 Task: Enter new customer data into the Salesforce form, including personal and address details, and save the record.
Action: Mouse moved to (801, 99)
Screenshot: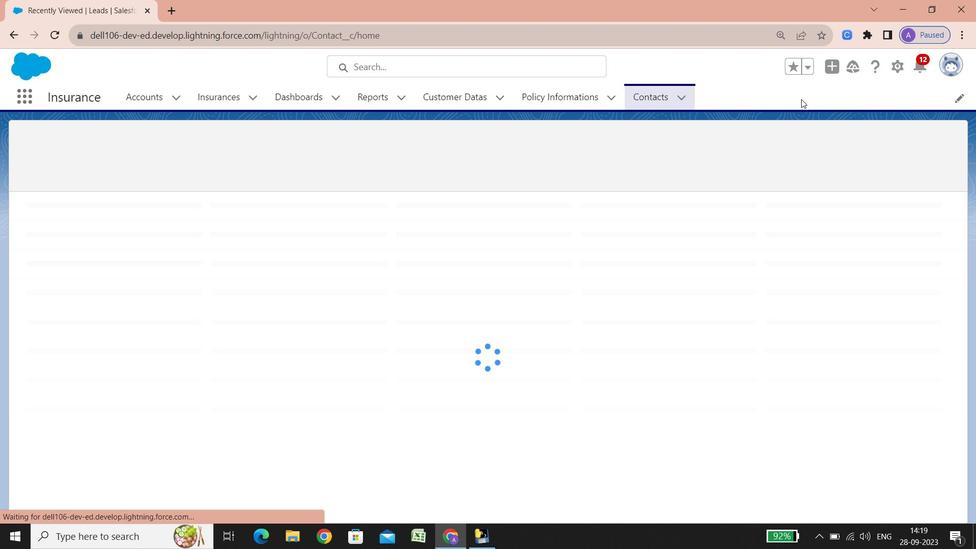 
Action: Mouse pressed left at (801, 99)
Screenshot: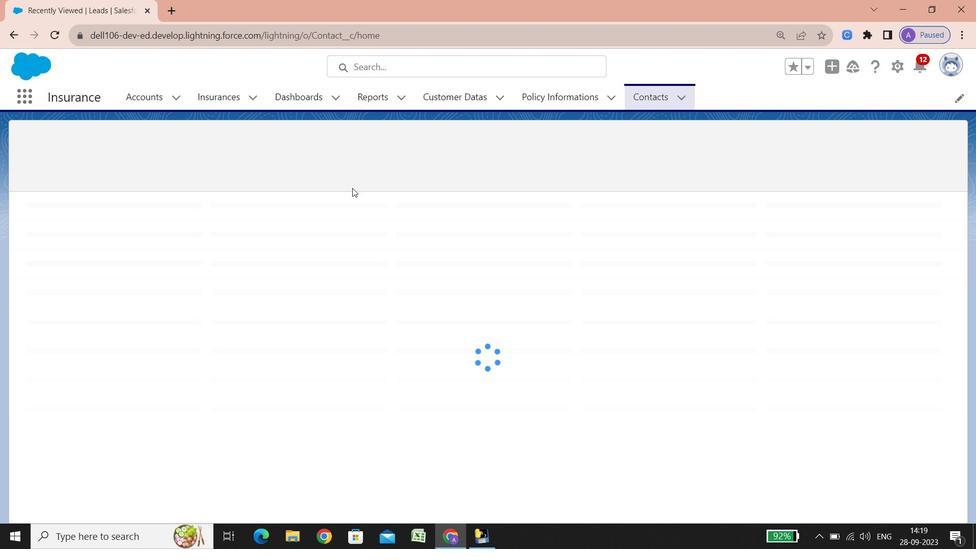 
Action: Mouse moved to (229, 98)
Screenshot: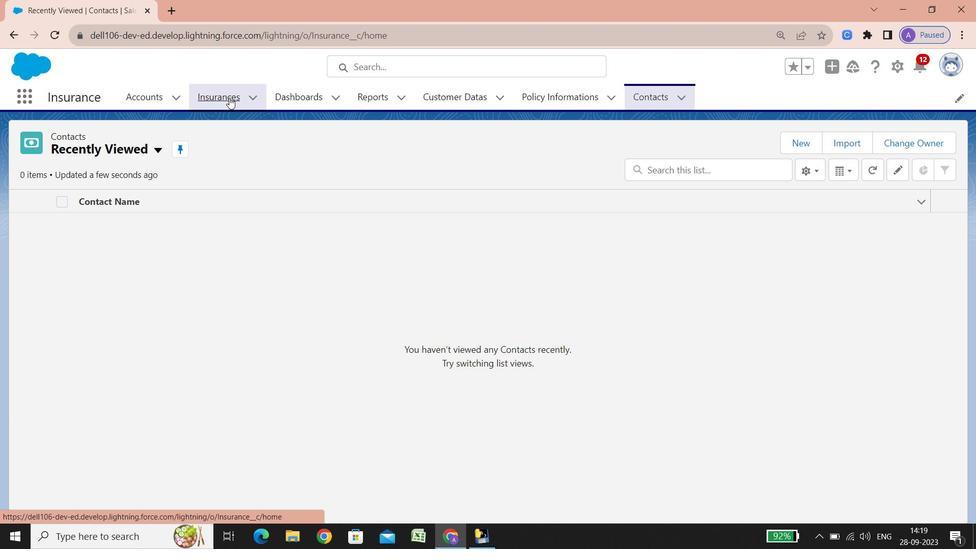 
Action: Mouse pressed left at (229, 98)
Screenshot: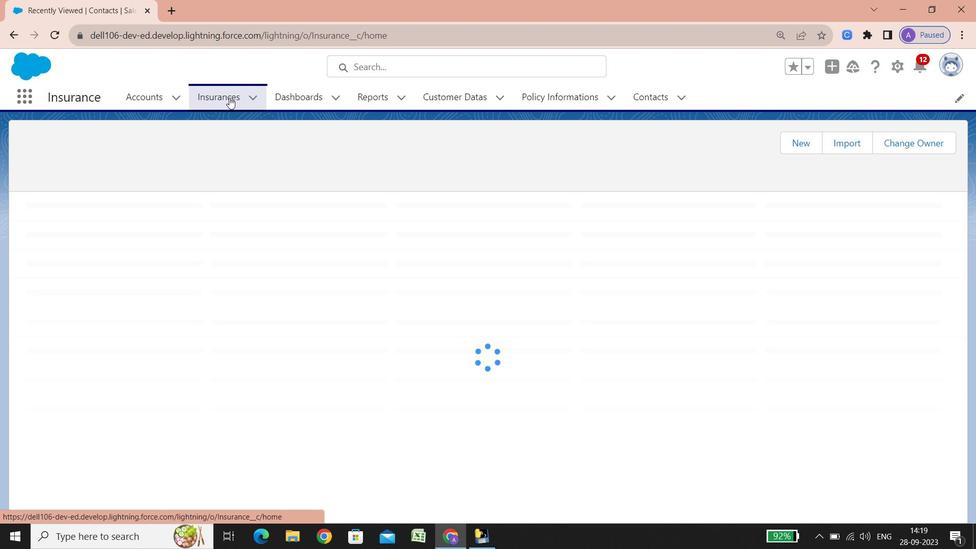 
Action: Mouse moved to (795, 138)
Screenshot: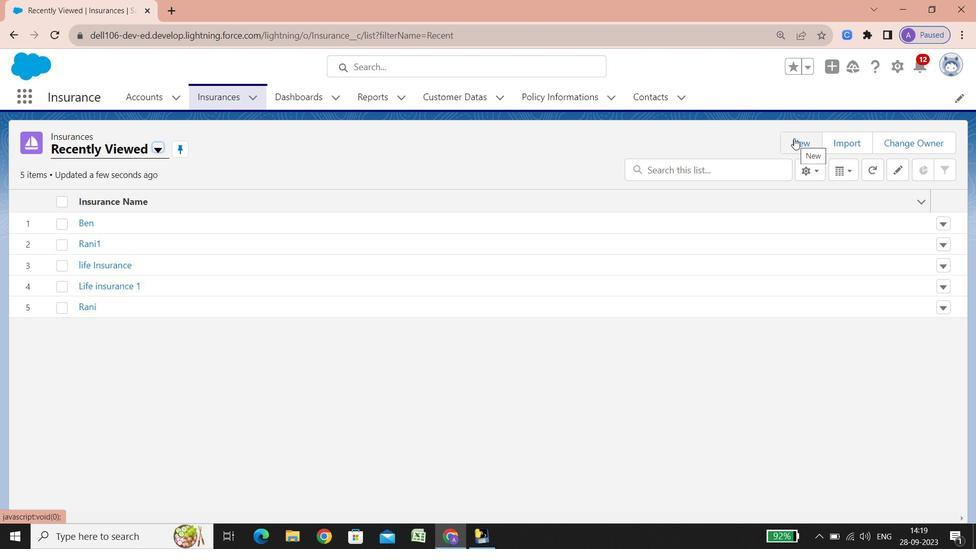 
Action: Mouse pressed left at (795, 138)
Screenshot: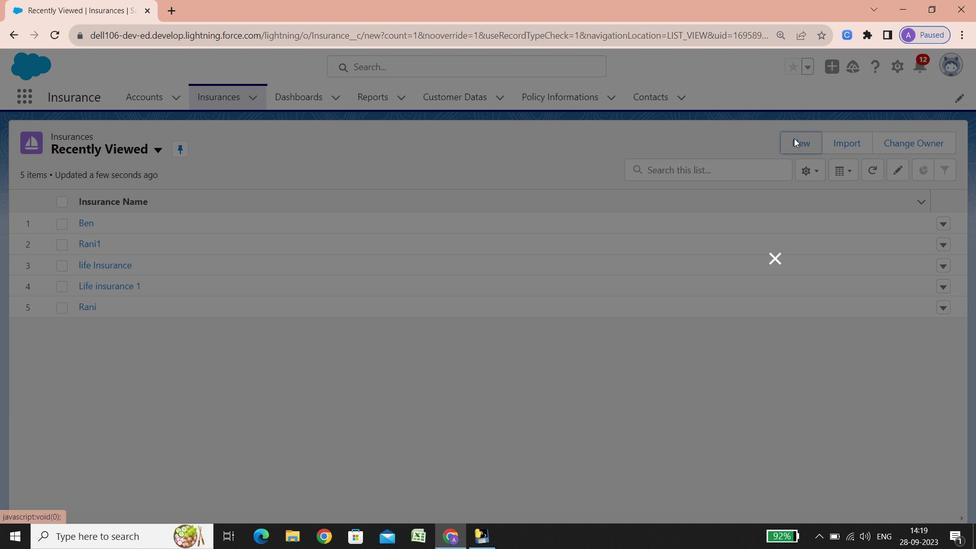 
Action: Mouse moved to (584, 296)
Screenshot: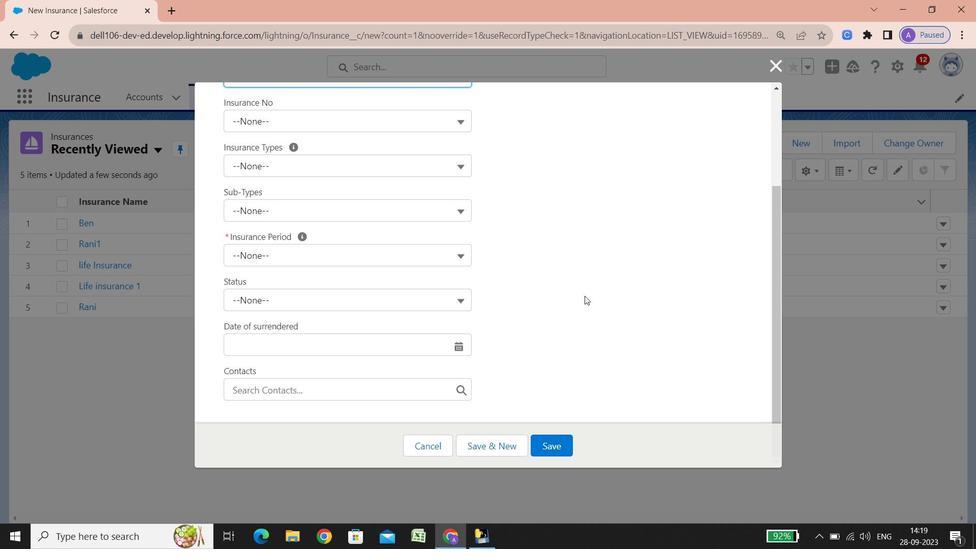 
Action: Mouse scrolled (584, 296) with delta (0, 0)
Screenshot: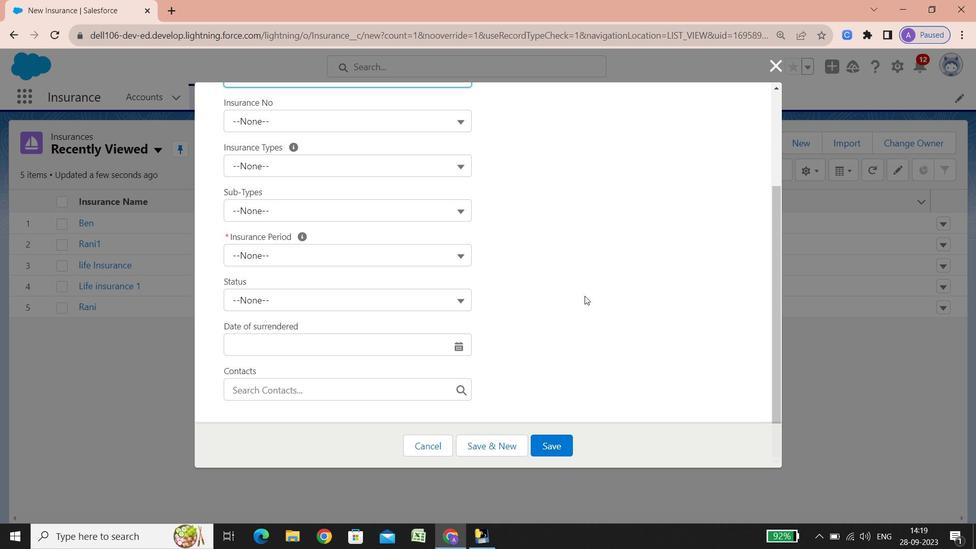 
Action: Mouse scrolled (584, 296) with delta (0, 0)
Screenshot: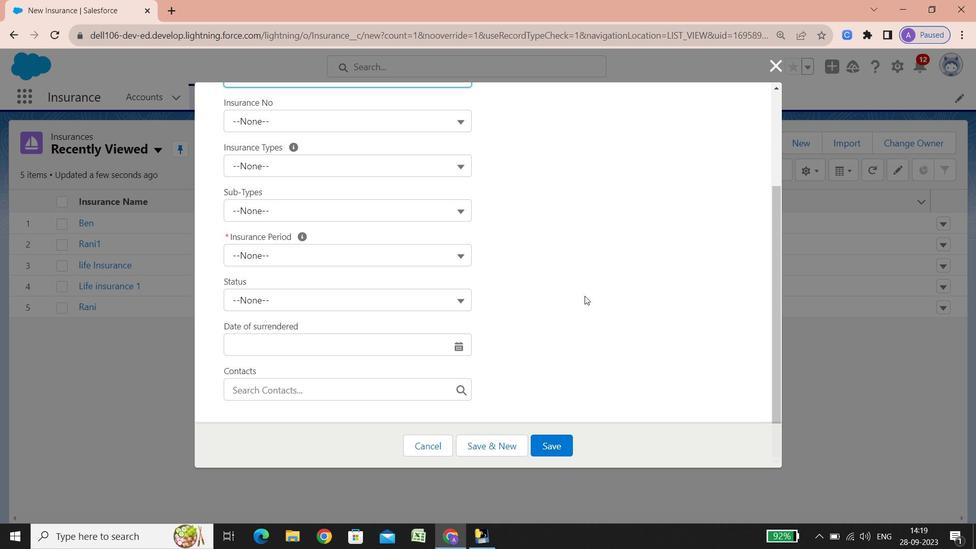 
Action: Mouse scrolled (584, 296) with delta (0, 0)
Screenshot: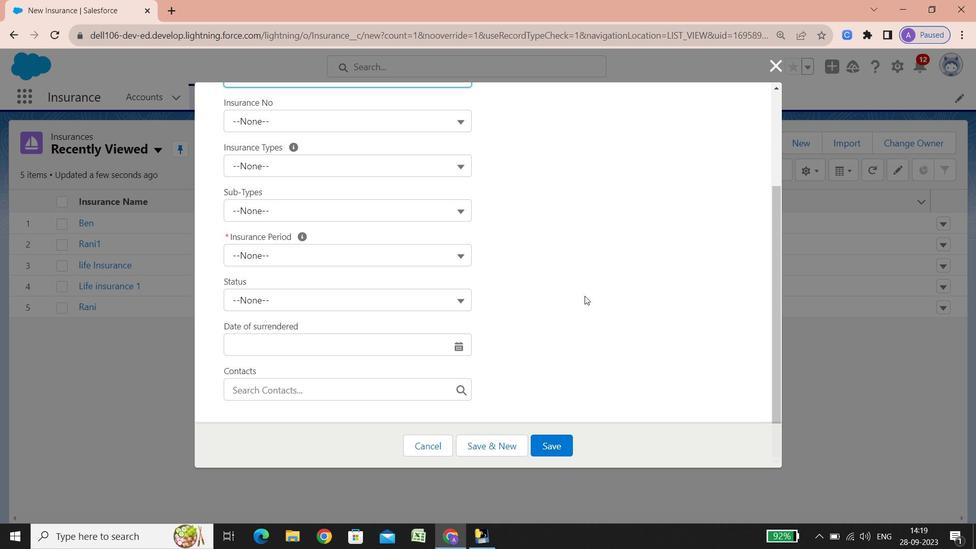
Action: Mouse scrolled (584, 296) with delta (0, 0)
Screenshot: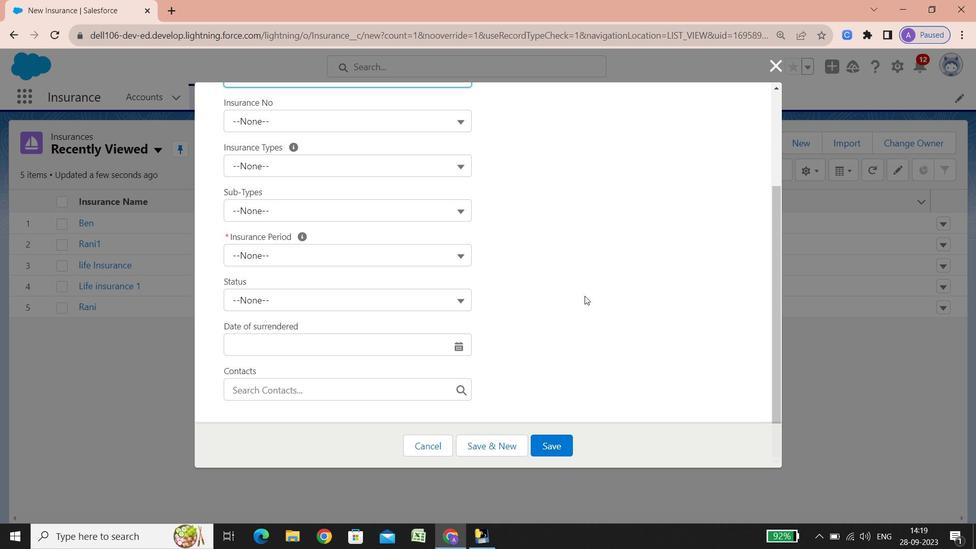 
Action: Mouse scrolled (584, 296) with delta (0, 0)
Screenshot: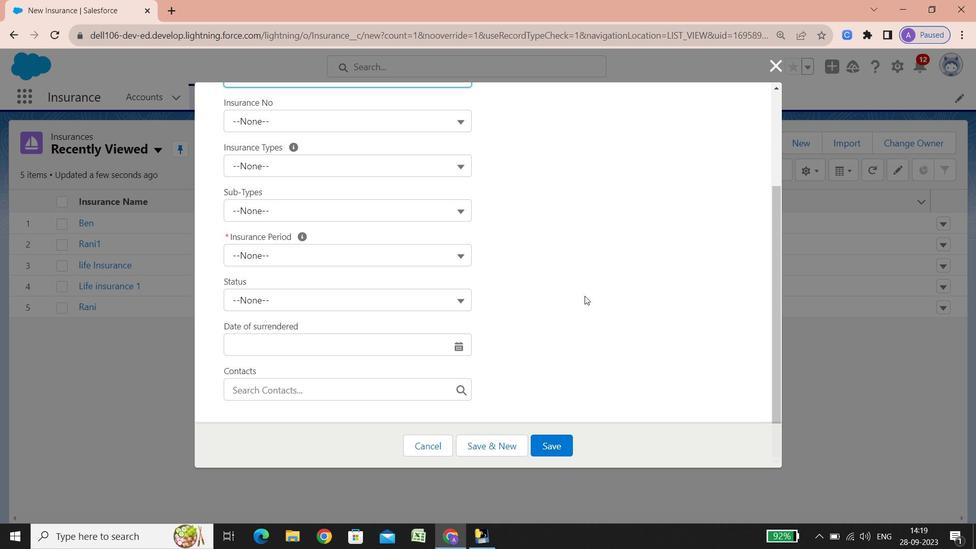 
Action: Mouse scrolled (584, 296) with delta (0, 0)
Screenshot: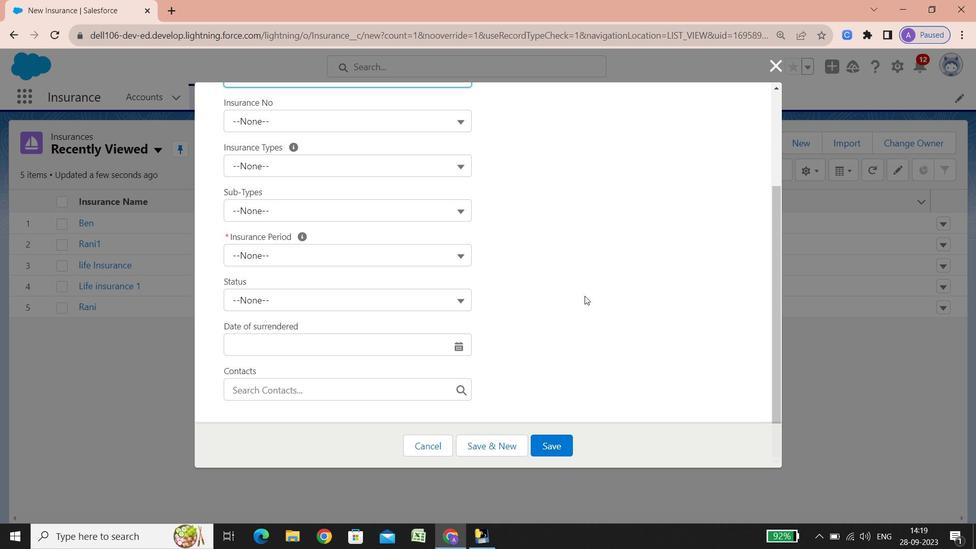 
Action: Mouse scrolled (584, 296) with delta (0, 0)
Screenshot: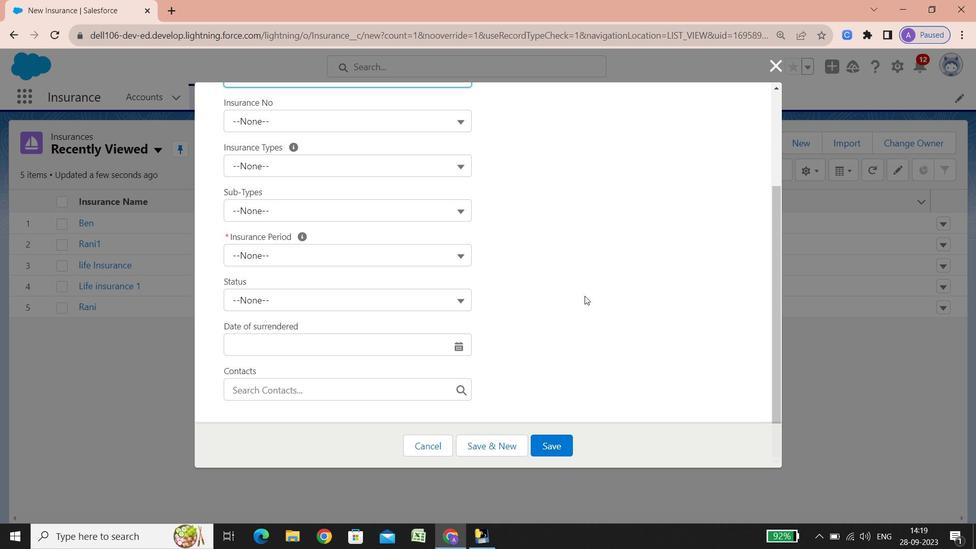 
Action: Mouse scrolled (584, 296) with delta (0, 0)
Screenshot: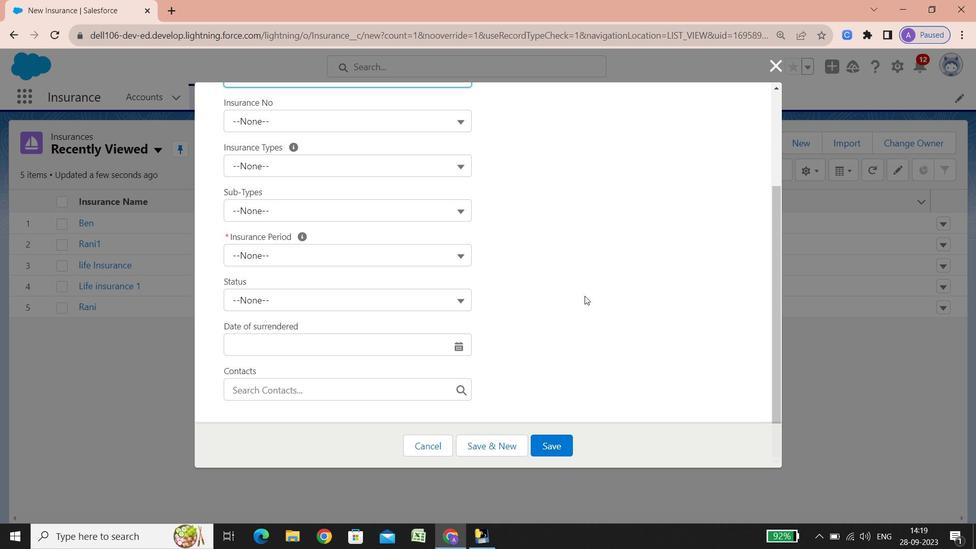 
Action: Mouse scrolled (584, 296) with delta (0, 0)
Screenshot: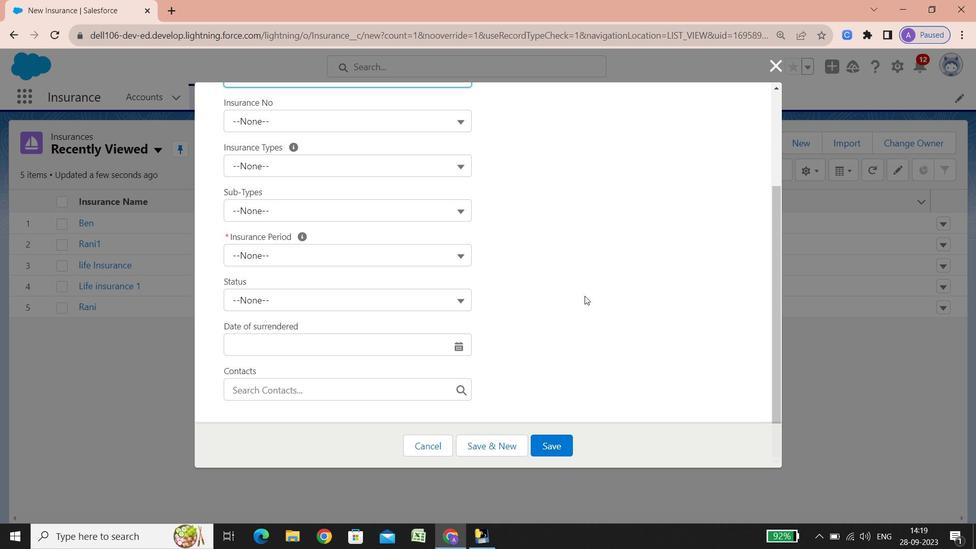 
Action: Mouse scrolled (584, 296) with delta (0, 0)
Screenshot: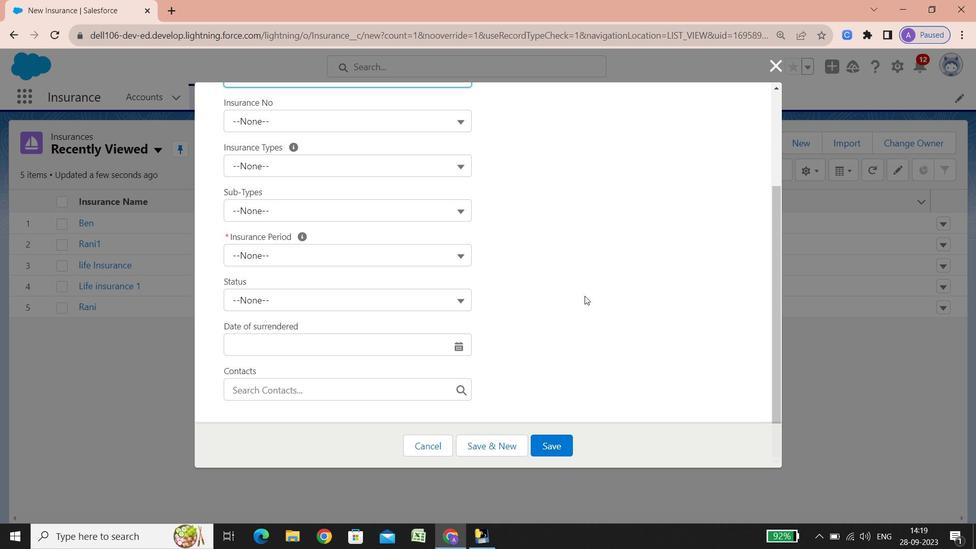 
Action: Mouse scrolled (584, 296) with delta (0, 0)
Screenshot: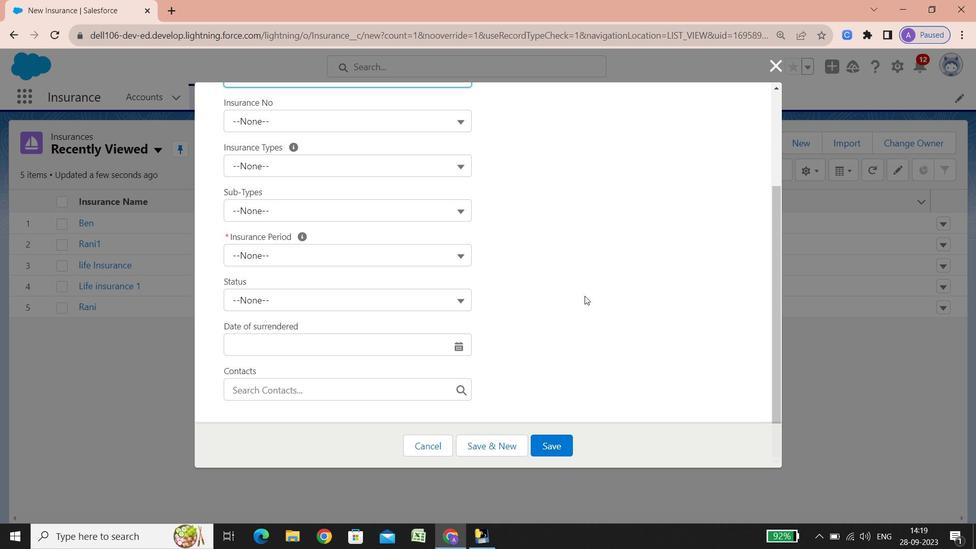 
Action: Mouse scrolled (584, 296) with delta (0, 0)
Screenshot: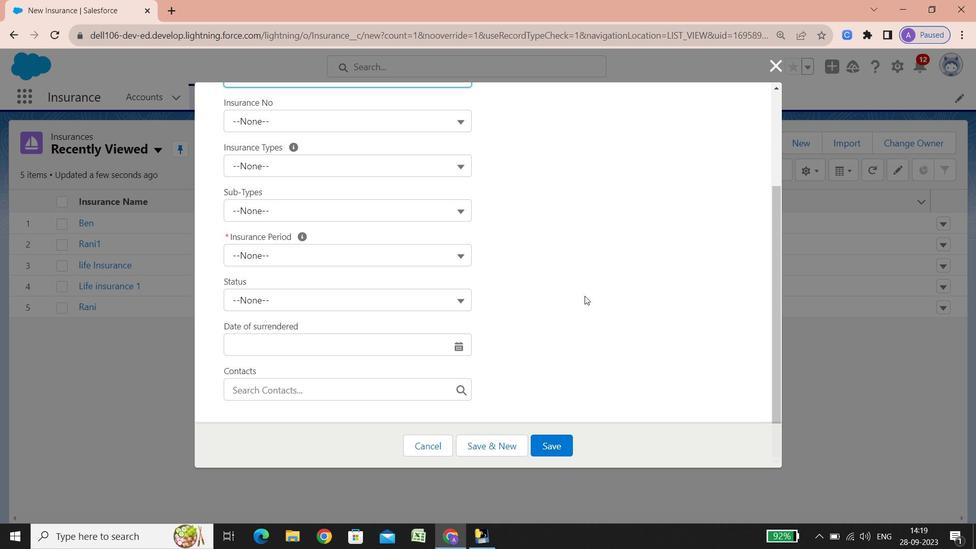 
Action: Mouse scrolled (584, 296) with delta (0, 0)
Screenshot: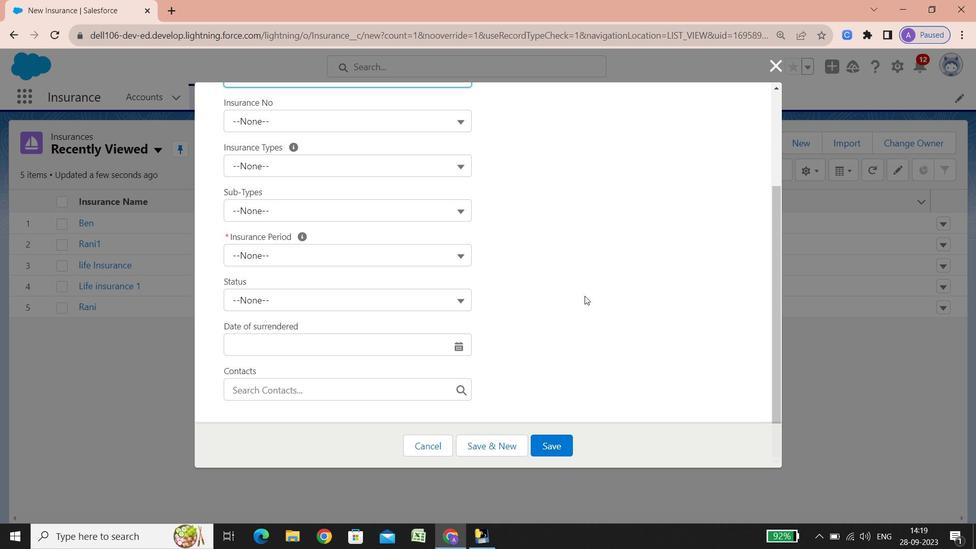 
Action: Mouse scrolled (584, 296) with delta (0, 0)
Screenshot: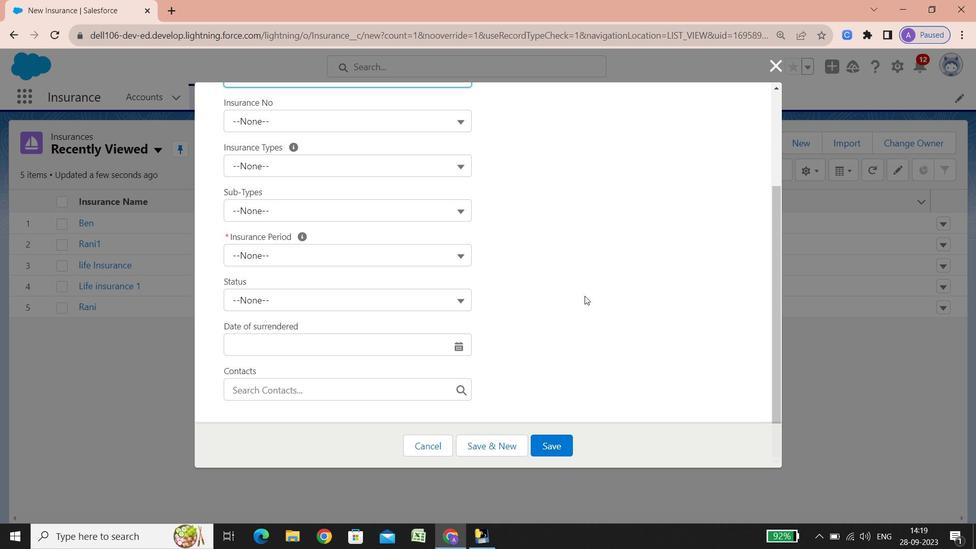 
Action: Mouse scrolled (584, 296) with delta (0, 0)
Screenshot: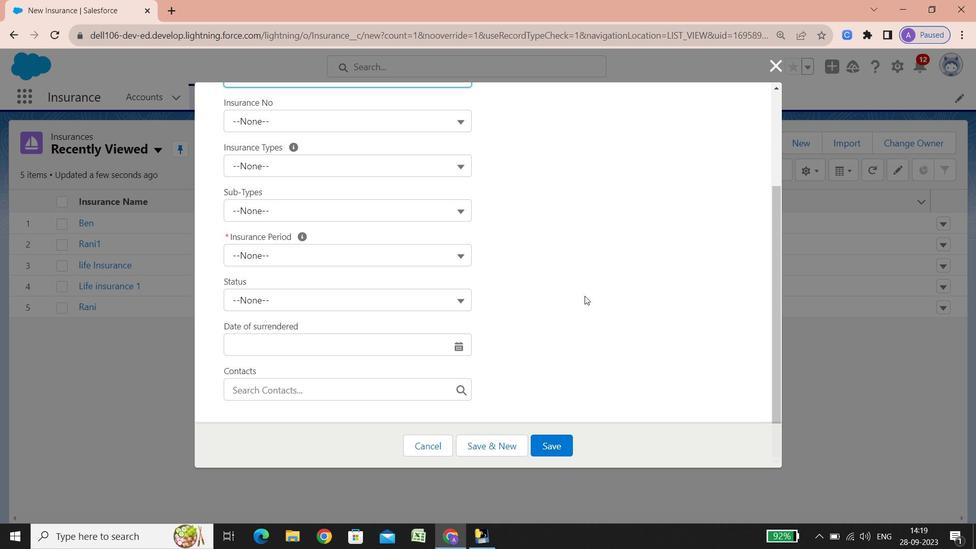 
Action: Mouse scrolled (584, 296) with delta (0, 0)
Screenshot: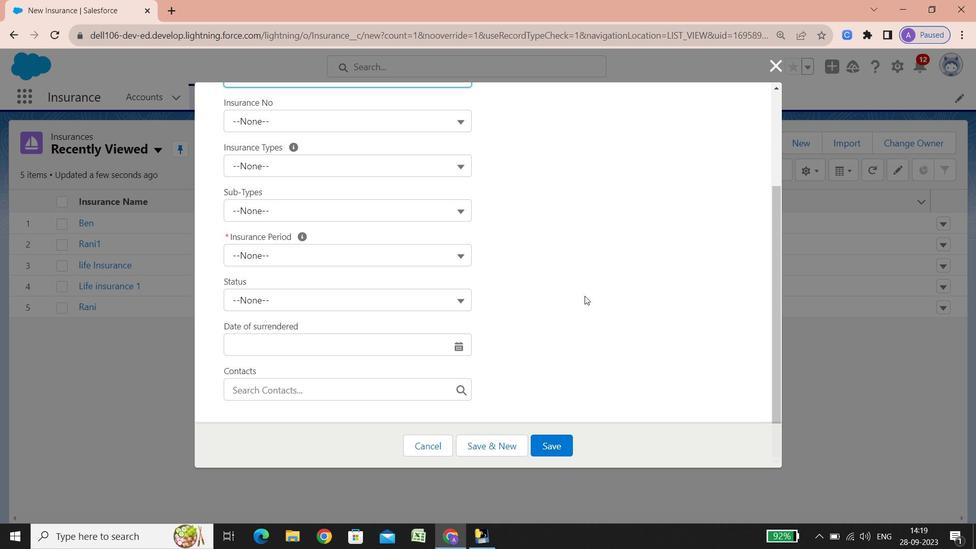 
Action: Mouse scrolled (584, 296) with delta (0, 0)
Screenshot: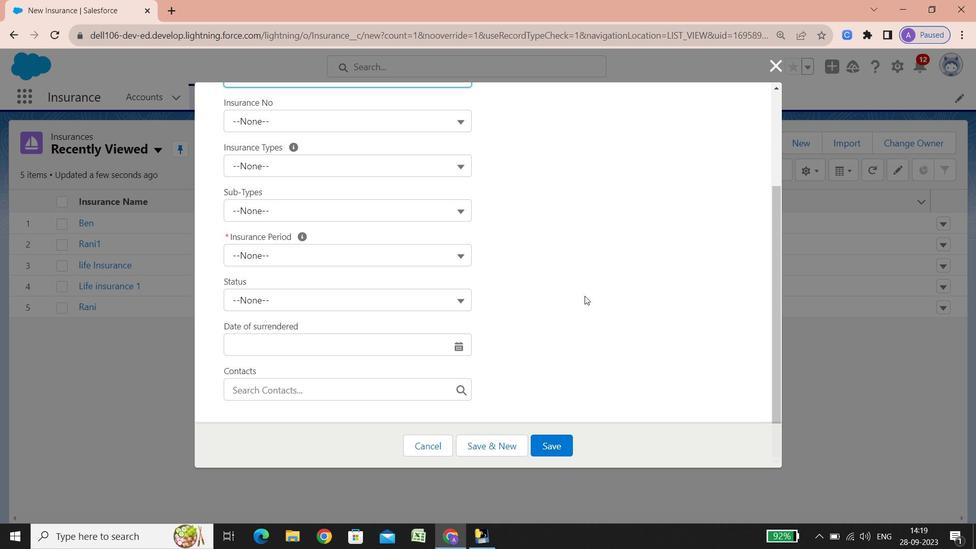 
Action: Mouse scrolled (584, 296) with delta (0, 0)
Screenshot: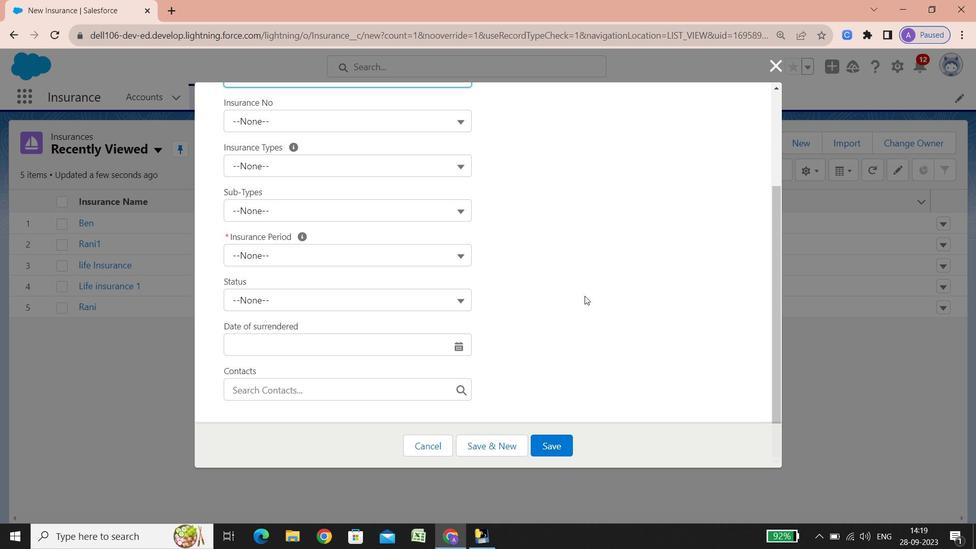 
Action: Mouse scrolled (584, 296) with delta (0, 0)
Screenshot: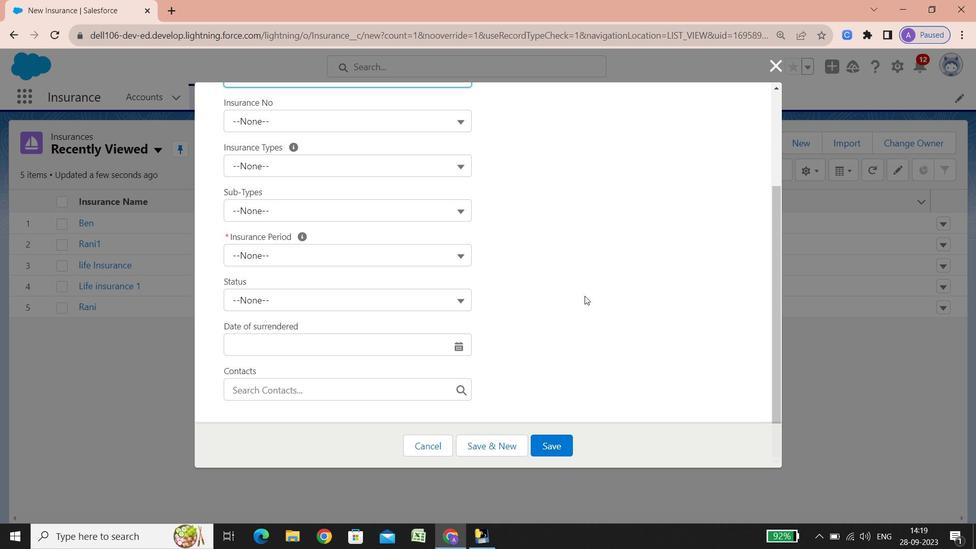 
Action: Mouse scrolled (584, 296) with delta (0, 0)
Screenshot: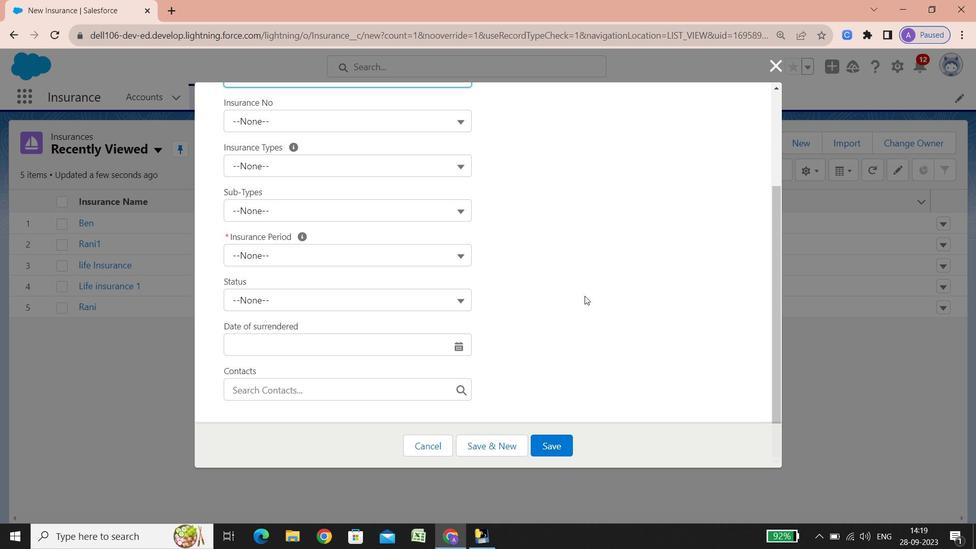 
Action: Mouse scrolled (584, 296) with delta (0, 0)
Screenshot: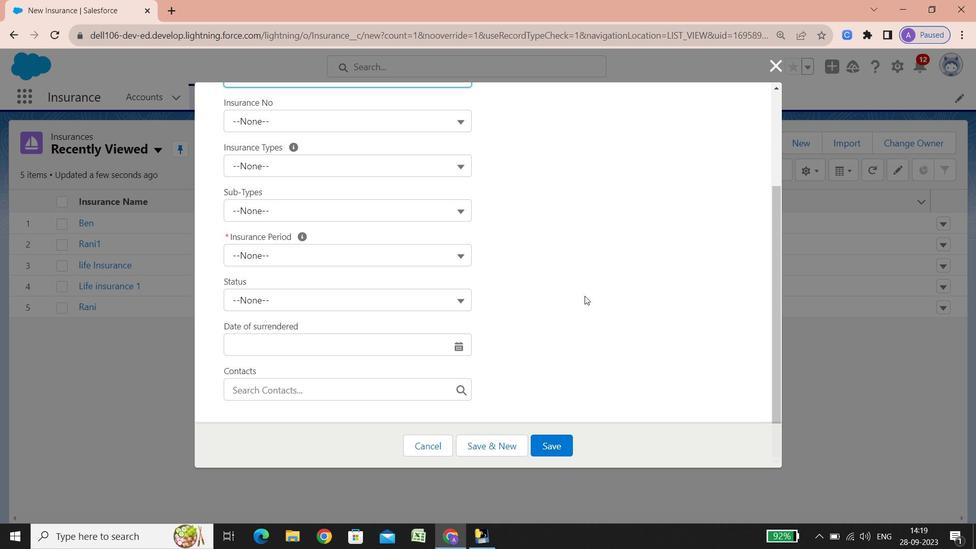 
Action: Mouse scrolled (584, 296) with delta (0, 0)
Screenshot: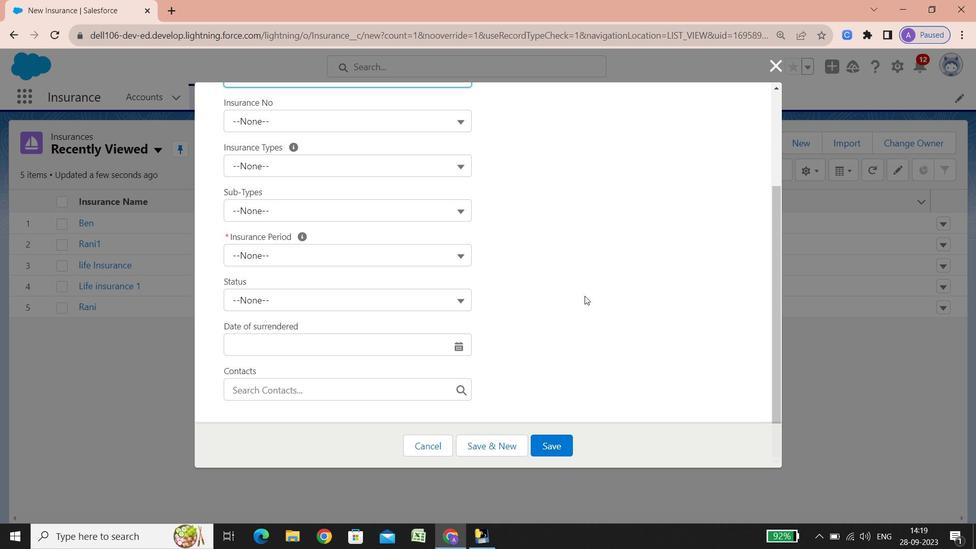 
Action: Mouse scrolled (584, 296) with delta (0, 0)
Screenshot: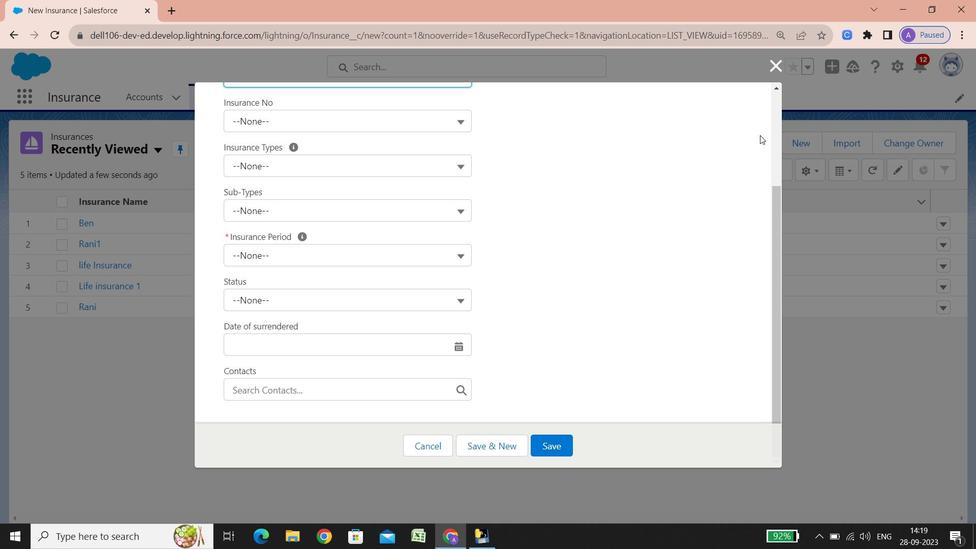 
Action: Mouse scrolled (584, 296) with delta (0, 0)
Screenshot: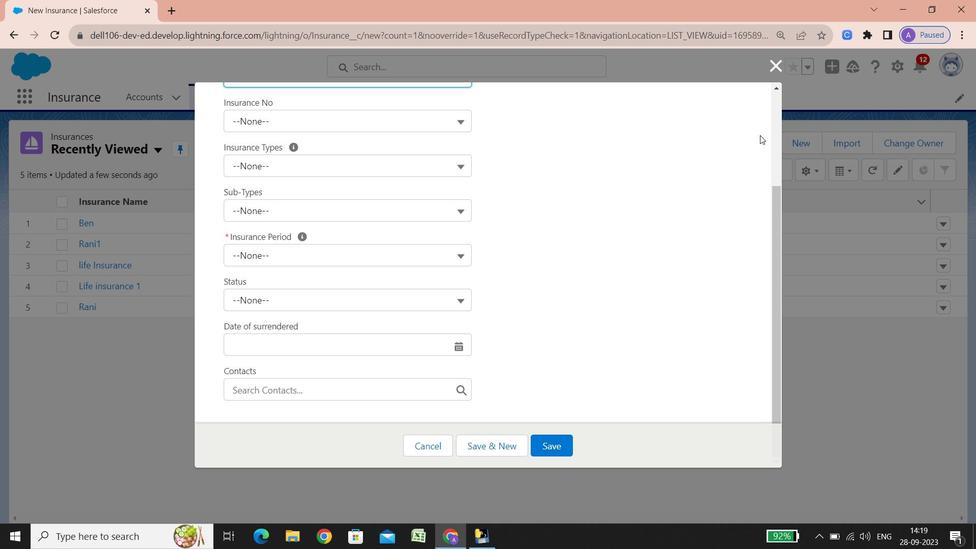 
Action: Mouse scrolled (584, 296) with delta (0, 0)
Screenshot: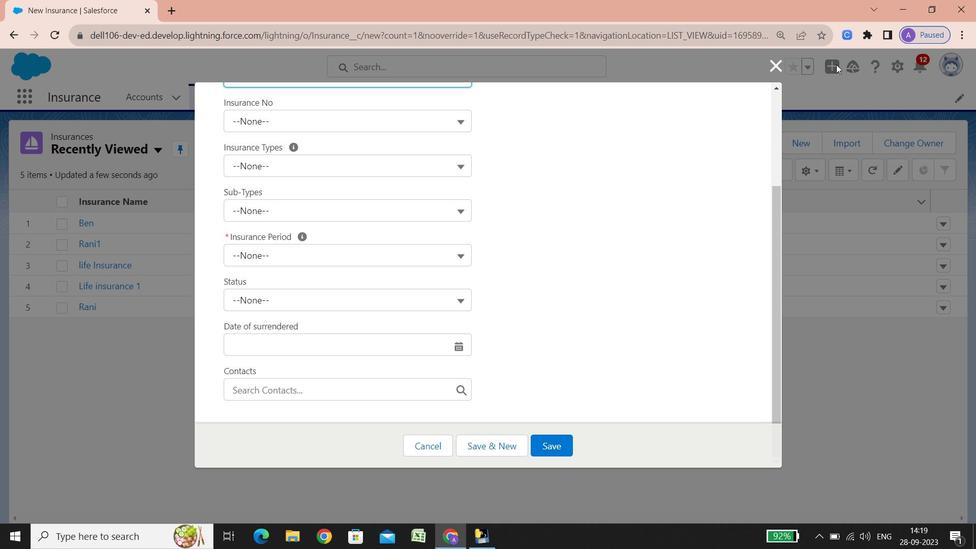 
Action: Mouse scrolled (584, 296) with delta (0, 0)
Screenshot: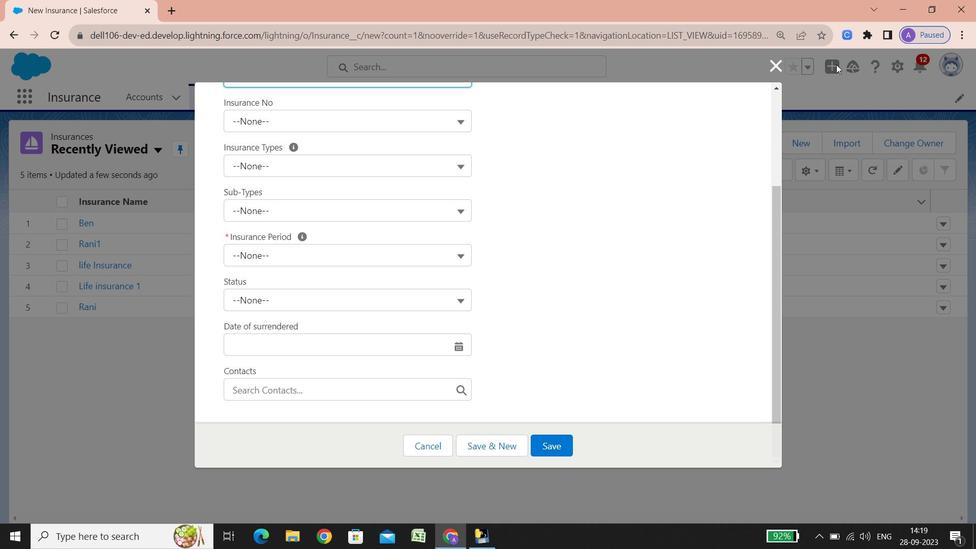
Action: Mouse scrolled (584, 296) with delta (0, 0)
Screenshot: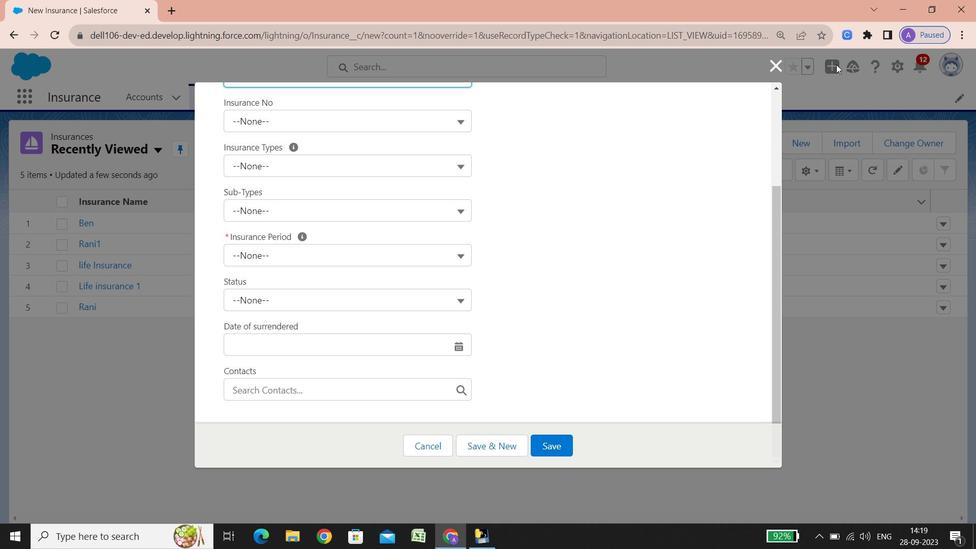 
Action: Mouse scrolled (584, 296) with delta (0, 0)
Screenshot: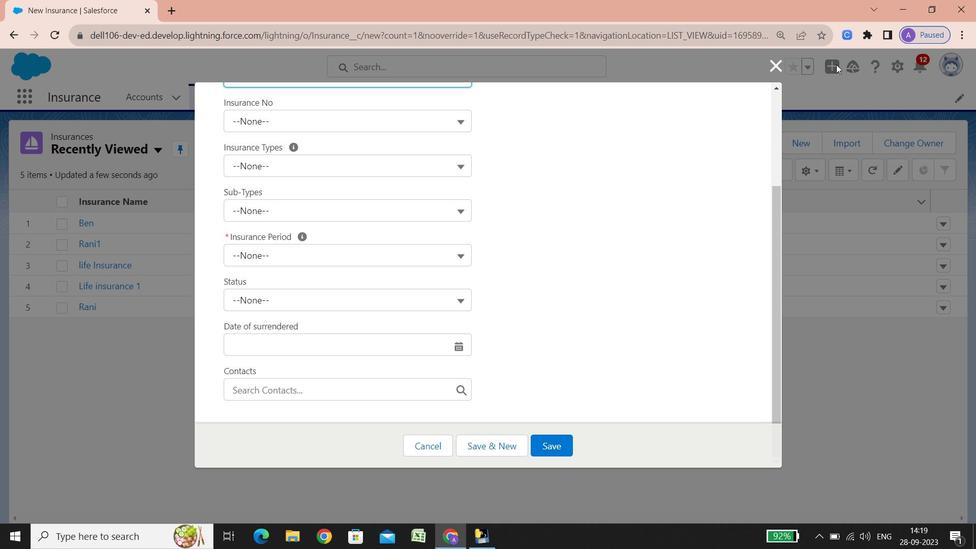 
Action: Mouse scrolled (584, 296) with delta (0, 0)
Screenshot: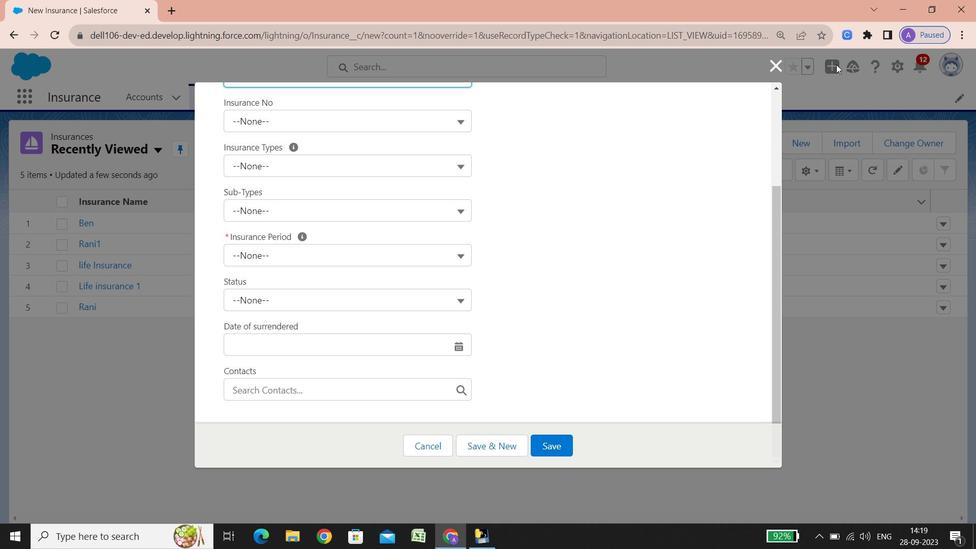 
Action: Mouse scrolled (584, 296) with delta (0, 0)
Screenshot: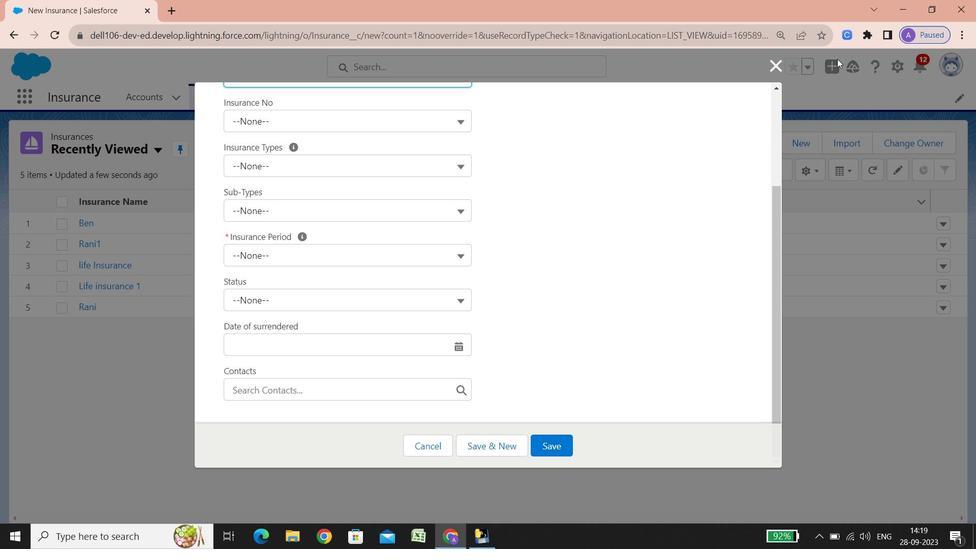 
Action: Mouse scrolled (584, 296) with delta (0, 0)
Screenshot: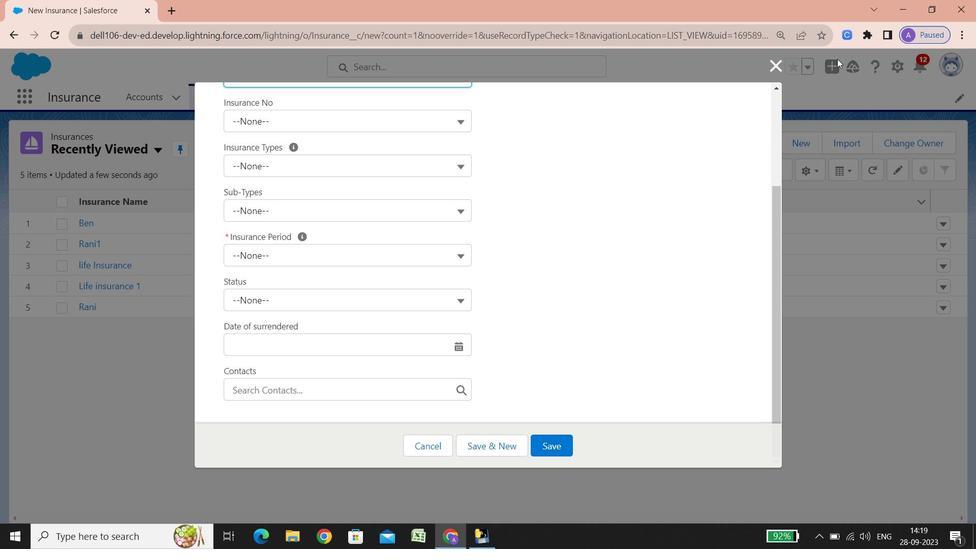 
Action: Mouse scrolled (584, 296) with delta (0, 0)
Screenshot: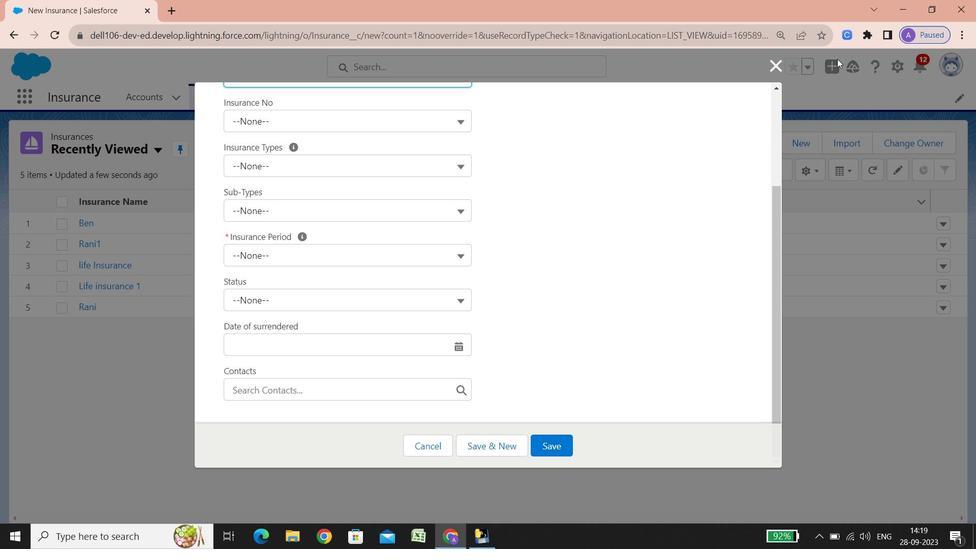 
Action: Mouse scrolled (584, 296) with delta (0, 0)
Screenshot: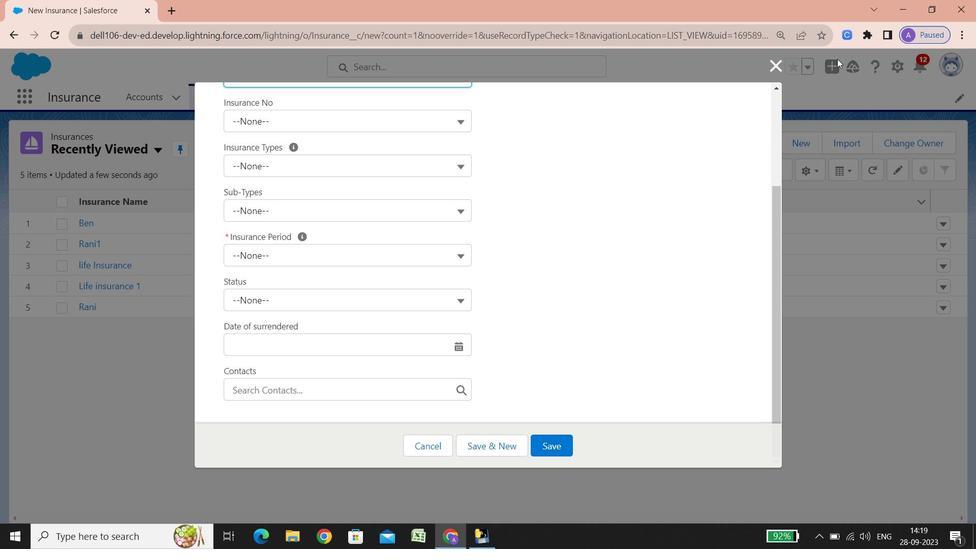 
Action: Mouse scrolled (584, 296) with delta (0, 0)
Screenshot: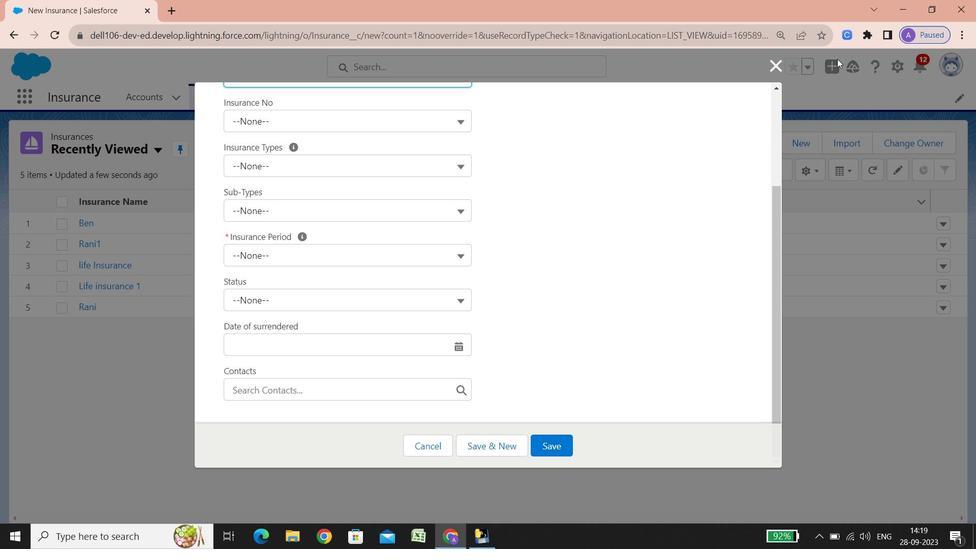 
Action: Mouse scrolled (584, 296) with delta (0, 0)
Screenshot: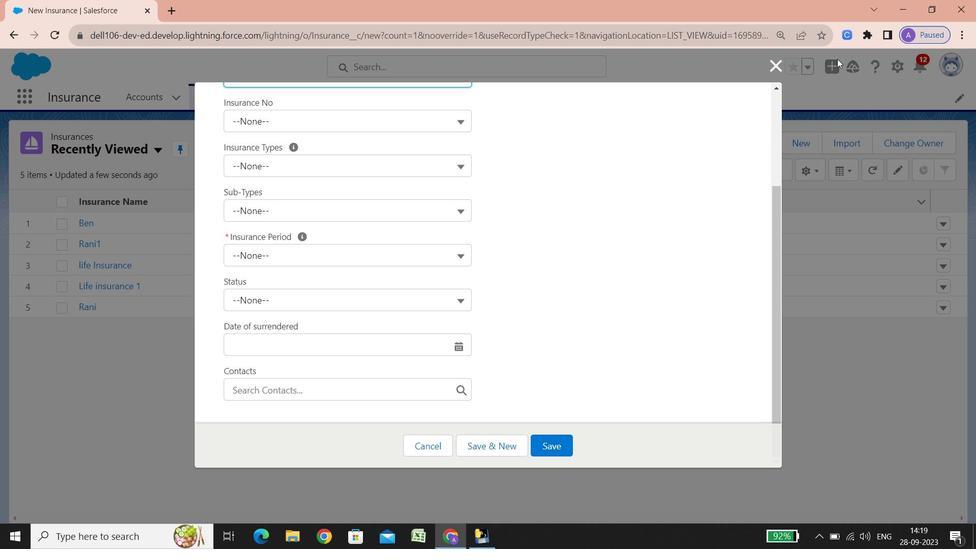 
Action: Mouse scrolled (584, 296) with delta (0, 0)
Screenshot: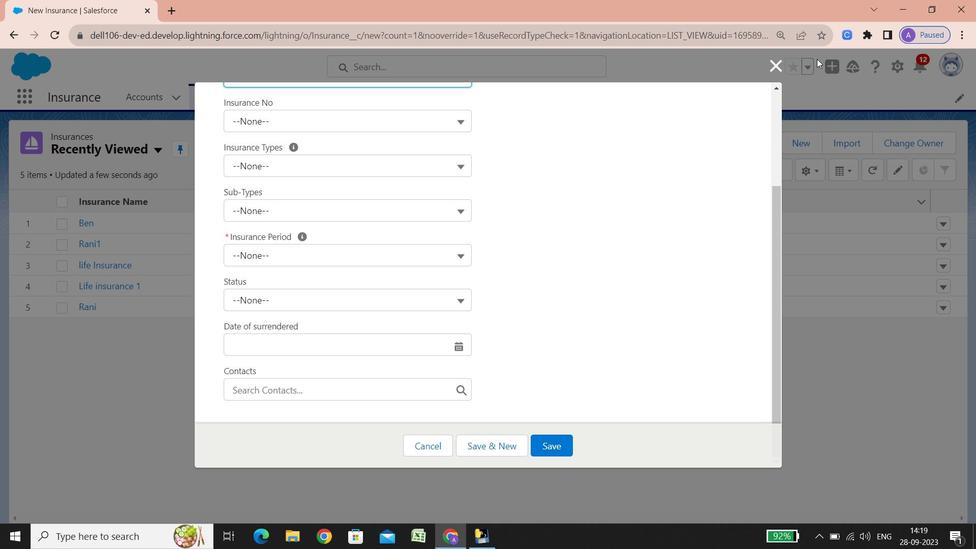 
Action: Mouse scrolled (584, 296) with delta (0, 0)
Screenshot: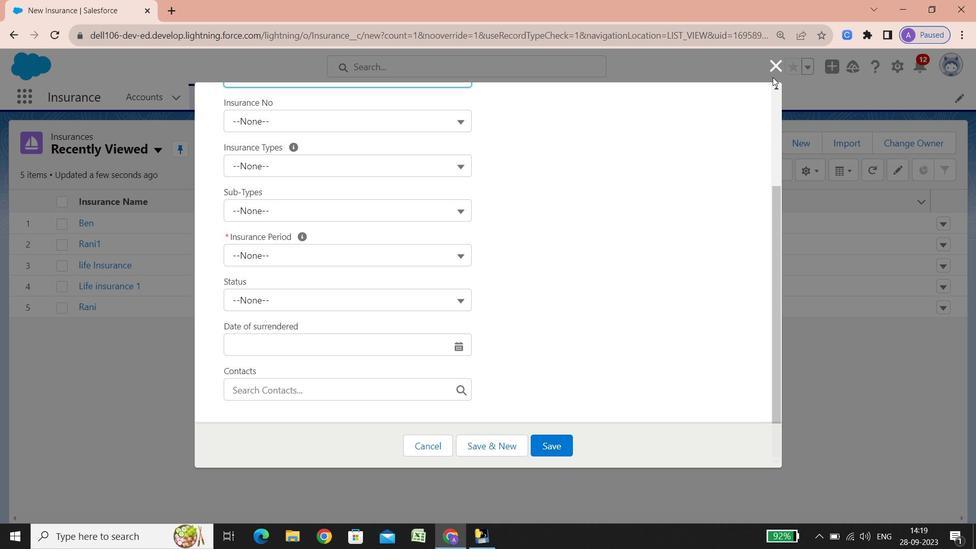
Action: Mouse moved to (776, 62)
Screenshot: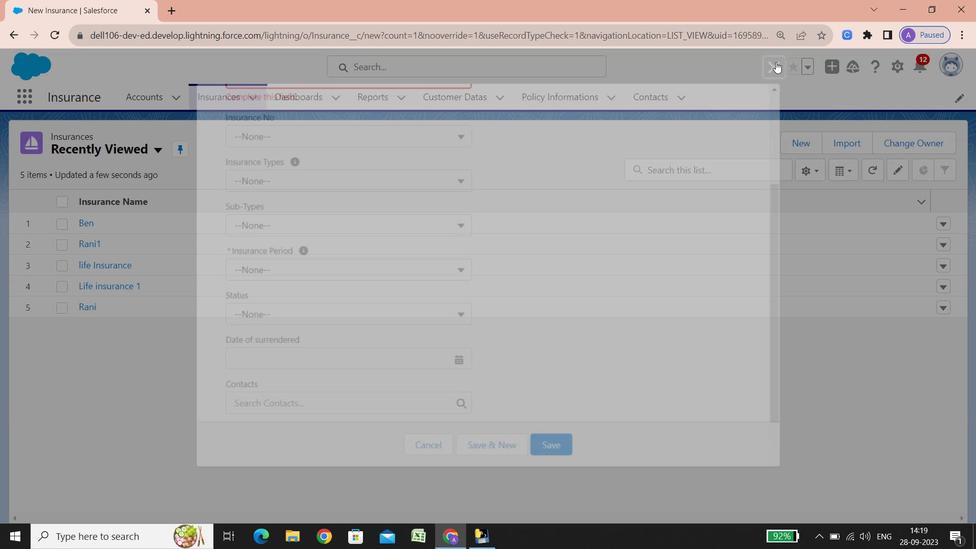 
Action: Mouse pressed left at (776, 62)
Screenshot: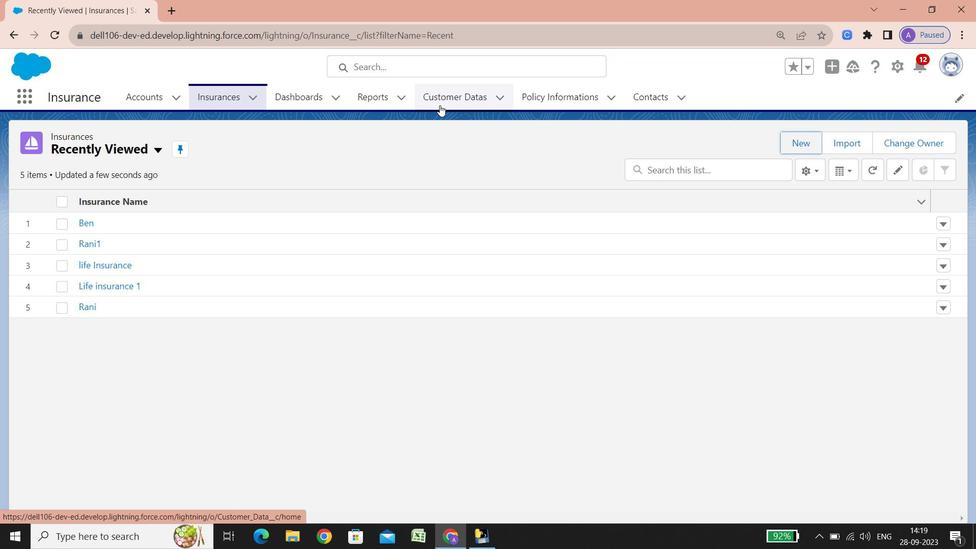 
Action: Mouse moved to (430, 92)
Screenshot: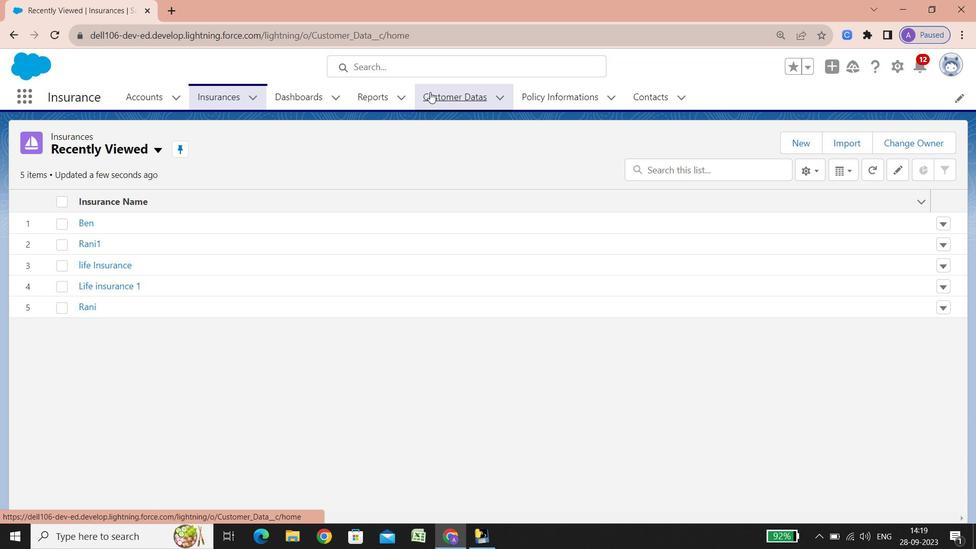 
Action: Mouse pressed left at (430, 92)
Screenshot: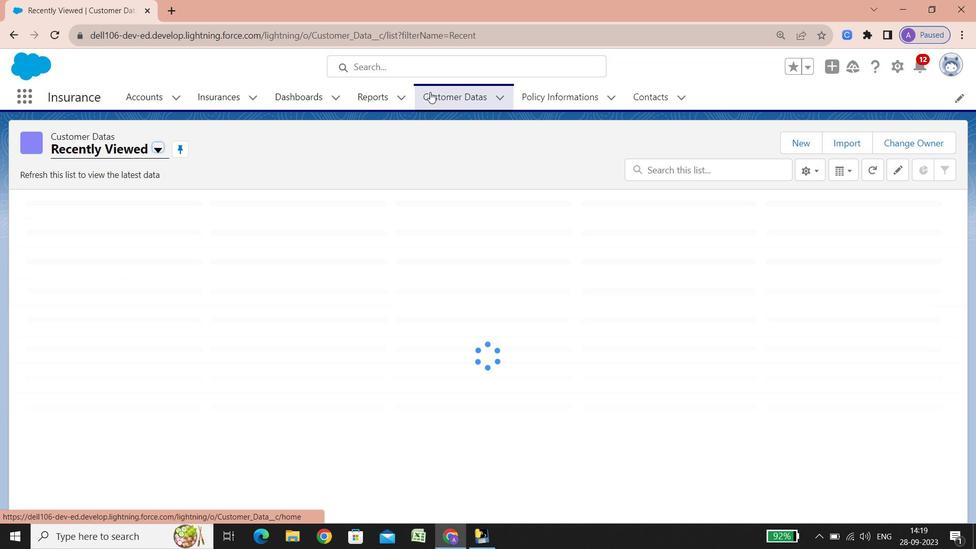 
Action: Mouse moved to (430, 91)
Screenshot: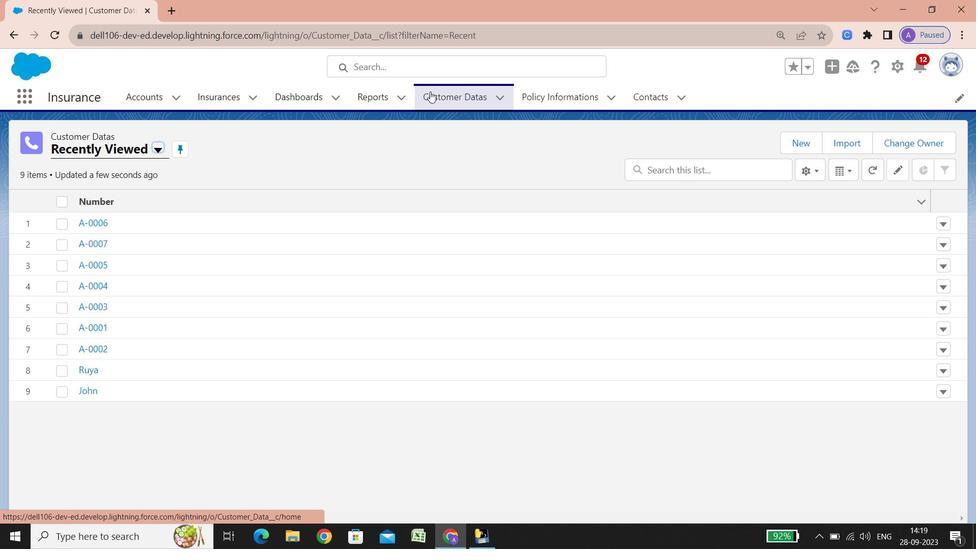 
Action: Mouse scrolled (430, 91) with delta (0, 0)
Screenshot: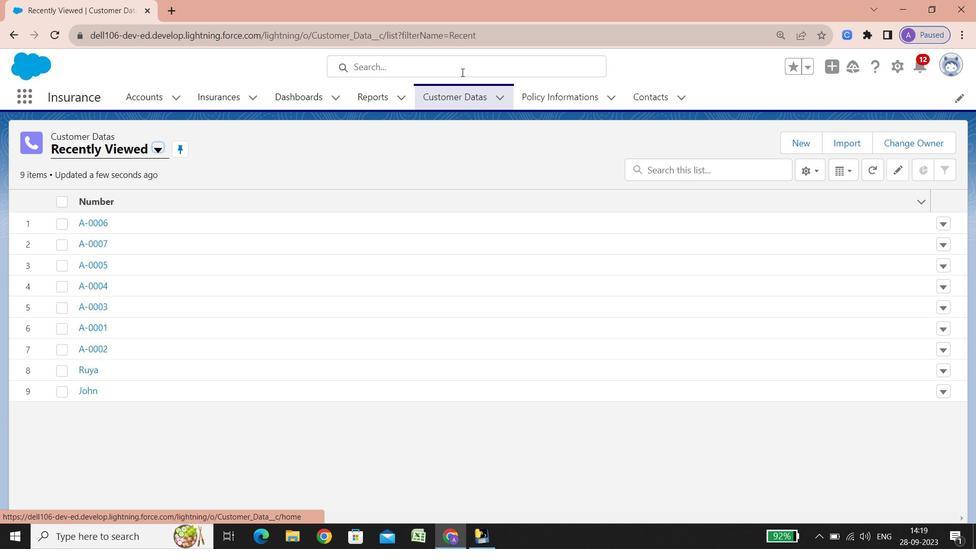 
Action: Mouse scrolled (430, 91) with delta (0, 0)
Screenshot: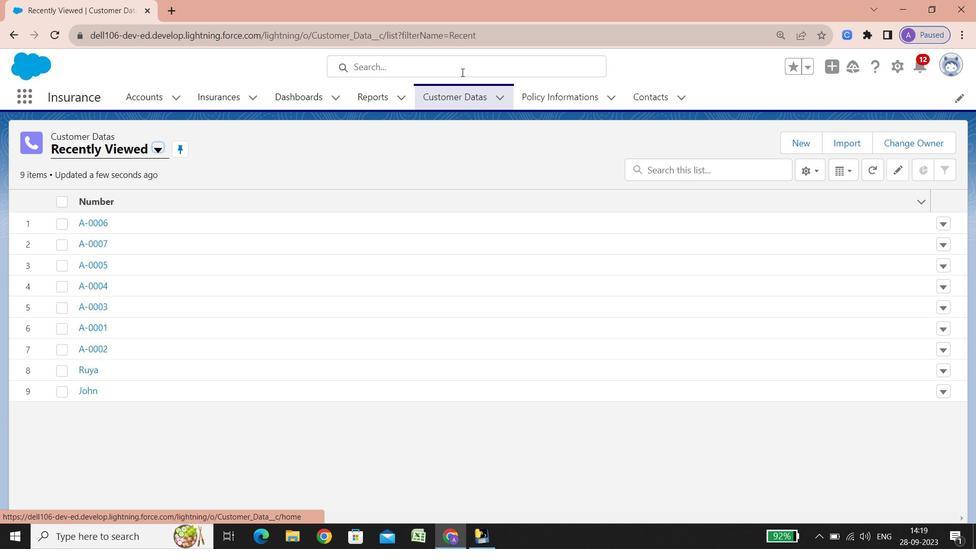 
Action: Mouse scrolled (430, 91) with delta (0, 0)
Screenshot: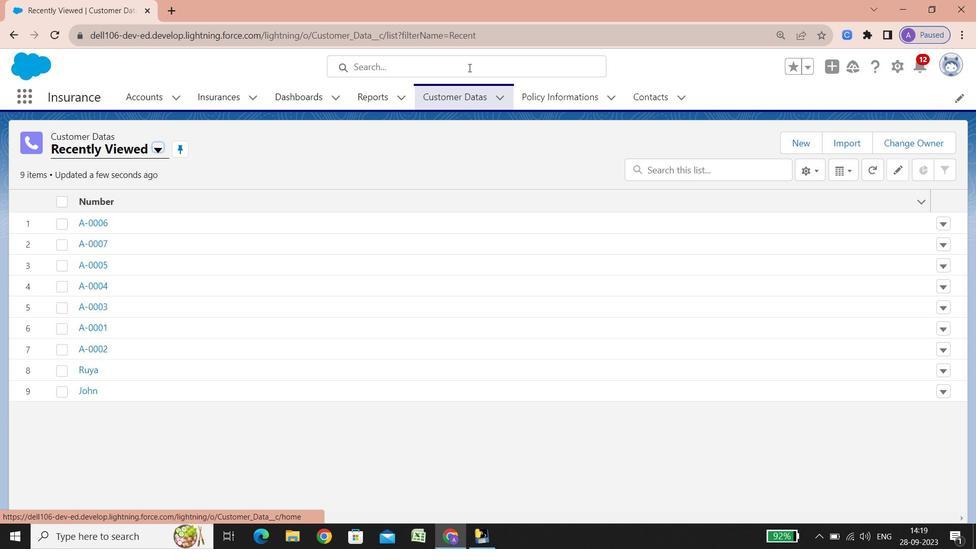 
Action: Mouse scrolled (430, 91) with delta (0, 0)
Screenshot: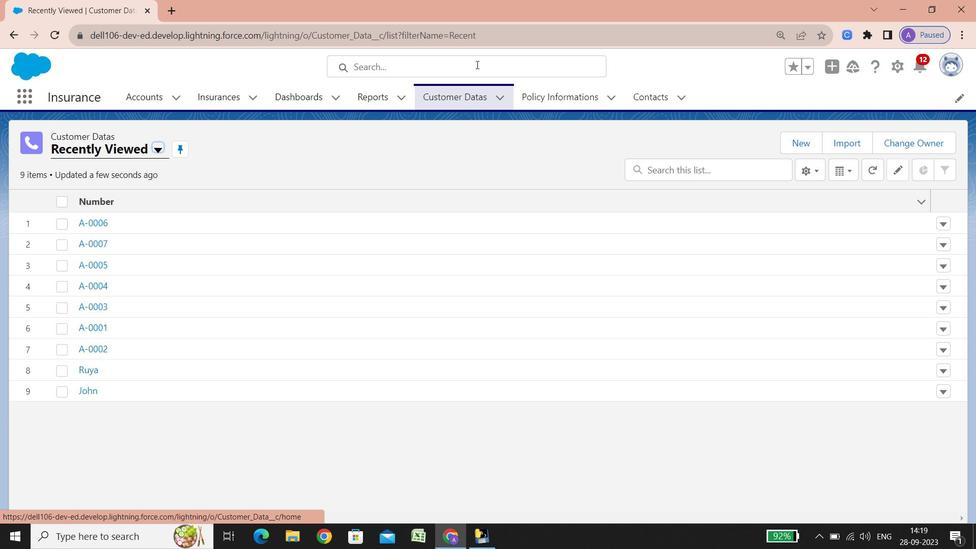 
Action: Mouse scrolled (430, 91) with delta (0, 0)
Screenshot: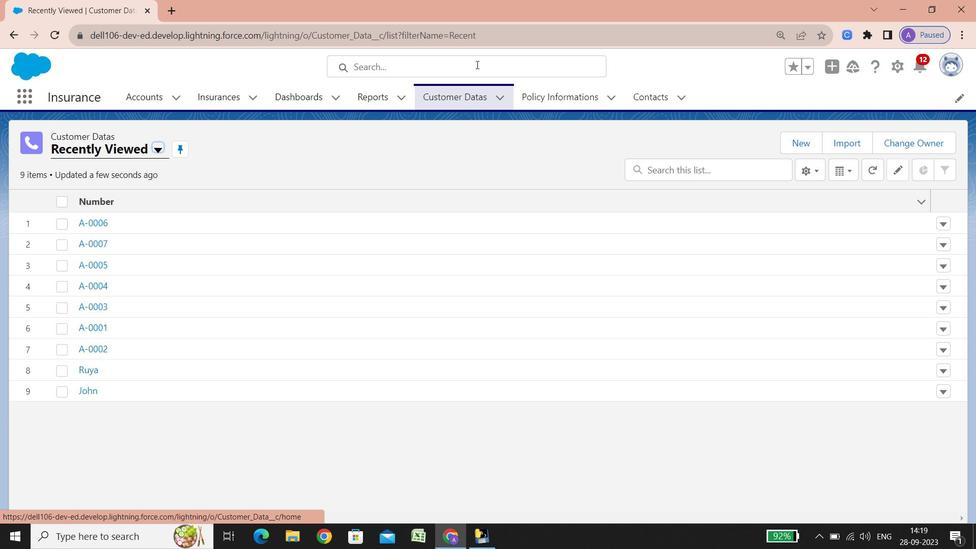 
Action: Mouse scrolled (430, 91) with delta (0, 0)
Screenshot: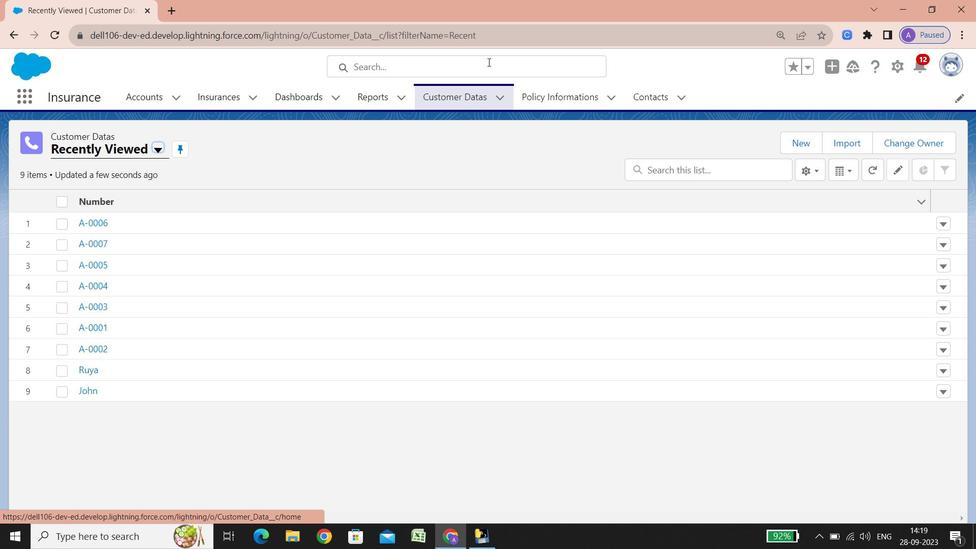
Action: Mouse scrolled (430, 91) with delta (0, 0)
Screenshot: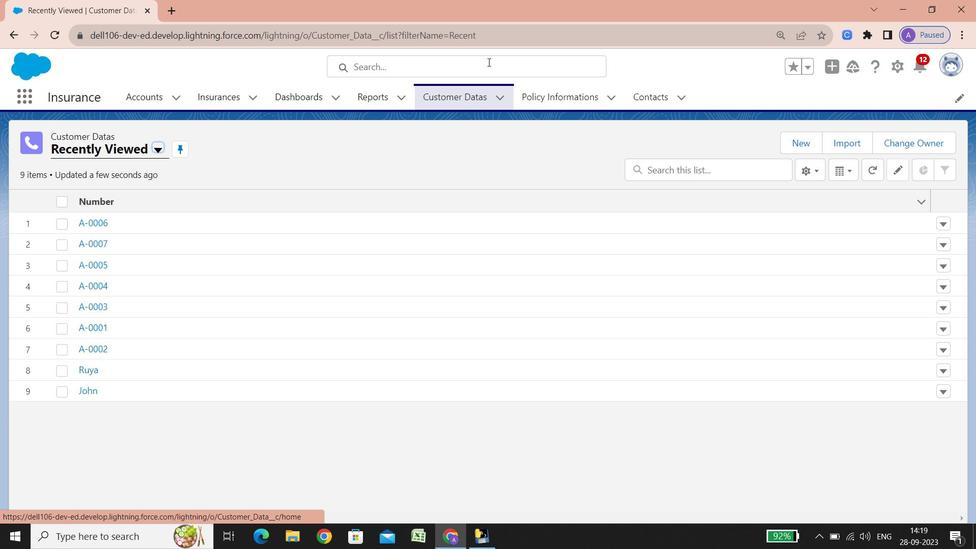 
Action: Mouse scrolled (430, 91) with delta (0, 0)
Screenshot: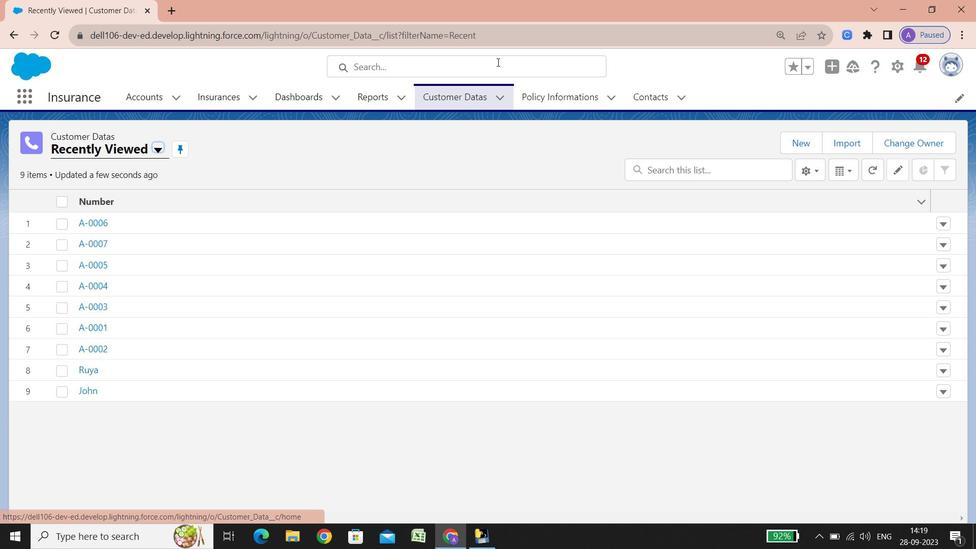 
Action: Mouse moved to (807, 145)
Screenshot: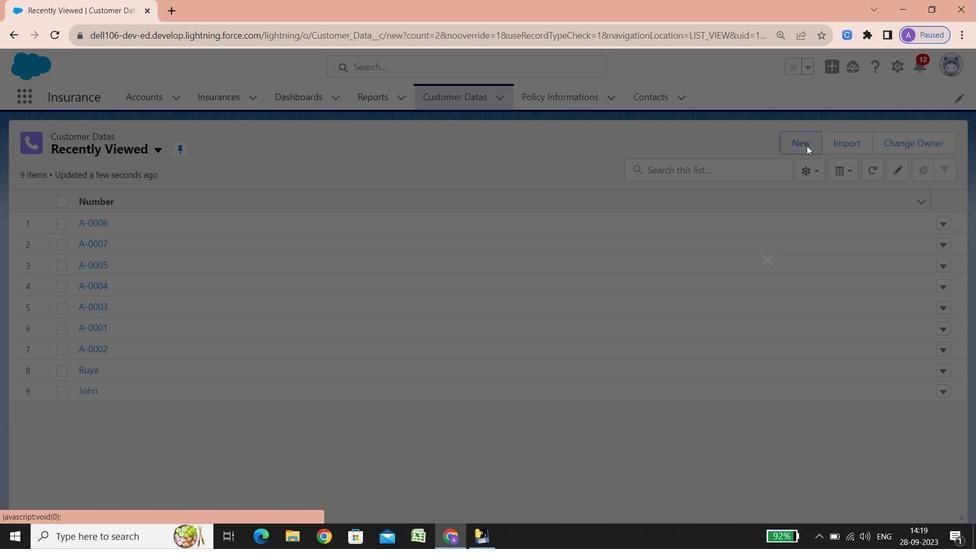 
Action: Mouse pressed left at (807, 145)
Screenshot: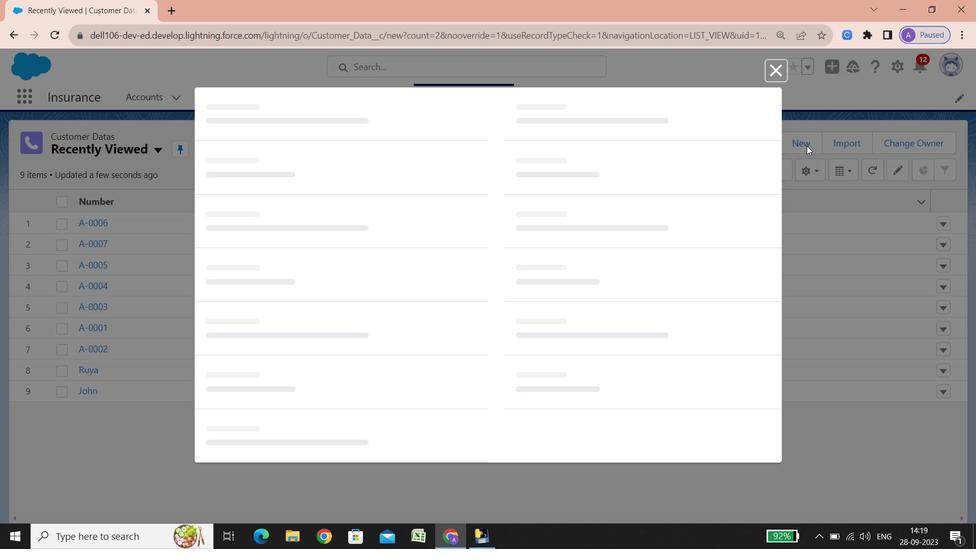 
Action: Mouse moved to (237, 246)
Screenshot: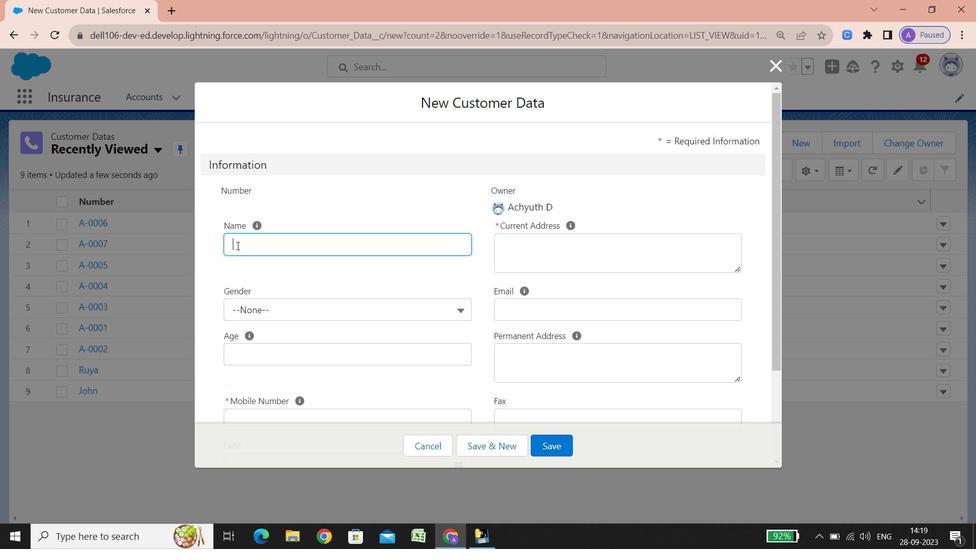 
Action: Key pressed <Key.shift><Key.shift><Key.shift><Key.shift><Key.shift><Key.shift><Key.shift><Key.shift><Key.shift><Key.shift><Key.shift><Key.shift><Key.shift><Key.shift><Key.shift><Key.shift><Key.shift><Key.shift><Key.shift><Key.shift><Key.shift>Mari
Screenshot: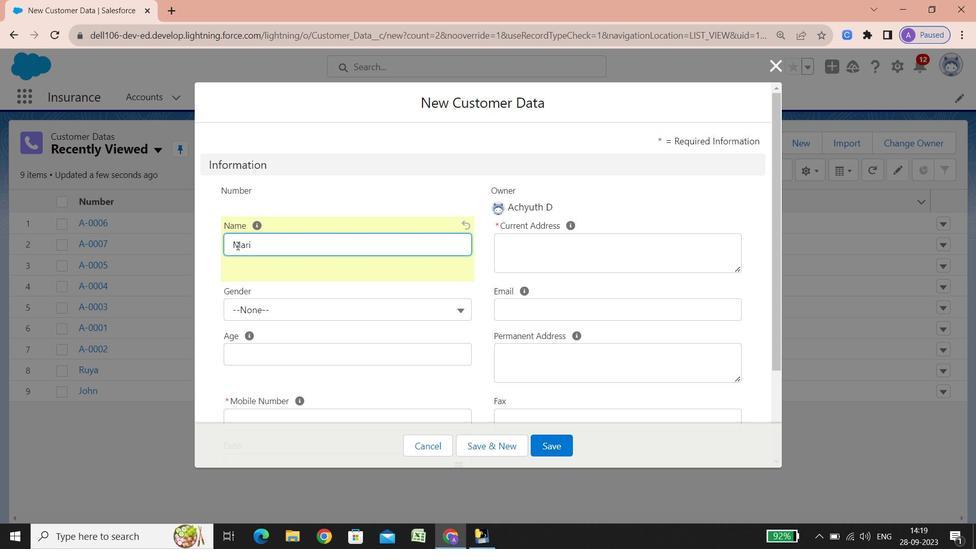 
Action: Mouse moved to (265, 304)
Screenshot: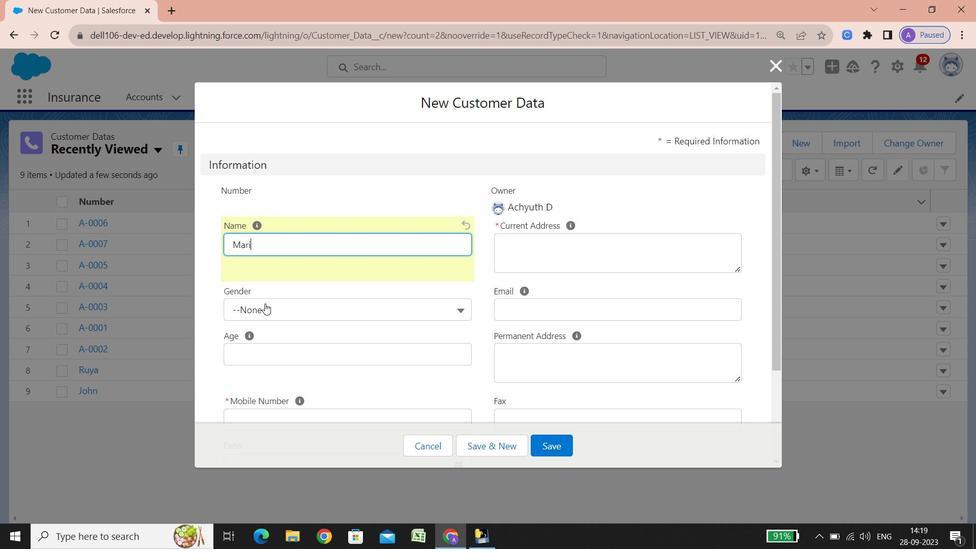 
Action: Mouse pressed left at (265, 304)
Screenshot: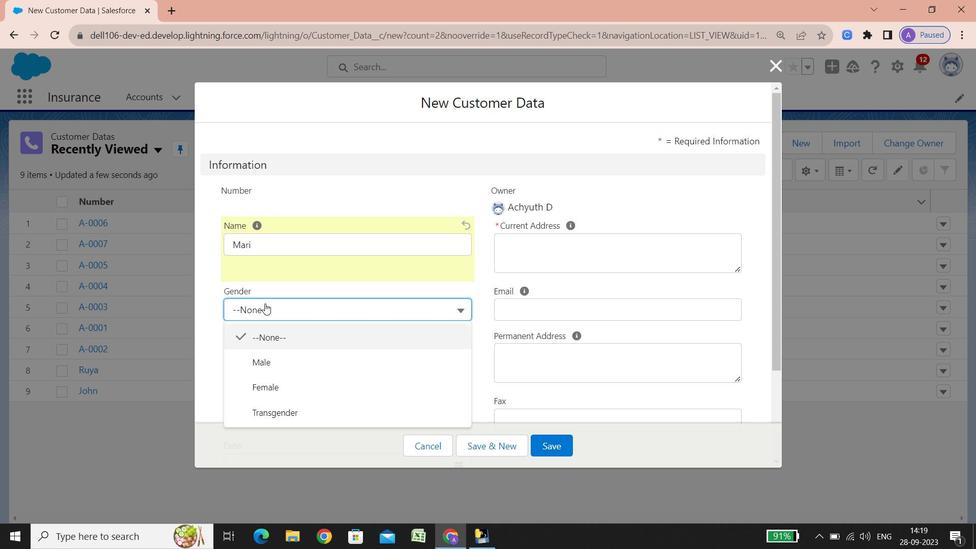
Action: Mouse moved to (266, 359)
Screenshot: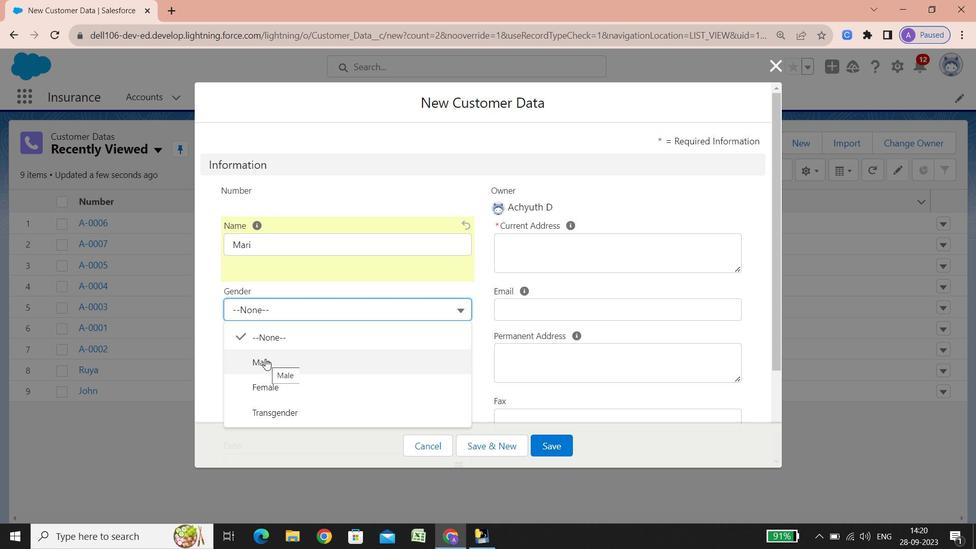 
Action: Mouse pressed left at (266, 359)
Screenshot: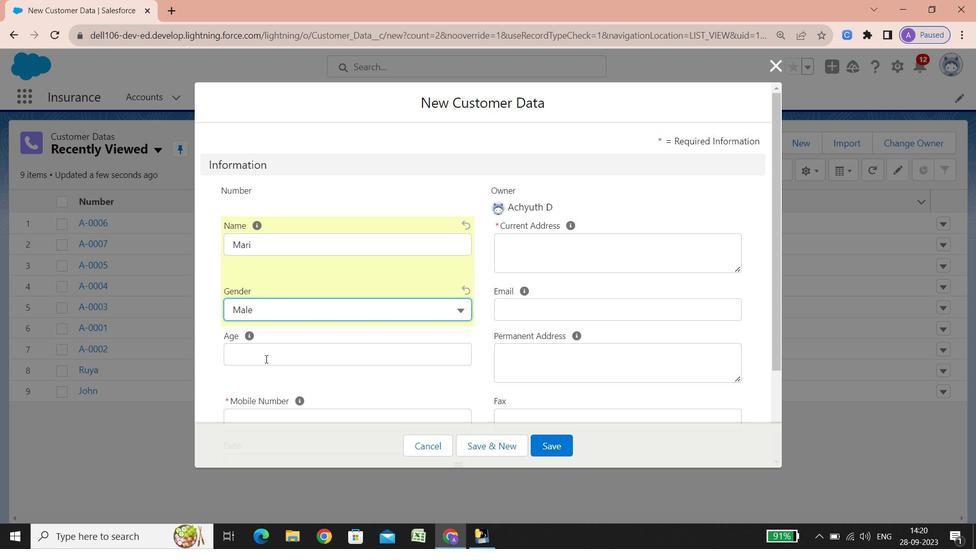 
Action: Mouse scrolled (266, 358) with delta (0, 0)
Screenshot: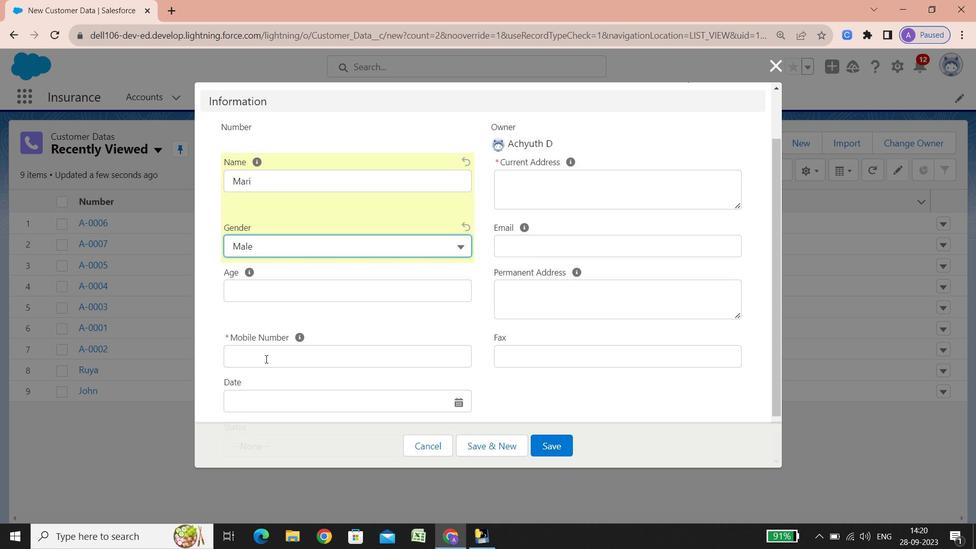 
Action: Mouse scrolled (266, 358) with delta (0, 0)
Screenshot: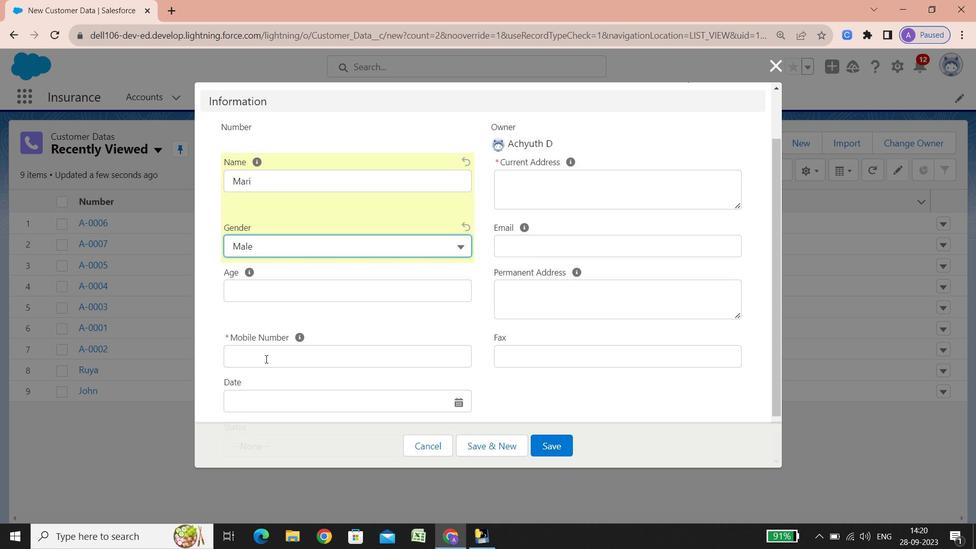 
Action: Mouse scrolled (266, 358) with delta (0, 0)
Screenshot: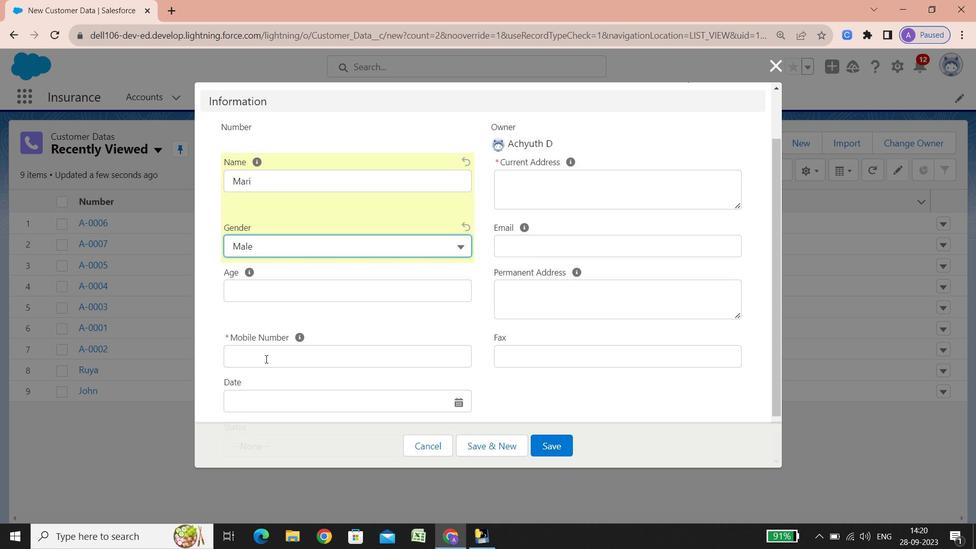 
Action: Mouse scrolled (266, 358) with delta (0, 0)
Screenshot: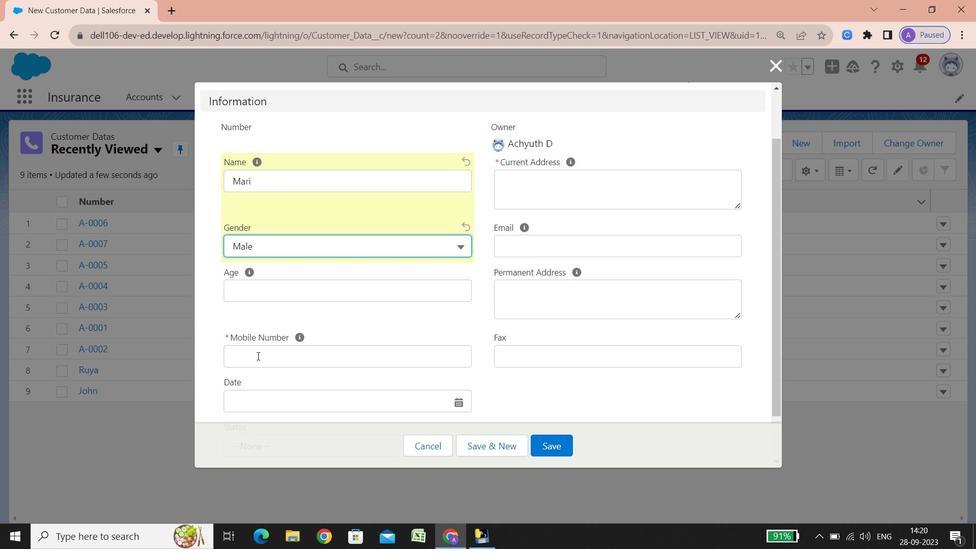 
Action: Mouse scrolled (266, 358) with delta (0, 0)
Screenshot: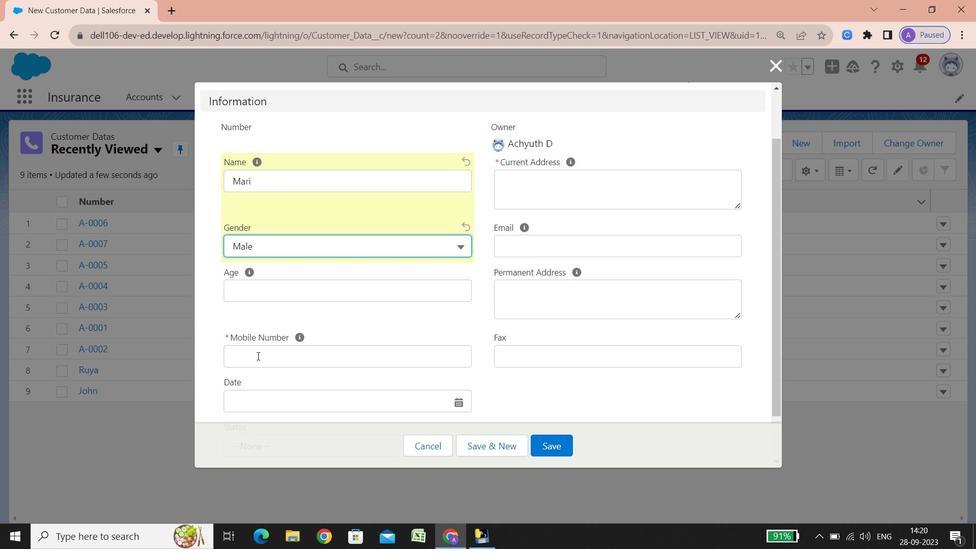 
Action: Mouse scrolled (266, 358) with delta (0, 0)
Screenshot: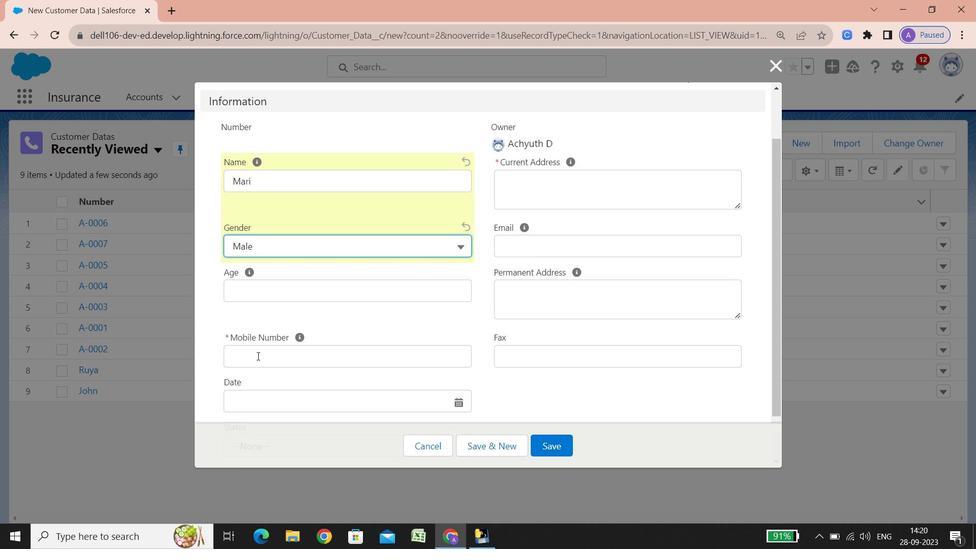
Action: Mouse scrolled (266, 358) with delta (0, 0)
Screenshot: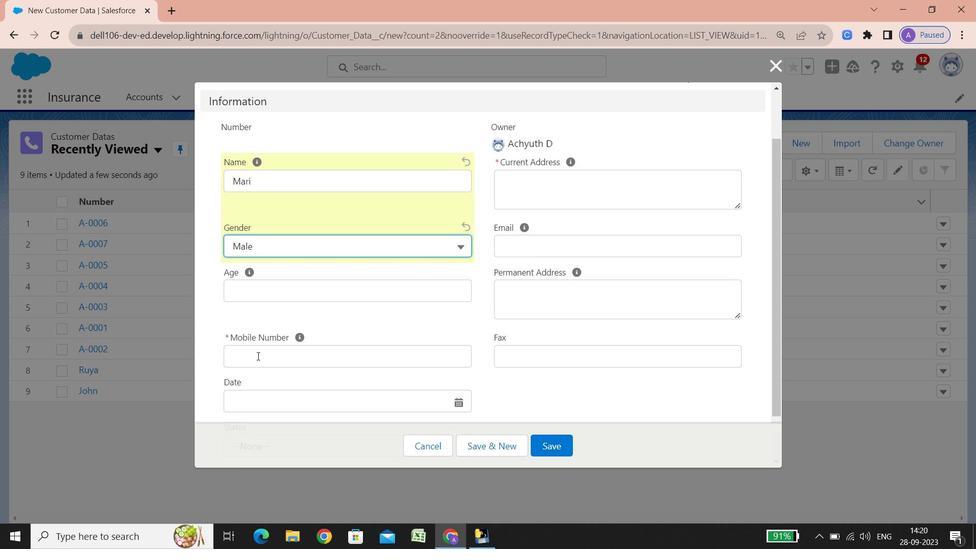 
Action: Mouse scrolled (266, 358) with delta (0, 0)
Screenshot: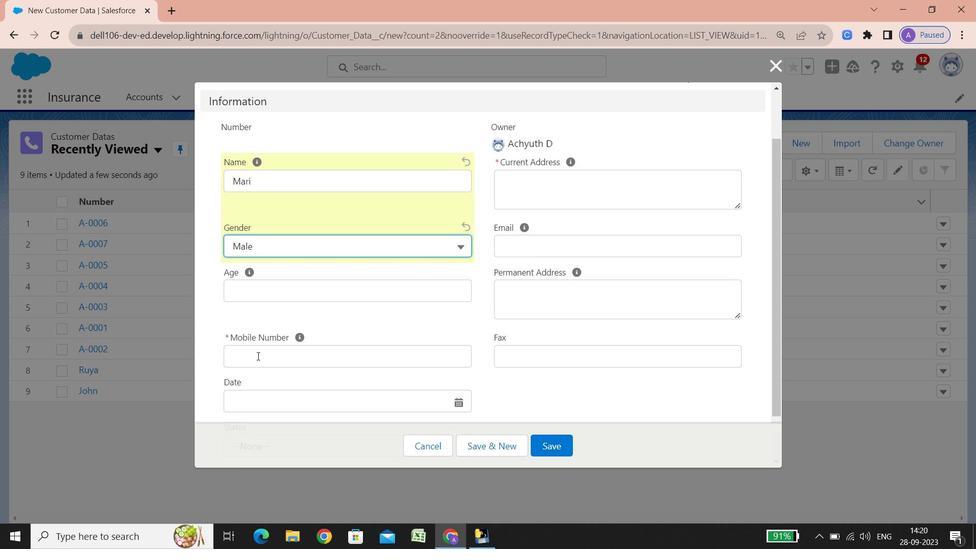 
Action: Mouse scrolled (266, 358) with delta (0, 0)
Screenshot: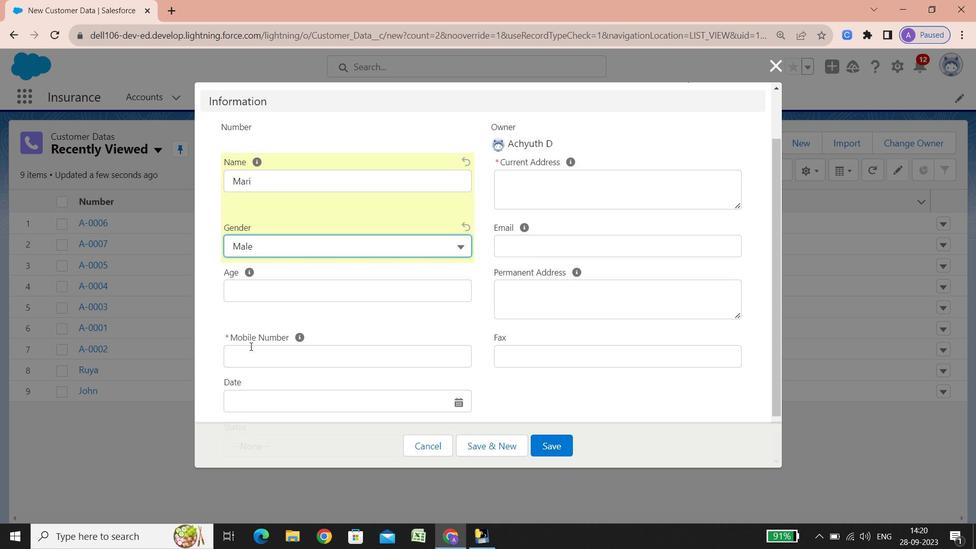 
Action: Mouse scrolled (266, 358) with delta (0, 0)
Screenshot: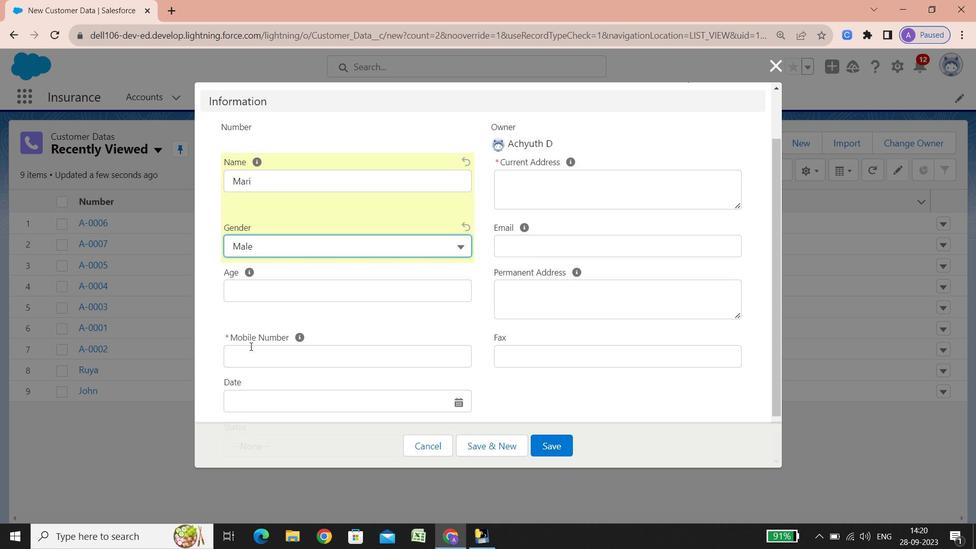 
Action: Mouse scrolled (266, 358) with delta (0, 0)
Screenshot: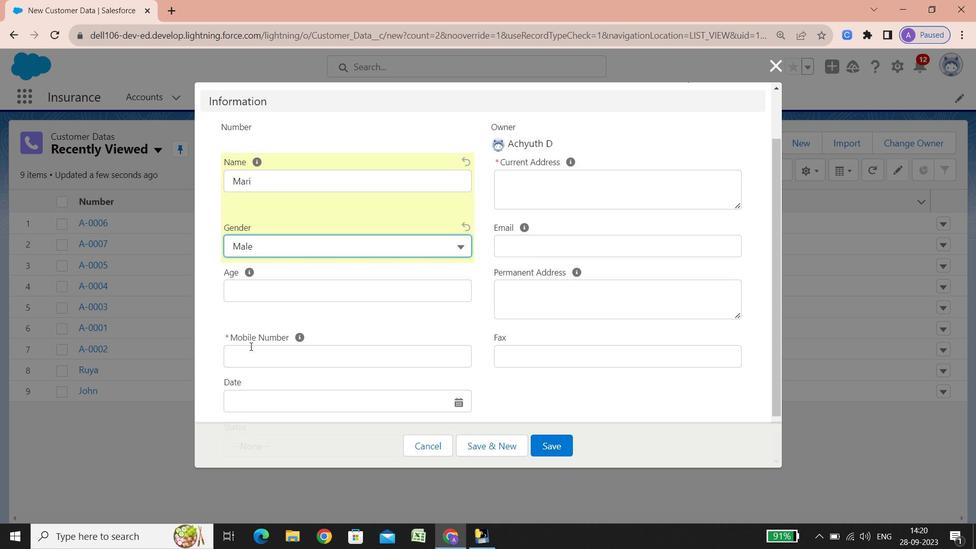 
Action: Mouse scrolled (266, 358) with delta (0, 0)
Screenshot: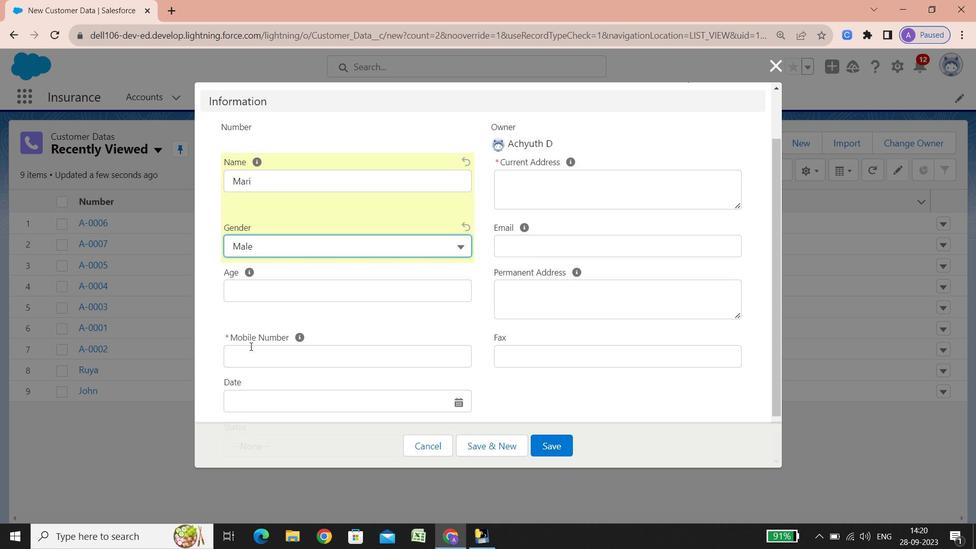 
Action: Mouse scrolled (266, 358) with delta (0, 0)
Screenshot: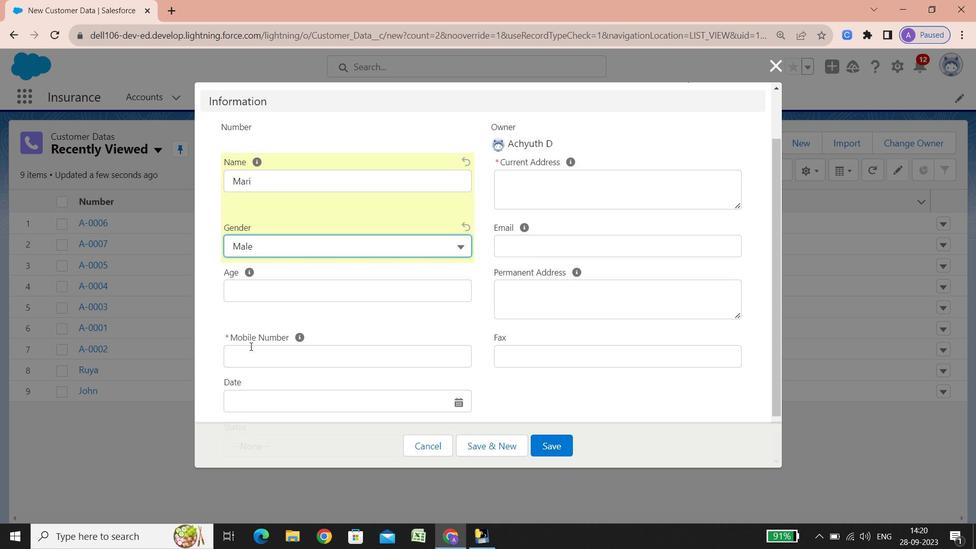
Action: Mouse scrolled (266, 358) with delta (0, 0)
Screenshot: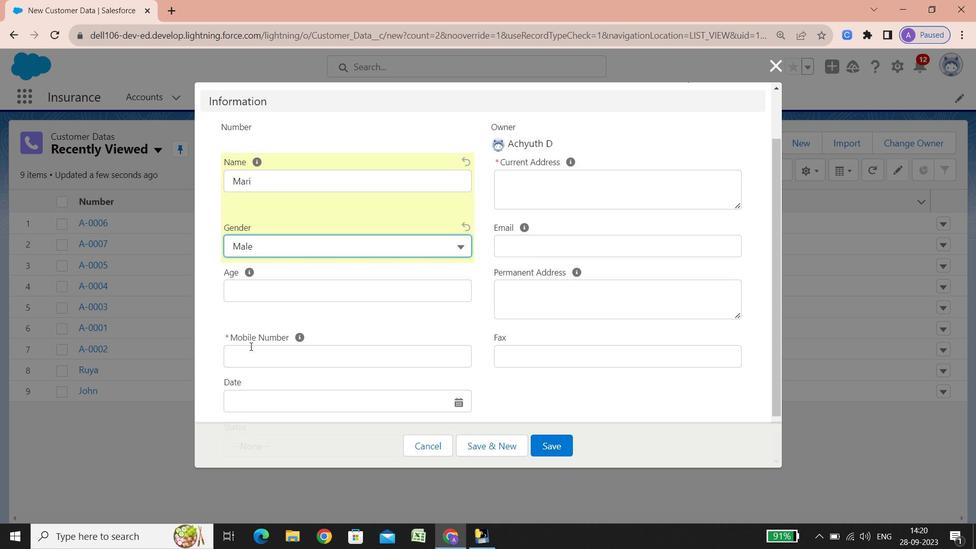 
Action: Mouse scrolled (266, 358) with delta (0, 0)
Screenshot: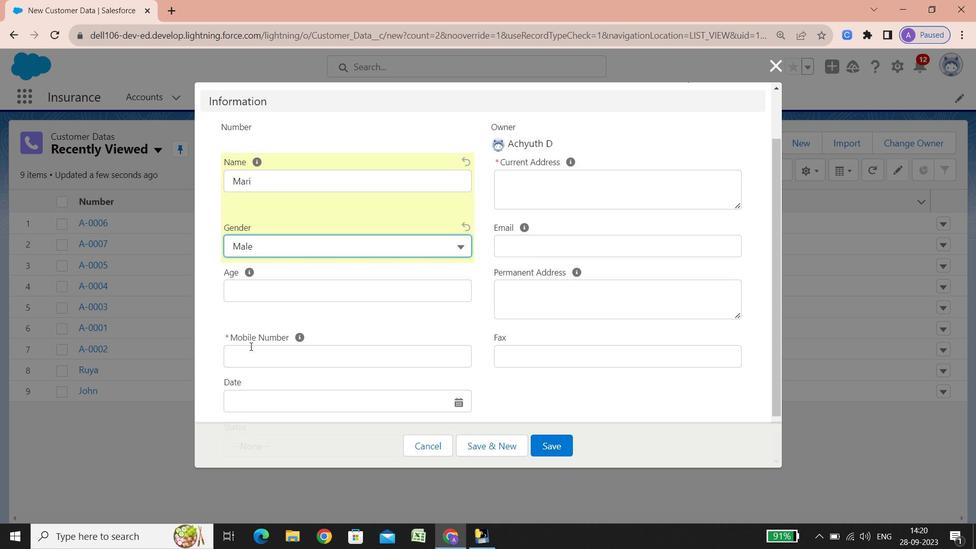 
Action: Mouse scrolled (266, 358) with delta (0, 0)
Screenshot: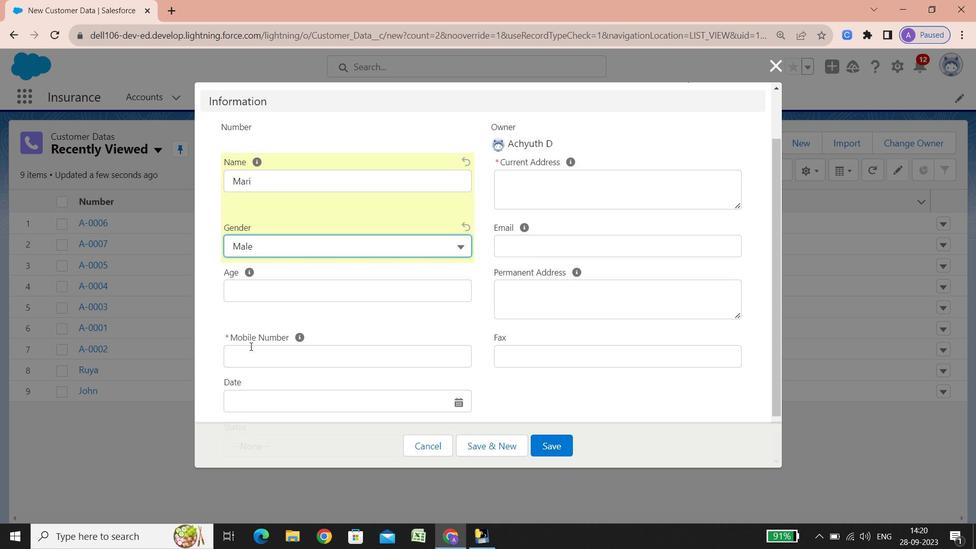 
Action: Mouse scrolled (266, 358) with delta (0, 0)
Screenshot: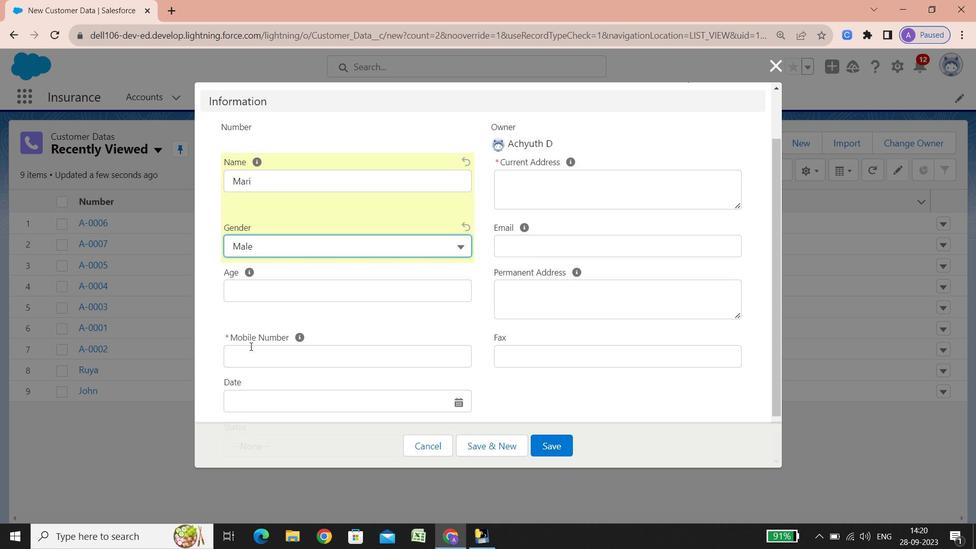 
Action: Mouse scrolled (266, 358) with delta (0, 0)
Screenshot: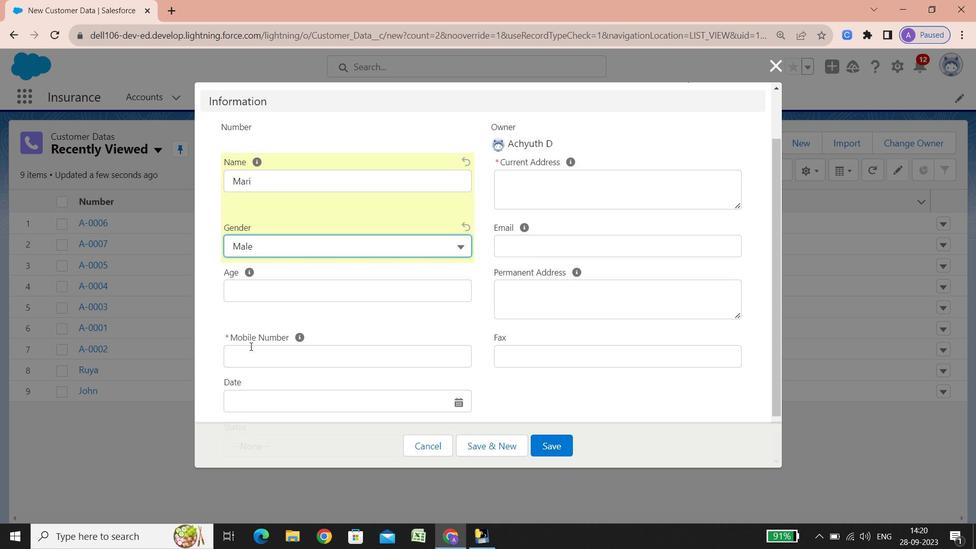 
Action: Mouse scrolled (266, 358) with delta (0, 0)
Screenshot: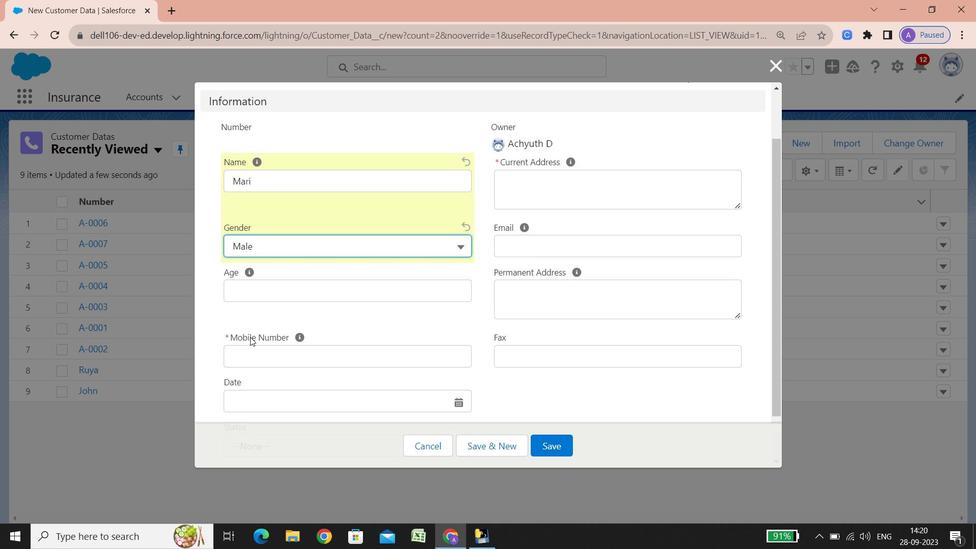
Action: Mouse scrolled (266, 358) with delta (0, 0)
Screenshot: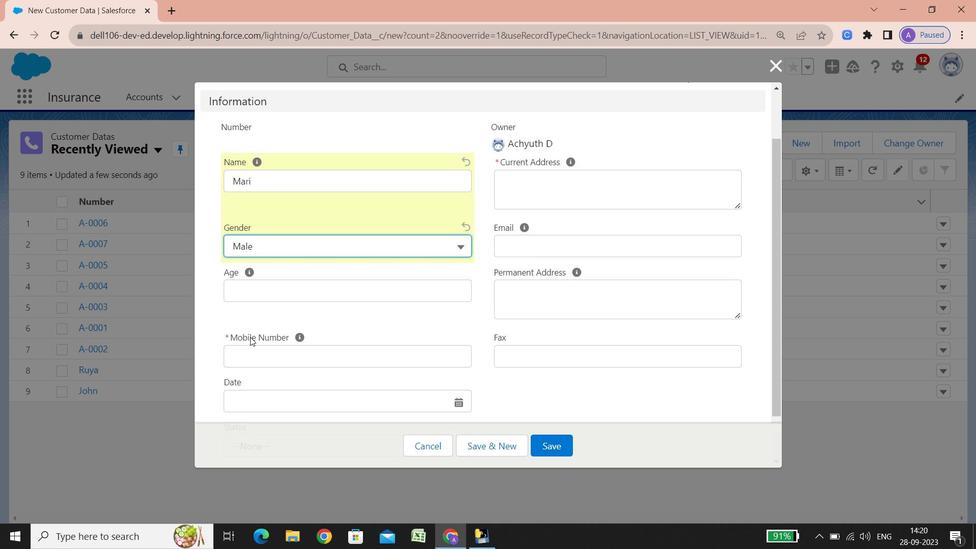 
Action: Mouse scrolled (266, 358) with delta (0, 0)
Screenshot: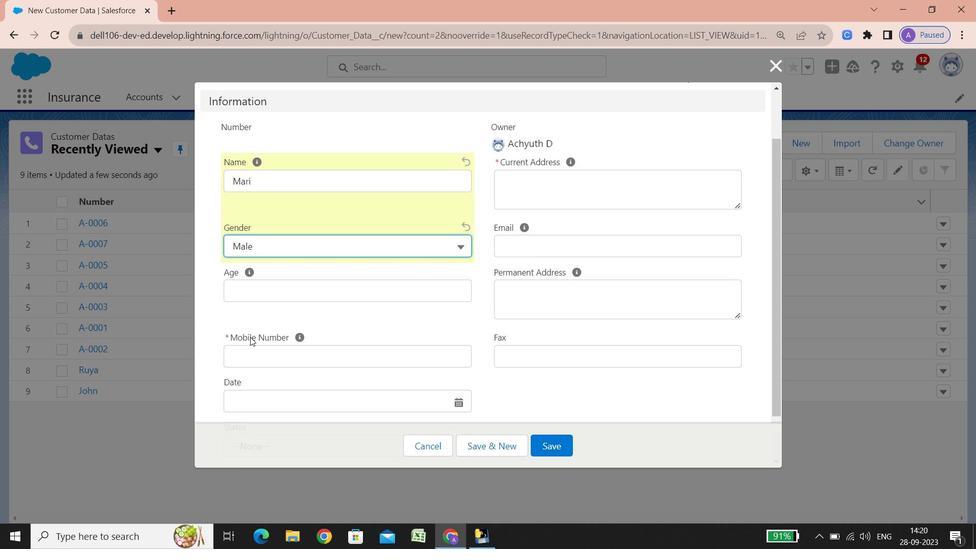 
Action: Mouse scrolled (266, 358) with delta (0, 0)
Screenshot: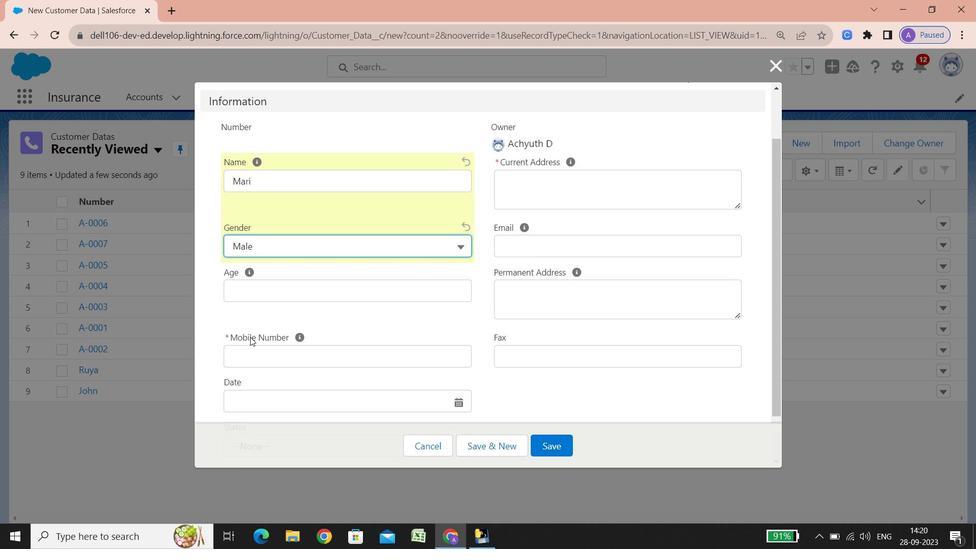 
Action: Mouse scrolled (266, 358) with delta (0, 0)
Screenshot: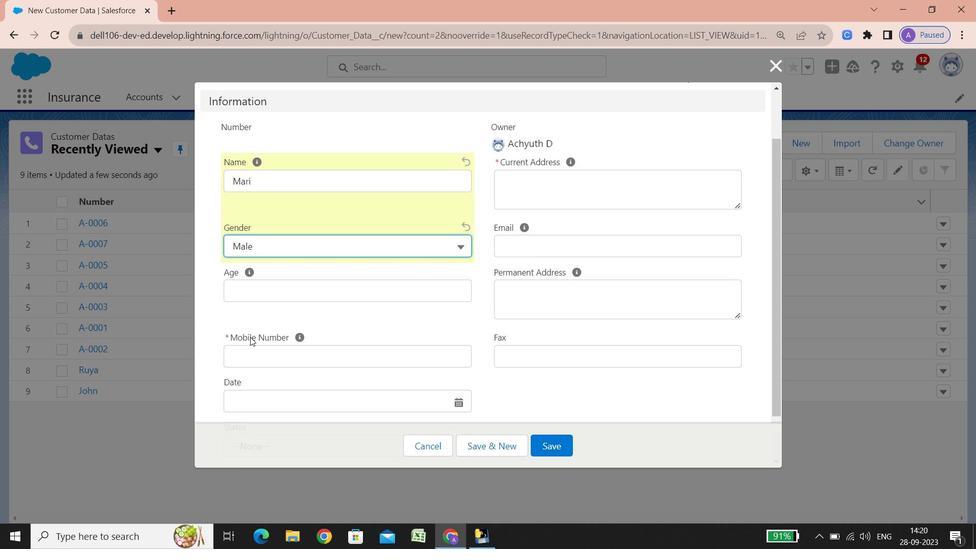 
Action: Mouse scrolled (266, 358) with delta (0, 0)
Screenshot: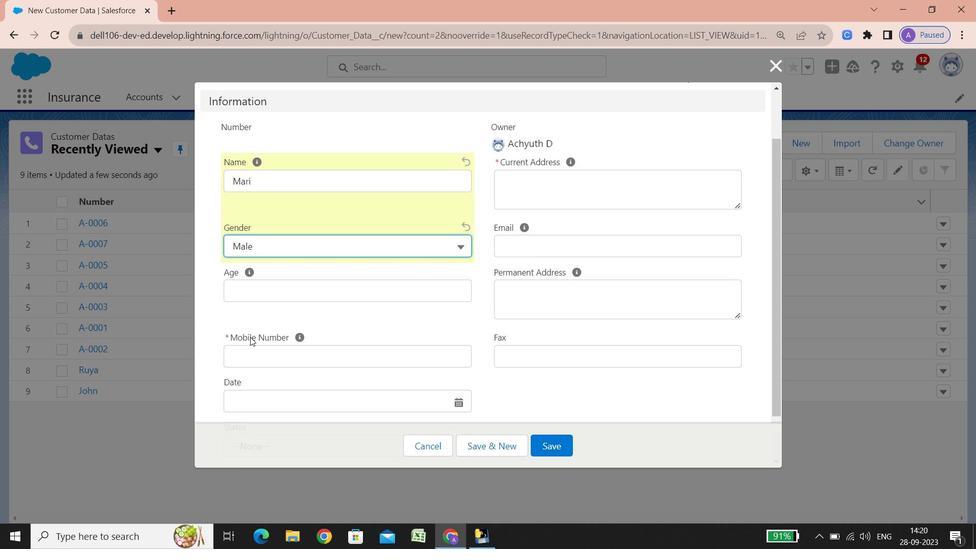 
Action: Mouse scrolled (266, 358) with delta (0, 0)
Screenshot: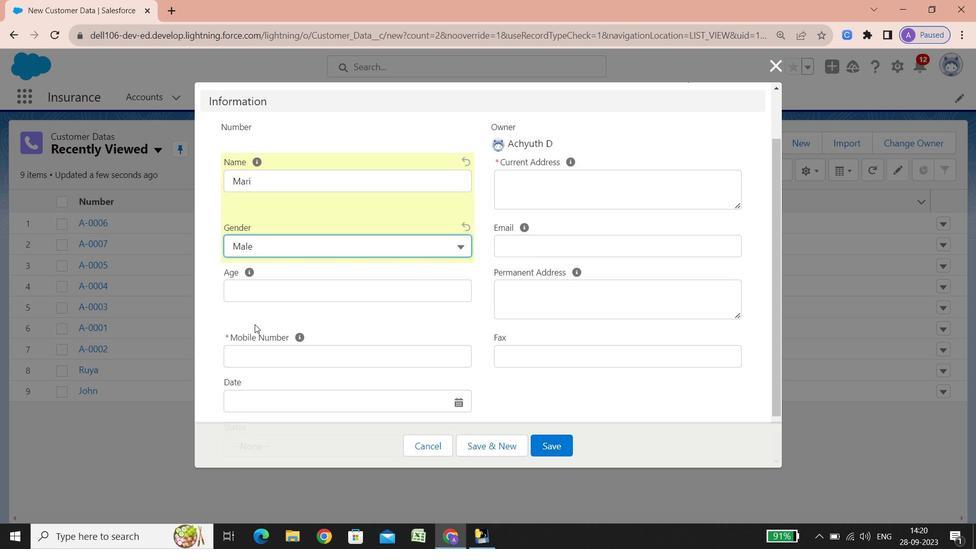 
Action: Mouse scrolled (266, 358) with delta (0, 0)
Screenshot: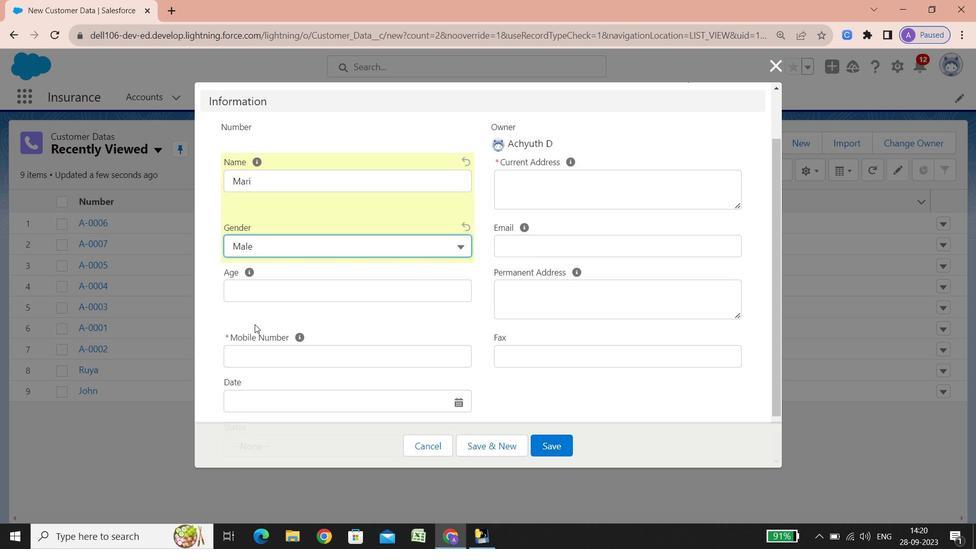 
Action: Mouse scrolled (266, 358) with delta (0, 0)
Screenshot: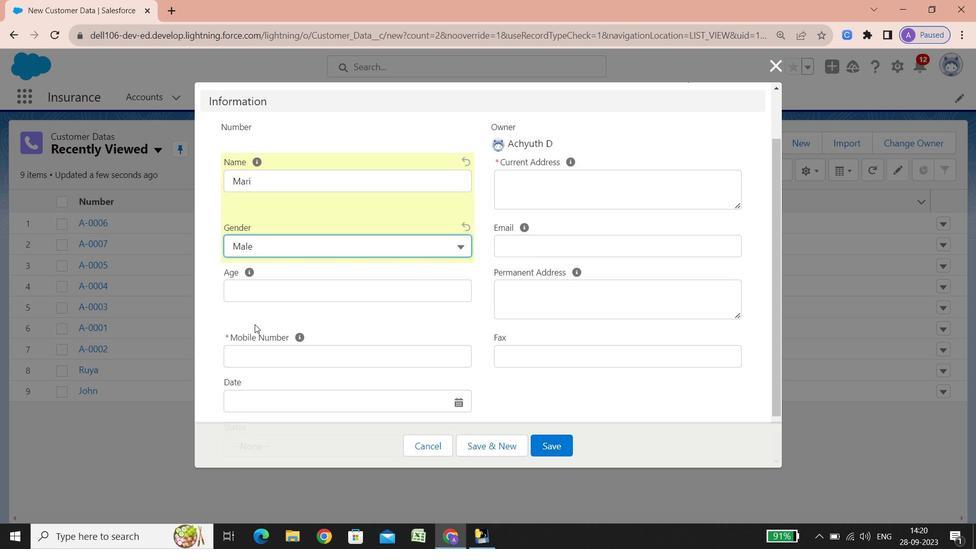 
Action: Mouse scrolled (266, 358) with delta (0, 0)
Screenshot: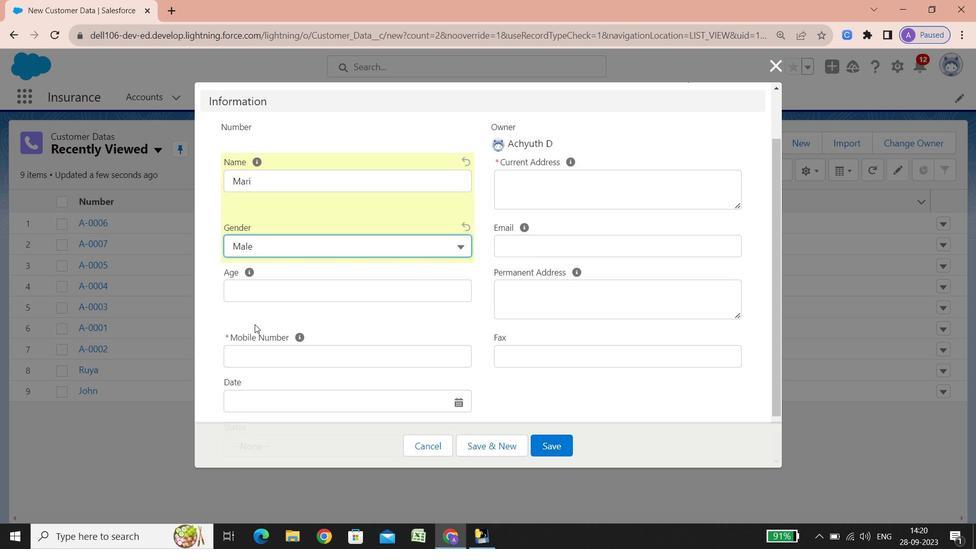 
Action: Mouse scrolled (266, 358) with delta (0, 0)
Screenshot: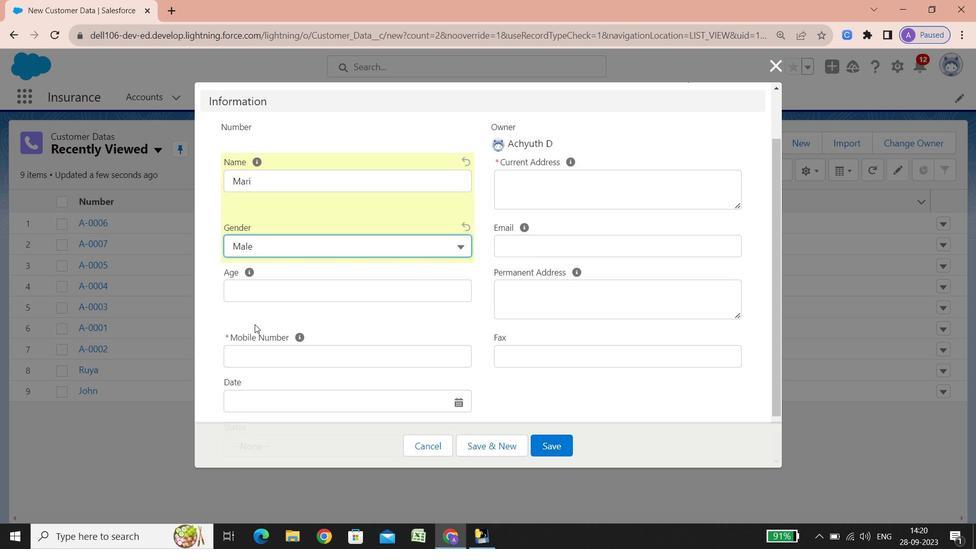 
Action: Mouse scrolled (266, 358) with delta (0, 0)
Screenshot: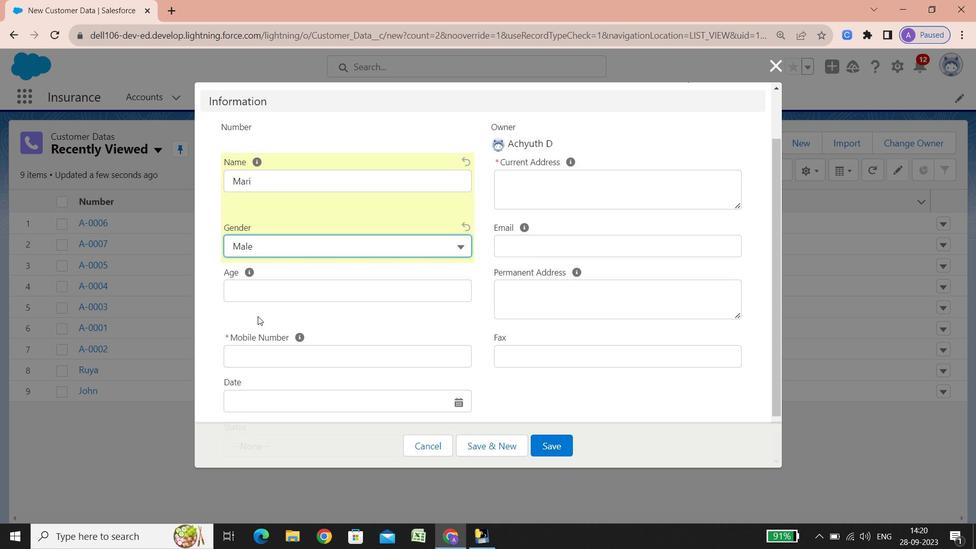 
Action: Mouse scrolled (266, 358) with delta (0, 0)
Screenshot: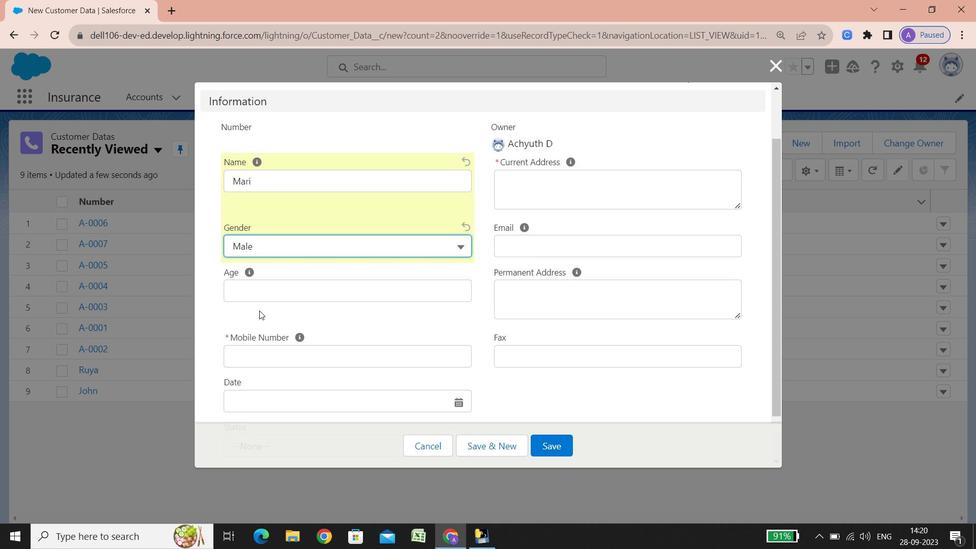 
Action: Mouse scrolled (266, 358) with delta (0, 0)
Screenshot: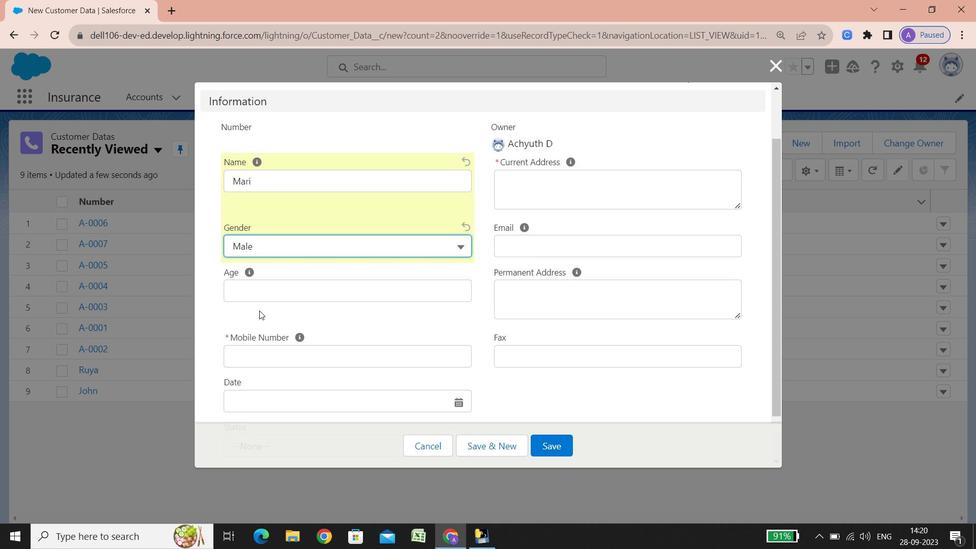 
Action: Mouse scrolled (266, 358) with delta (0, 0)
Screenshot: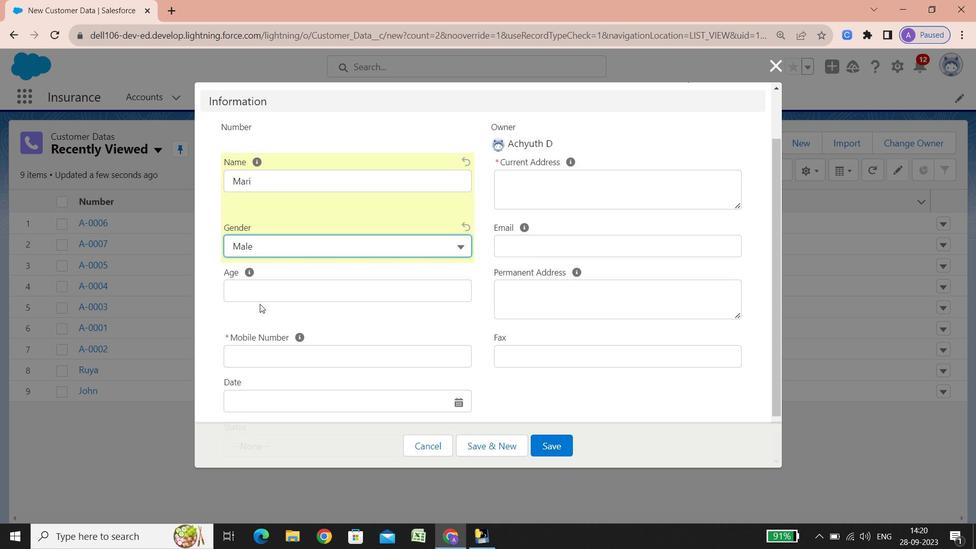 
Action: Mouse moved to (259, 293)
Screenshot: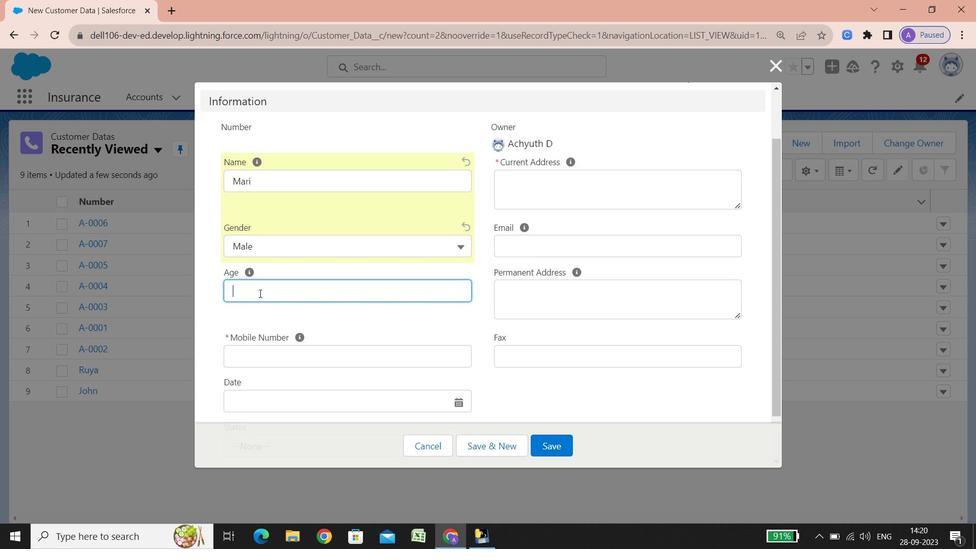 
Action: Mouse pressed left at (259, 293)
Screenshot: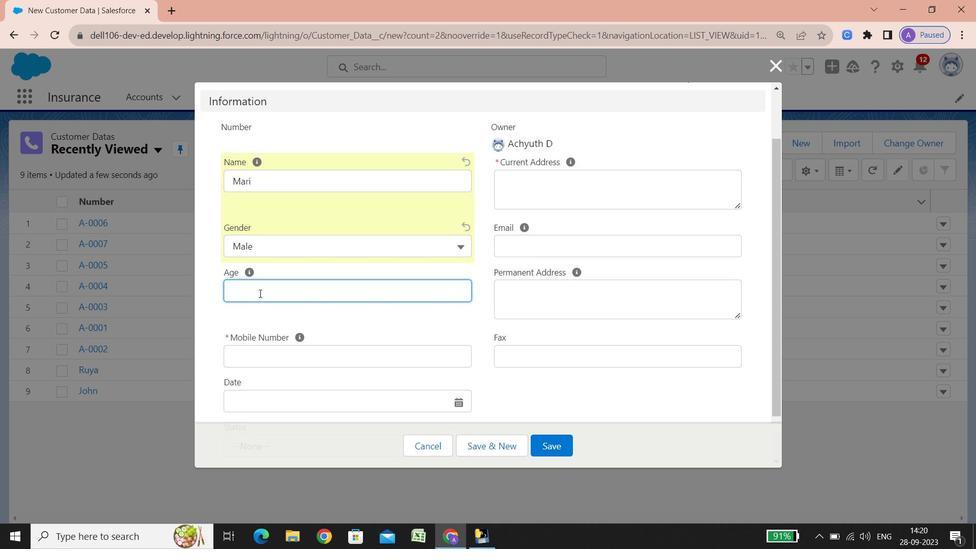 
Action: Key pressed 24
Screenshot: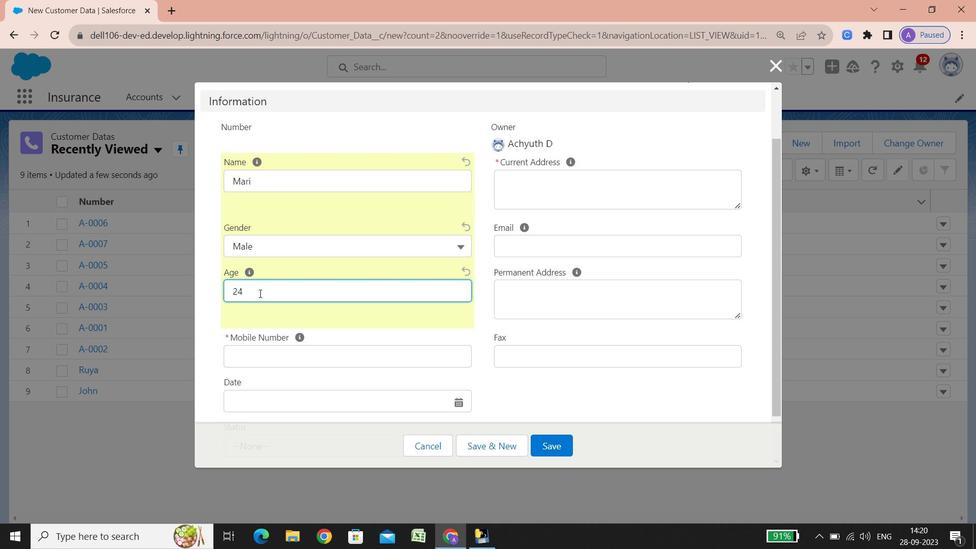 
Action: Mouse scrolled (259, 292) with delta (0, 0)
Screenshot: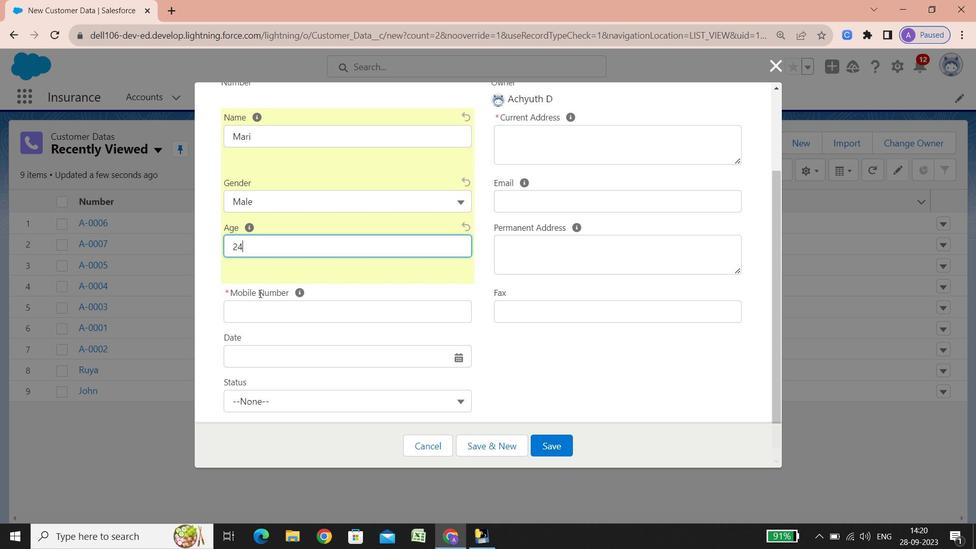 
Action: Mouse scrolled (259, 292) with delta (0, 0)
Screenshot: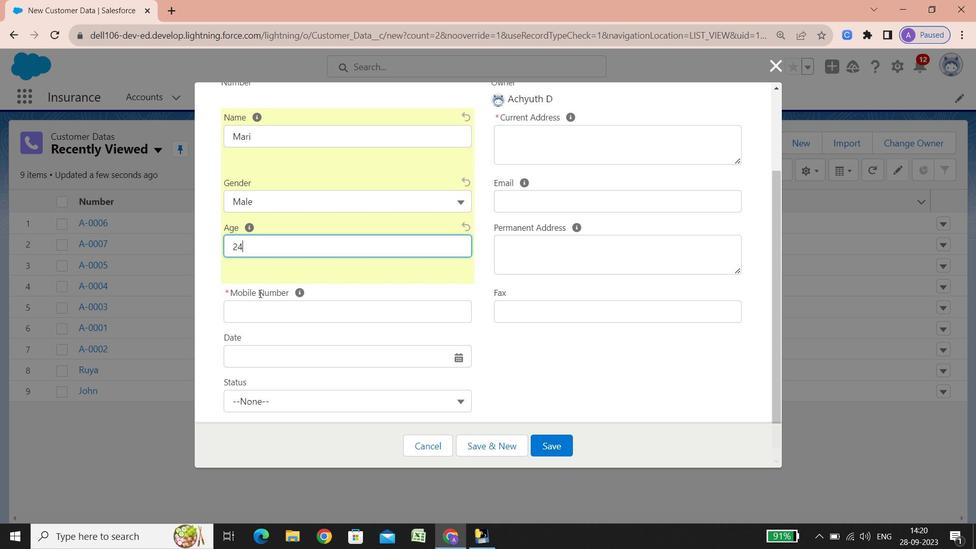 
Action: Mouse scrolled (259, 292) with delta (0, 0)
Screenshot: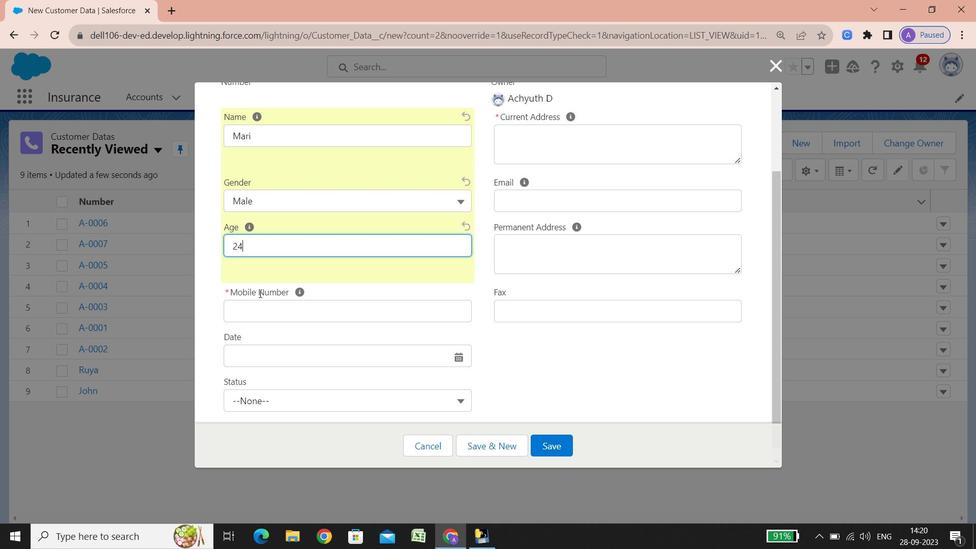 
Action: Mouse scrolled (259, 292) with delta (0, 0)
Screenshot: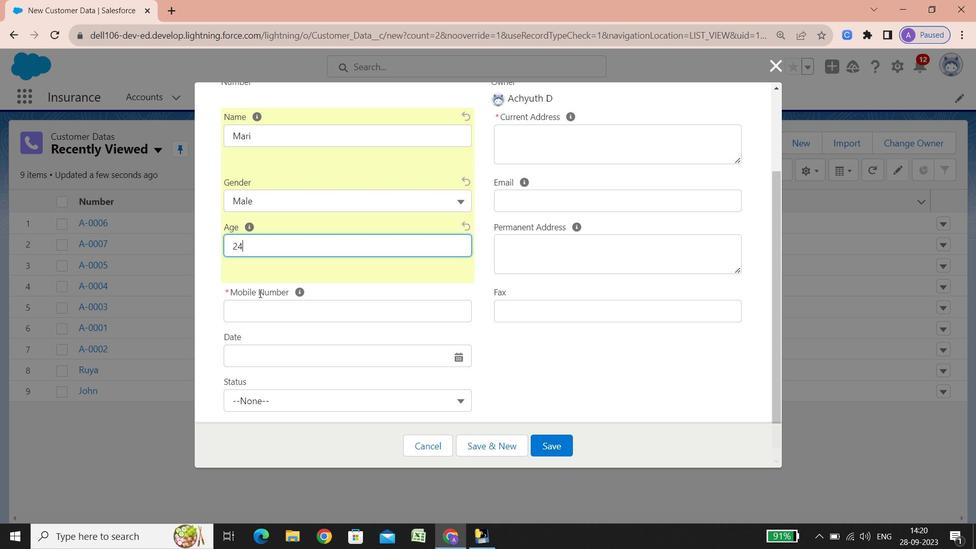
Action: Mouse scrolled (259, 292) with delta (0, 0)
Screenshot: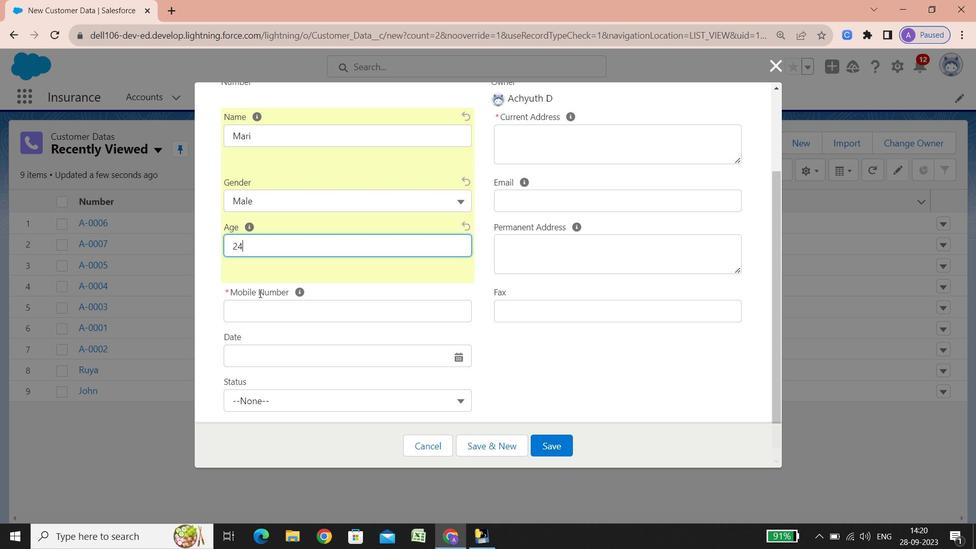 
Action: Mouse scrolled (259, 292) with delta (0, 0)
Screenshot: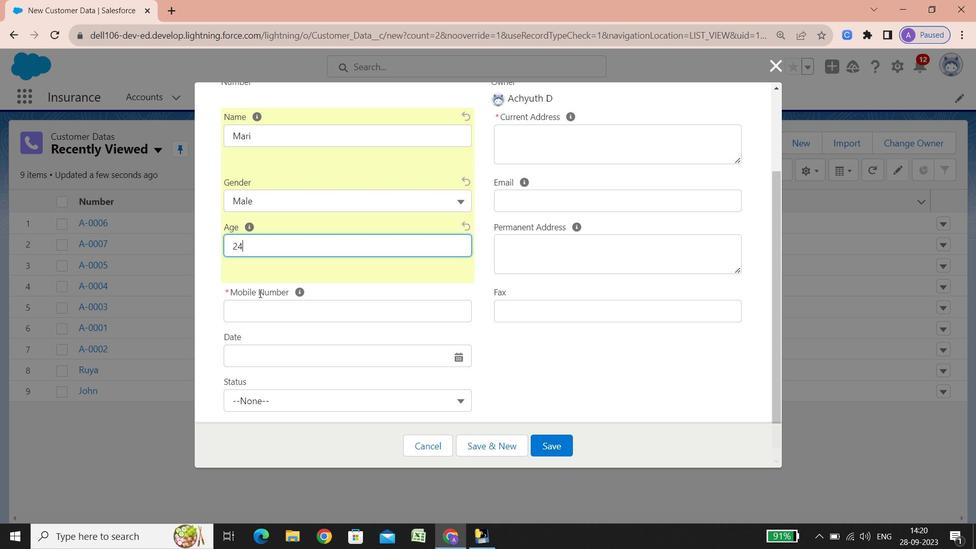 
Action: Mouse scrolled (259, 292) with delta (0, 0)
Screenshot: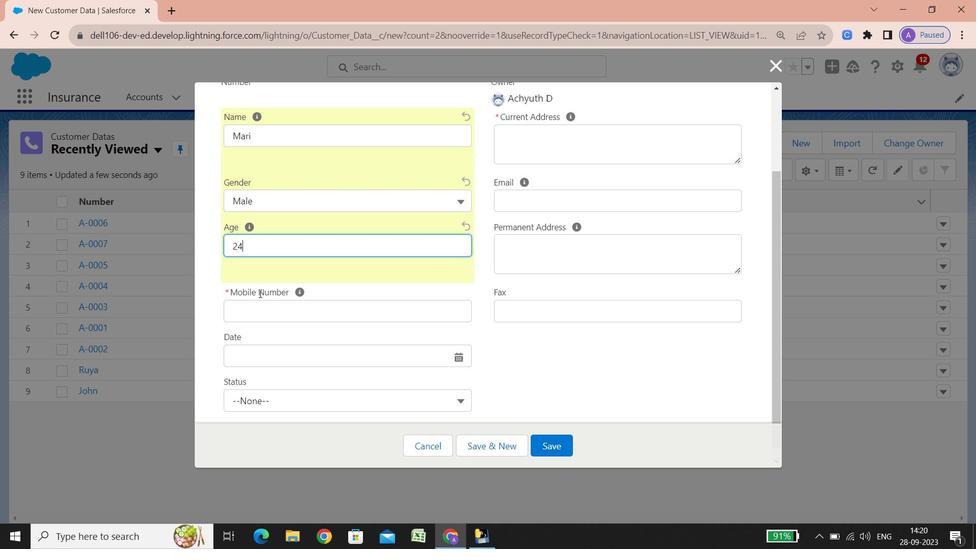 
Action: Mouse scrolled (259, 292) with delta (0, 0)
Screenshot: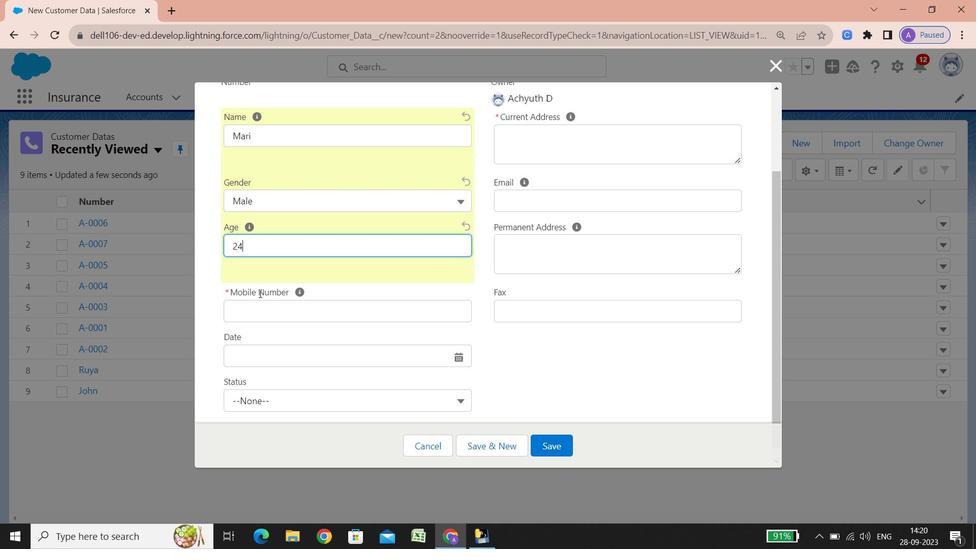 
Action: Mouse scrolled (259, 292) with delta (0, 0)
Screenshot: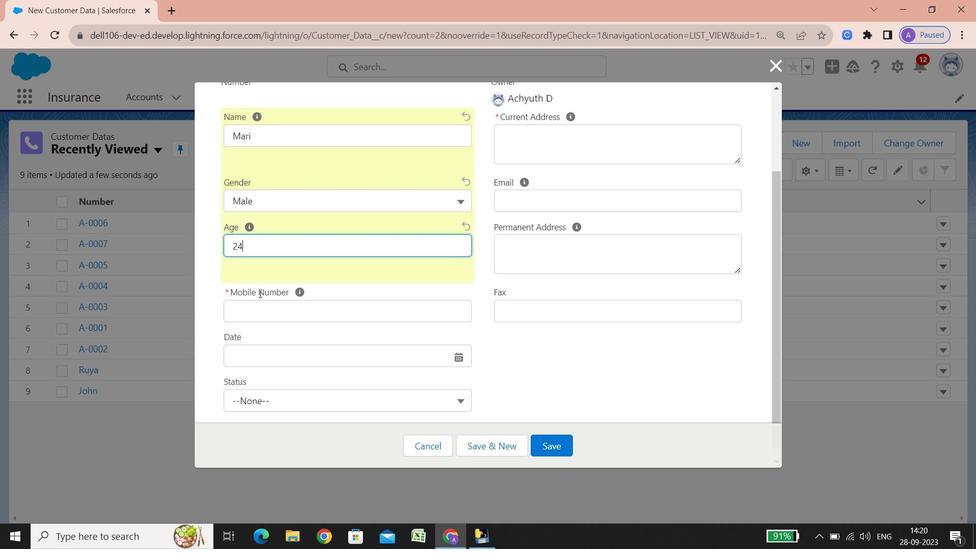 
Action: Mouse scrolled (259, 292) with delta (0, 0)
Screenshot: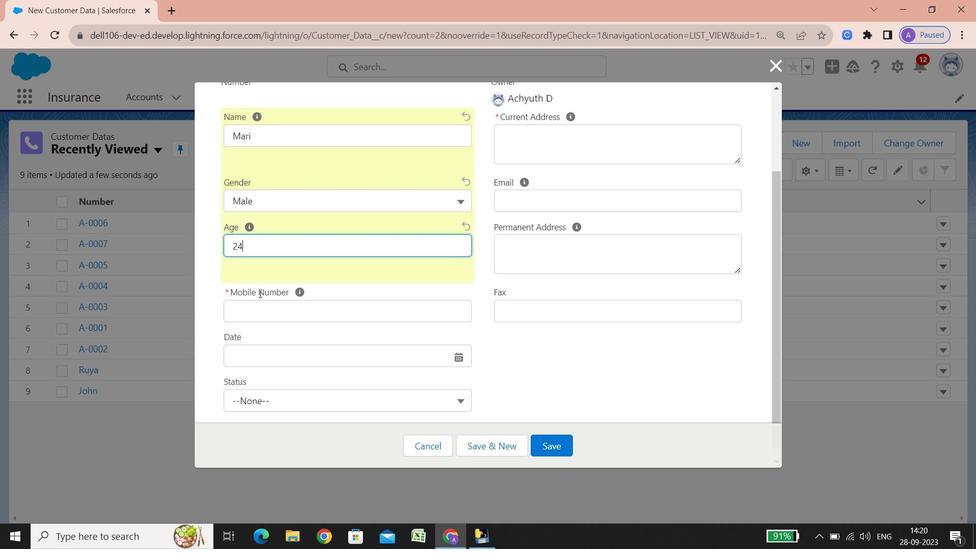 
Action: Mouse scrolled (259, 292) with delta (0, 0)
Screenshot: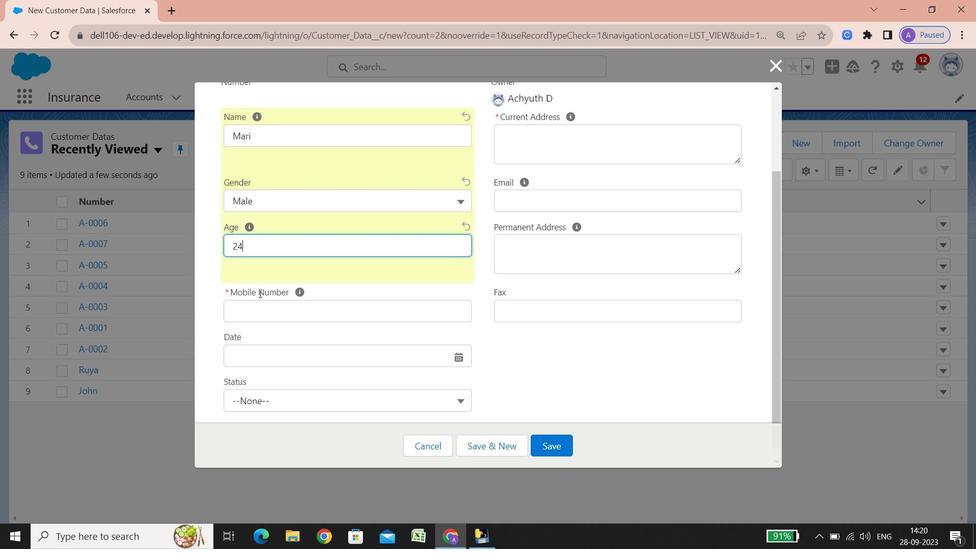 
Action: Mouse scrolled (259, 292) with delta (0, 0)
Screenshot: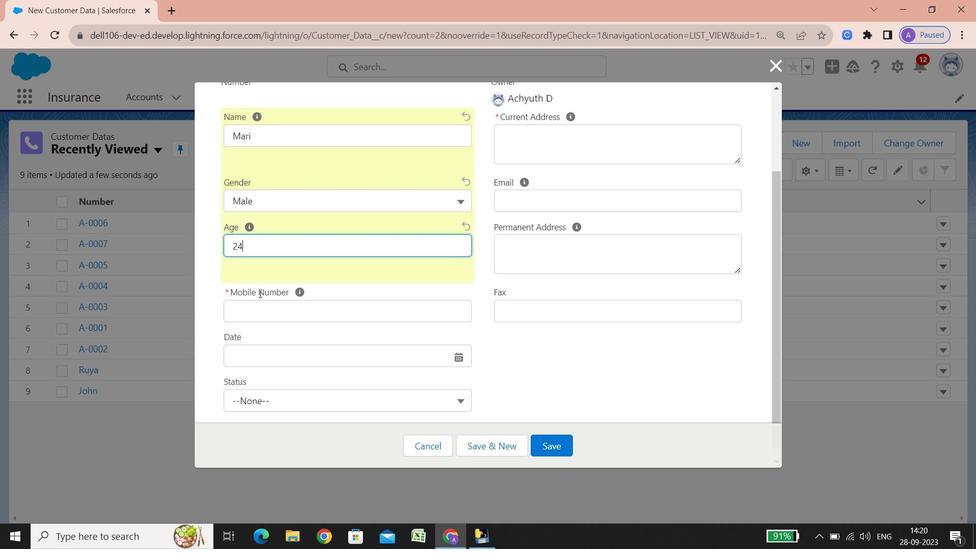 
Action: Mouse scrolled (259, 292) with delta (0, 0)
Screenshot: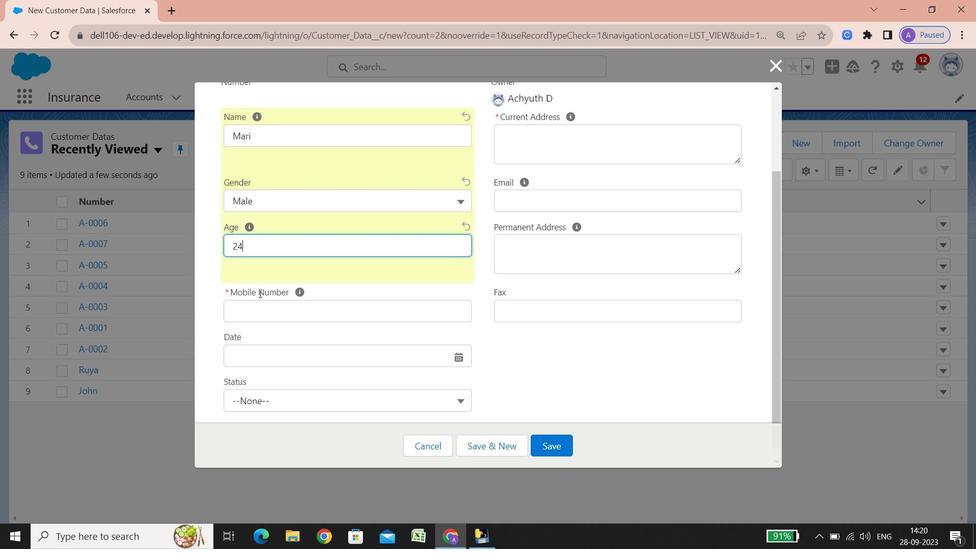 
Action: Mouse scrolled (259, 292) with delta (0, 0)
Screenshot: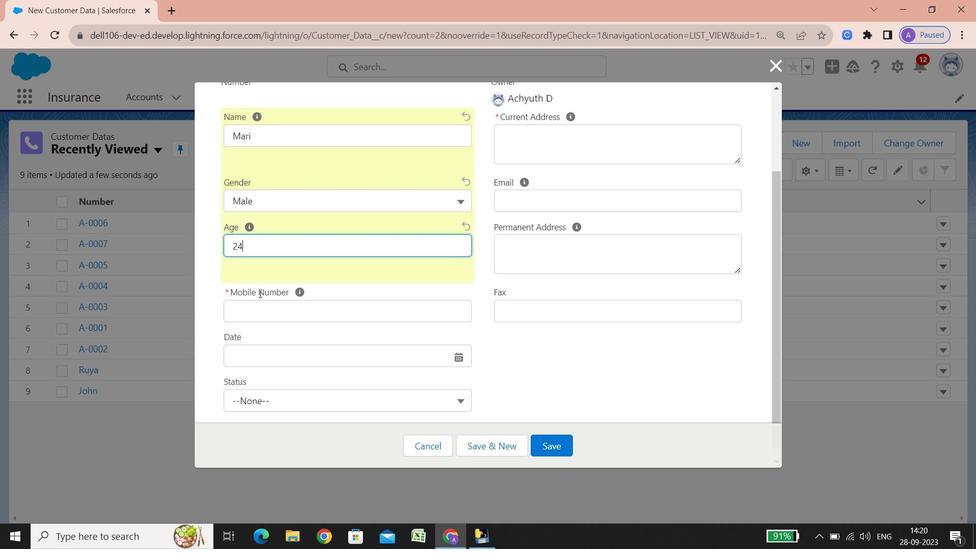 
Action: Mouse scrolled (259, 292) with delta (0, 0)
Screenshot: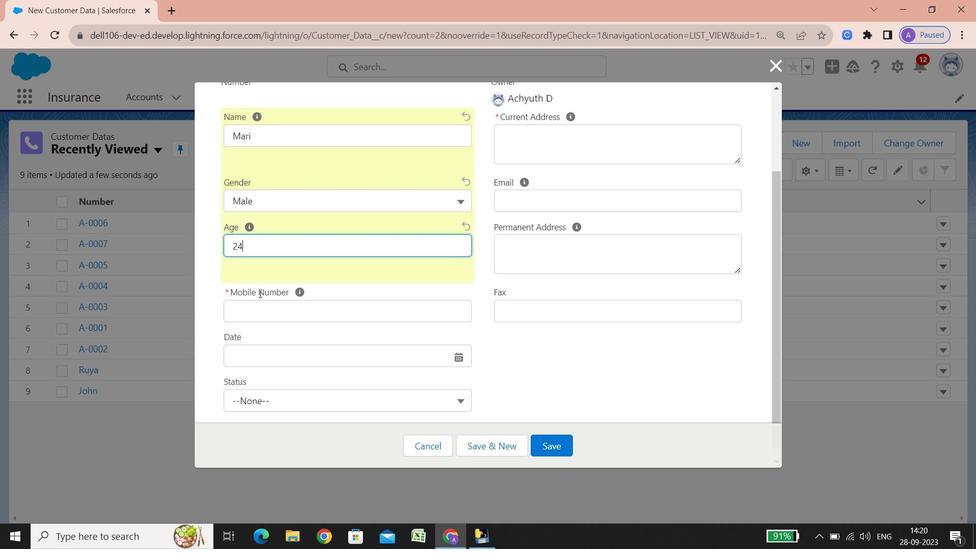 
Action: Mouse scrolled (259, 292) with delta (0, 0)
Screenshot: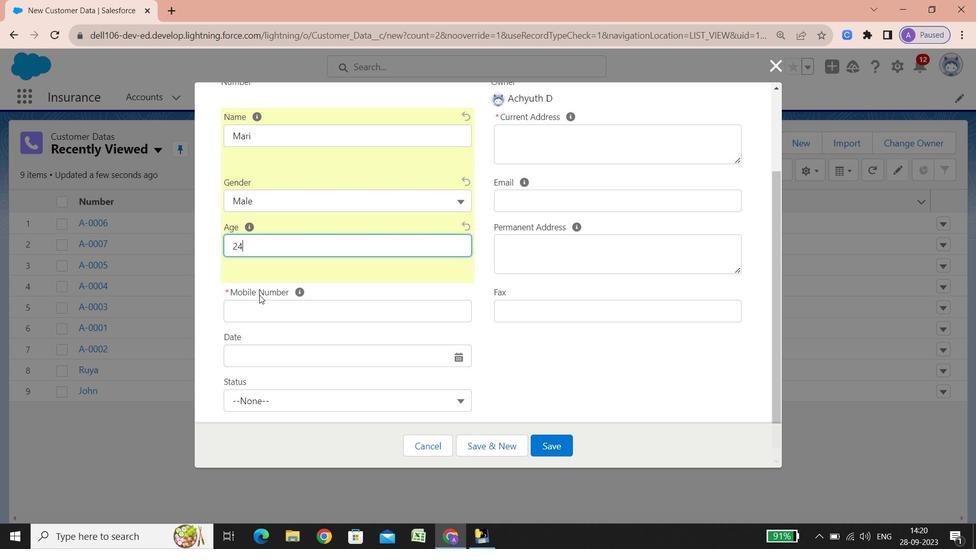 
Action: Mouse scrolled (259, 292) with delta (0, 0)
Screenshot: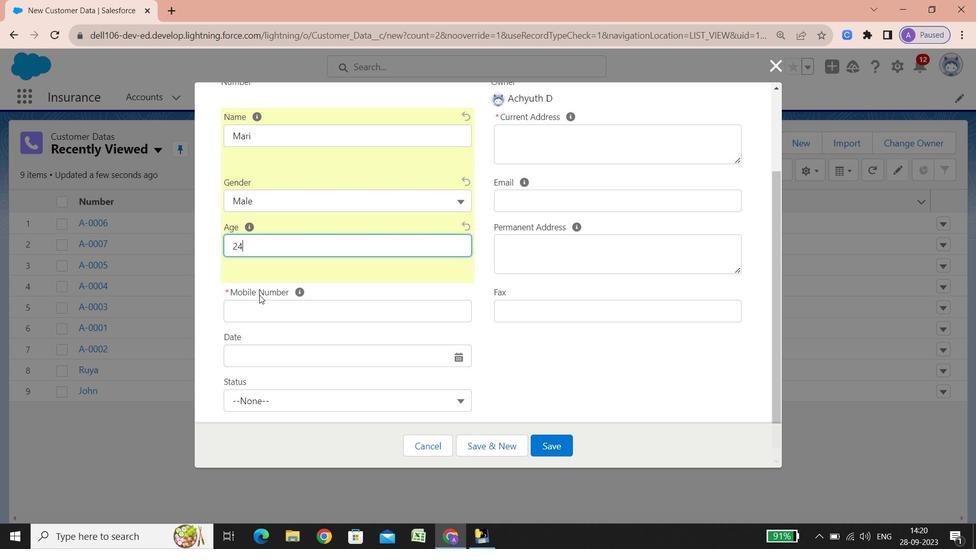 
Action: Mouse scrolled (259, 292) with delta (0, 0)
Screenshot: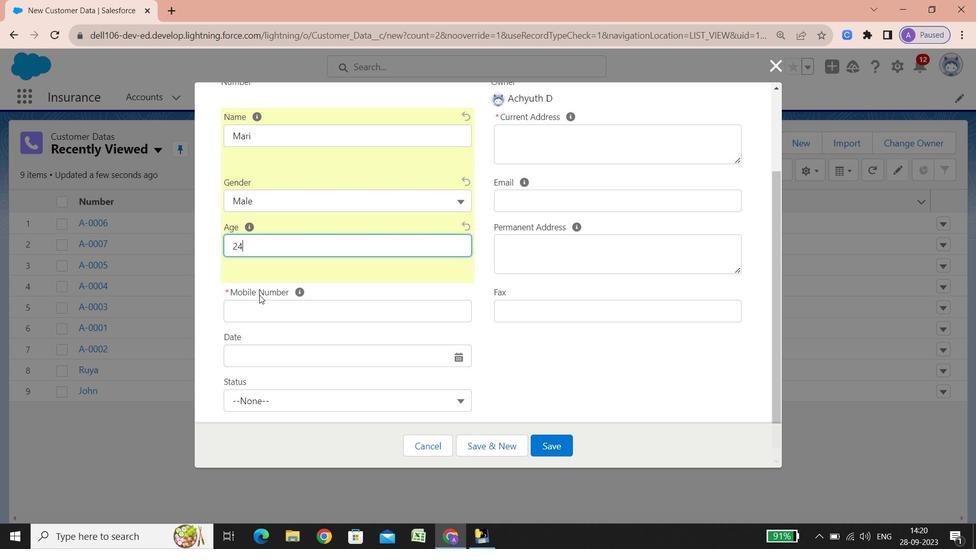 
Action: Mouse scrolled (259, 292) with delta (0, 0)
Screenshot: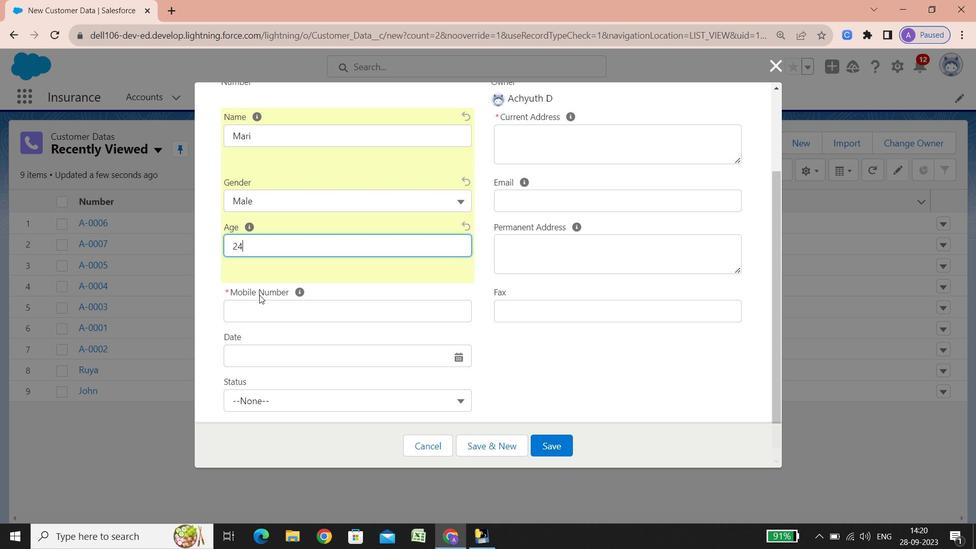 
Action: Mouse scrolled (259, 292) with delta (0, 0)
Screenshot: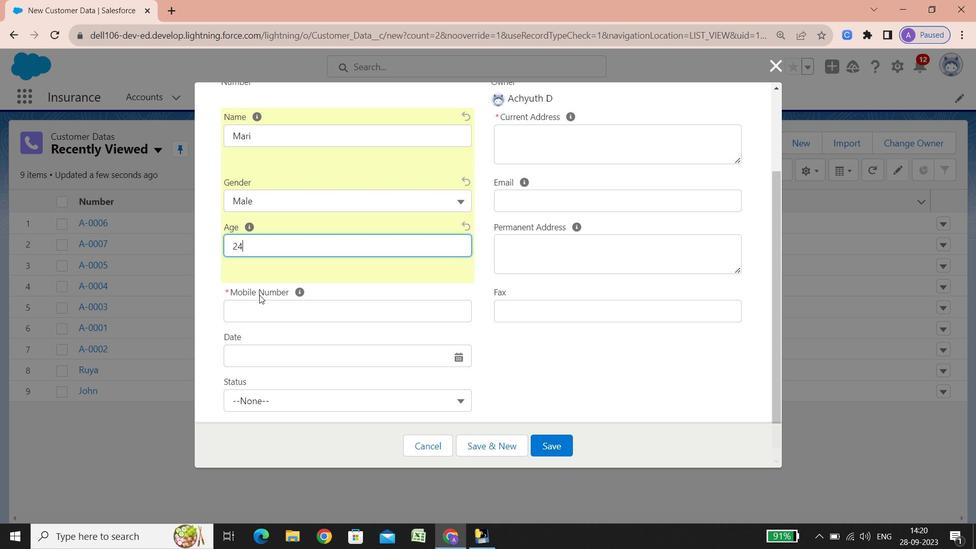 
Action: Mouse scrolled (259, 292) with delta (0, 0)
Screenshot: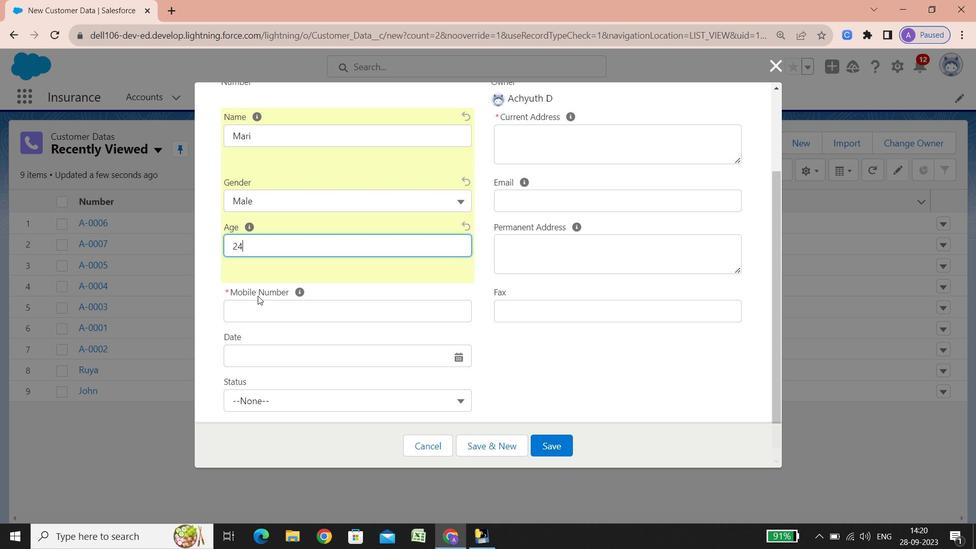 
Action: Mouse scrolled (259, 292) with delta (0, 0)
Screenshot: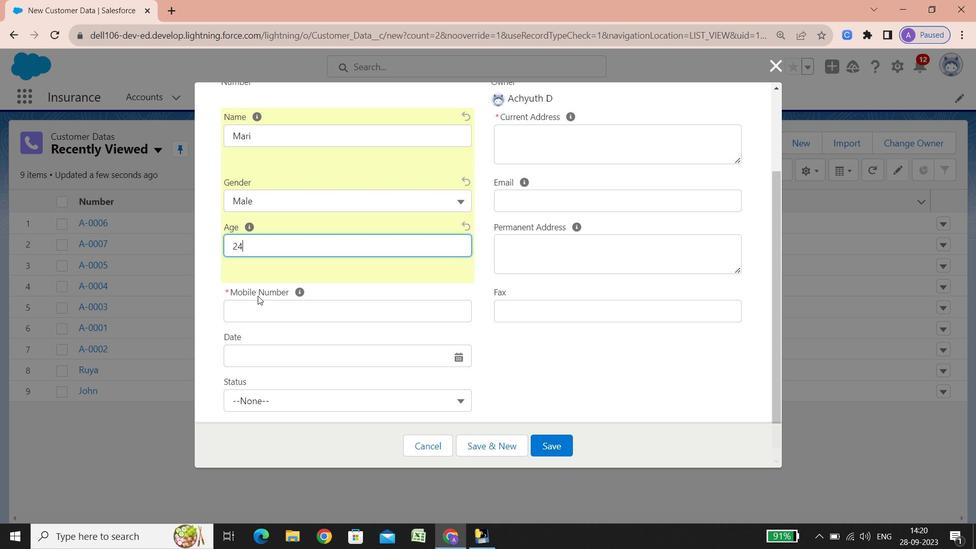 
Action: Mouse scrolled (259, 292) with delta (0, 0)
Screenshot: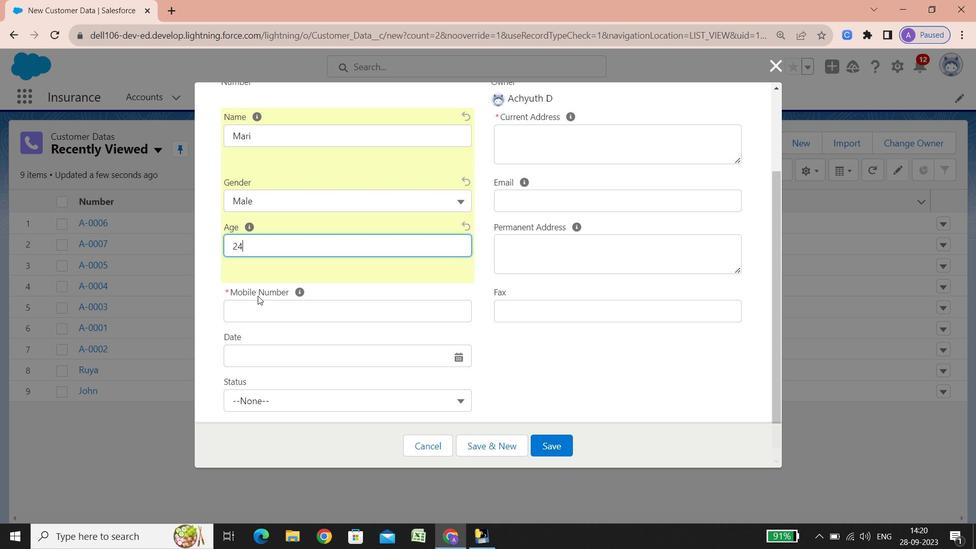 
Action: Mouse scrolled (259, 292) with delta (0, 0)
Screenshot: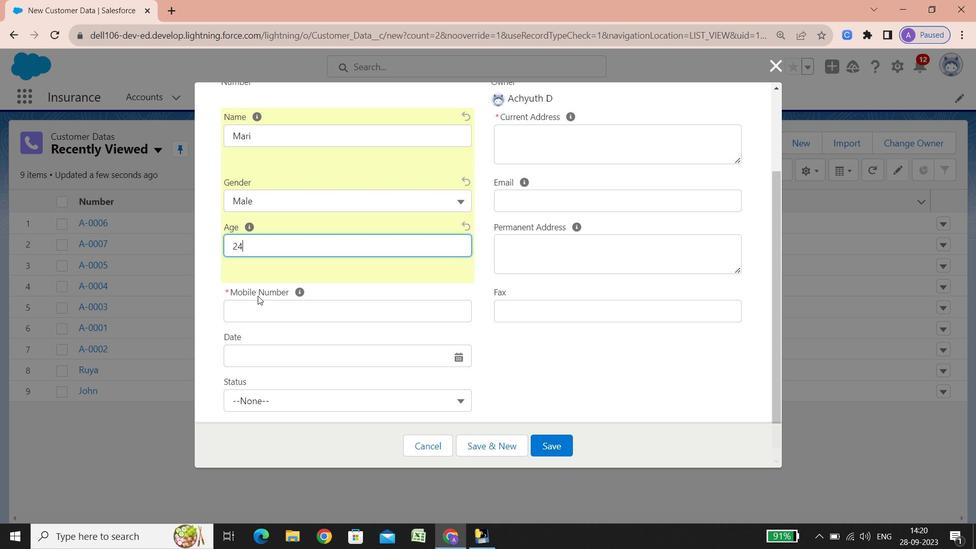 
Action: Mouse scrolled (259, 292) with delta (0, 0)
Screenshot: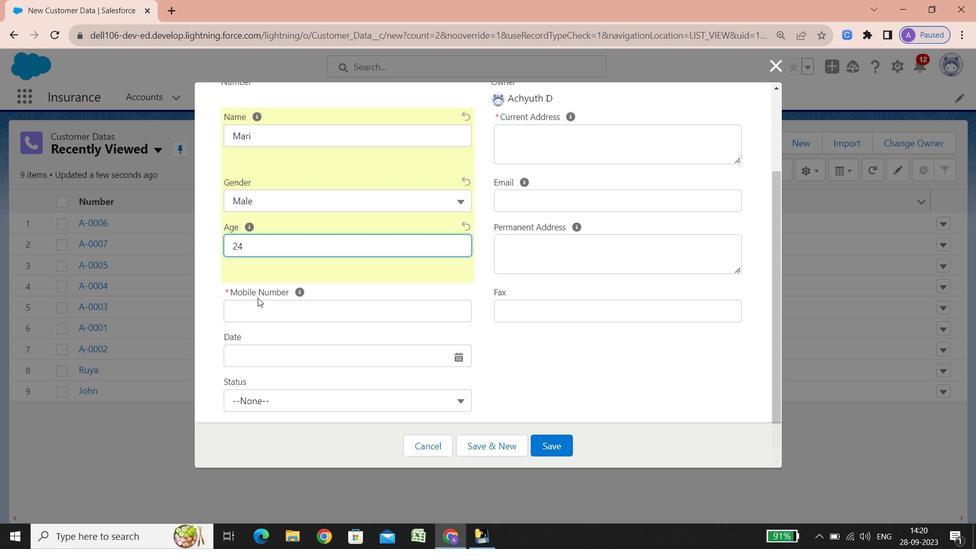 
Action: Mouse scrolled (259, 292) with delta (0, 0)
Screenshot: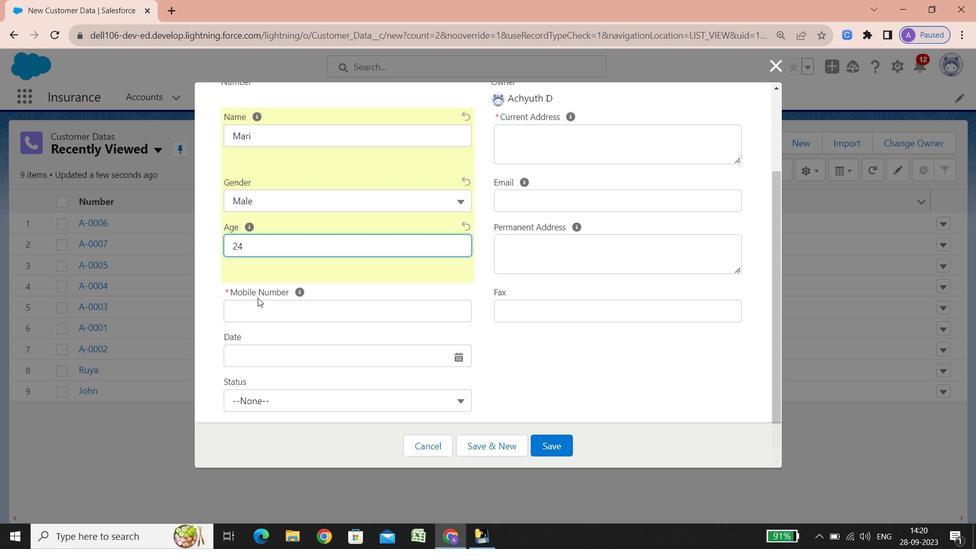 
Action: Mouse scrolled (259, 292) with delta (0, 0)
Screenshot: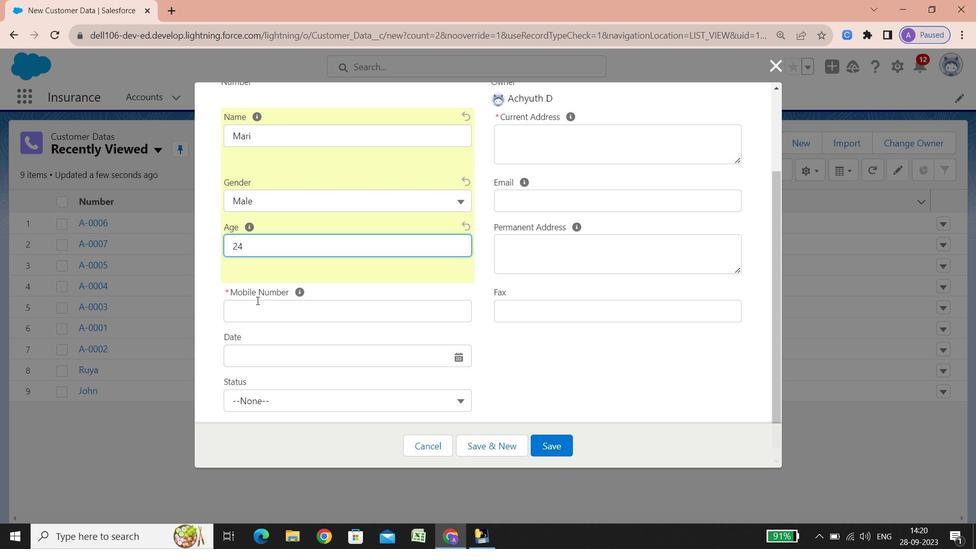 
Action: Mouse scrolled (259, 292) with delta (0, 0)
Screenshot: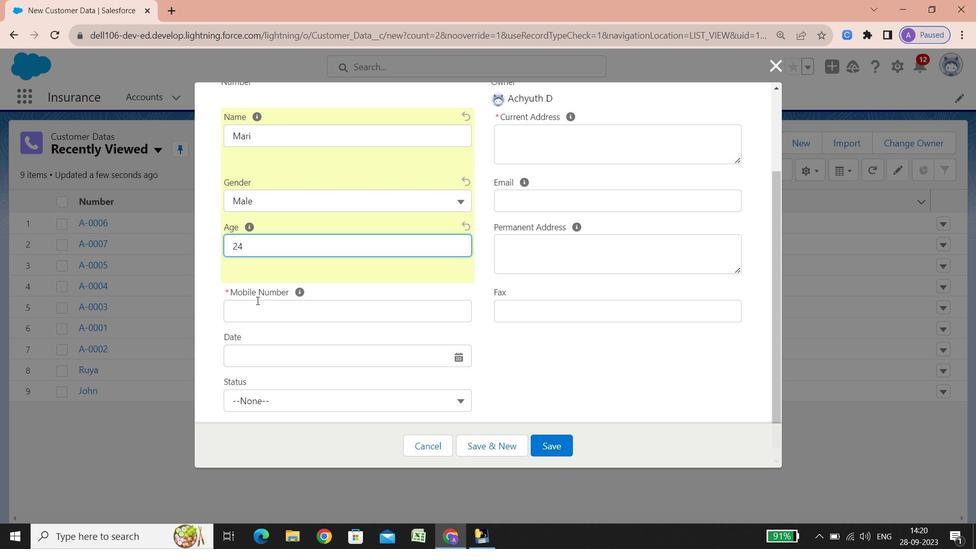 
Action: Mouse scrolled (259, 292) with delta (0, 0)
Screenshot: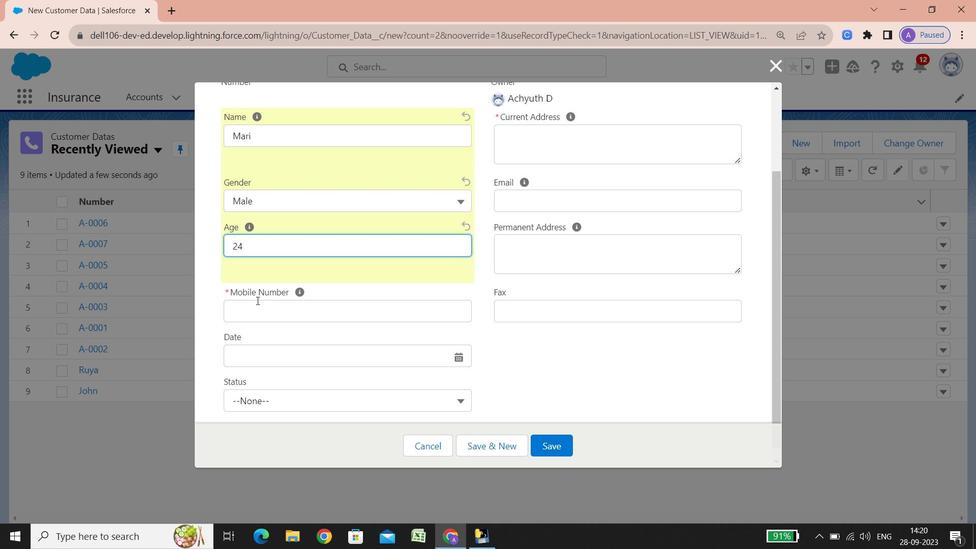 
Action: Mouse scrolled (259, 292) with delta (0, 0)
Screenshot: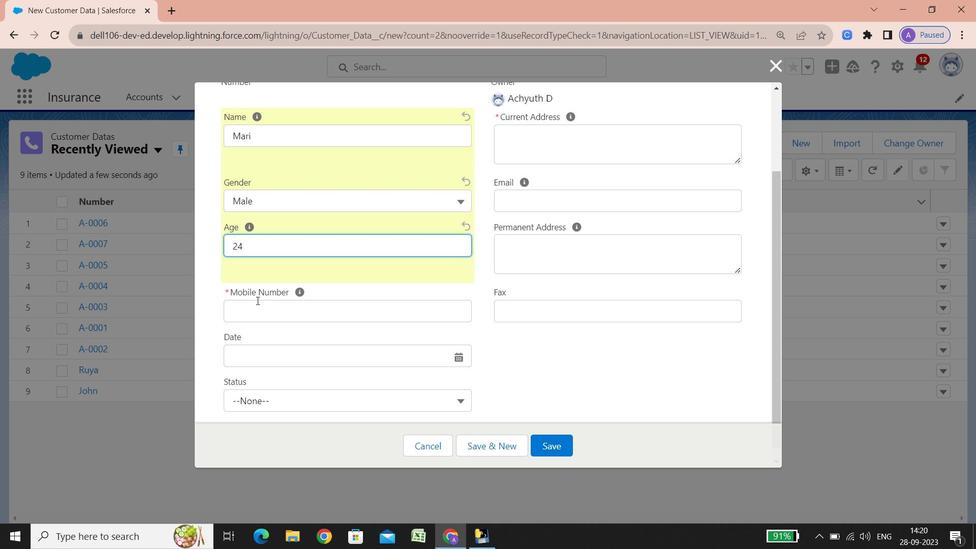 
Action: Mouse scrolled (259, 292) with delta (0, 0)
Screenshot: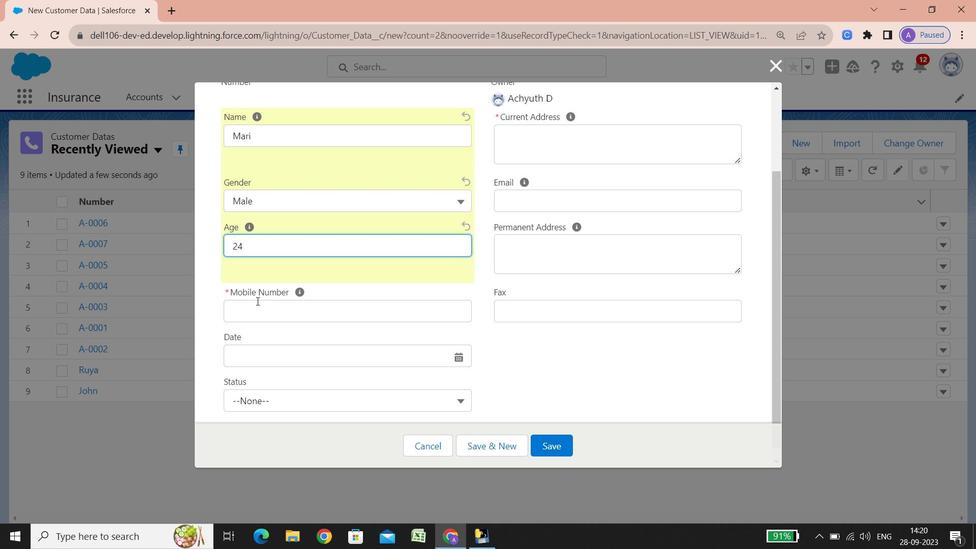 
Action: Mouse scrolled (259, 292) with delta (0, 0)
Screenshot: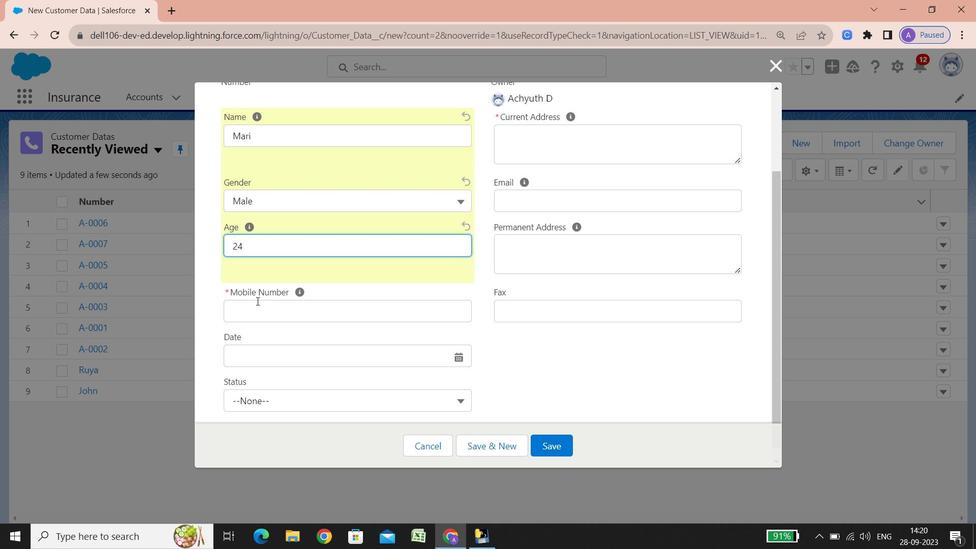 
Action: Mouse scrolled (259, 292) with delta (0, 0)
Screenshot: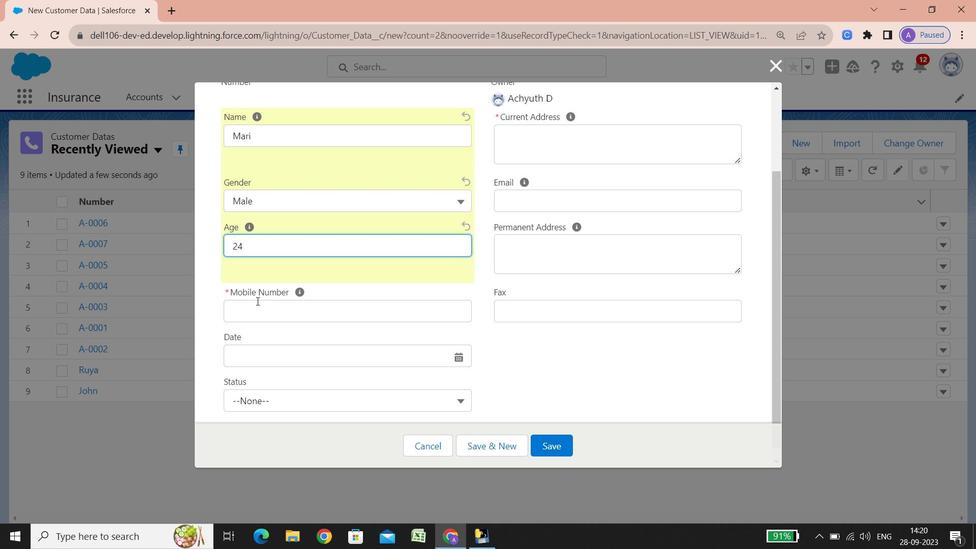 
Action: Mouse scrolled (259, 292) with delta (0, 0)
Screenshot: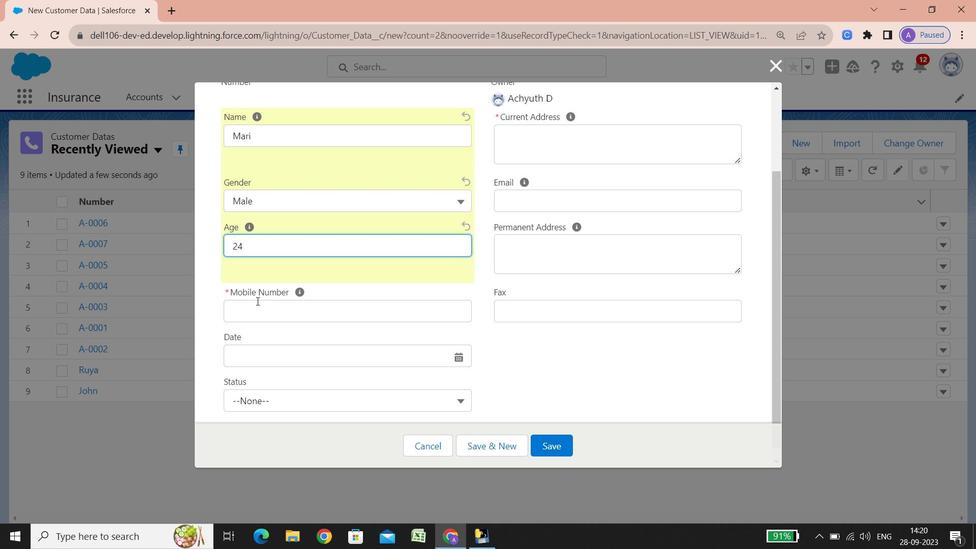 
Action: Mouse scrolled (259, 292) with delta (0, 0)
Screenshot: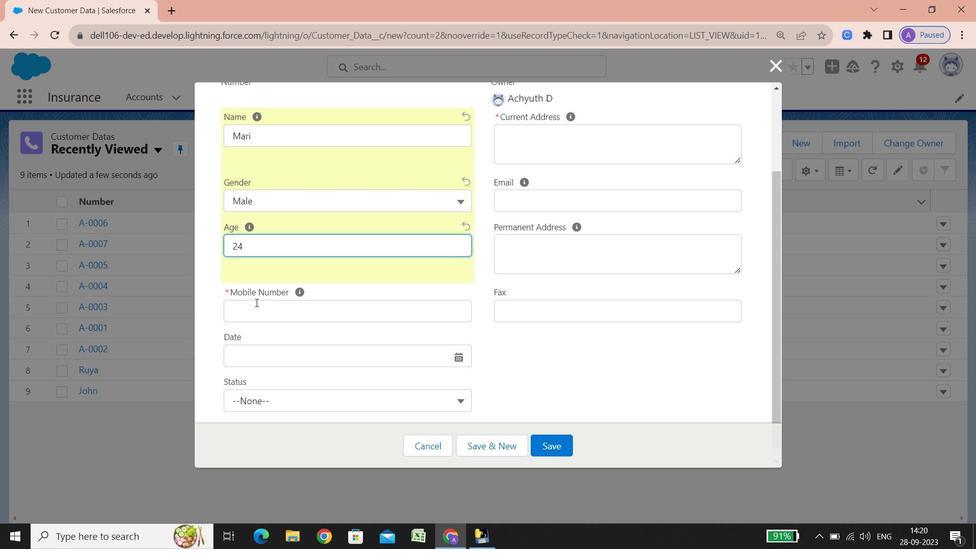 
Action: Mouse scrolled (259, 292) with delta (0, 0)
Screenshot: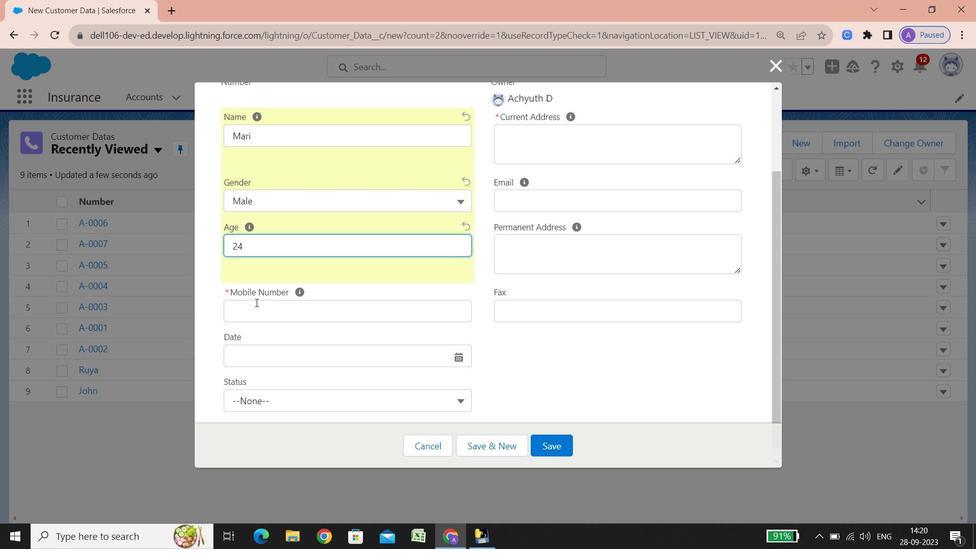 
Action: Mouse scrolled (259, 292) with delta (0, 0)
Screenshot: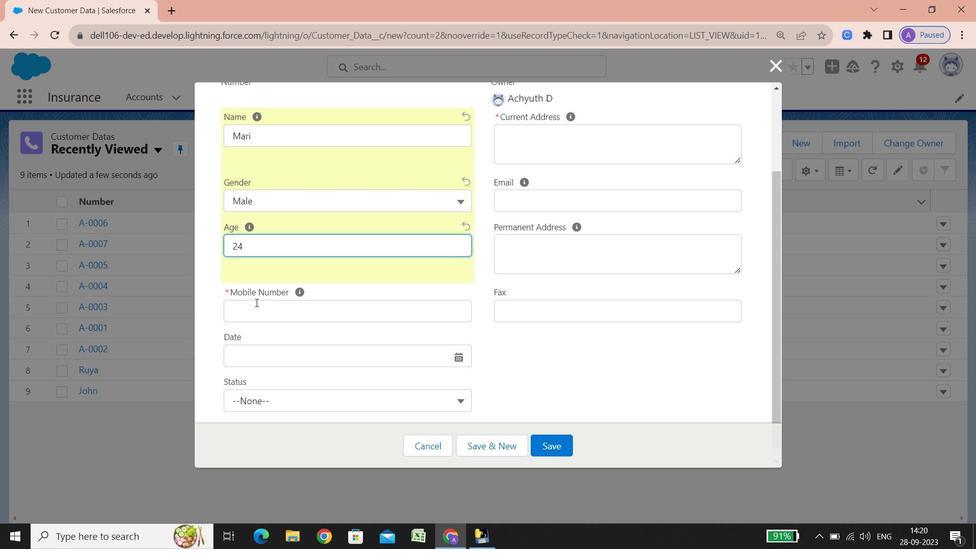 
Action: Mouse scrolled (259, 292) with delta (0, 0)
Screenshot: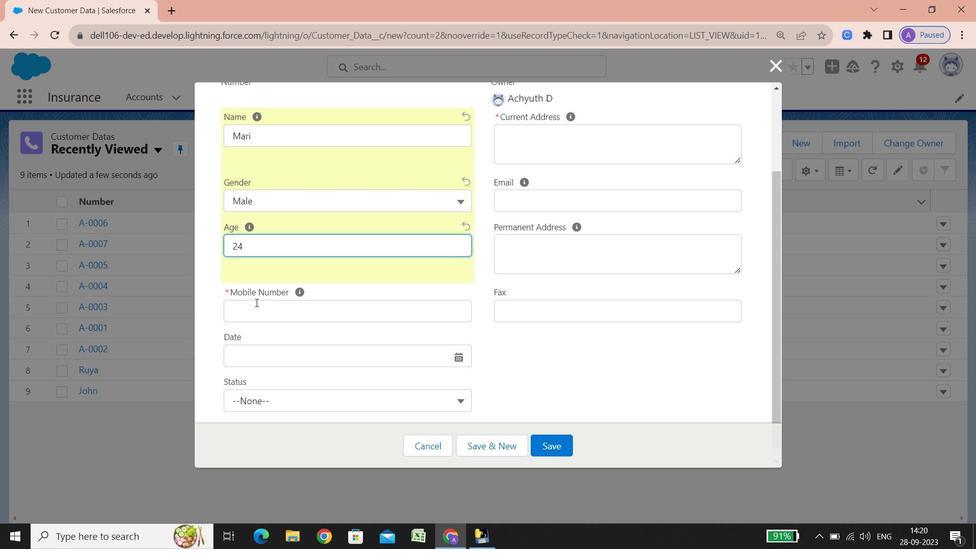 
Action: Mouse scrolled (259, 292) with delta (0, 0)
Screenshot: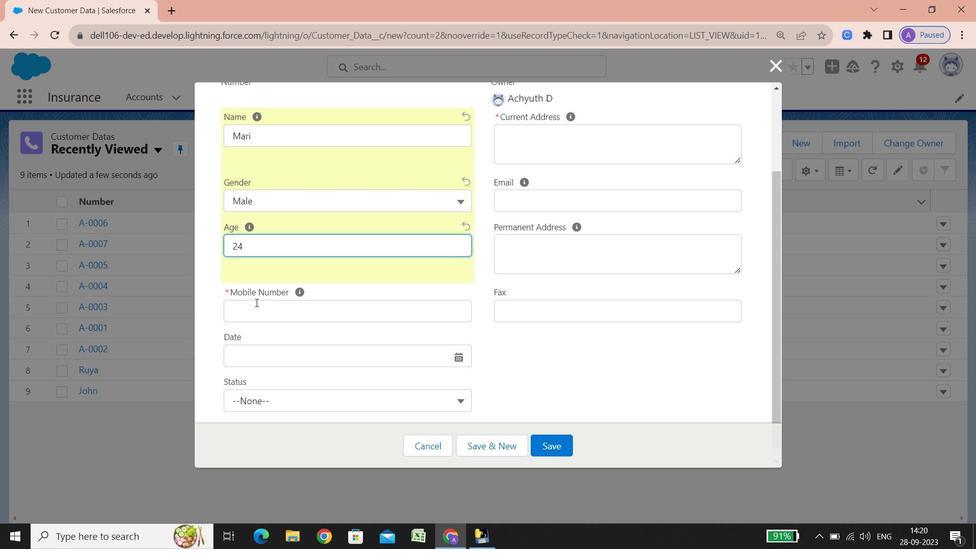 
Action: Mouse scrolled (259, 292) with delta (0, 0)
Screenshot: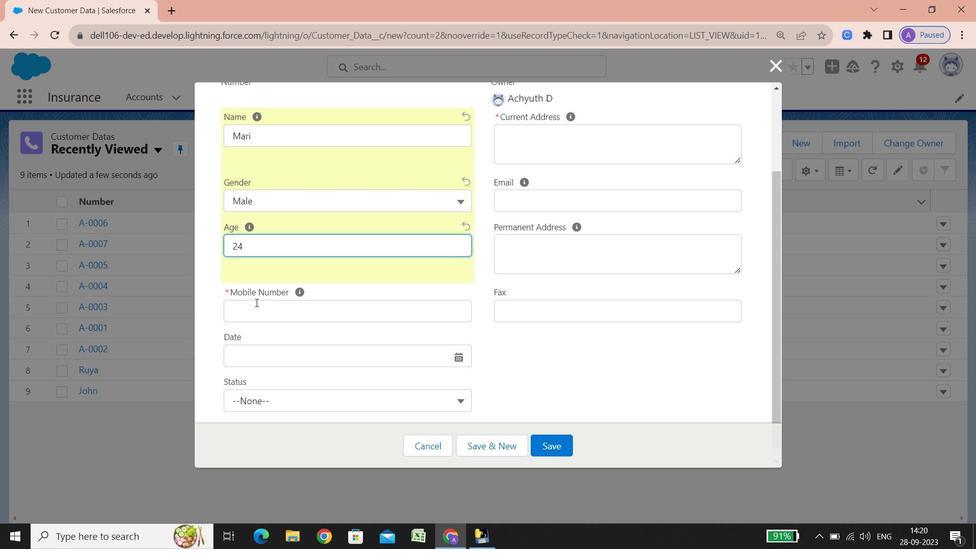 
Action: Mouse moved to (238, 310)
Screenshot: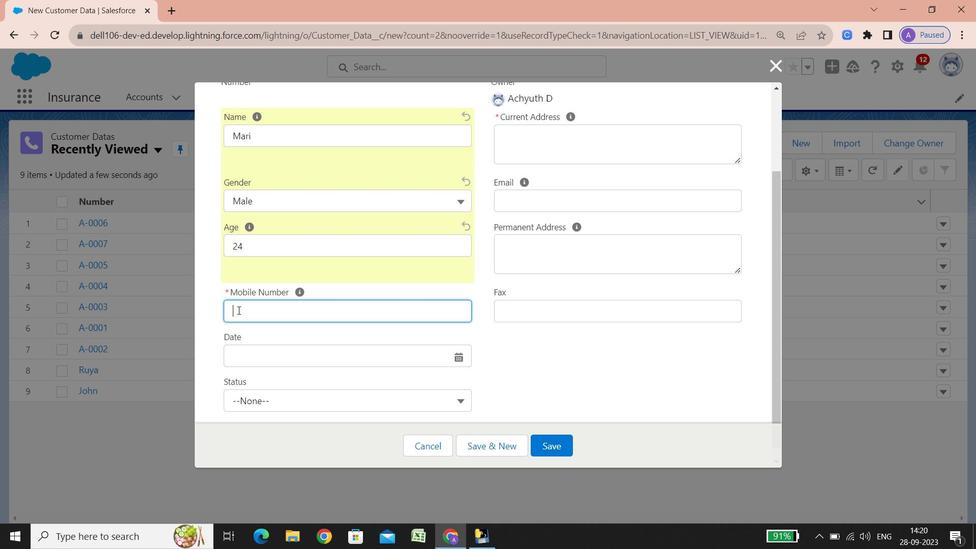 
Action: Mouse pressed left at (238, 310)
Screenshot: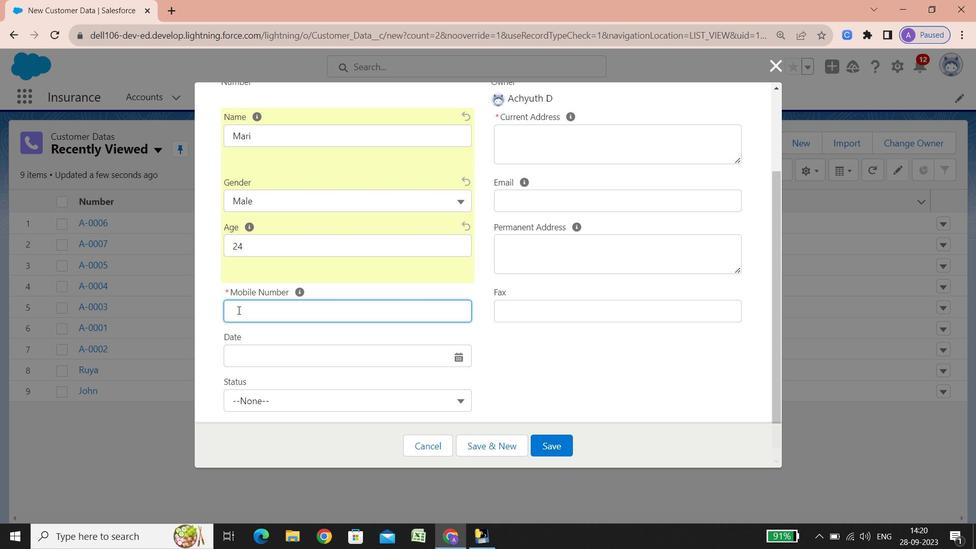 
Action: Key pressed 963254987
Screenshot: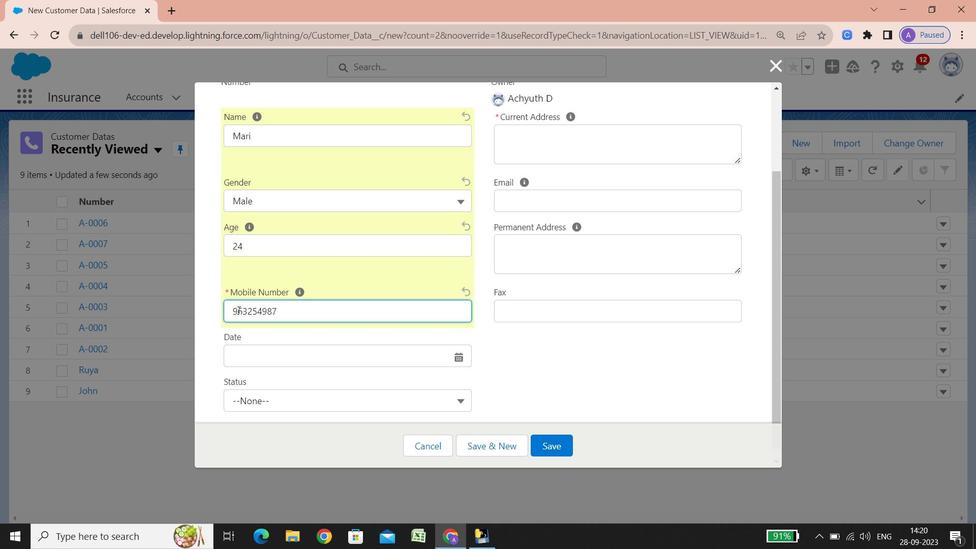 
Action: Mouse moved to (263, 360)
Screenshot: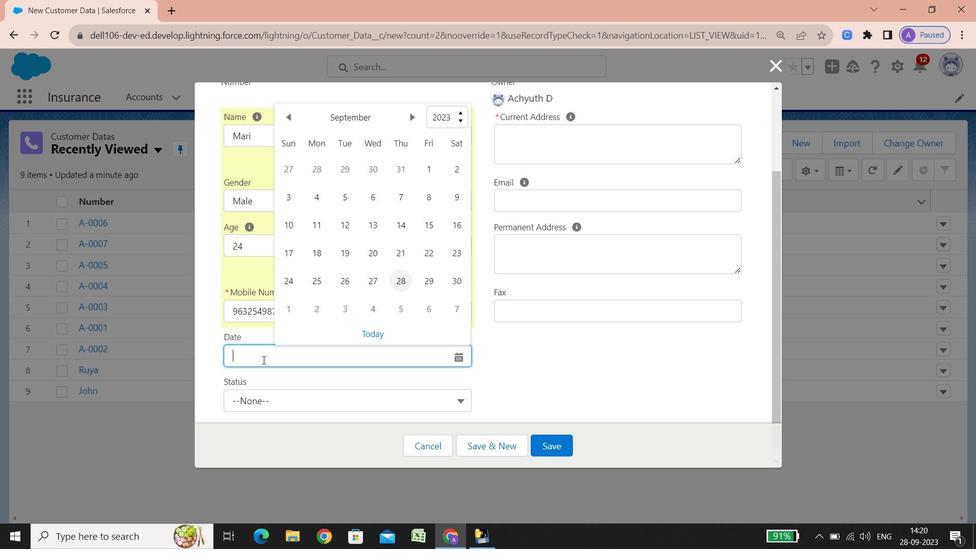 
Action: Mouse pressed left at (263, 360)
Screenshot: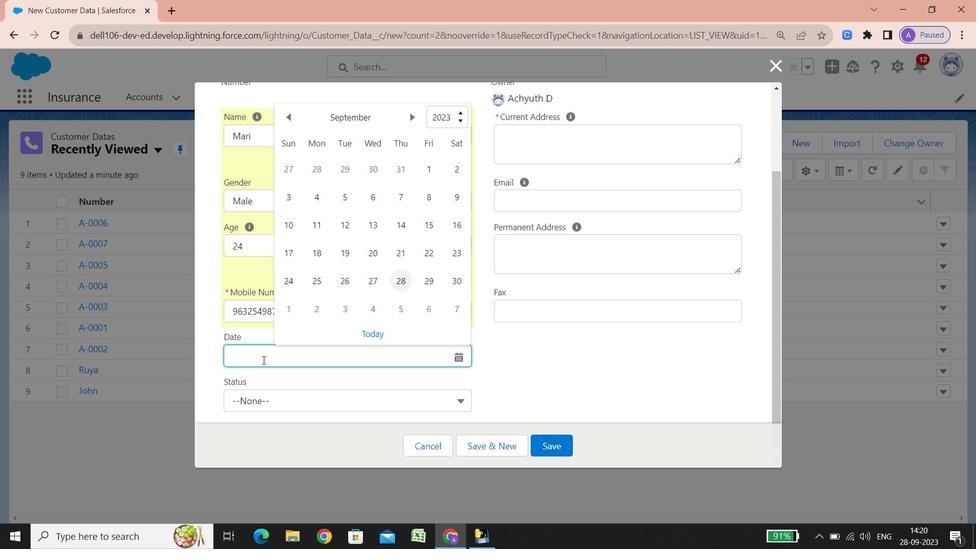 
Action: Mouse moved to (369, 273)
Screenshot: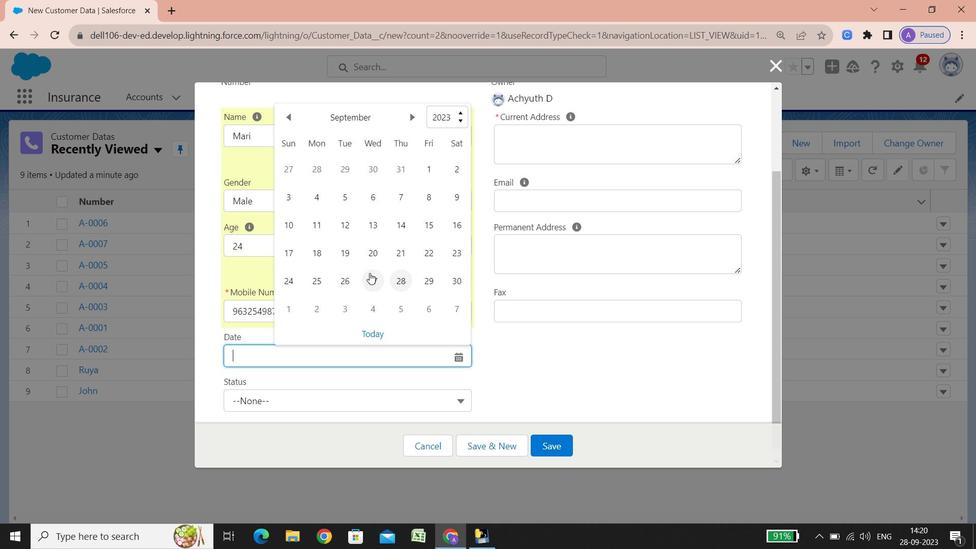
Action: Mouse pressed left at (369, 273)
Screenshot: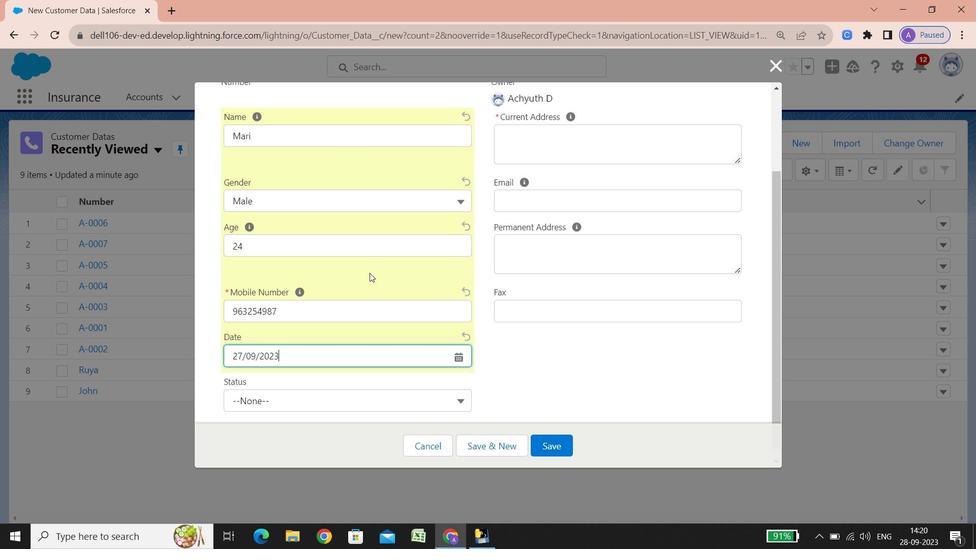 
Action: Mouse moved to (302, 397)
Screenshot: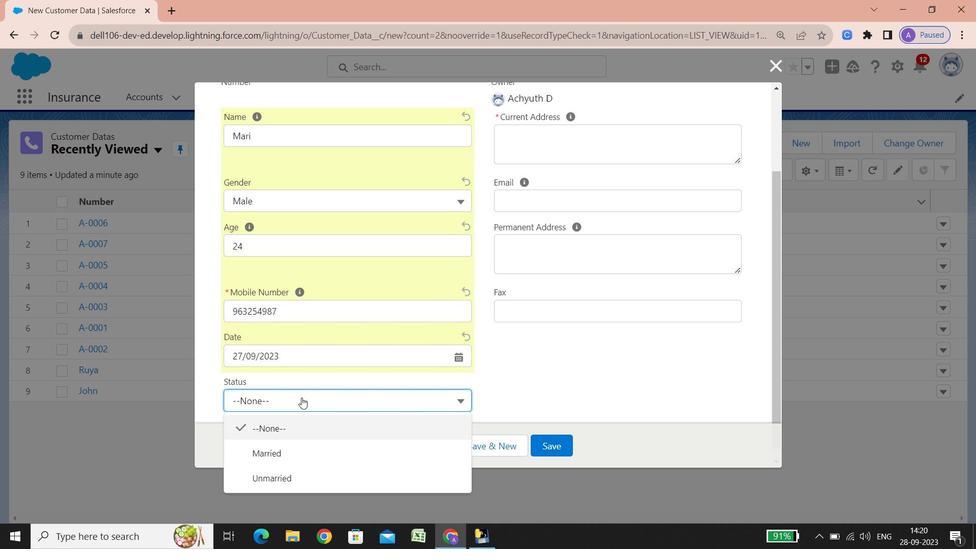 
Action: Mouse pressed left at (302, 397)
Screenshot: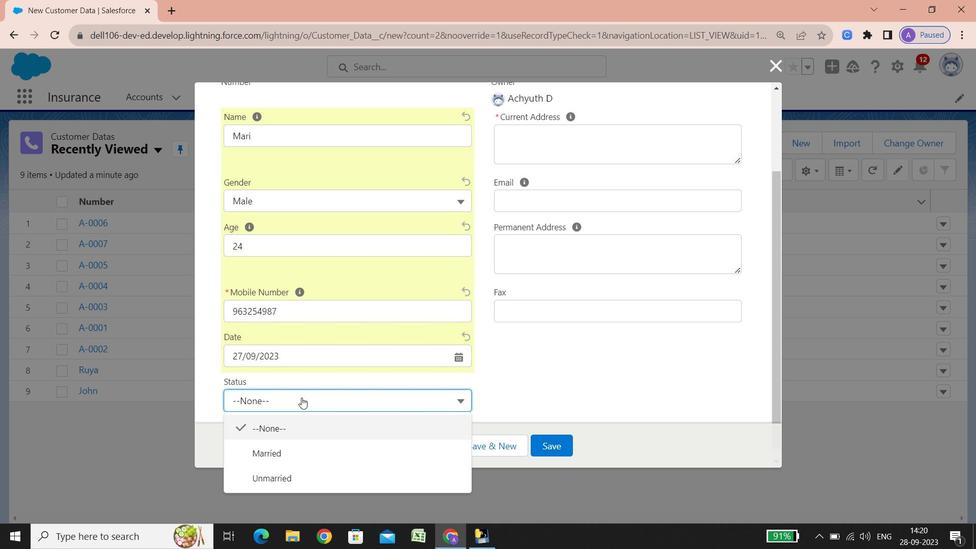 
Action: Mouse moved to (284, 475)
Screenshot: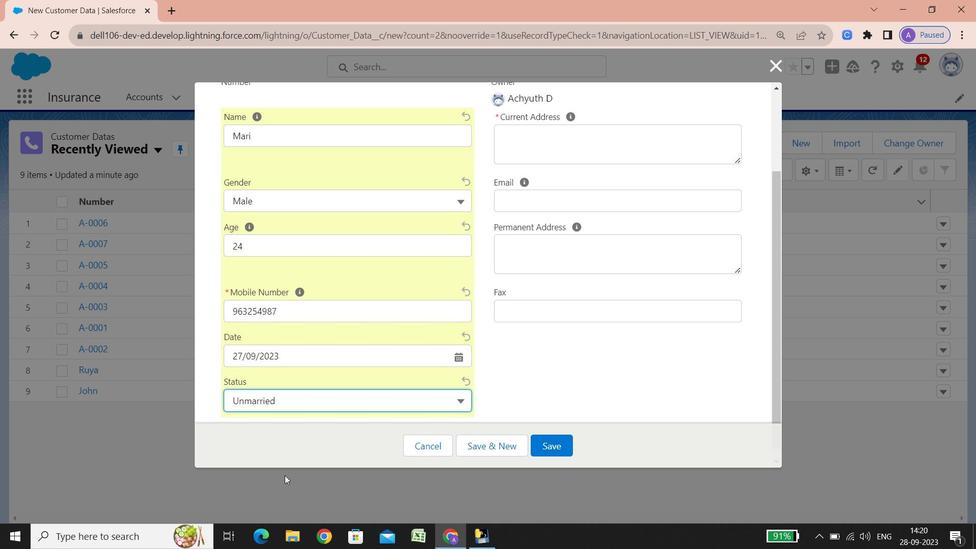 
Action: Mouse pressed left at (284, 475)
Screenshot: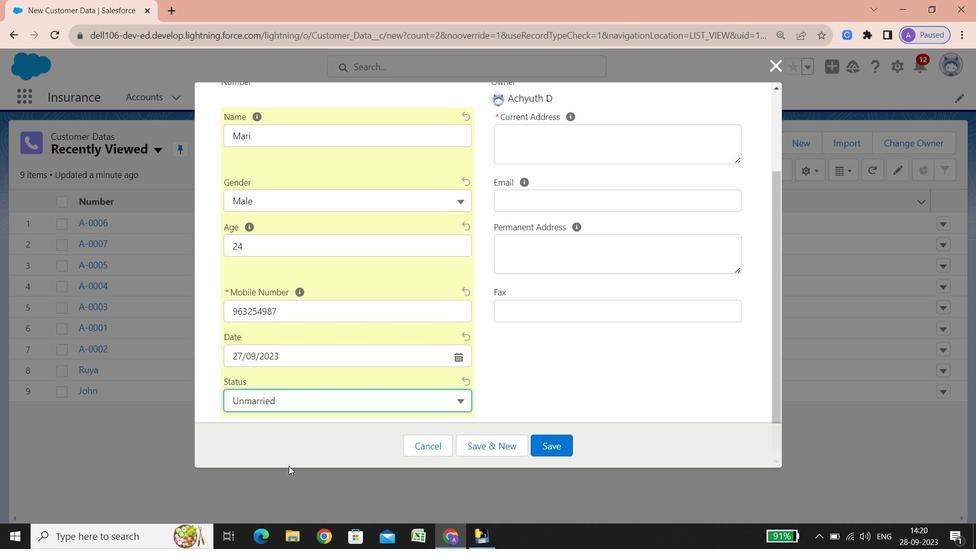 
Action: Mouse moved to (508, 141)
Screenshot: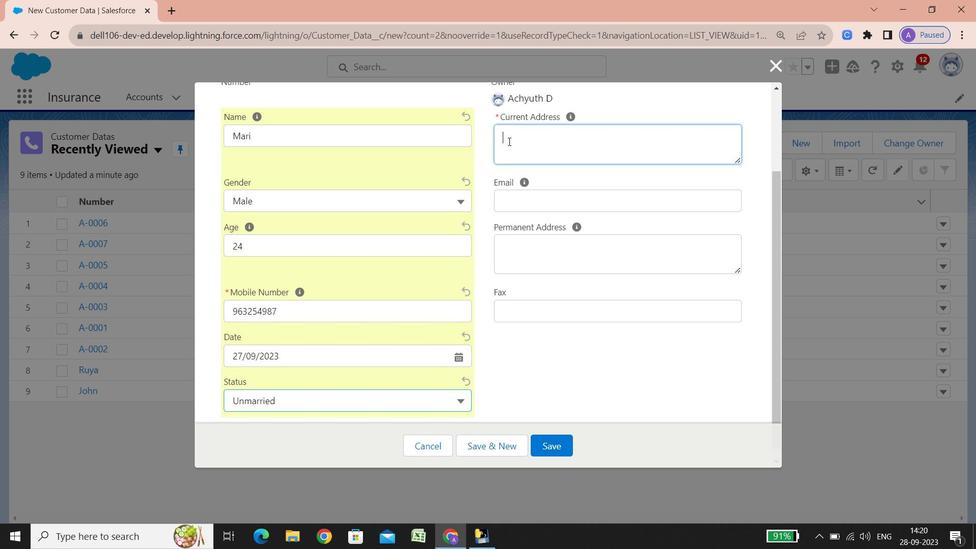 
Action: Mouse pressed left at (508, 141)
Screenshot: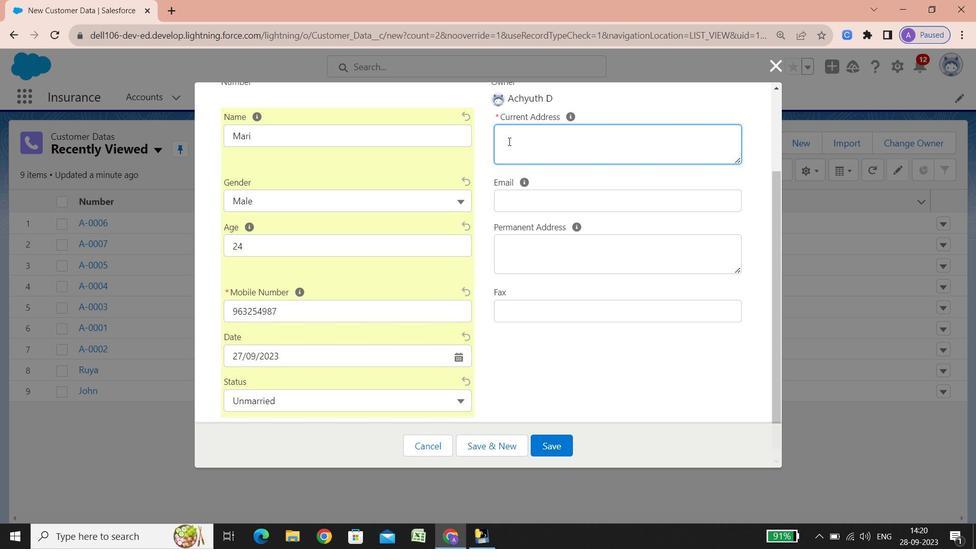 
Action: Key pressed <Key.shift><Key.shift><Key.shift><Key.shift><Key.shift><Key.shift><Key.shift><Key.shift><Key.shift><Key.shift><Key.shift><Key.shift><Key.shift>Street<Key.space><Key.shift_r><Key.shift_r><Key.shift_r><Key.shift_r>:<Key.space><Key.shift><Key.shift><Key.shift><Key.shift><Key.shift><Key.shift><Key.shift><Key.shift>$<Key.backspace>4<Key.space><Key.shift><Key.shift><Key.shift><Key.shift><Key.shift><Key.shift><Key.shift><Key.shift><Key.shift>Rue<Key.space>du<Key.space><Key.shift><Key.shift><Key.shift><Key.shift><Key.shift><Key.shift><Key.shift><Key.shift><Key.shift><Key.shift><Key.shift><Key.shift><Key.shift><Key.shift><Key.shift><Key.shift><Key.shift><Key.shift>Palais<Key.enter><Key.shift><Key.shift><Key.shift><Key.shift><Key.shift><Key.shift>City<Key.space><Key.shift_r><Key.shift_r><Key.shift_r><Key.shift_r><Key.shift_r><Key.shift_r><Key.shift_r><Key.shift_r><Key.shift_r><Key.shift_r><Key.shift_r><Key.shift_r>:<Key.space><Key.shift><Key.shift><Key.shift><Key.shift><Key.shift><Key.shift><Key.shift><Key.shift><Key.shift><Key.shift><Key.shift><Key.shift><Key.shift>Ermont<Key.enter><Key.shift><Key.shift><Key.shift><Key.shift><Key.shift><Key.shift><Key.shift><Key.shift><Key.shift><Key.shift><Key.shift><Key.shift><Key.shift><Key.shift><Key.shift><Key.shift><Key.shift><Key.shift><Key.shift><Key.shift><Key.shift><Key.shift><Key.shift>State/<Key.shift><Key.shift><Key.shift><Key.shift><Key.shift><Key.shift><Key.shift><Key.shift><Key.shift><Key.shift><Key.shift><Key.shift><Key.shift><Key.shift><Key.shift><Key.shift><Key.shift><Key.shift><Key.shift><Key.shift><Key.shift><Key.shift><Key.shift><Key.shift><Key.shift><Key.shift><Key.shift>Province/area<Key.space><Key.shift_r>:<Key.space>lie-de-<Key.shift><Key.shift><Key.shift><Key.shift><Key.shift><Key.shift><Key.shift><Key.shift>France<Key.enter><Key.shift><Key.shift><Key.shift><Key.shift><Key.shift><Key.shift><Key.shift><Key.shift>Phone<Key.space>number<Key.space><Key.shift_r><Key.shift_r><Key.shift_r><Key.shift_r><Key.shift_r><Key.shift_r><Key.shift_r><Key.shift_r>:<Key.space>01.80.62.83.23<Key.enter><Key.shift><Key.shift><Key.shift><Key.shift><Key.shift><Key.shift><Key.shift><Key.shift>Zip<Key.space>code<Key.space><Key.shift_r><Key.shift_r><Key.shift_r><Key.shift_r><Key.shift_r><Key.shift_r><Key.shift_r><Key.shift_r><Key.shift_r><Key.shift_r><Key.shift_r>:<Key.space>95120<Key.enter><Key.shift><Key.shift>Country<Key.space>calling<Key.space>code<Key.space><Key.shift_r>:<Key.space><Key.shift_r><Key.shift_r><Key.shift_r>+33<Key.enter><Key.shift><Key.shift><Key.shift><Key.shift><Key.shift><Key.shift><Key.shift><Key.shift><Key.shift><Key.shift><Key.shift>Country<Key.space><Key.shift_r>:<Key.space><Key.shift><Key.shift><Key.shift><Key.shift><Key.shift><Key.shift><Key.shift><Key.shift><Key.shift><Key.shift><Key.shift><Key.shift><Key.shift>France
Screenshot: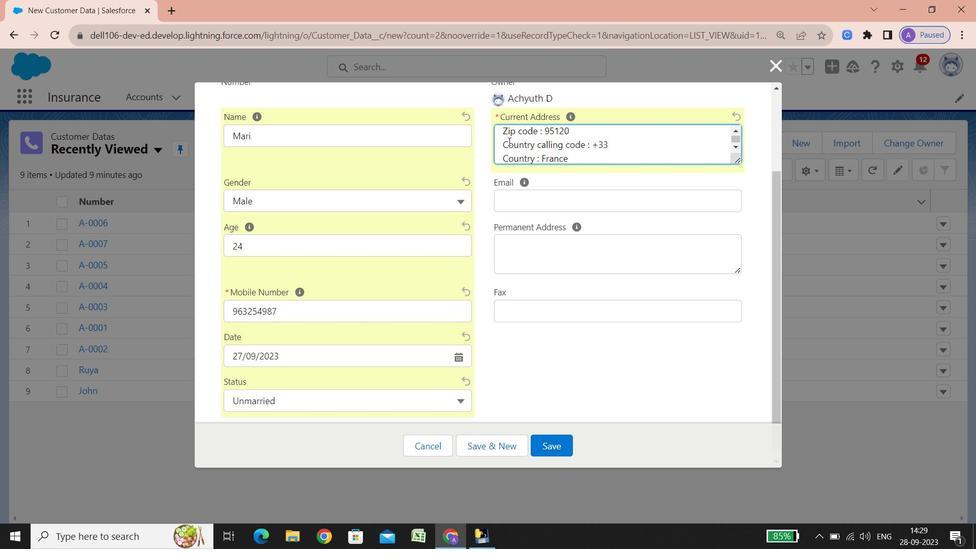 
Action: Mouse moved to (518, 211)
Screenshot: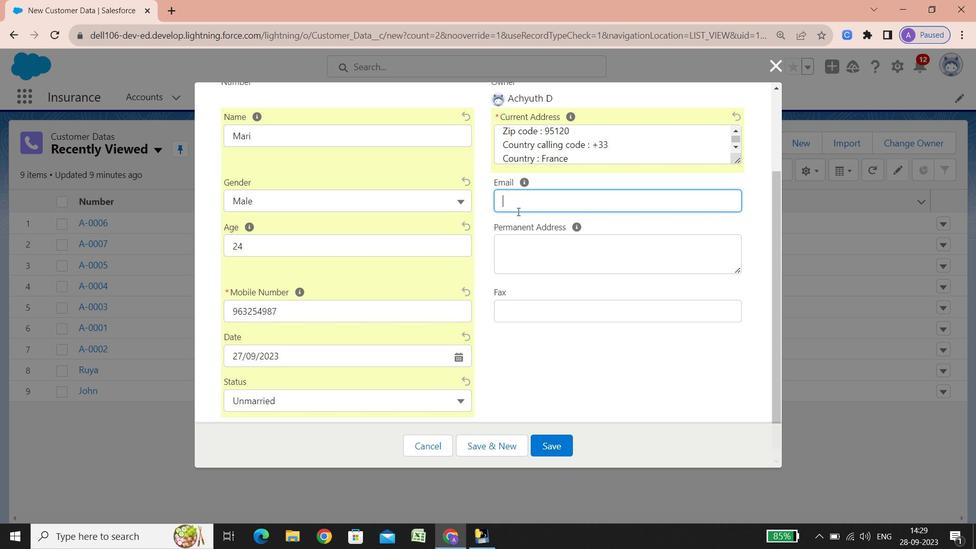
Action: Mouse pressed left at (518, 211)
Screenshot: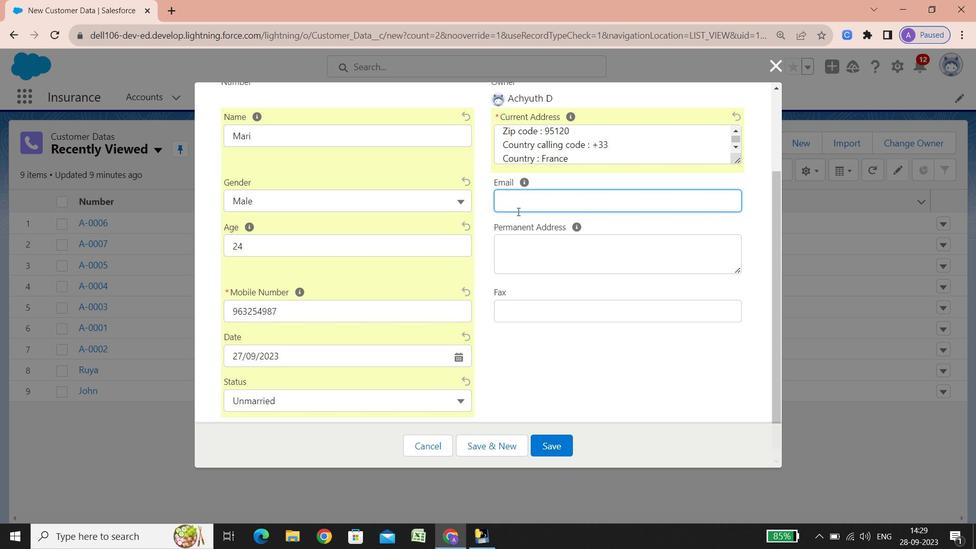 
Action: Key pressed <Key.shift>Mari323<Key.shift_r><Key.shift_r><Key.shift_r>@soft.com
Screenshot: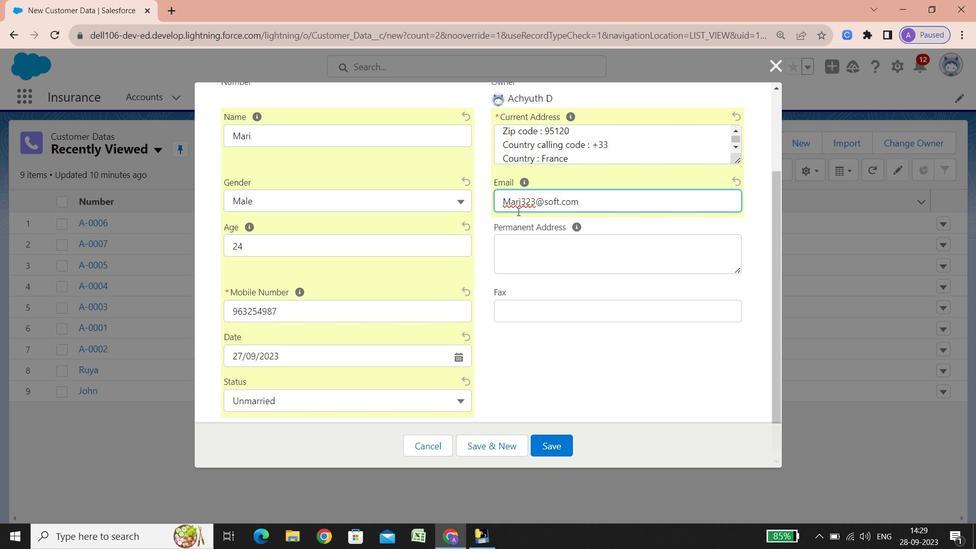 
Action: Mouse moved to (501, 240)
Screenshot: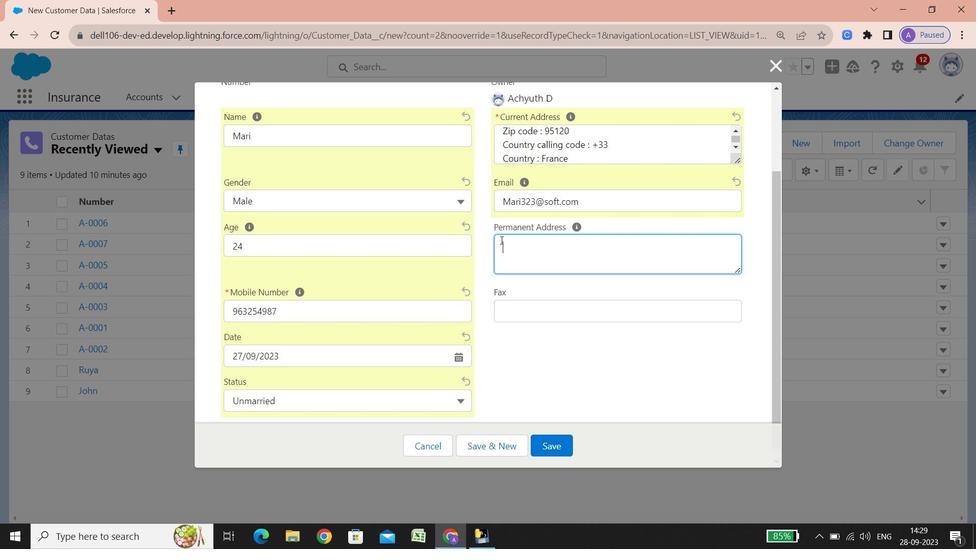 
Action: Mouse pressed left at (501, 240)
Screenshot: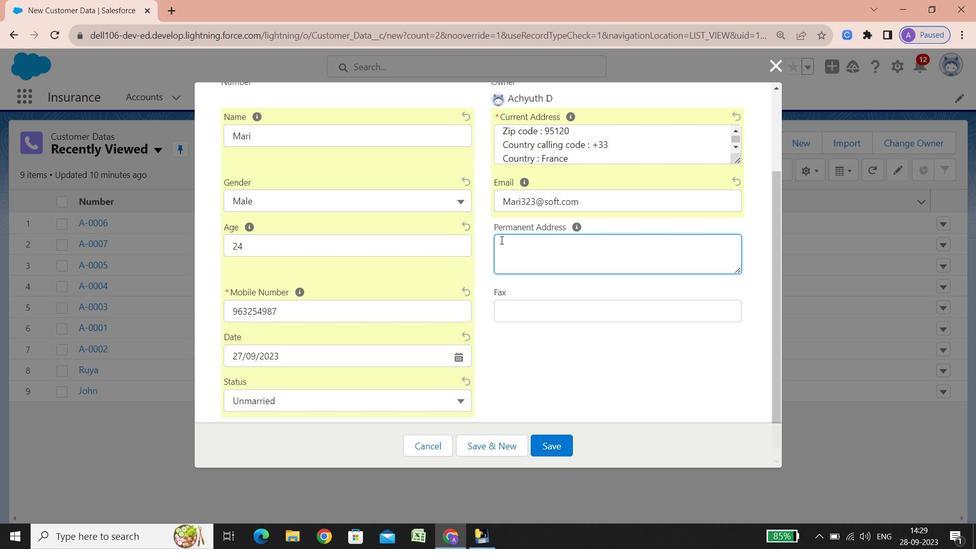 
Action: Key pressed <Key.shift><Key.shift><Key.shift><Key.shift><Key.shift><Key.shift><Key.shift><Key.shift><Key.shift><Key.shift><Key.shift><Key.shift>Stret<Key.backspace><Key.backspace>et<Key.backspace>et<Key.space><Key.shift_r><Key.shift_r><Key.shift_r><Key.shift_r><Key.shift_r><Key.shift_r>:<Key.space>82<Key.space><Key.shift><Key.shift><Key.shift><Key.shift><Key.shift><Key.shift><Key.shift><Key.shift><Key.shift><Key.shift><Key.shift><Key.shift><Key.shift><Key.shift><Key.shift><Key.shift><Key.shift><Key.shift><Key.shift><Key.shift><Key.shift><Key.shift><Key.shift><Key.shift><Key.shift>Rue<Key.space><Key.shift><Key.shift><Key.shift><Key.shift><Key.shift><Key.shift><Key.shift><Key.shift><Key.shift><Key.shift><Key.shift><Key.shift><Key.shift><Key.shift><Key.shift><Key.shift><Key.shift><Key.shift><Key.shift><Key.shift><Key.shift><Key.shift><Key.shift><Key.shift>Marie<Key.space><Key.shift><Key.shift><Key.shift><Key.shift><Key.shift><Key.shift><Key.shift>De<Key.space><Key.shift>Medicis<Key.enter><Key.shift><Key.shift><Key.shift><Key.shift><Key.shift><Key.shift><Key.shift><Key.shift><Key.shift><Key.shift><Key.shift><Key.shift><Key.shift><Key.shift><Key.shift><Key.shift><Key.shift><Key.shift><Key.shift><Key.shift><Key.shift><Key.shift><Key.shift><Key.shift>City<Key.space><Key.shift_r>:<Key.space><Key.shift><Key.shift><Key.shift><Key.shift><Key.shift><Key.shift><Key.shift><Key.shift><Key.shift><Key.shift><Key.shift>Cannes<Key.enter><Key.shift>State/<Key.shift><Key.shift><Key.shift><Key.shift>Province/area<Key.space><Key.shift_r>:<Key.space><Key.shift><Key.shift>Provence-<Key.shift><Key.shift><Key.shift><Key.shift>Alpes-<Key.shift><Key.shift>Cote<Key.space>d.<Key.backspace><Key.shift_r>><Key.backspace>'<Key.shift><Key.shift><Key.shift><Key.shift><Key.shift><Key.shift><Key.shift><Key.shift><Key.shift><Key.shift><Key.shift><Key.shift><Key.shift><Key.shift>Azur<Key.enter><Key.shift><Key.shift><Key.shift><Key.shift><Key.shift><Key.shift><Key.shift><Key.shift><Key.shift><Key.shift><Key.shift><Key.shift><Key.shift><Key.shift><Key.shift><Key.shift><Key.shift><Key.shift>Phone<Key.space><Key.shift><Key.shift><Key.shift><Key.shift><Key.shift><Key.shift><Key.shift><Key.shift><Key.shift><Key.shift>Number<Key.space><Key.shift_r><Key.shift_r><Key.shift_r><Key.shift_r>:<Key.space>04.09.13.90.71<Key.enter><Key.shift><Key.shift>Zip<Key.space>code<Key.space><Key.shift_r><Key.shift_r><Key.shift_r><Key.shift_r><Key.shift_r><Key.shift_r>:<Key.space>06440<Key.backspace><Key.backspace>00<Key.enter><Key.shift><Key.shift><Key.shift><Key.shift><Key.shift><Key.shift><Key.shift><Key.shift>Country<Key.shift_r>:<Key.space>calling<Key.space>code<Key.space><Key.shift_r><Key.shift_r>:<Key.space><Key.shift_r><Key.shift_r><Key.shift_r><Key.shift_r><Key.shift_r><Key.shift_r><Key.shift_r><Key.shift_r><Key.shift_r><Key.shift_r>+33<Key.enter><Key.shift>Country
Screenshot: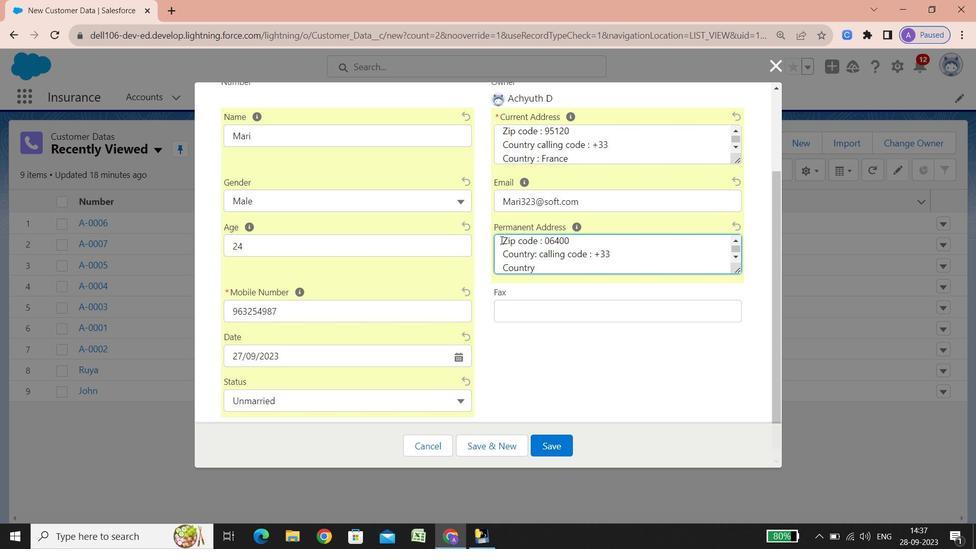 
Action: Mouse moved to (537, 254)
Screenshot: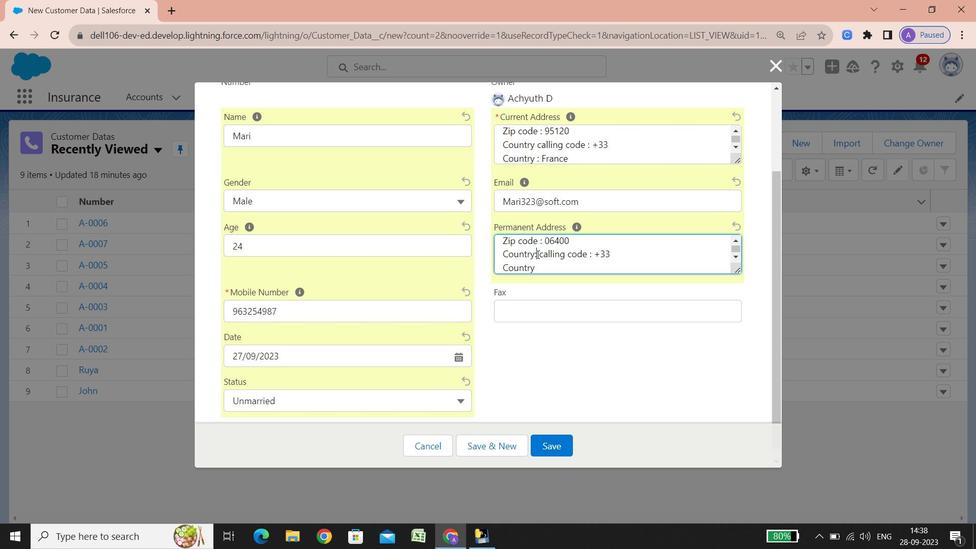 
Action: Mouse pressed left at (537, 254)
Screenshot: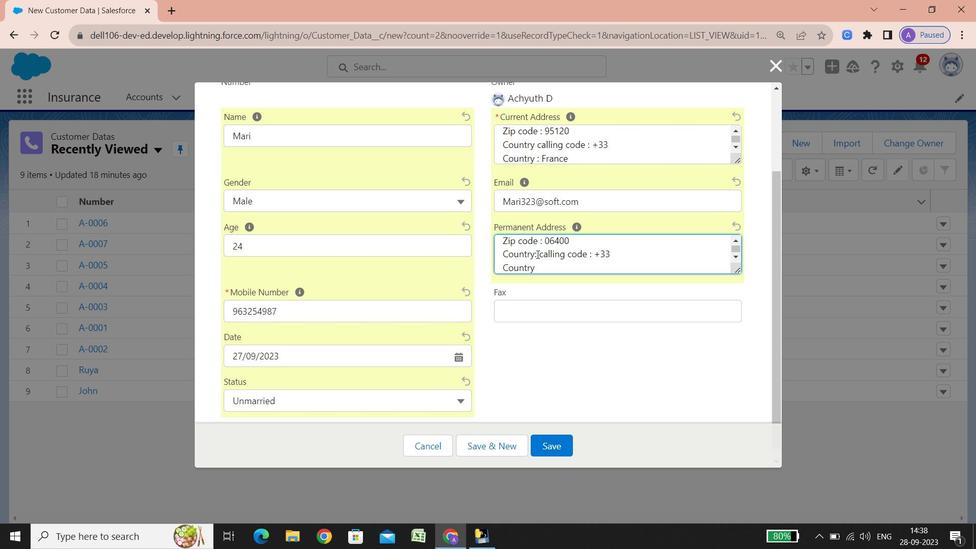 
Action: Key pressed <Key.backspace>
Screenshot: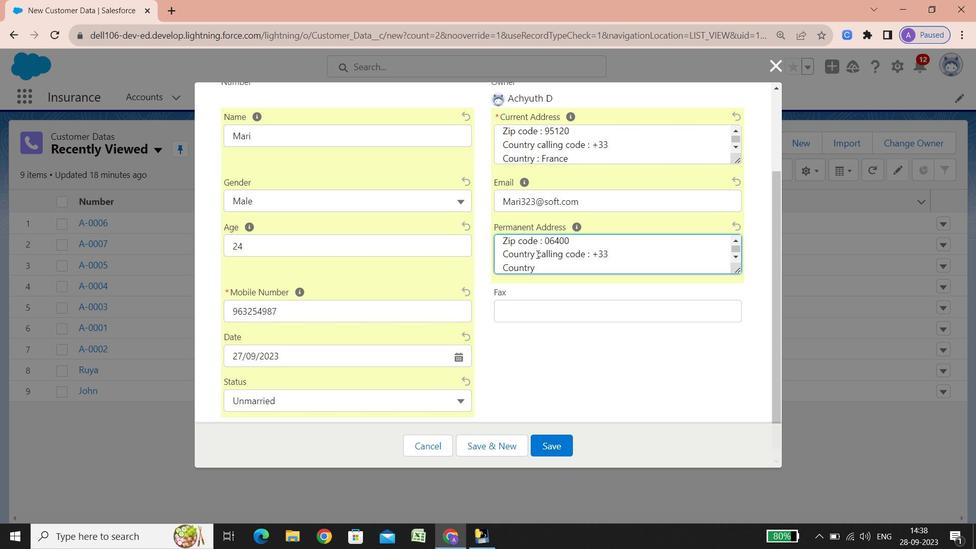 
Action: Mouse moved to (537, 270)
Screenshot: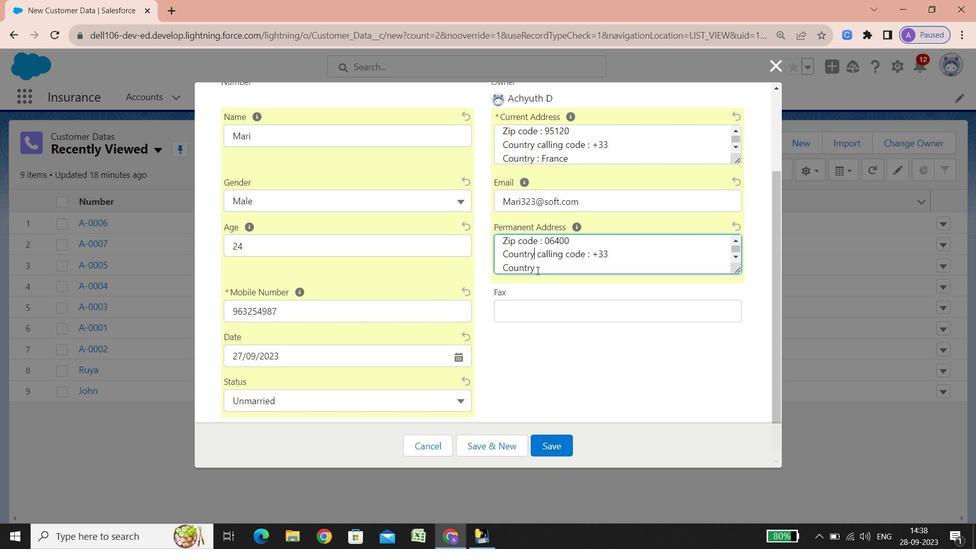 
Action: Mouse pressed left at (537, 270)
Screenshot: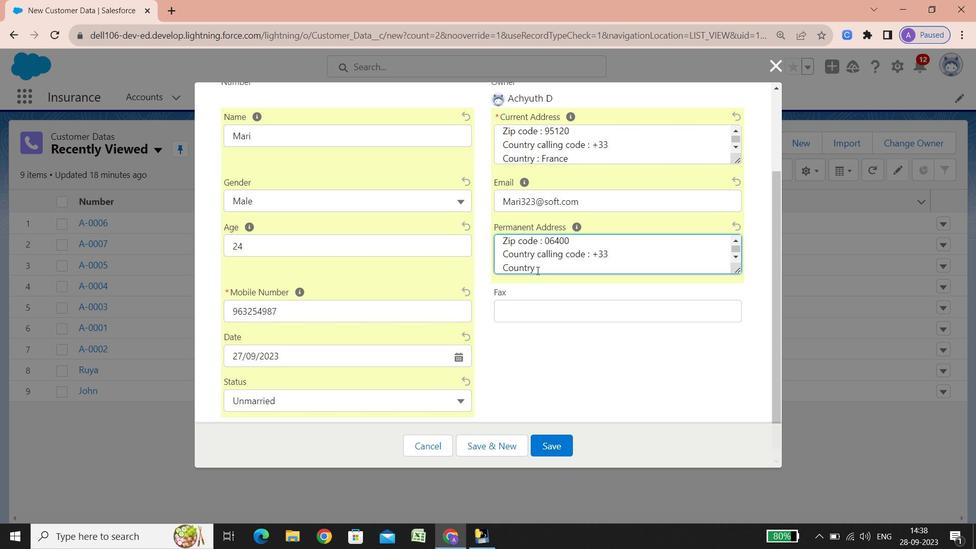 
Action: Key pressed <Key.space><Key.shift_r><Key.shift_r><Key.shift_r>:
Screenshot: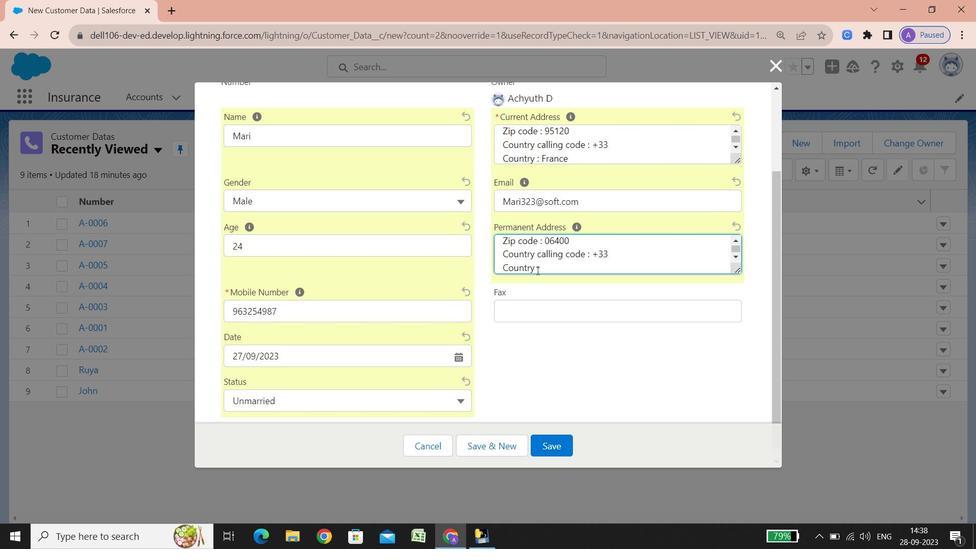 
Action: Mouse moved to (727, 227)
Screenshot: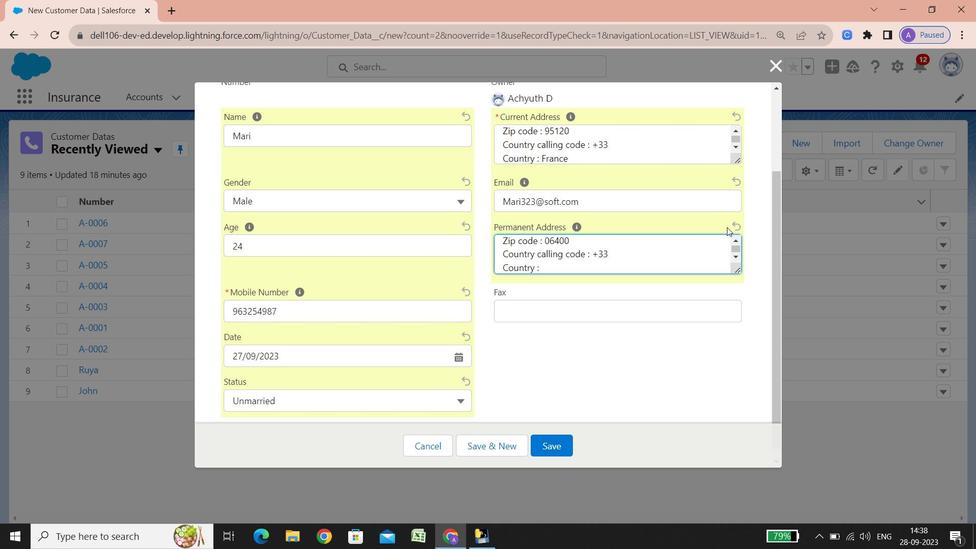 
Action: Key pressed <Key.space><Key.space><Key.shift><Key.shift><Key.shift>France
Screenshot: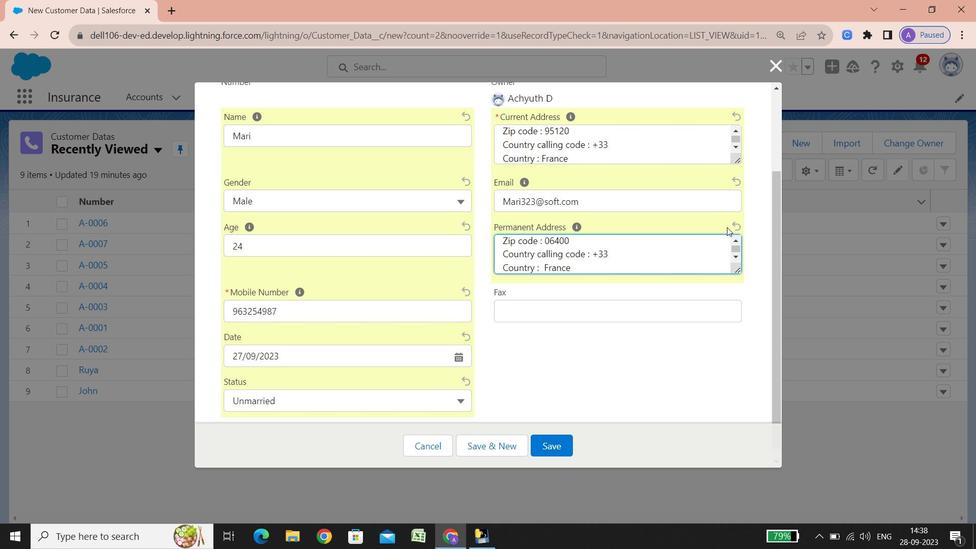 
Action: Mouse moved to (549, 315)
Screenshot: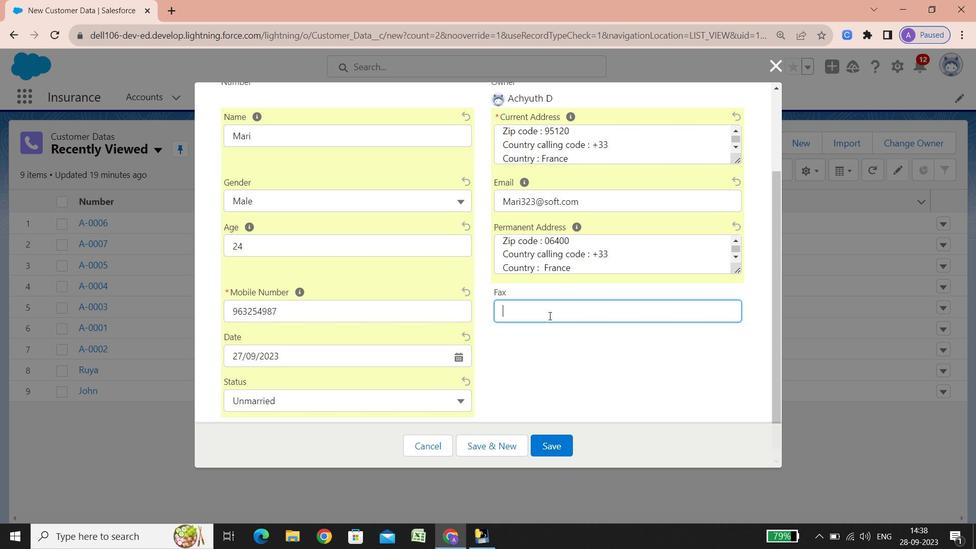 
Action: Mouse pressed left at (549, 315)
Screenshot: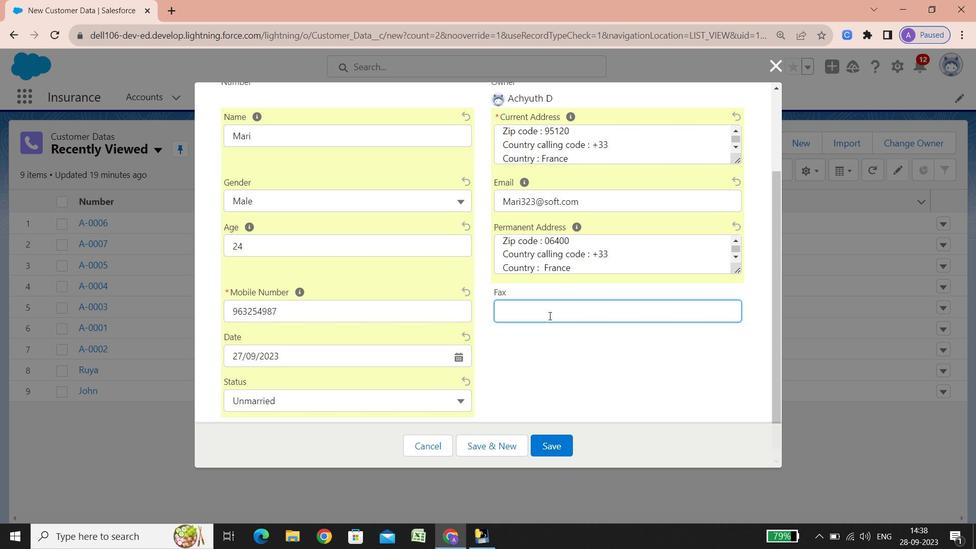 
Action: Key pressed 3618398199156
Screenshot: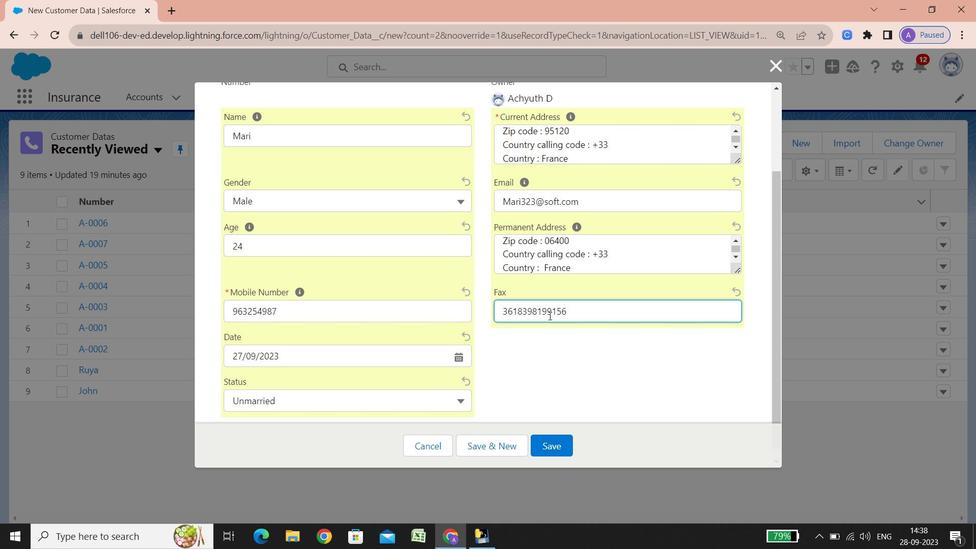
Action: Mouse scrolled (549, 315) with delta (0, 0)
Screenshot: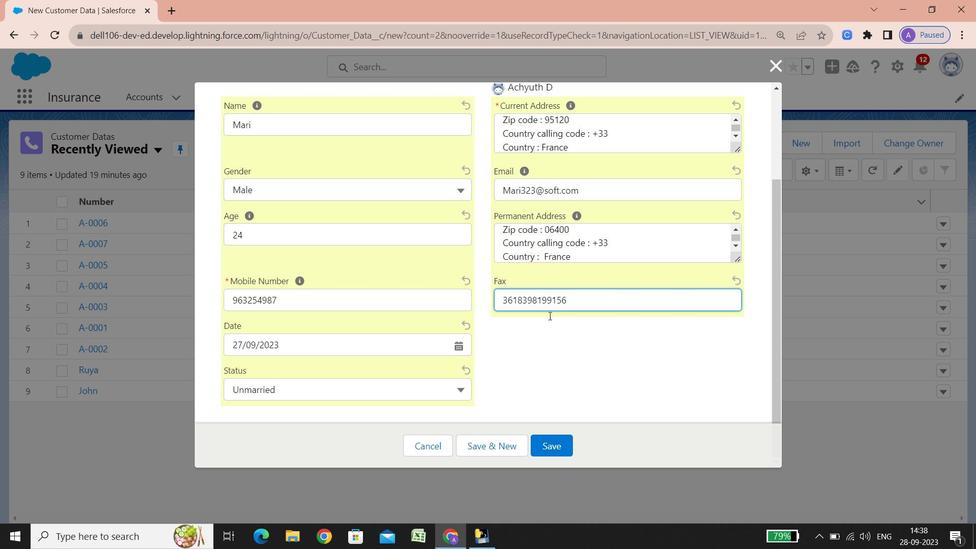 
Action: Mouse scrolled (549, 315) with delta (0, 0)
Screenshot: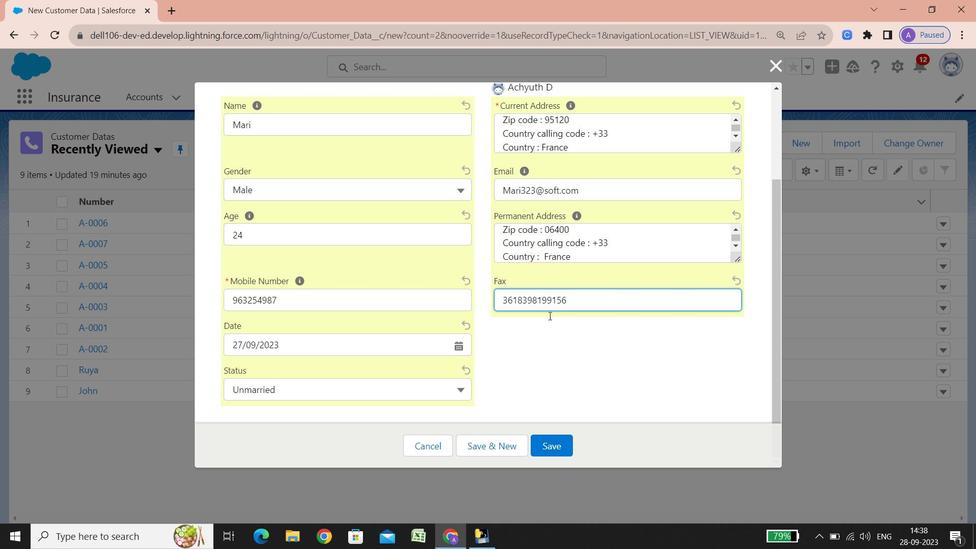
Action: Mouse scrolled (549, 315) with delta (0, 0)
Screenshot: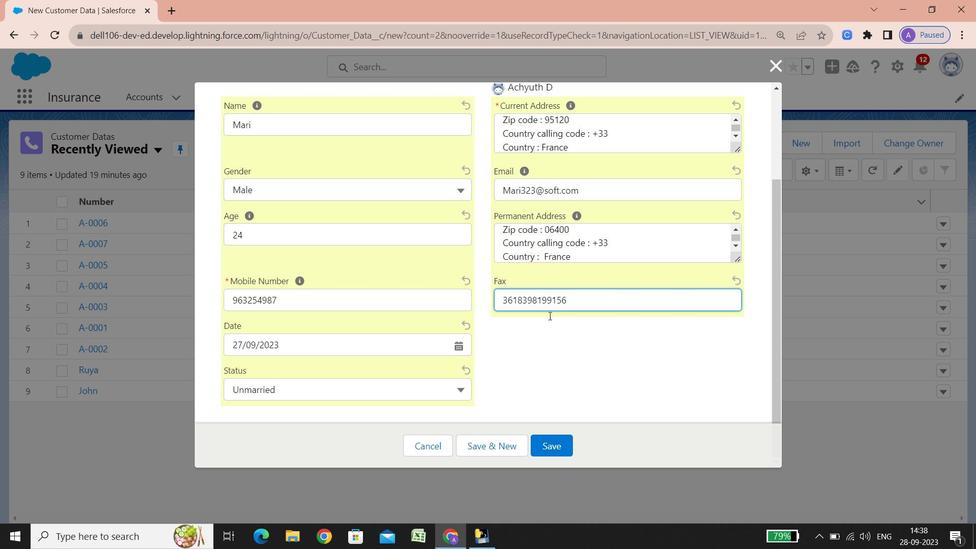 
Action: Mouse scrolled (549, 315) with delta (0, 0)
Screenshot: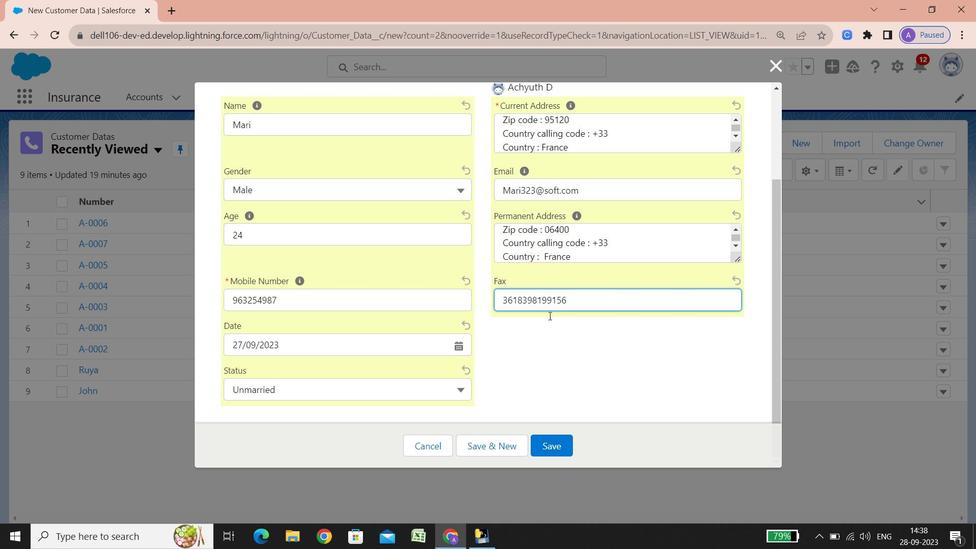 
Action: Mouse scrolled (549, 315) with delta (0, 0)
Screenshot: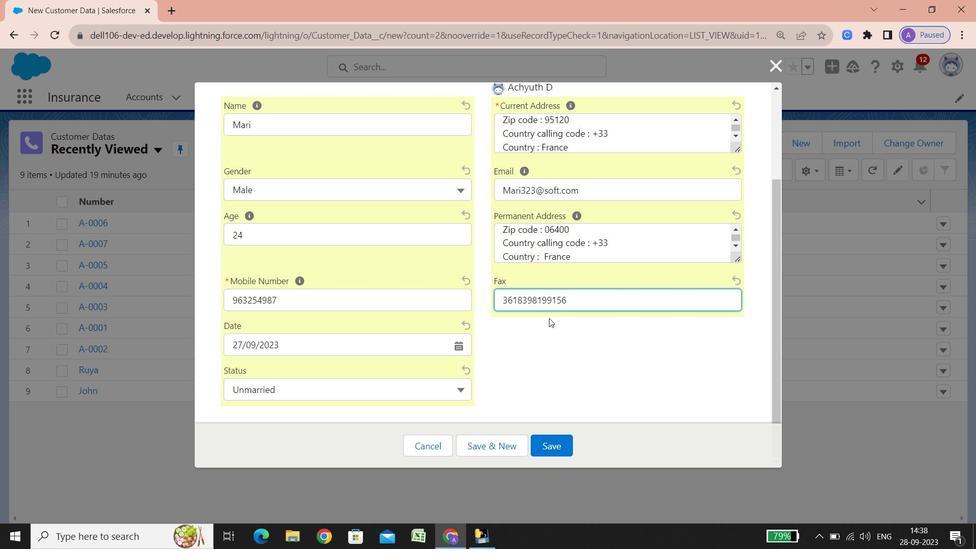 
Action: Mouse scrolled (549, 315) with delta (0, 0)
Screenshot: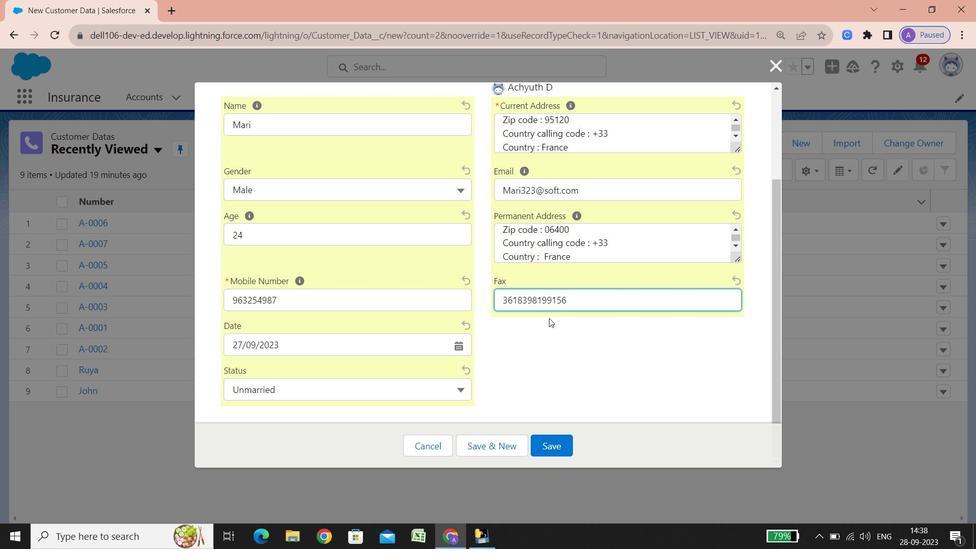 
Action: Mouse scrolled (549, 315) with delta (0, 0)
Screenshot: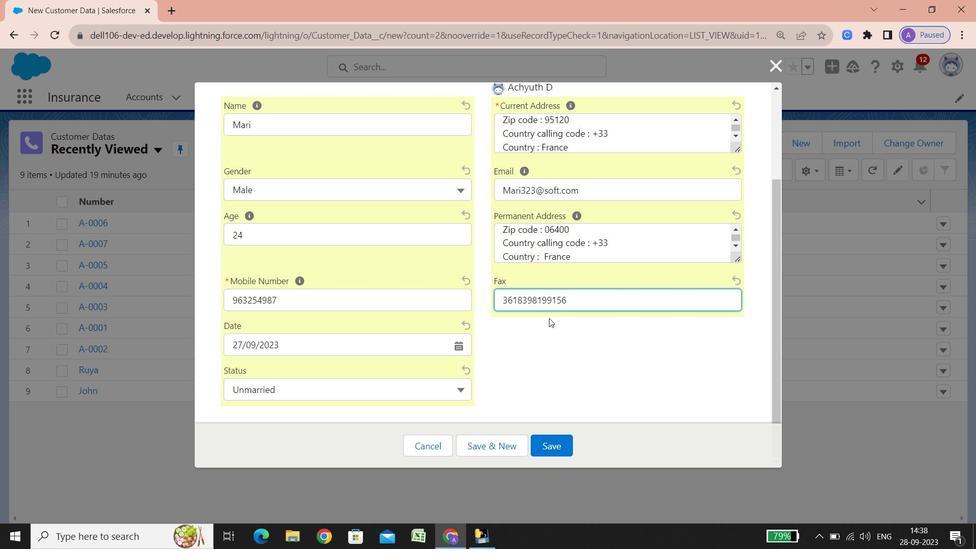 
Action: Mouse scrolled (549, 315) with delta (0, 0)
Screenshot: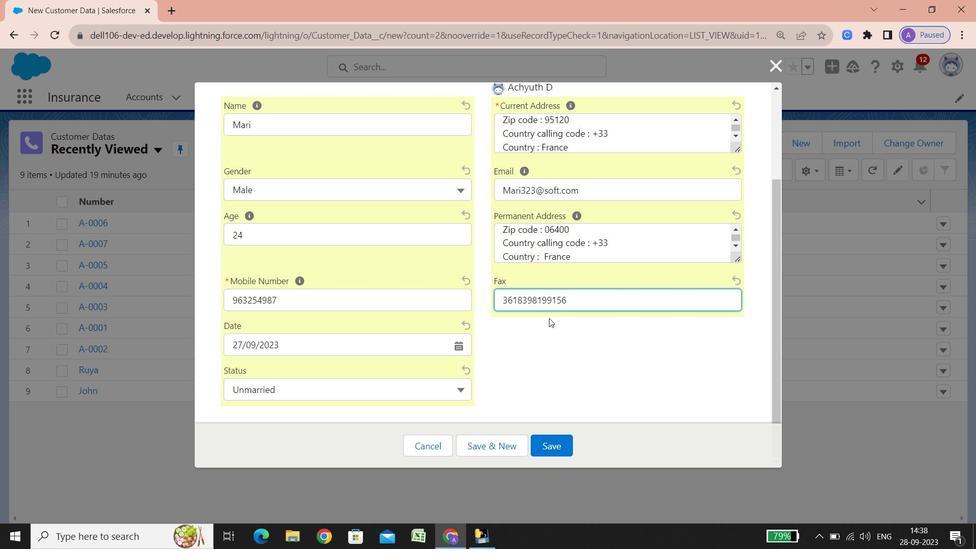 
Action: Mouse scrolled (549, 315) with delta (0, 0)
Screenshot: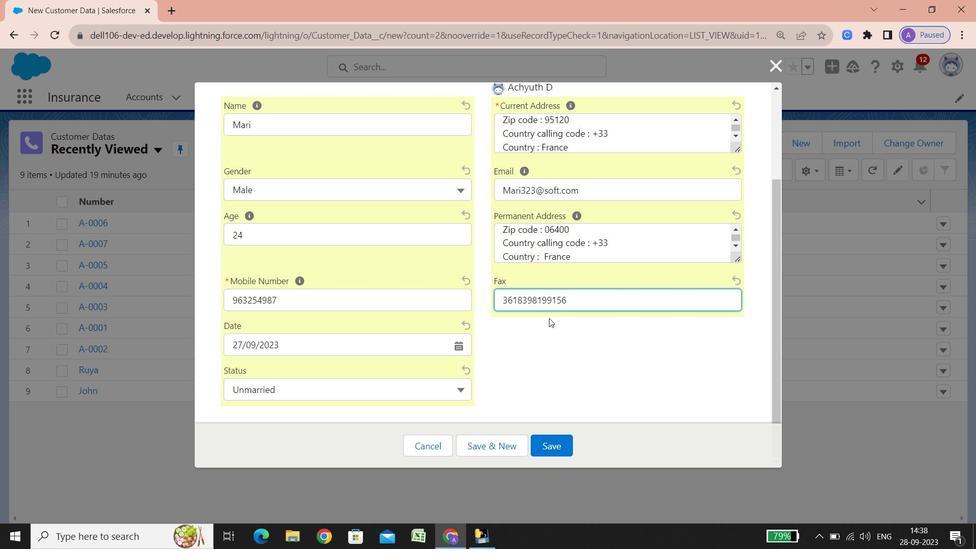
Action: Mouse scrolled (549, 315) with delta (0, 0)
Screenshot: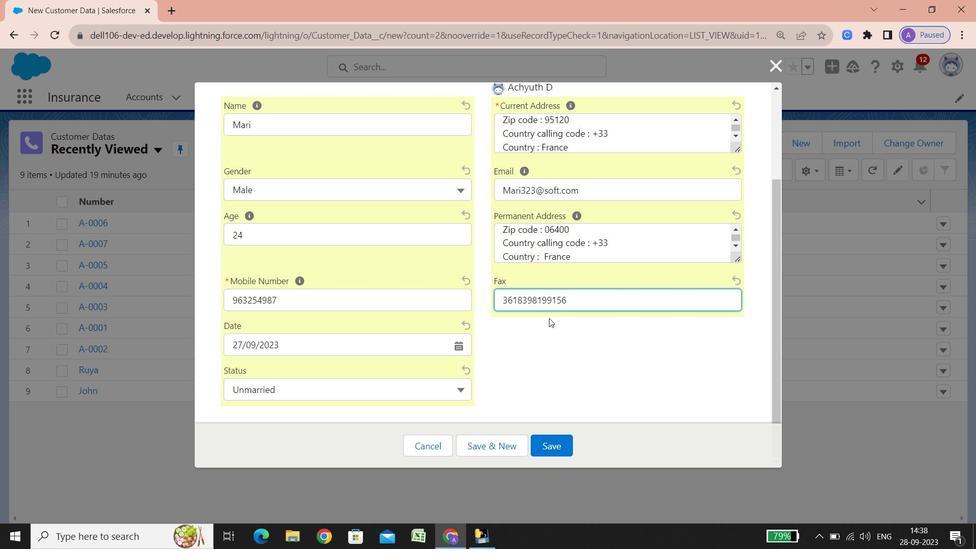 
Action: Mouse scrolled (549, 315) with delta (0, 0)
Screenshot: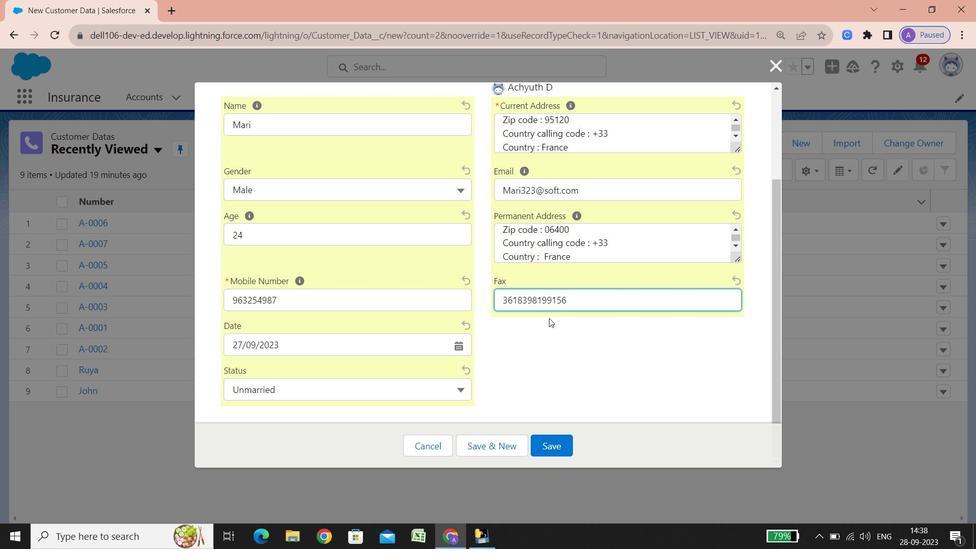 
Action: Mouse scrolled (549, 315) with delta (0, 0)
Screenshot: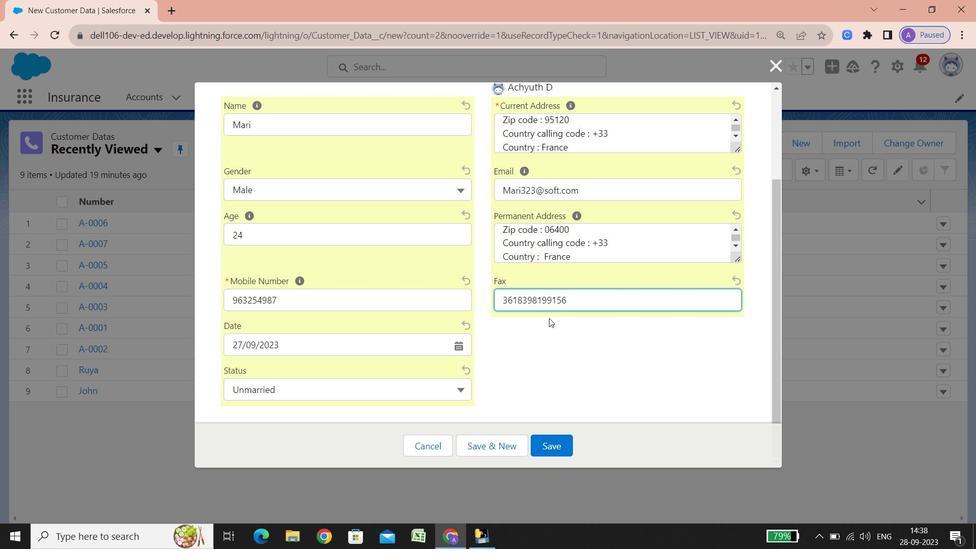 
Action: Mouse scrolled (549, 315) with delta (0, 0)
Screenshot: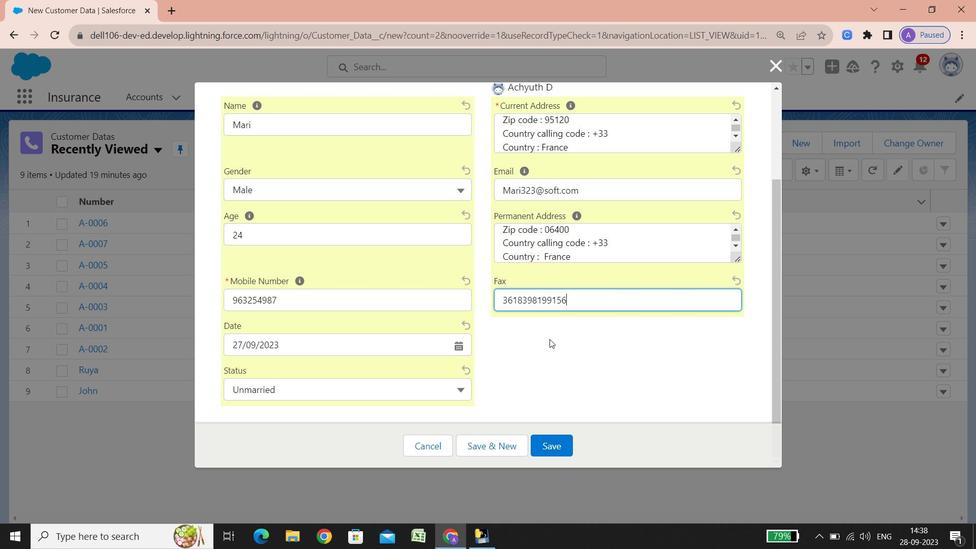 
Action: Mouse scrolled (549, 315) with delta (0, 0)
Screenshot: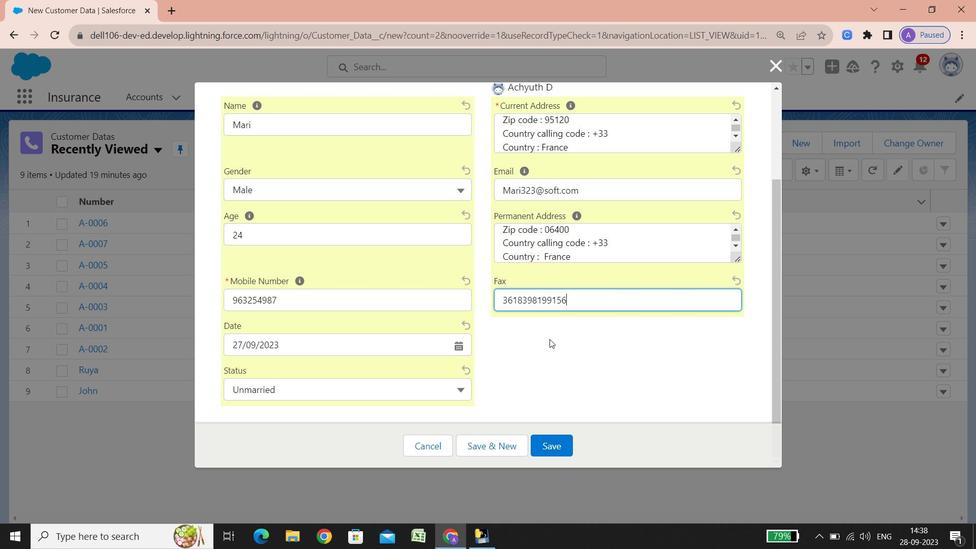 
Action: Mouse scrolled (549, 315) with delta (0, 0)
Screenshot: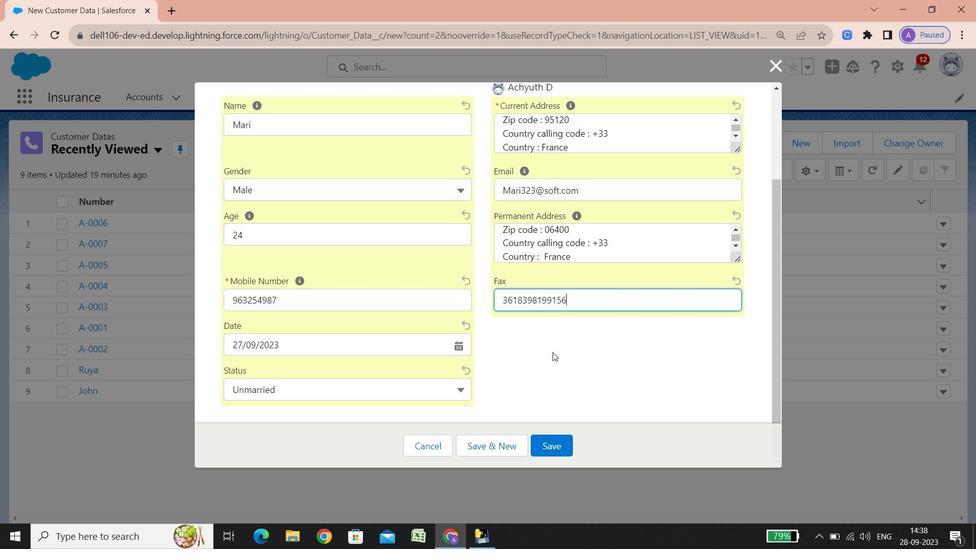 
Action: Mouse scrolled (549, 315) with delta (0, 0)
Screenshot: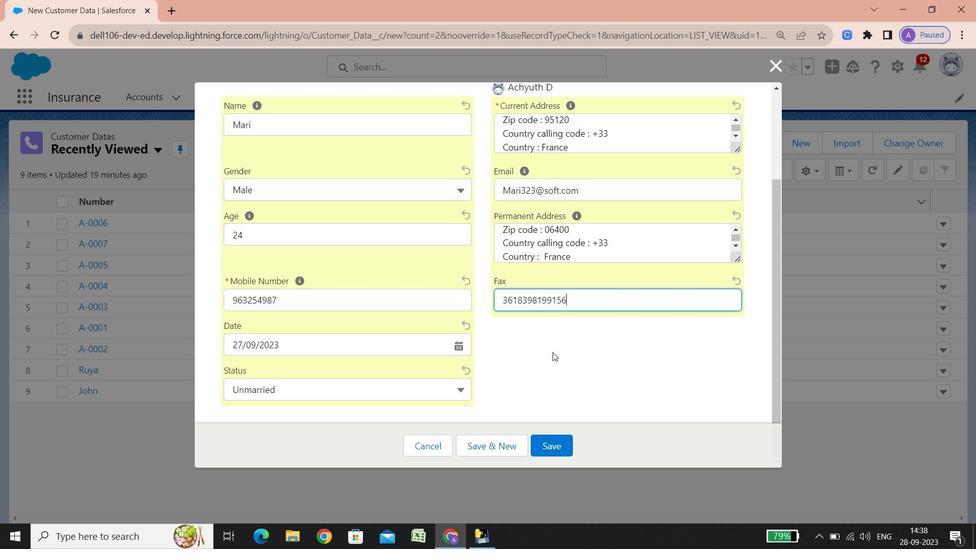 
Action: Mouse scrolled (549, 315) with delta (0, 0)
Screenshot: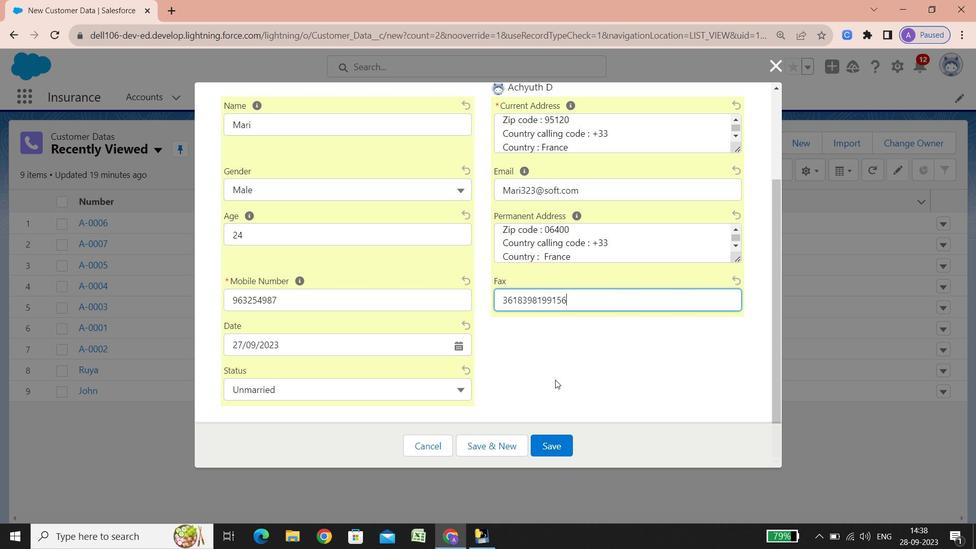 
Action: Mouse scrolled (549, 315) with delta (0, 0)
Screenshot: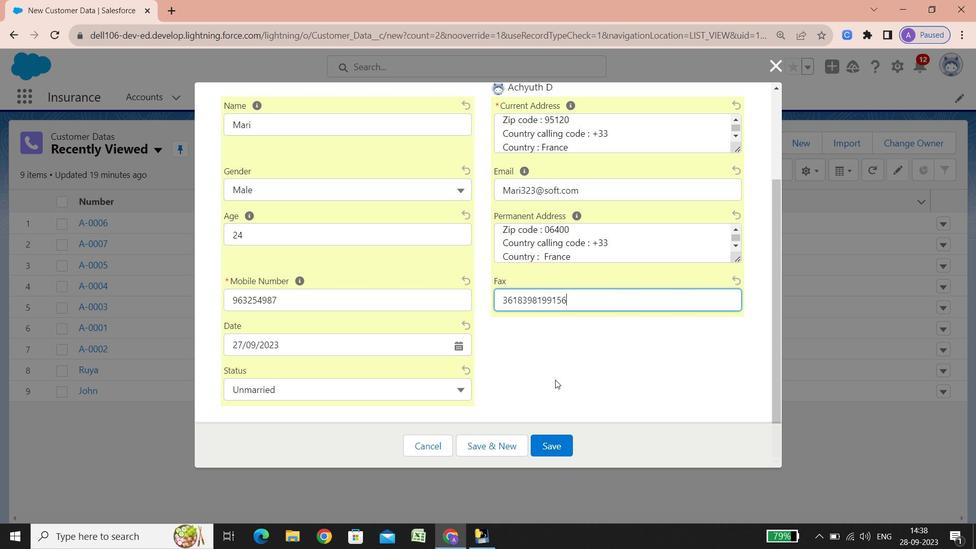 
Action: Mouse scrolled (549, 315) with delta (0, 0)
Screenshot: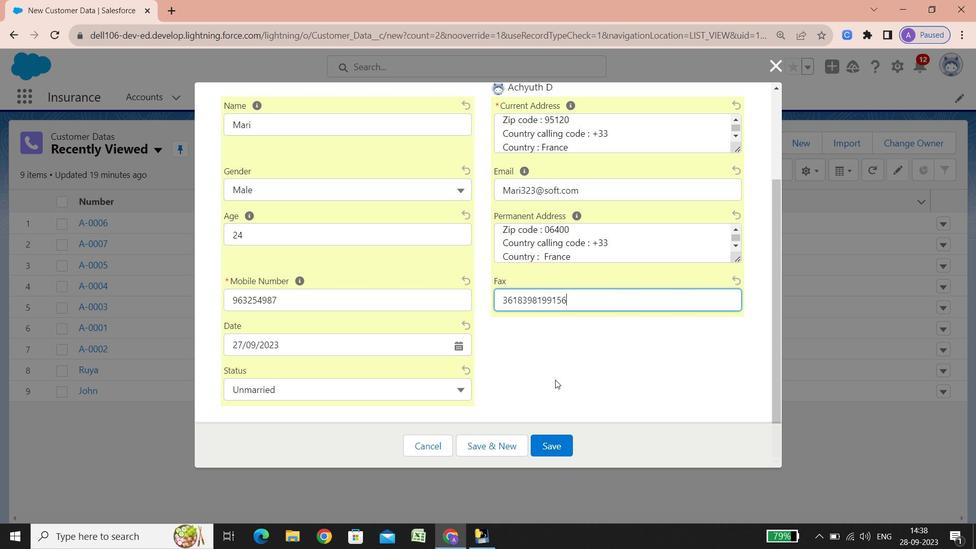 
Action: Mouse scrolled (549, 315) with delta (0, 0)
Screenshot: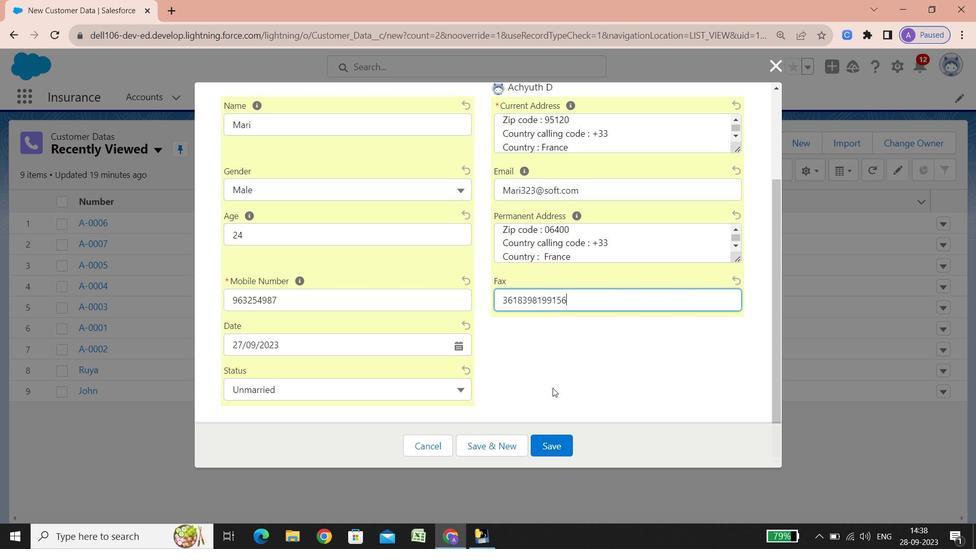 
Action: Mouse scrolled (549, 315) with delta (0, 0)
Screenshot: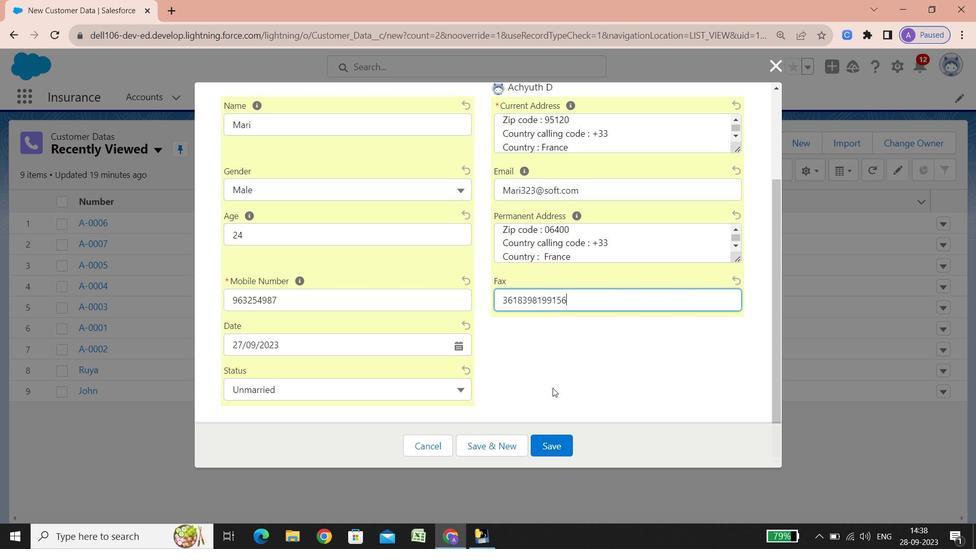 
Action: Mouse scrolled (549, 315) with delta (0, 0)
Screenshot: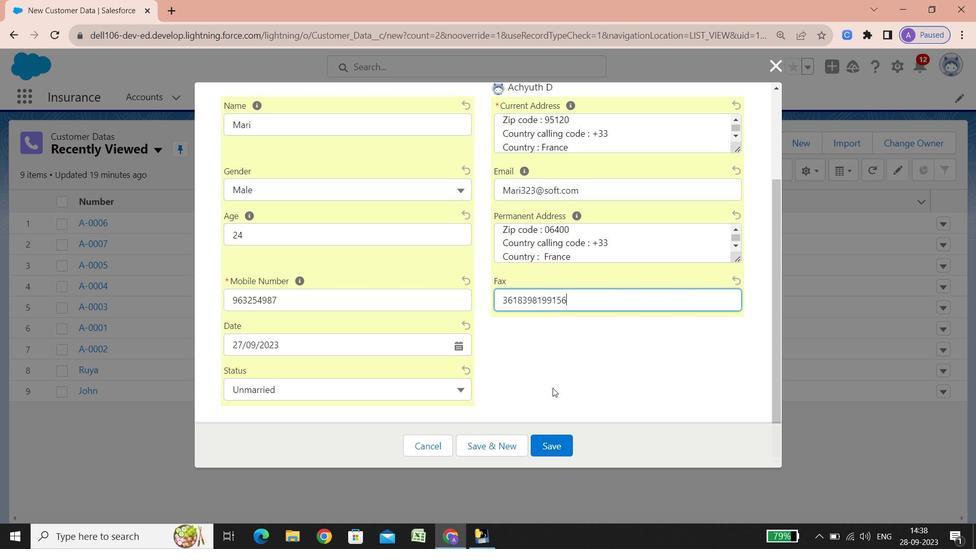 
Action: Mouse moved to (547, 444)
Screenshot: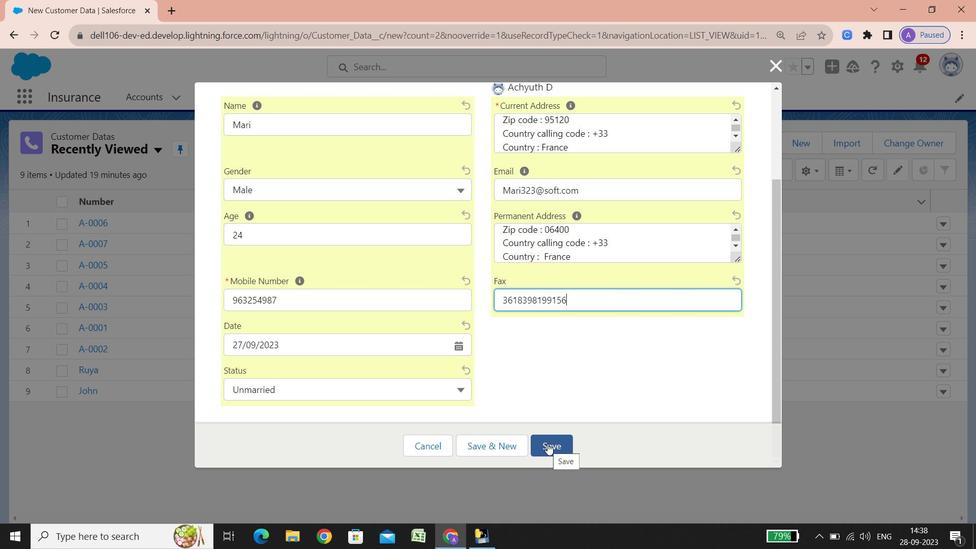 
Action: Mouse pressed left at (547, 444)
Screenshot: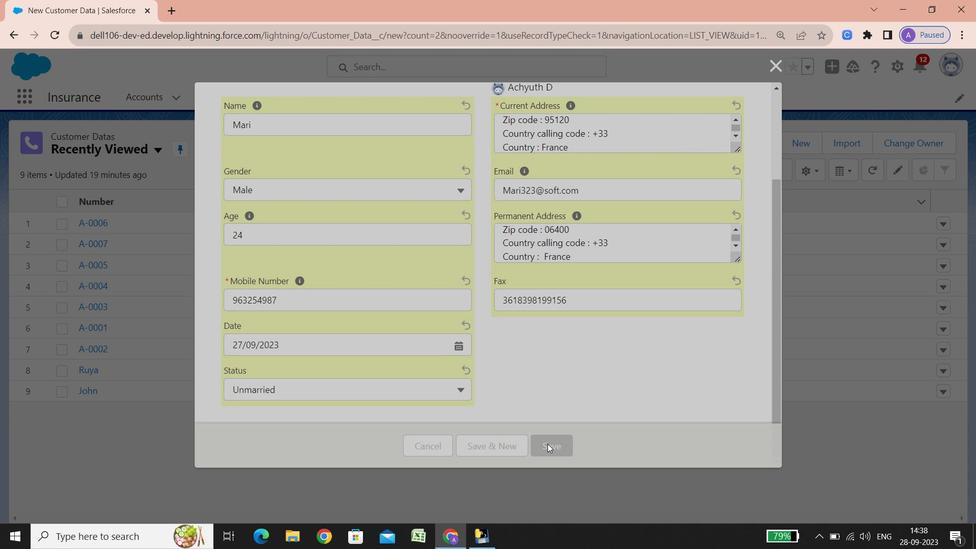 
Action: Mouse moved to (430, 371)
Screenshot: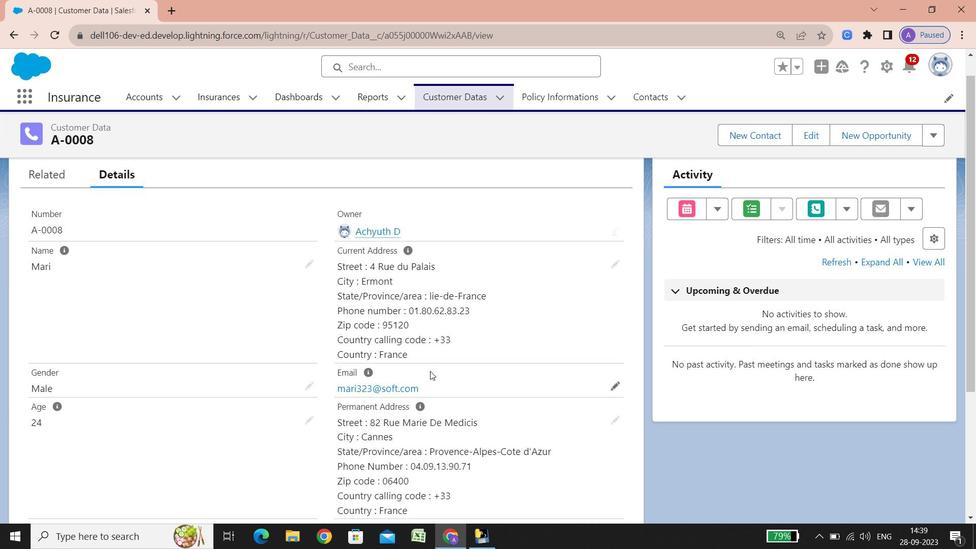 
Action: Mouse scrolled (430, 370) with delta (0, 0)
Screenshot: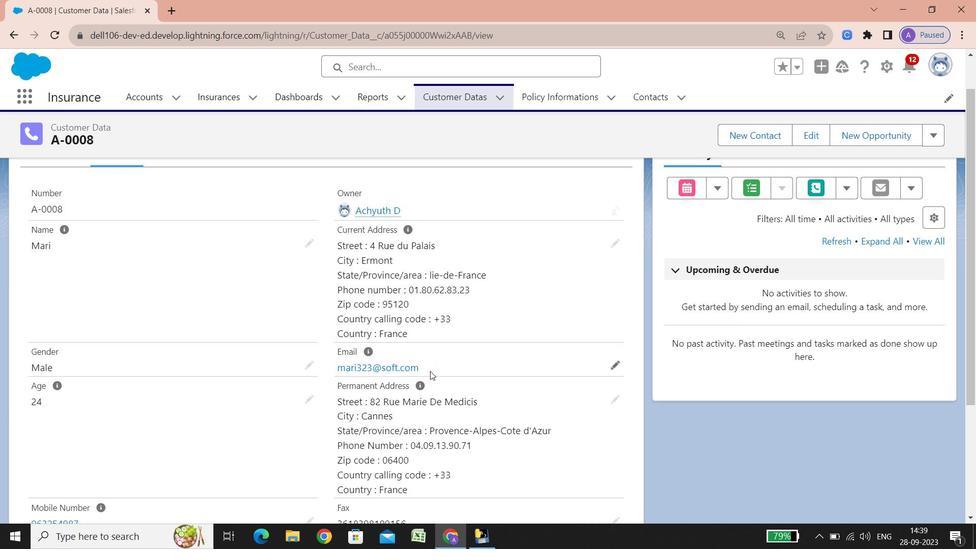 
Action: Mouse scrolled (430, 370) with delta (0, 0)
Screenshot: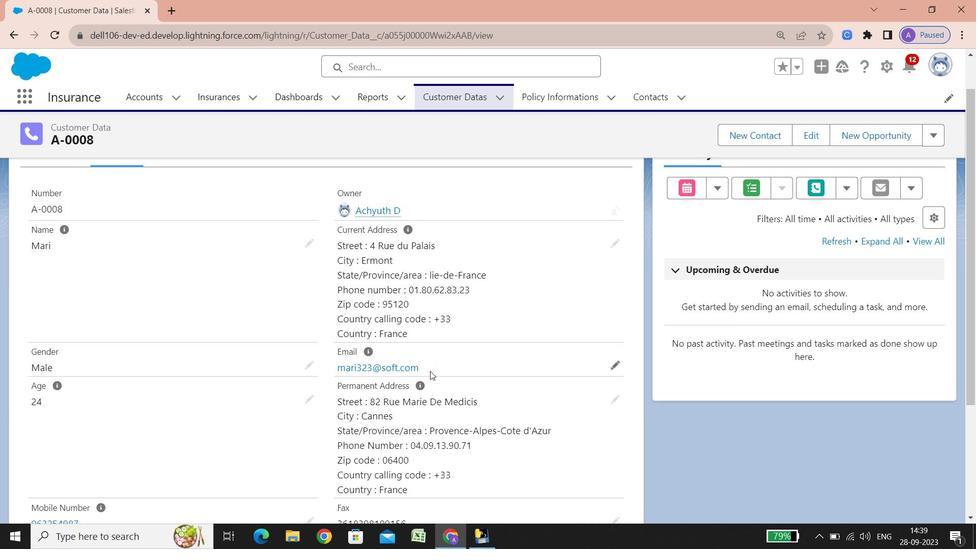 
Action: Mouse scrolled (430, 370) with delta (0, 0)
Screenshot: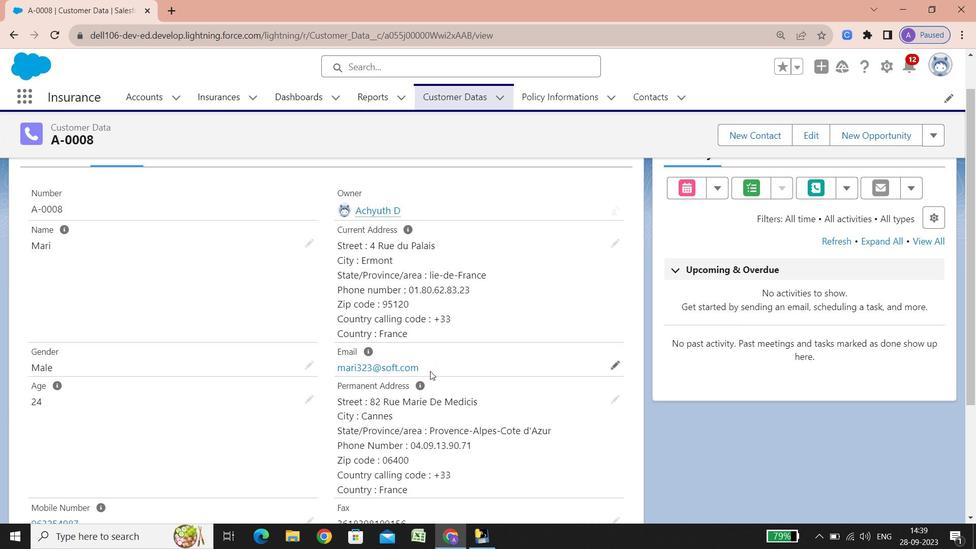 
Action: Mouse scrolled (430, 370) with delta (0, 0)
Screenshot: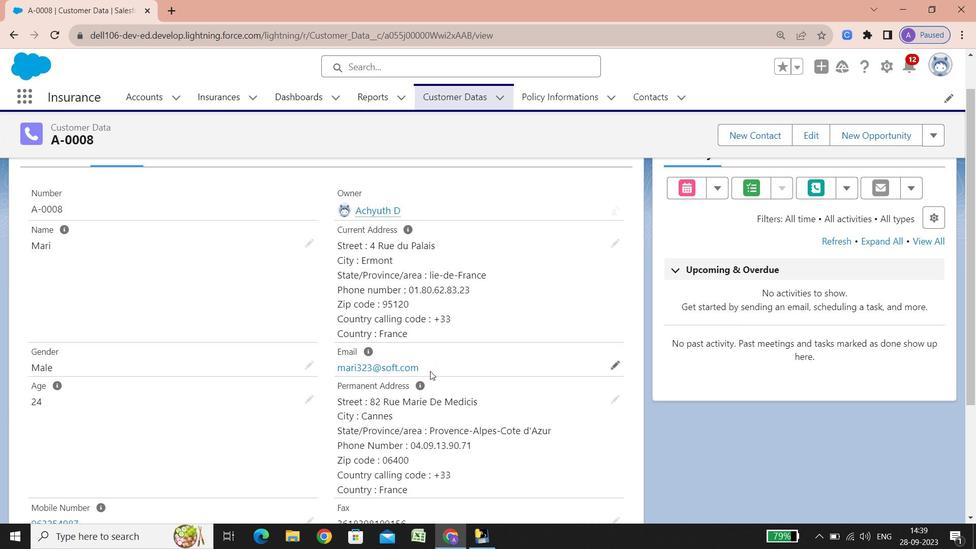 
Action: Mouse scrolled (430, 370) with delta (0, 0)
Screenshot: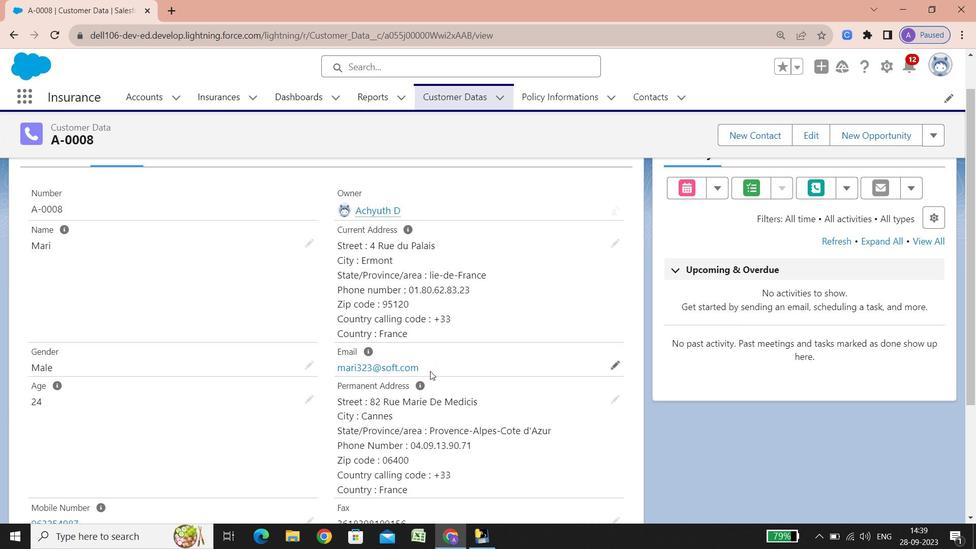
Action: Mouse scrolled (430, 370) with delta (0, 0)
Screenshot: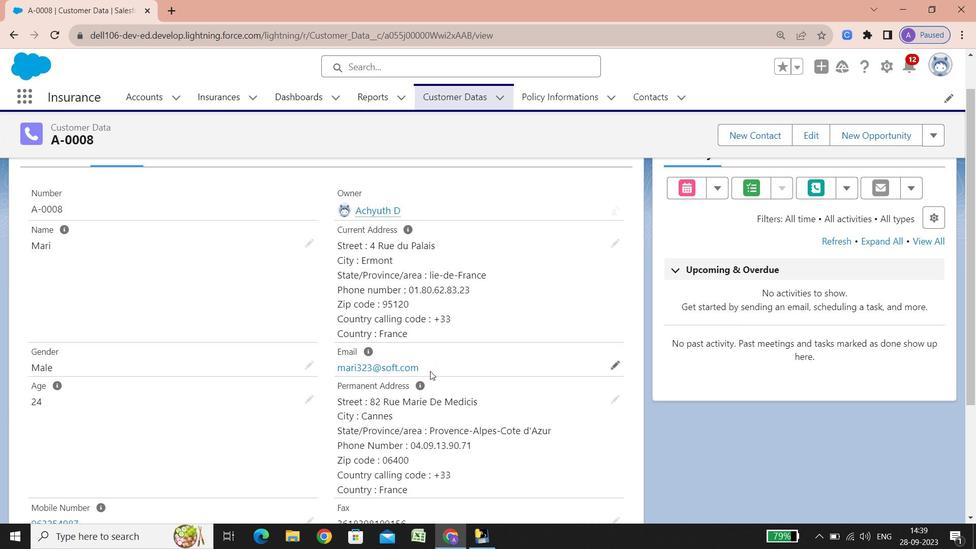 
Action: Mouse scrolled (430, 370) with delta (0, 0)
Screenshot: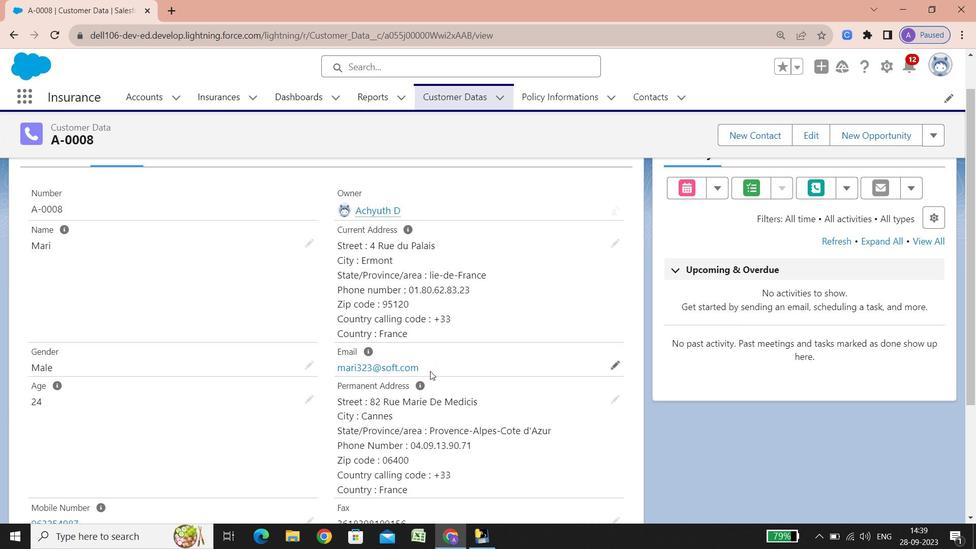 
Action: Mouse scrolled (430, 370) with delta (0, 0)
Screenshot: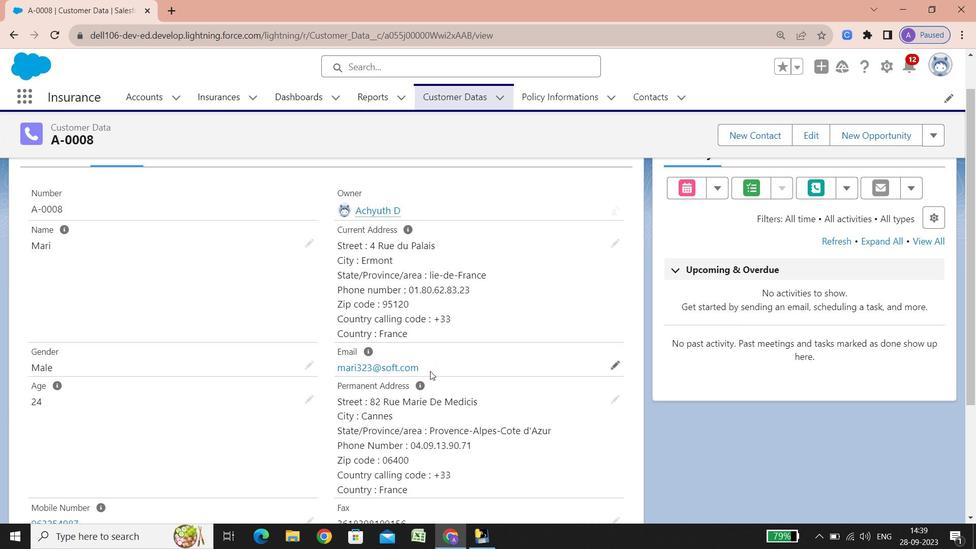 
Action: Mouse scrolled (430, 370) with delta (0, 0)
Screenshot: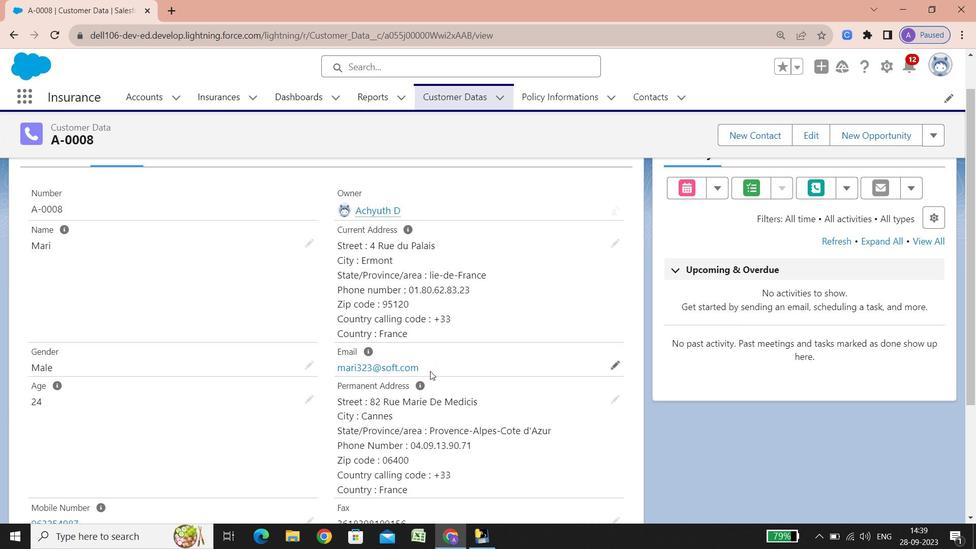 
Action: Mouse scrolled (430, 370) with delta (0, 0)
Screenshot: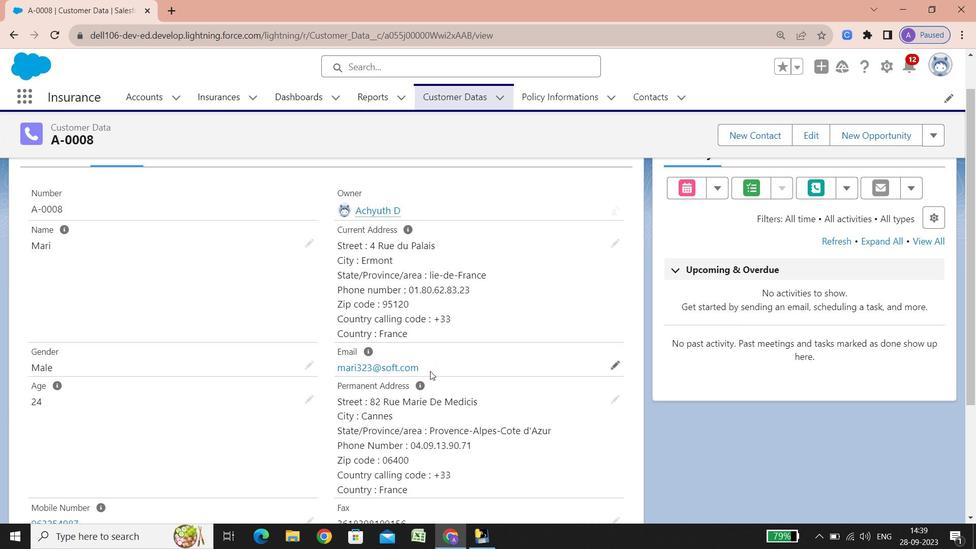 
Action: Mouse scrolled (430, 370) with delta (0, 0)
Screenshot: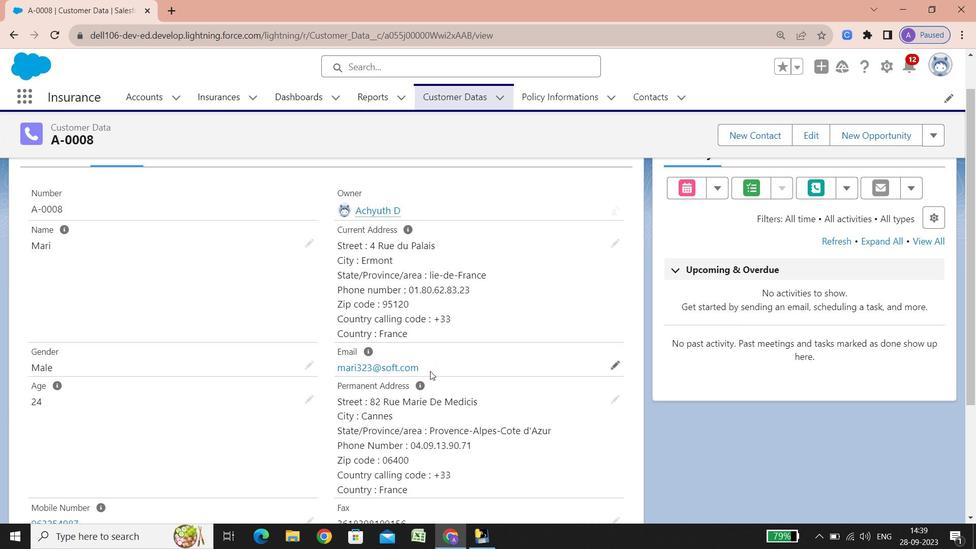 
Action: Mouse scrolled (430, 370) with delta (0, 0)
Screenshot: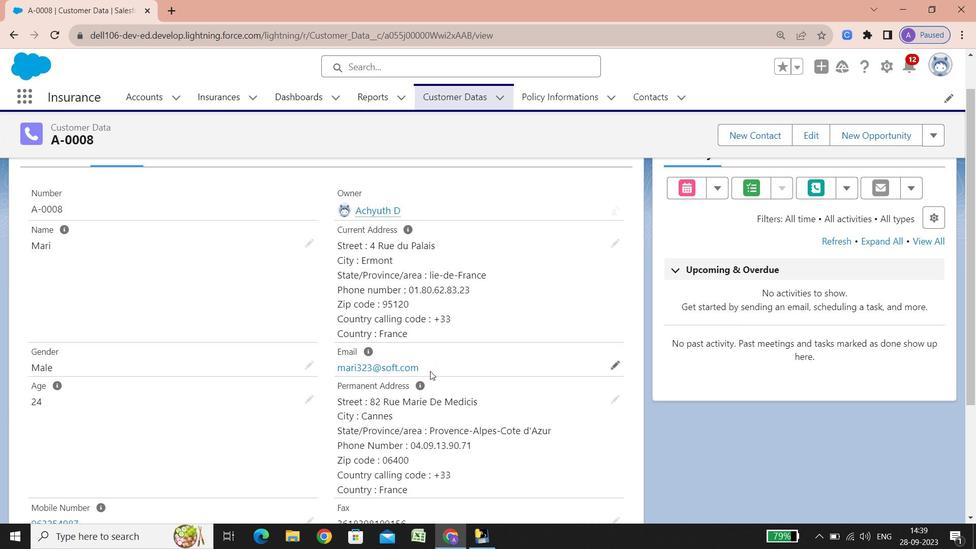 
Action: Mouse scrolled (430, 370) with delta (0, 0)
Screenshot: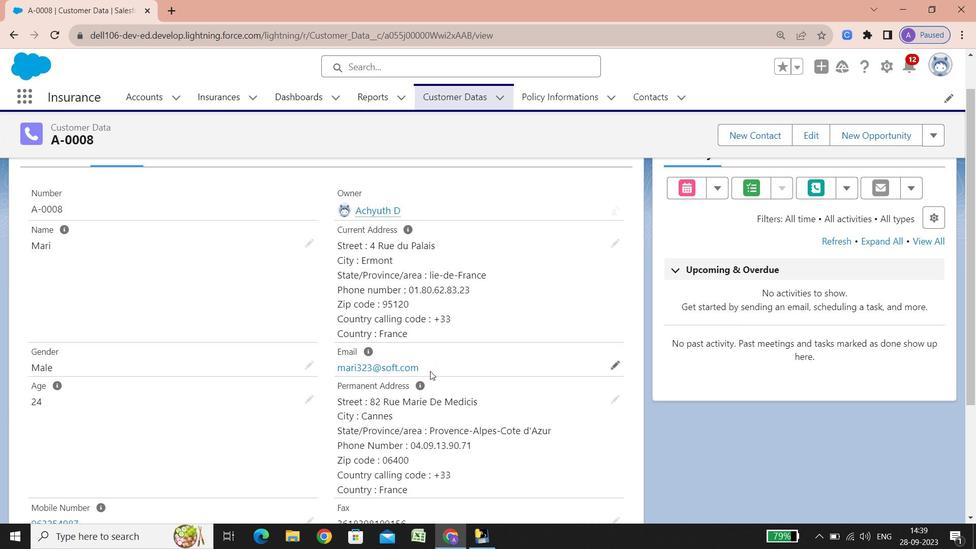 
Action: Mouse scrolled (430, 370) with delta (0, 0)
Screenshot: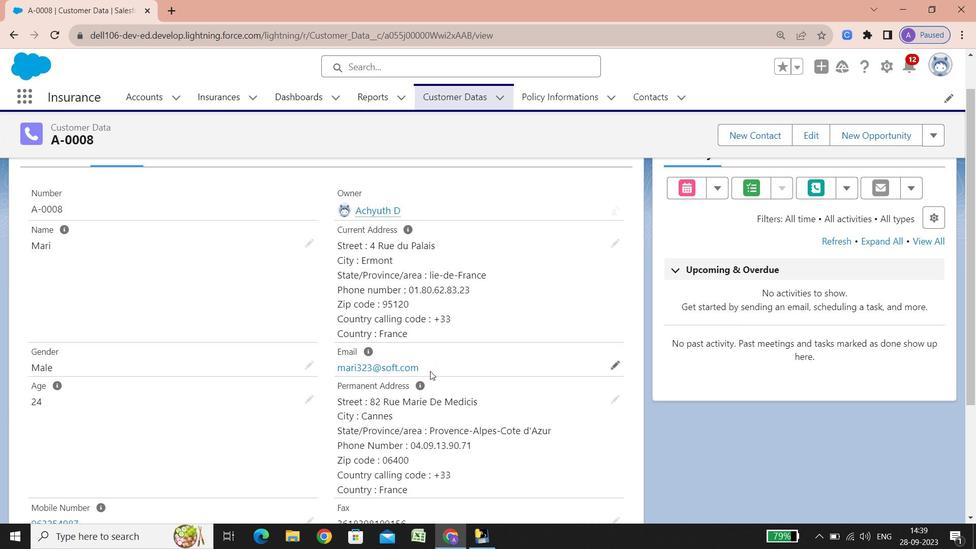 
Action: Mouse scrolled (430, 370) with delta (0, 0)
Screenshot: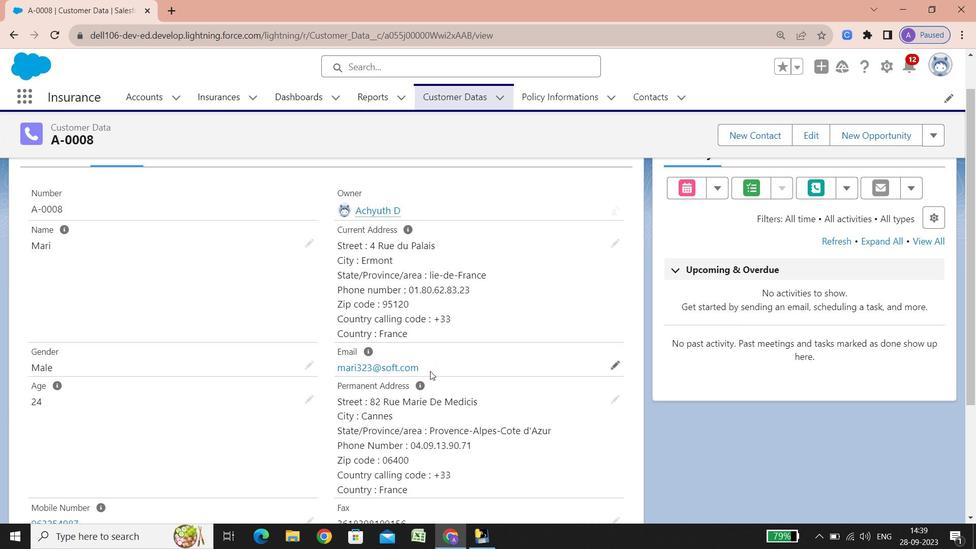 
Action: Mouse scrolled (430, 370) with delta (0, 0)
Screenshot: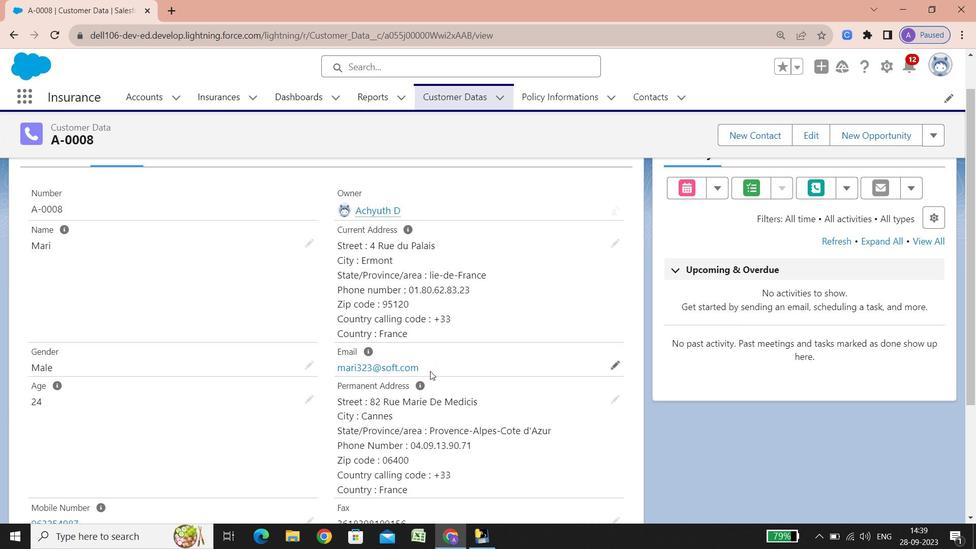 
Action: Mouse scrolled (430, 370) with delta (0, 0)
Screenshot: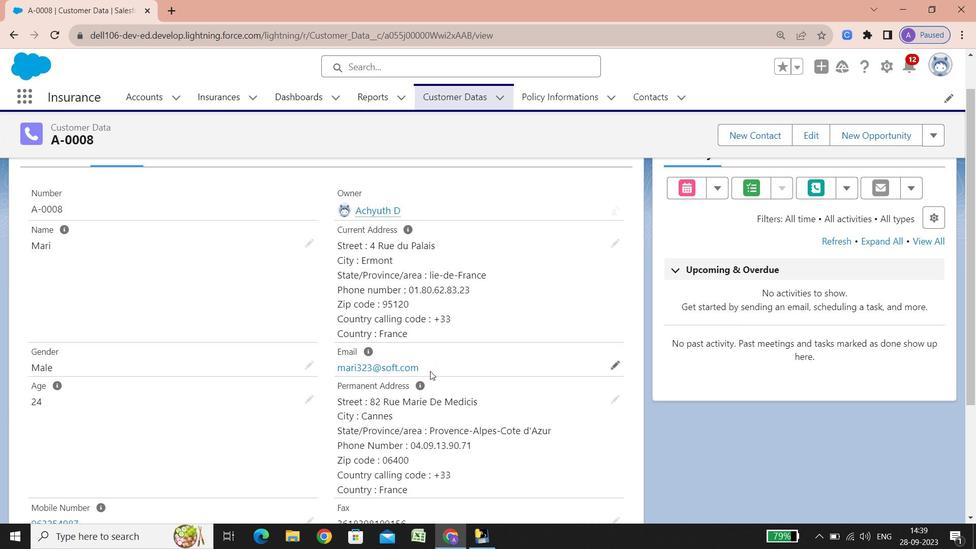 
Action: Mouse scrolled (430, 370) with delta (0, 0)
Screenshot: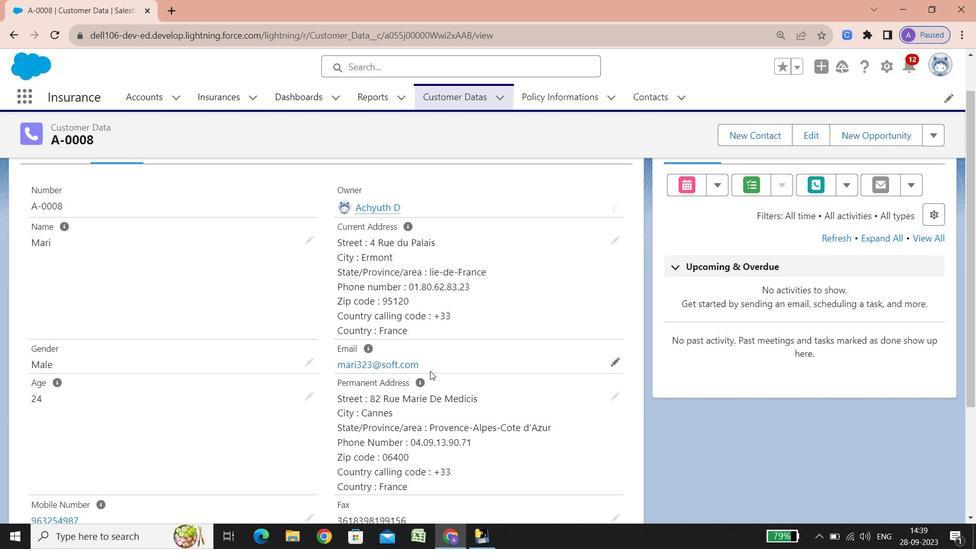 
Action: Mouse scrolled (430, 370) with delta (0, 0)
Screenshot: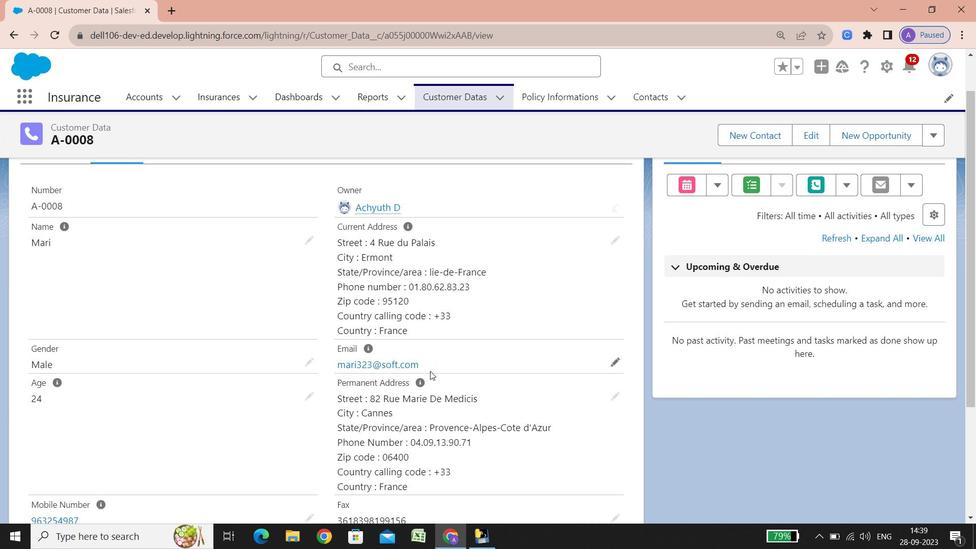 
Action: Mouse scrolled (430, 370) with delta (0, 0)
Screenshot: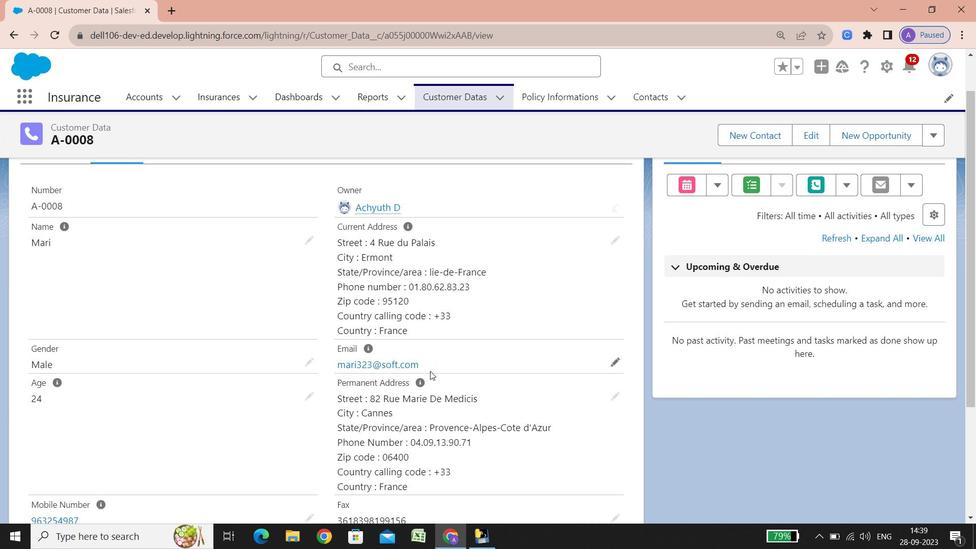 
Action: Mouse scrolled (430, 370) with delta (0, 0)
Screenshot: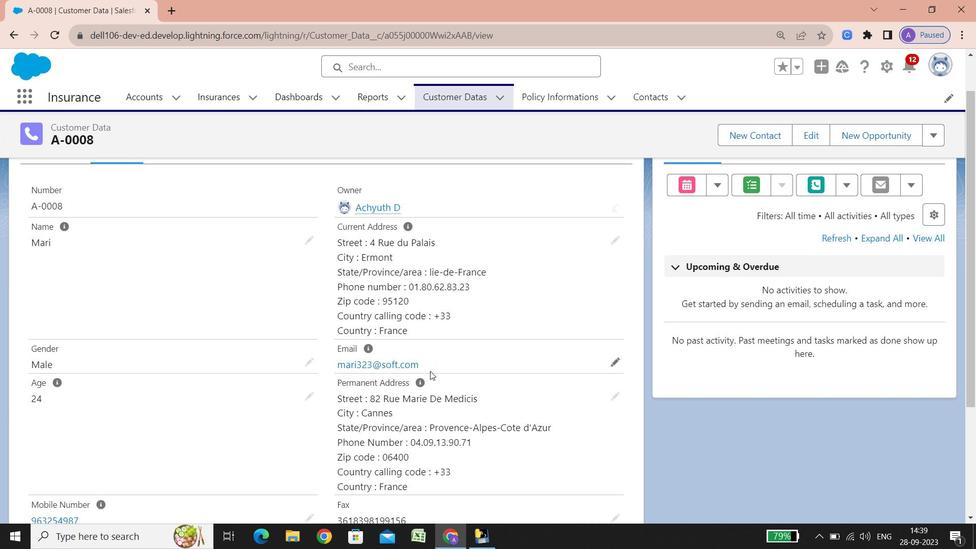 
Action: Mouse scrolled (430, 370) with delta (0, 0)
Screenshot: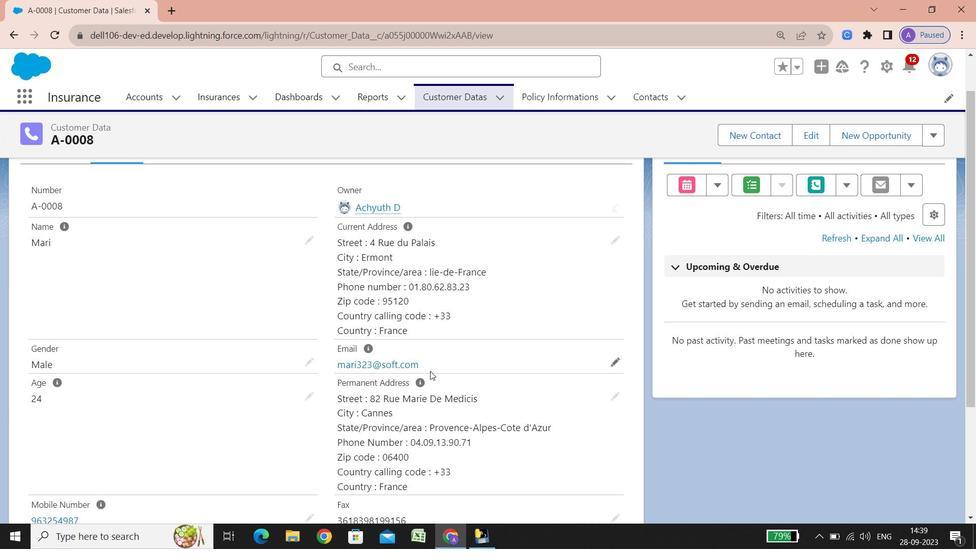 
Action: Mouse scrolled (430, 370) with delta (0, 0)
Screenshot: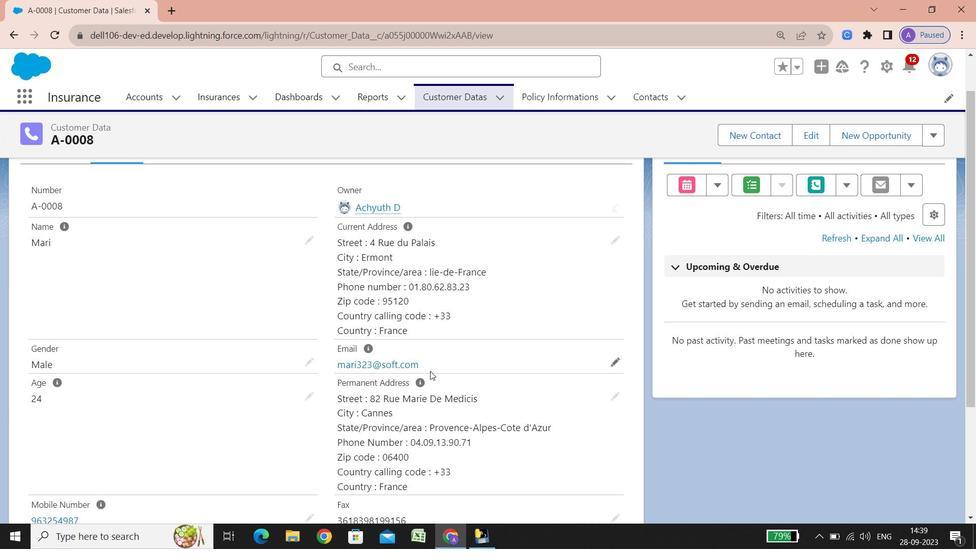 
Action: Mouse scrolled (430, 370) with delta (0, 0)
Screenshot: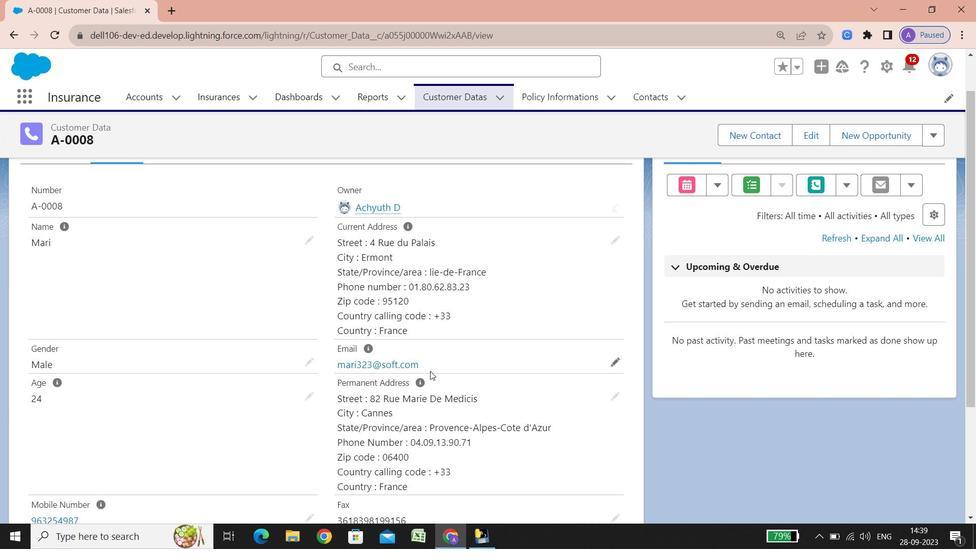 
Action: Mouse scrolled (430, 370) with delta (0, 0)
Screenshot: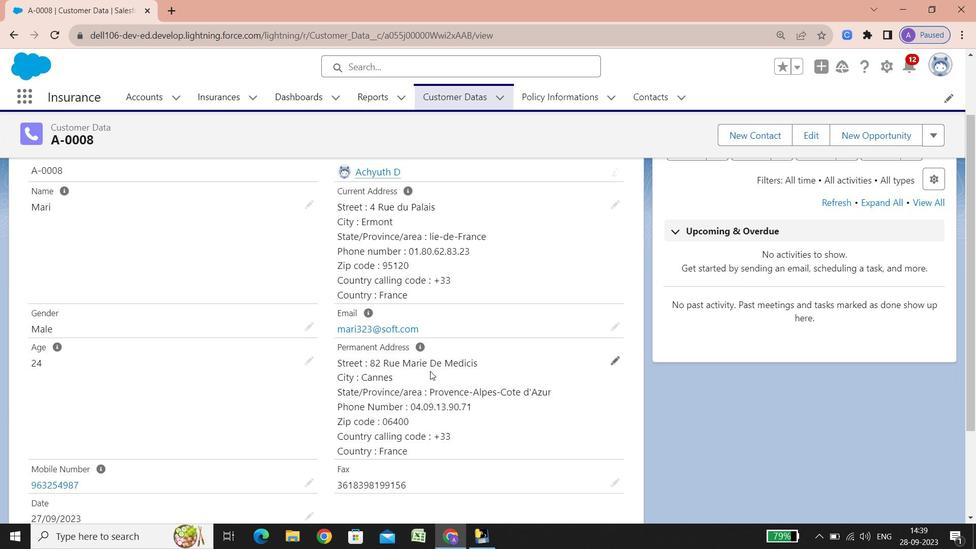 
Action: Mouse scrolled (430, 370) with delta (0, 0)
Screenshot: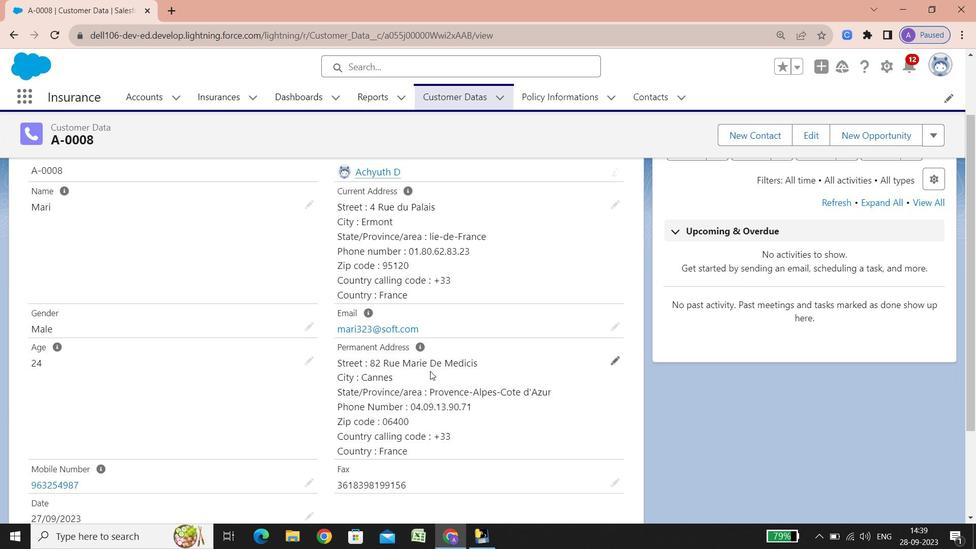 
Action: Mouse scrolled (430, 370) with delta (0, 0)
Screenshot: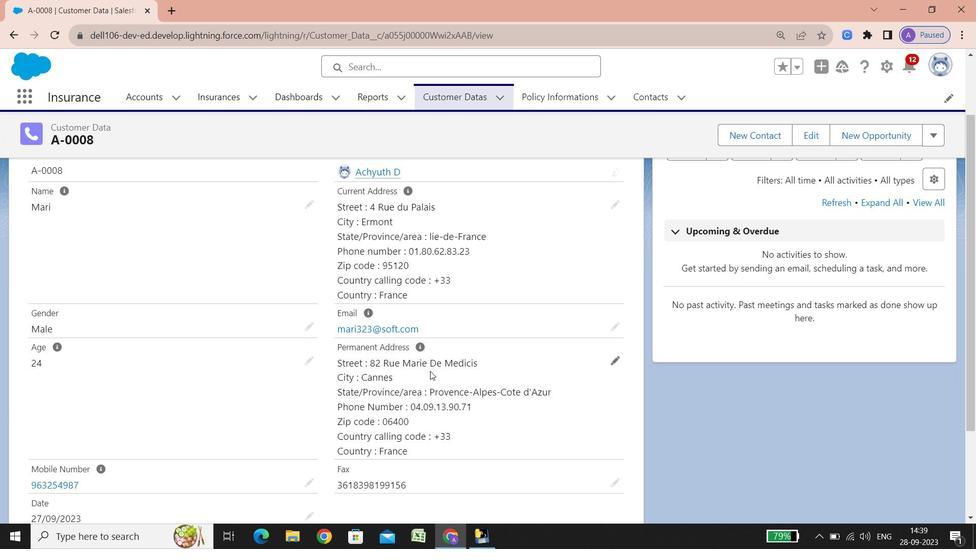 
Action: Mouse scrolled (430, 370) with delta (0, 0)
Screenshot: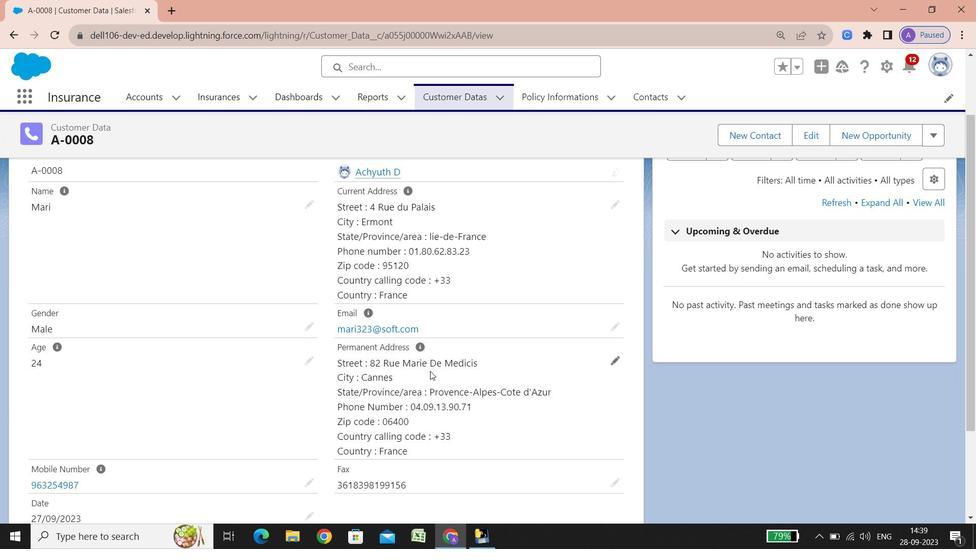 
Action: Mouse scrolled (430, 370) with delta (0, 0)
Screenshot: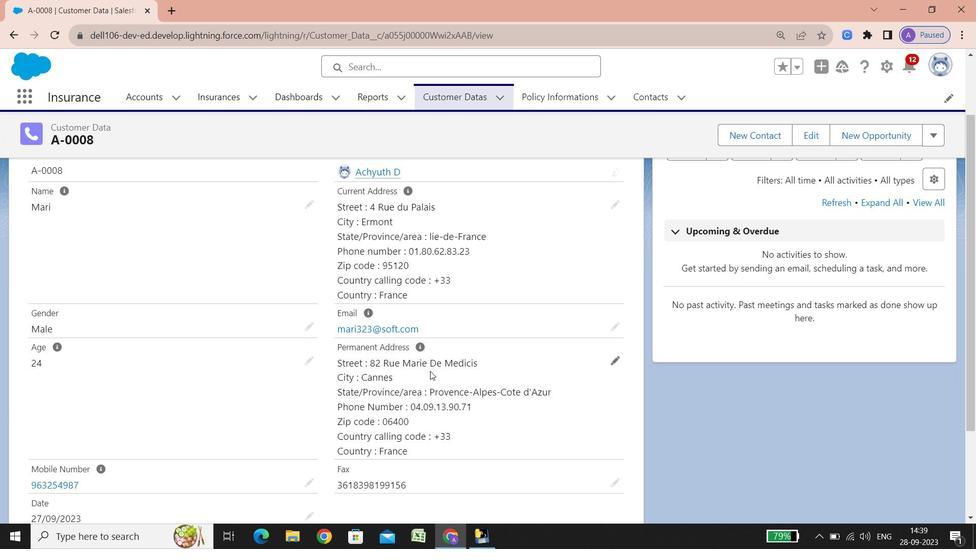
Action: Mouse scrolled (430, 370) with delta (0, 0)
Screenshot: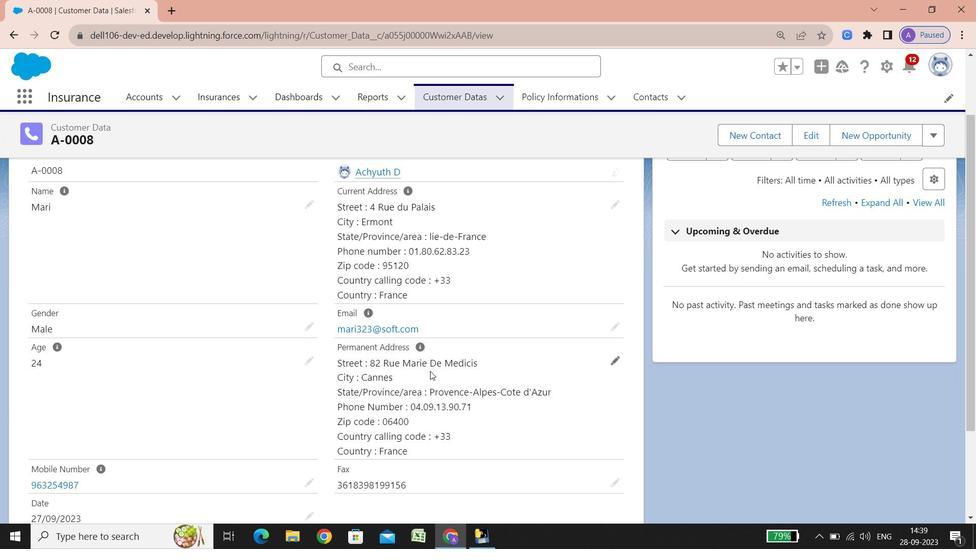 
Action: Mouse scrolled (430, 370) with delta (0, 0)
Screenshot: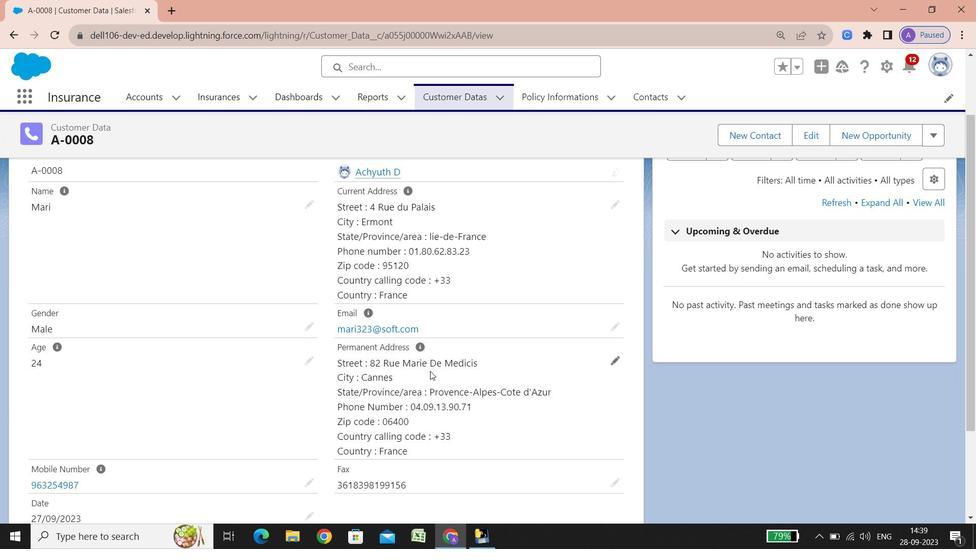 
Action: Mouse scrolled (430, 370) with delta (0, 0)
Screenshot: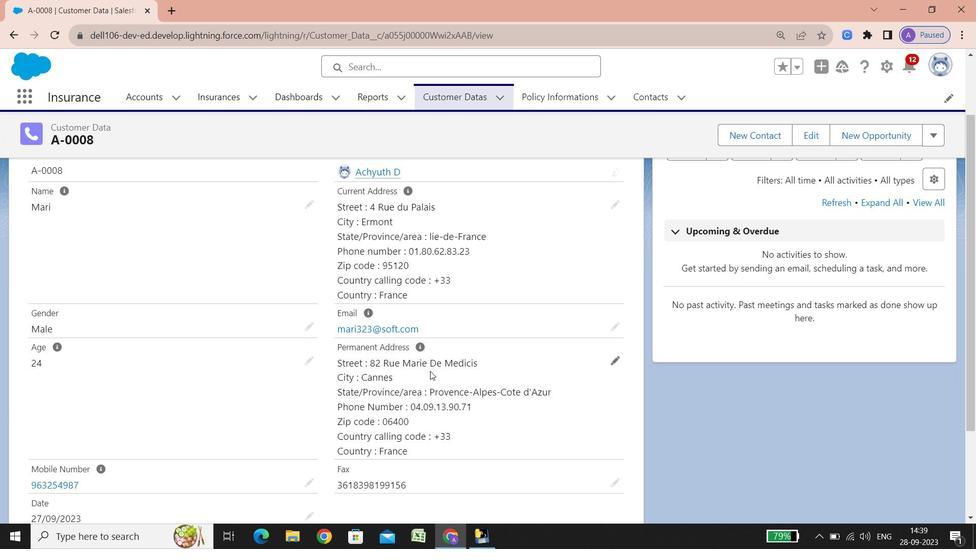 
Action: Mouse scrolled (430, 370) with delta (0, 0)
Screenshot: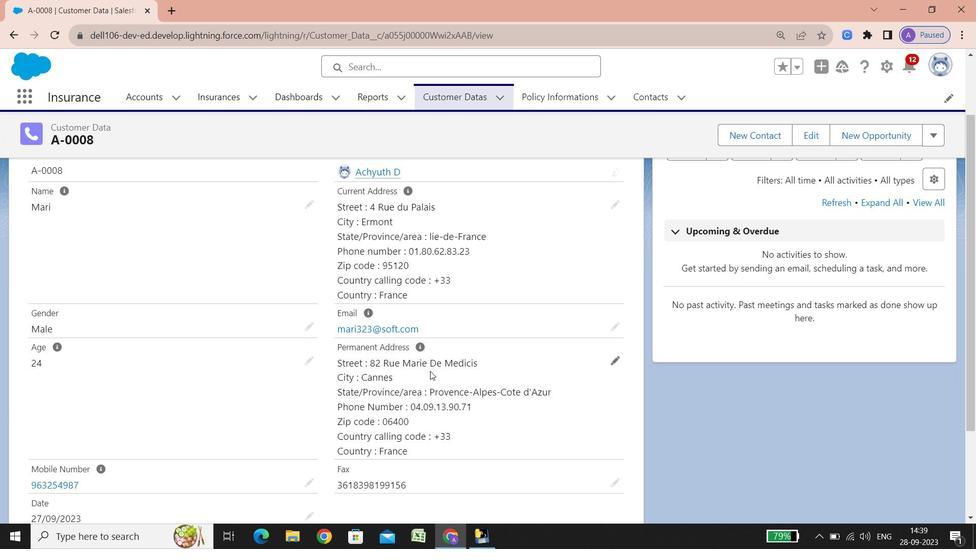 
Action: Mouse scrolled (430, 370) with delta (0, 0)
Screenshot: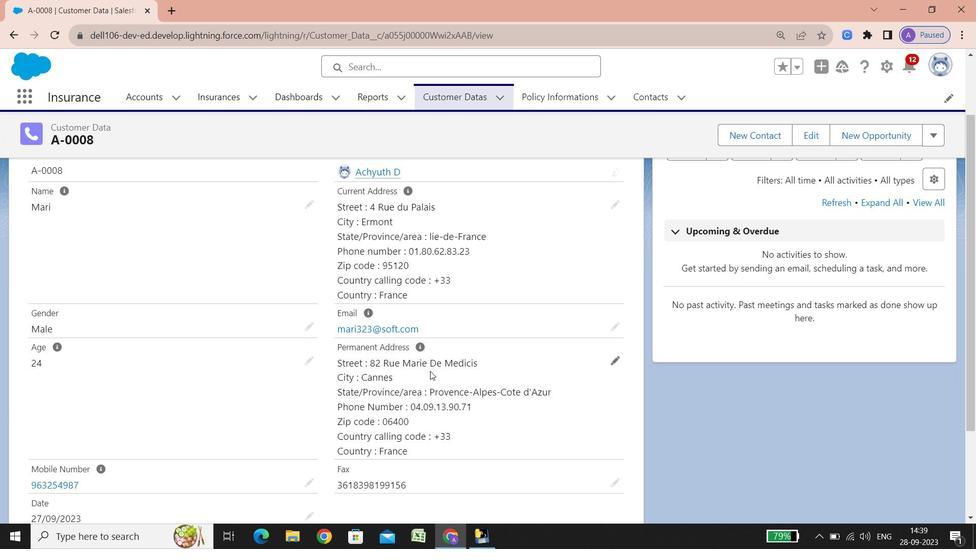 
Action: Mouse scrolled (430, 370) with delta (0, 0)
Screenshot: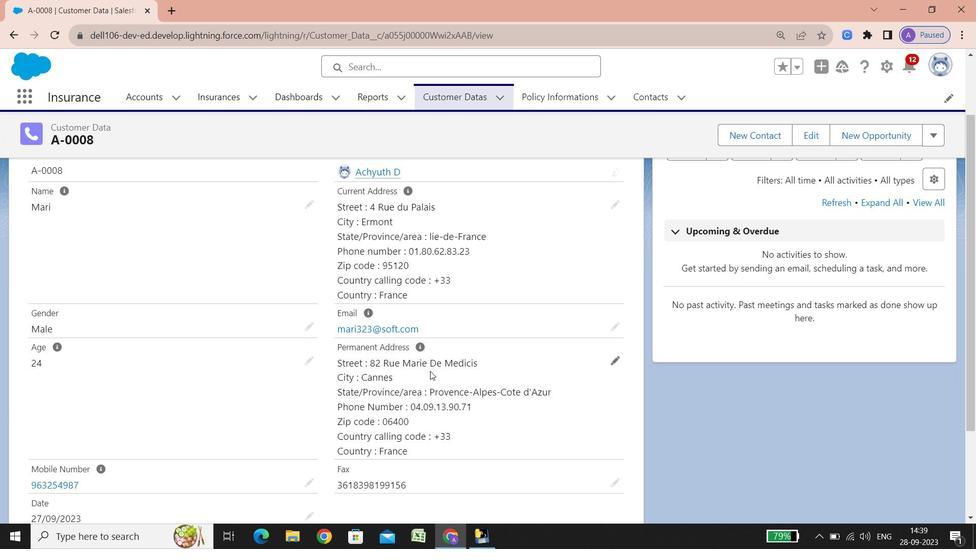 
Action: Mouse scrolled (430, 370) with delta (0, 0)
Screenshot: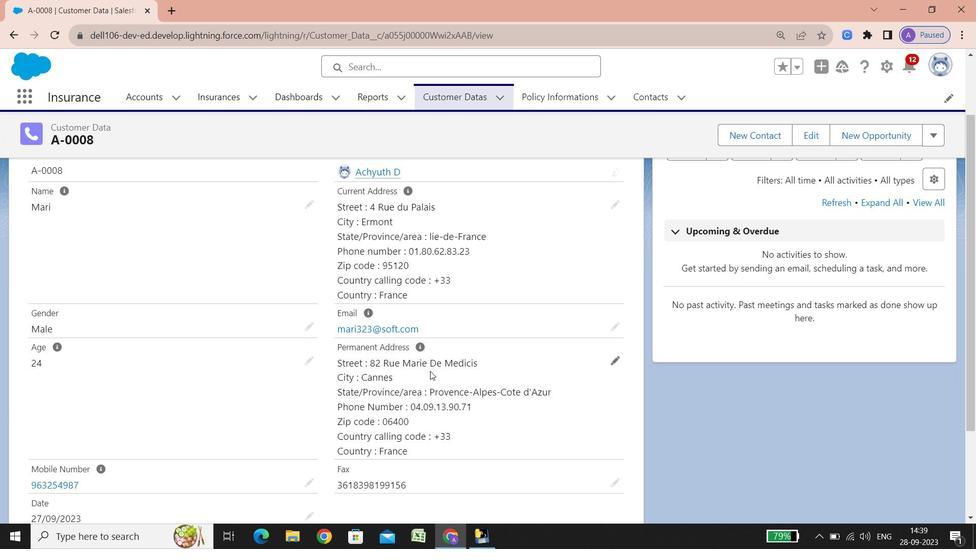 
Action: Mouse scrolled (430, 370) with delta (0, 0)
Screenshot: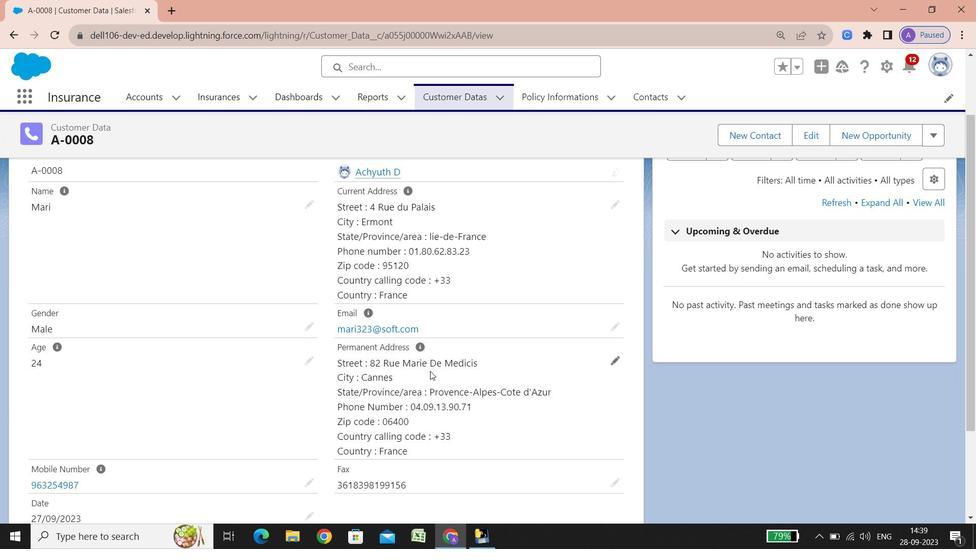 
Action: Mouse scrolled (430, 370) with delta (0, 0)
Screenshot: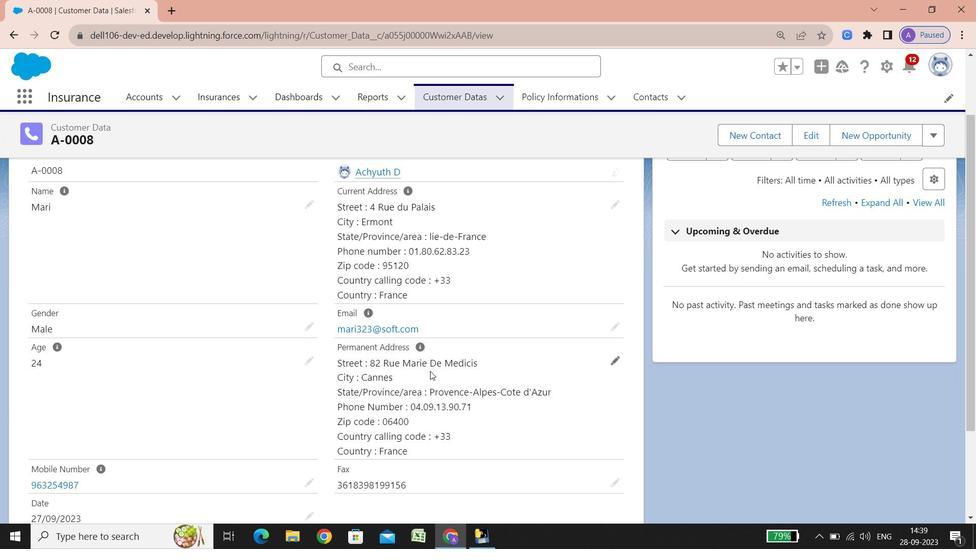 
Action: Mouse scrolled (430, 370) with delta (0, 0)
Screenshot: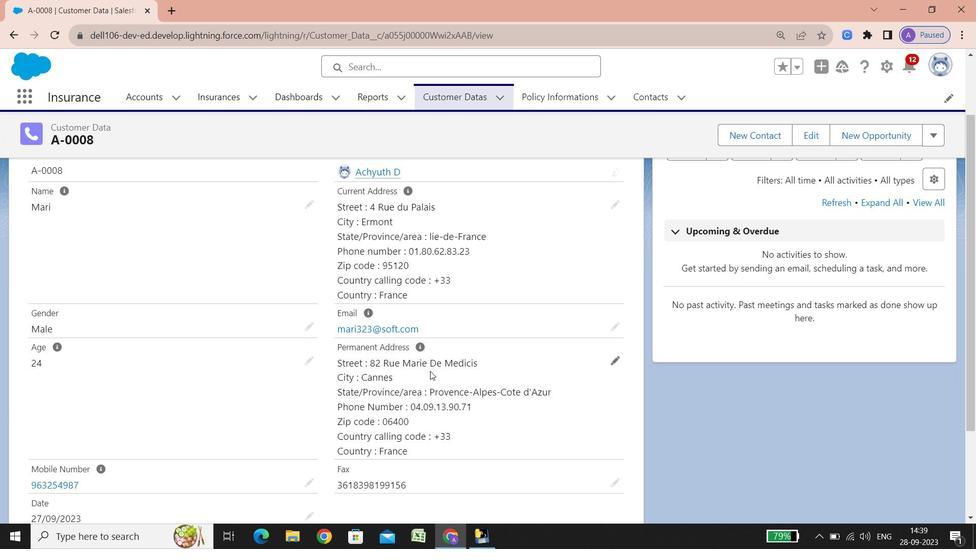 
Action: Mouse scrolled (430, 370) with delta (0, 0)
Screenshot: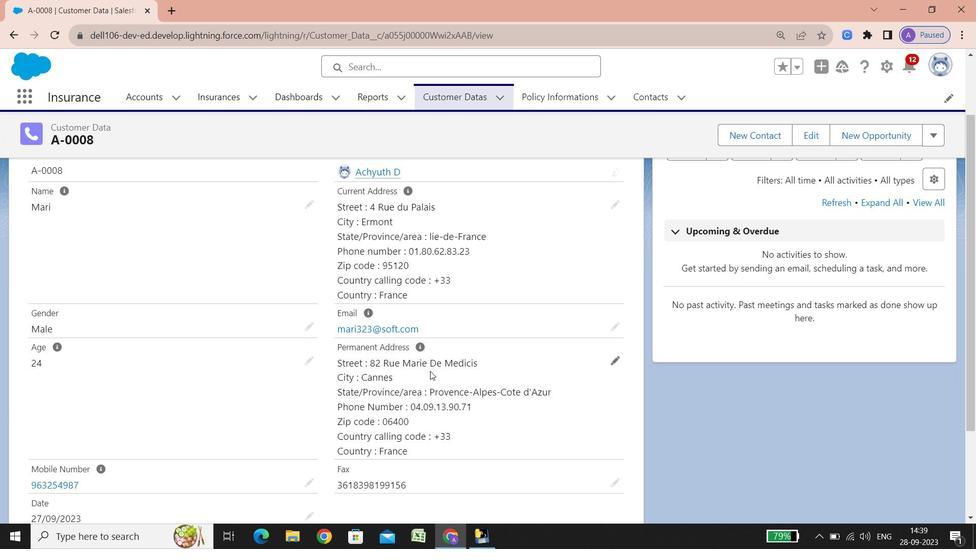 
Action: Mouse scrolled (430, 370) with delta (0, 0)
Screenshot: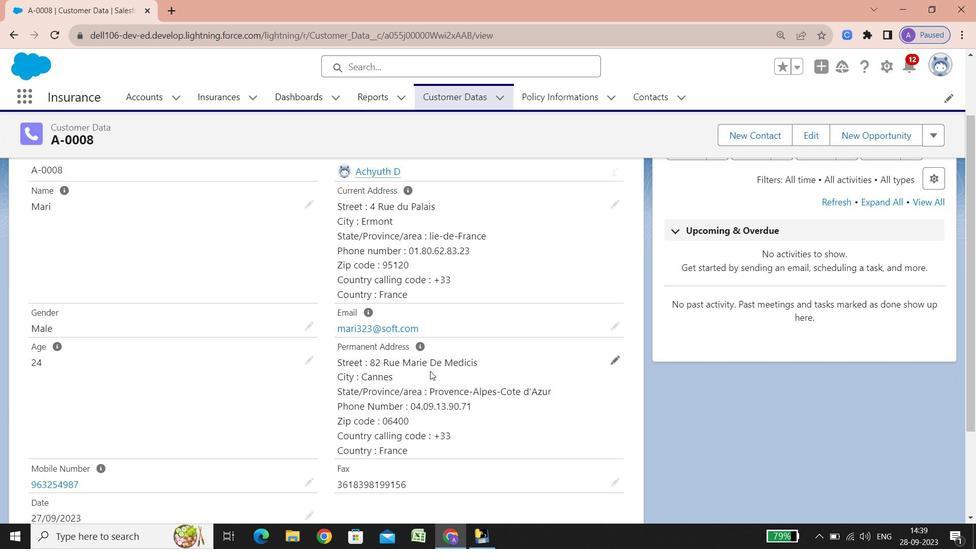 
Action: Mouse scrolled (430, 370) with delta (0, 0)
Screenshot: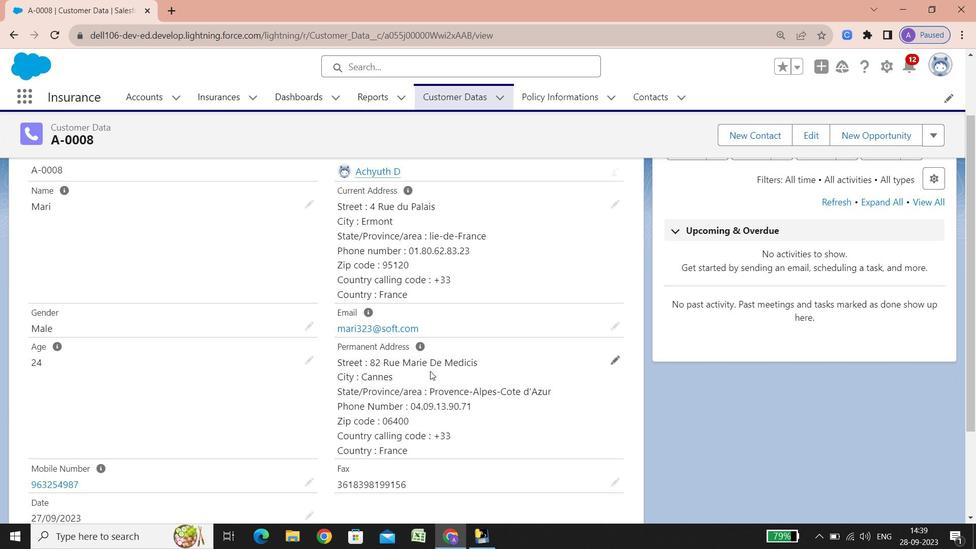 
Action: Mouse scrolled (430, 370) with delta (0, 0)
Screenshot: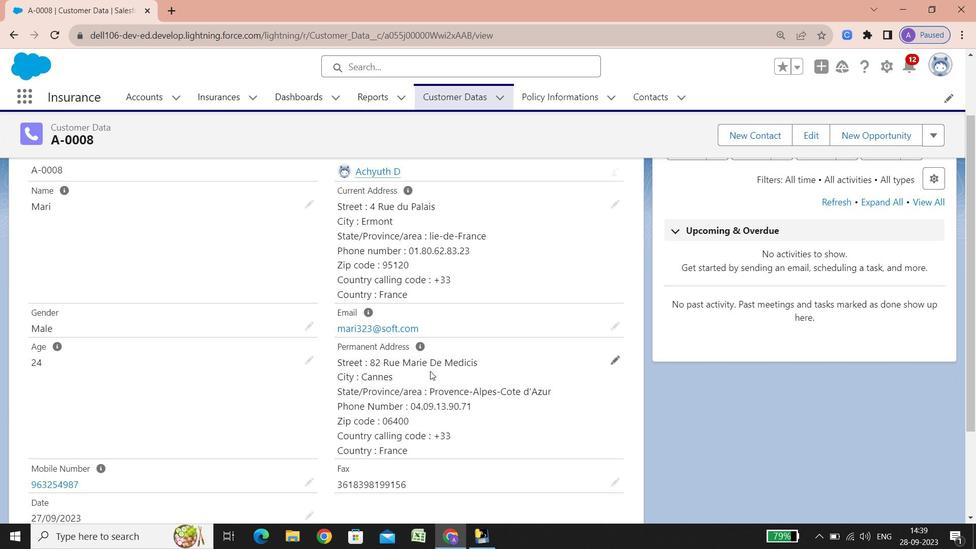 
Action: Mouse scrolled (430, 370) with delta (0, 0)
Screenshot: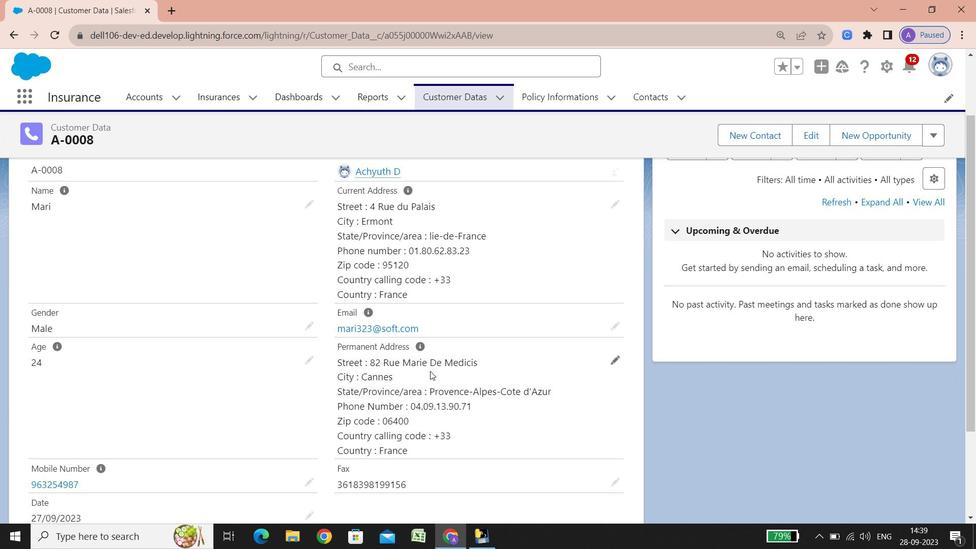 
Action: Mouse scrolled (430, 370) with delta (0, 0)
Screenshot: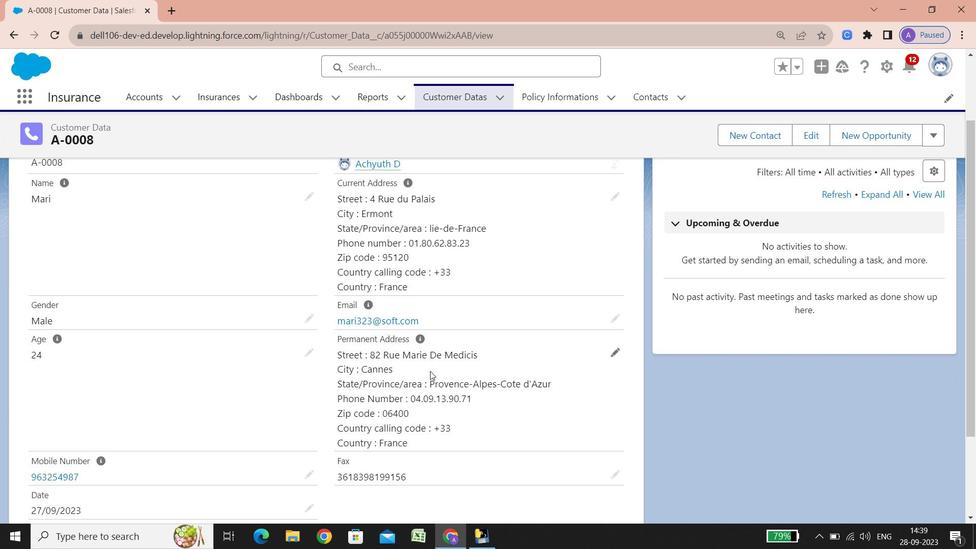 
Action: Mouse scrolled (430, 370) with delta (0, 0)
Screenshot: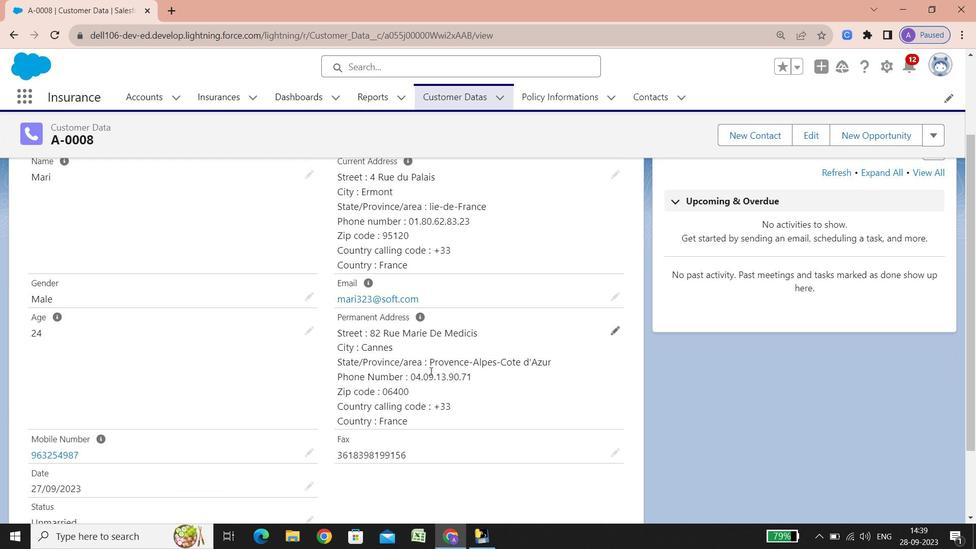 
Action: Mouse scrolled (430, 370) with delta (0, 0)
Screenshot: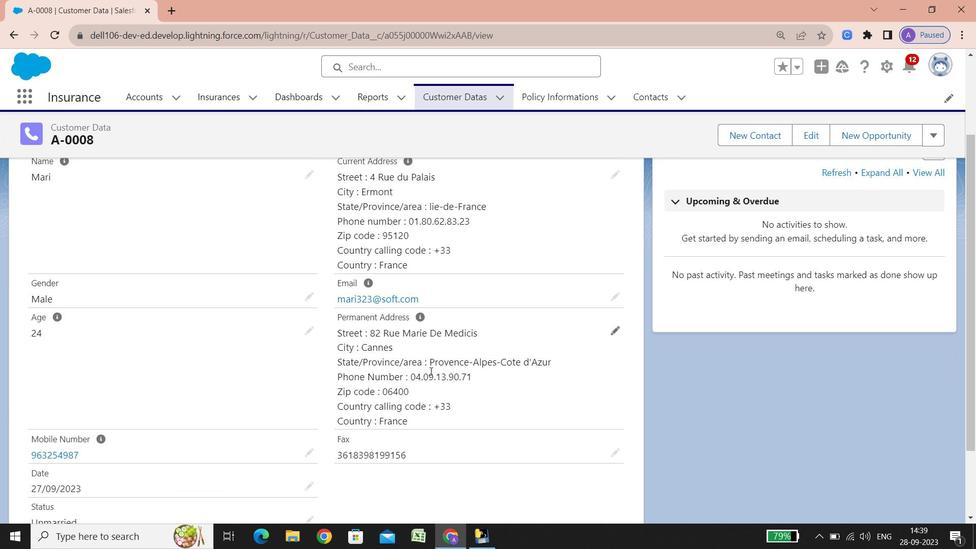 
Action: Mouse scrolled (430, 370) with delta (0, 0)
Screenshot: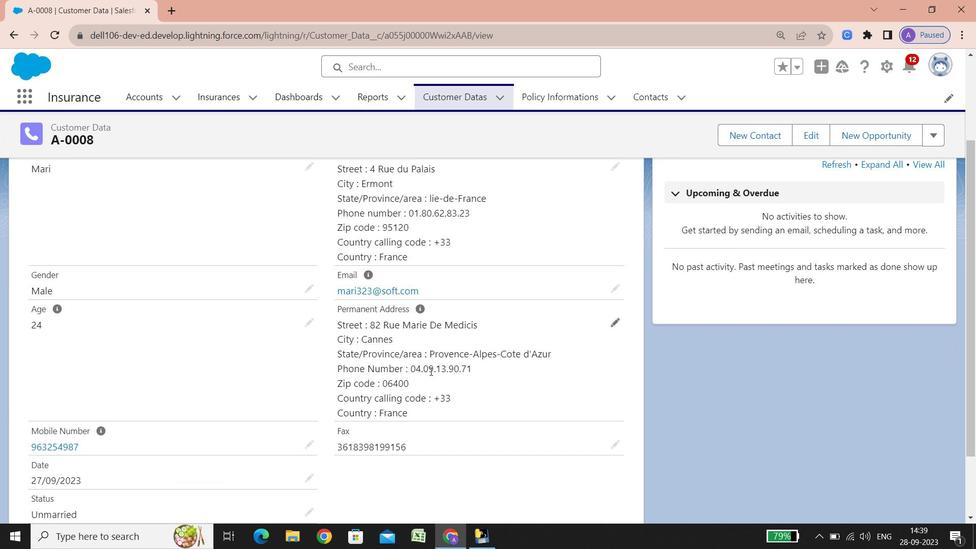 
Action: Mouse scrolled (430, 370) with delta (0, 0)
Screenshot: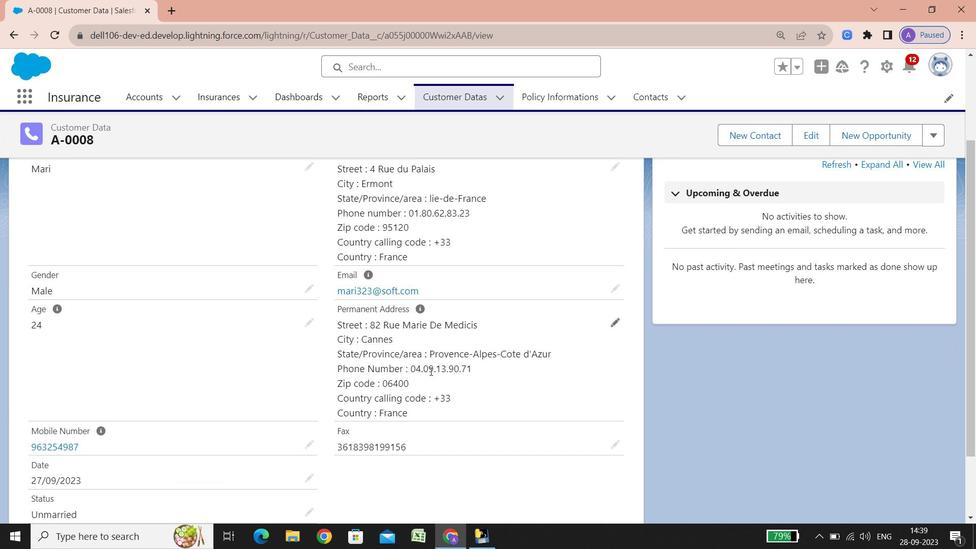 
Action: Mouse scrolled (430, 370) with delta (0, 0)
Screenshot: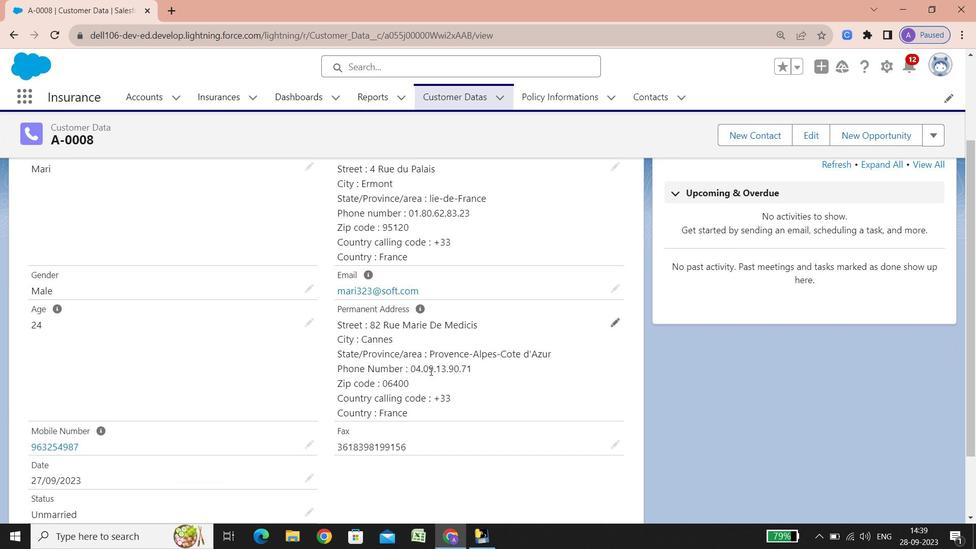 
Action: Mouse scrolled (430, 370) with delta (0, 0)
Screenshot: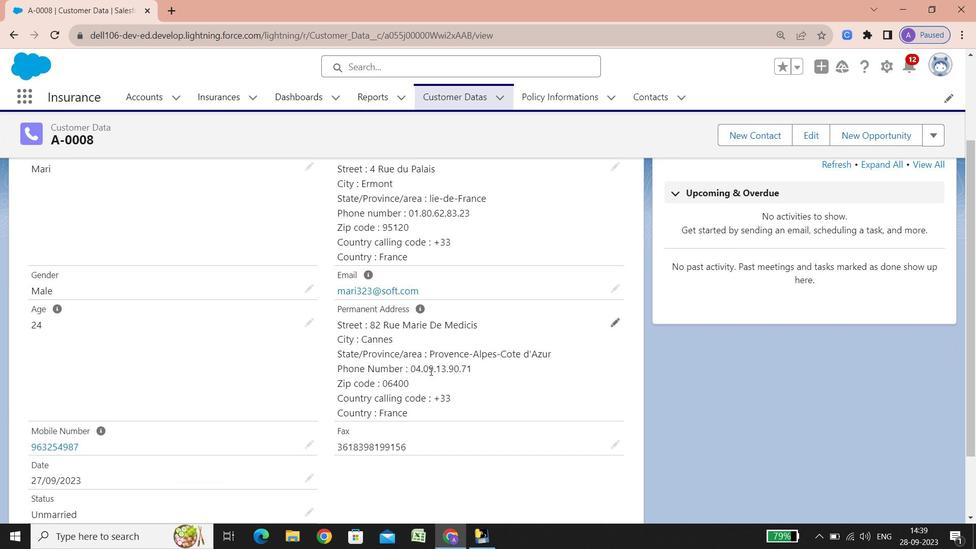 
Action: Mouse scrolled (430, 370) with delta (0, 0)
Screenshot: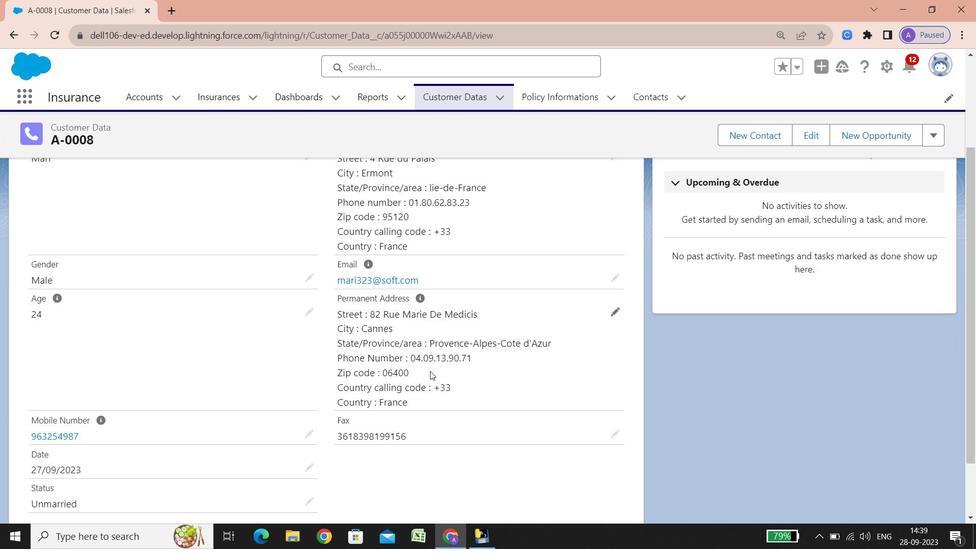 
Action: Mouse scrolled (430, 370) with delta (0, 0)
